 Task: Create dashboards for product object.
Action: Mouse moved to (37, 121)
Screenshot: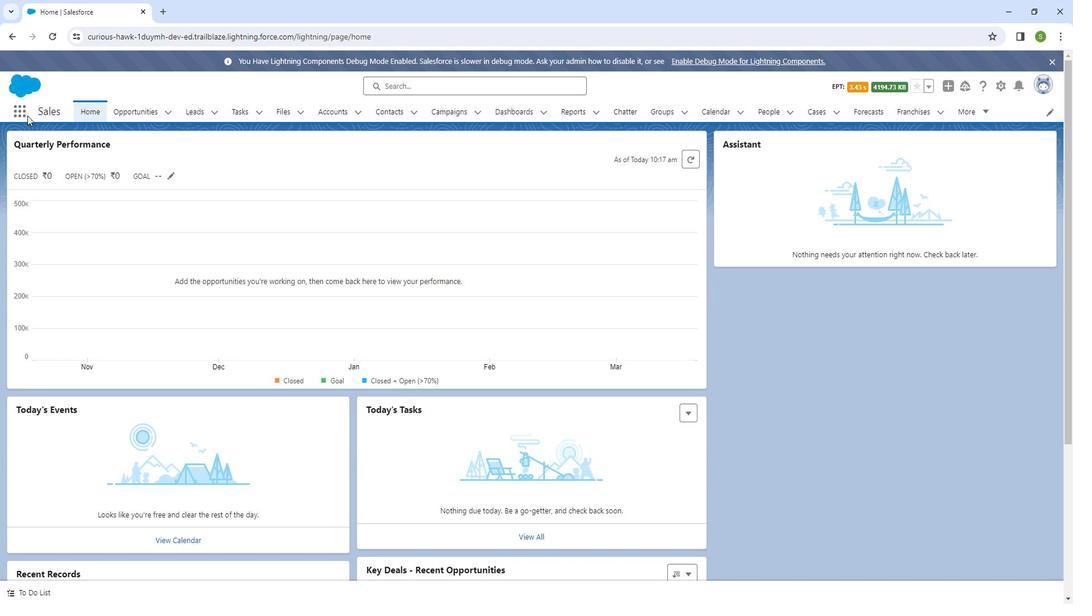 
Action: Mouse pressed left at (37, 121)
Screenshot: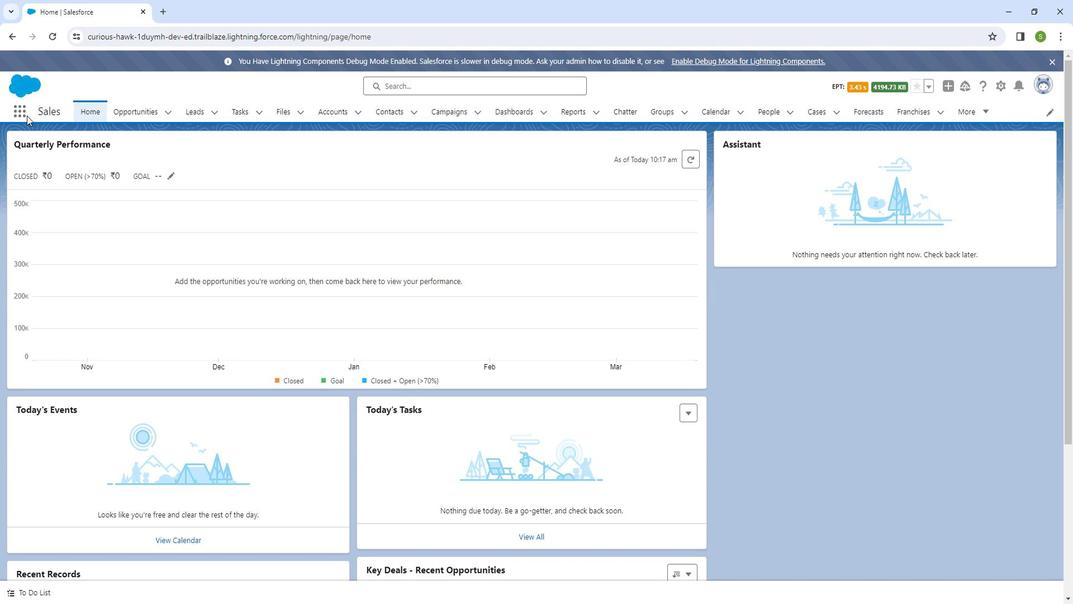 
Action: Mouse moved to (33, 121)
Screenshot: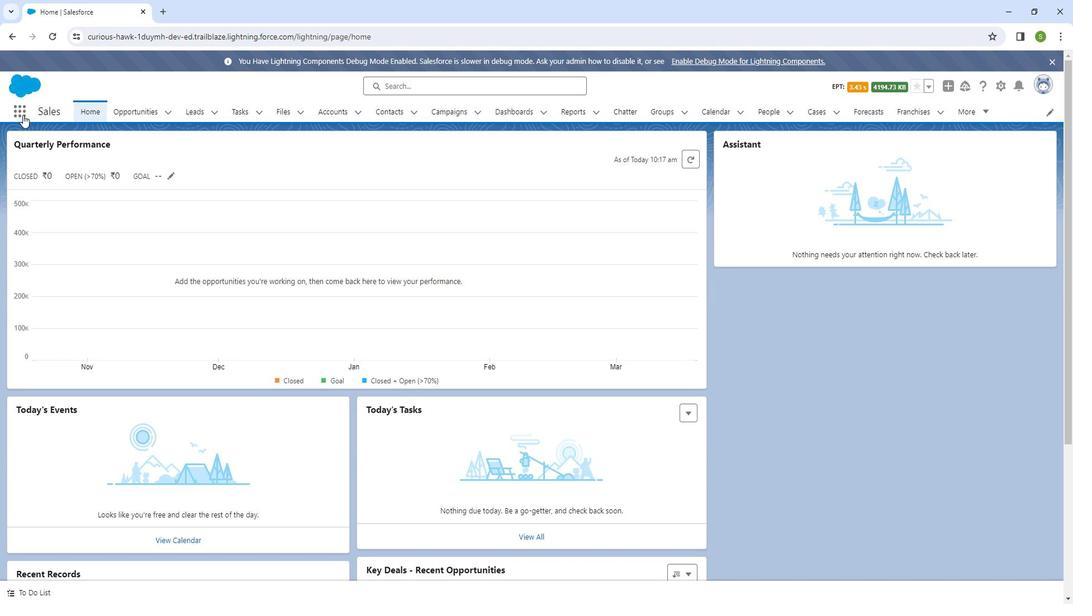 
Action: Mouse pressed left at (33, 121)
Screenshot: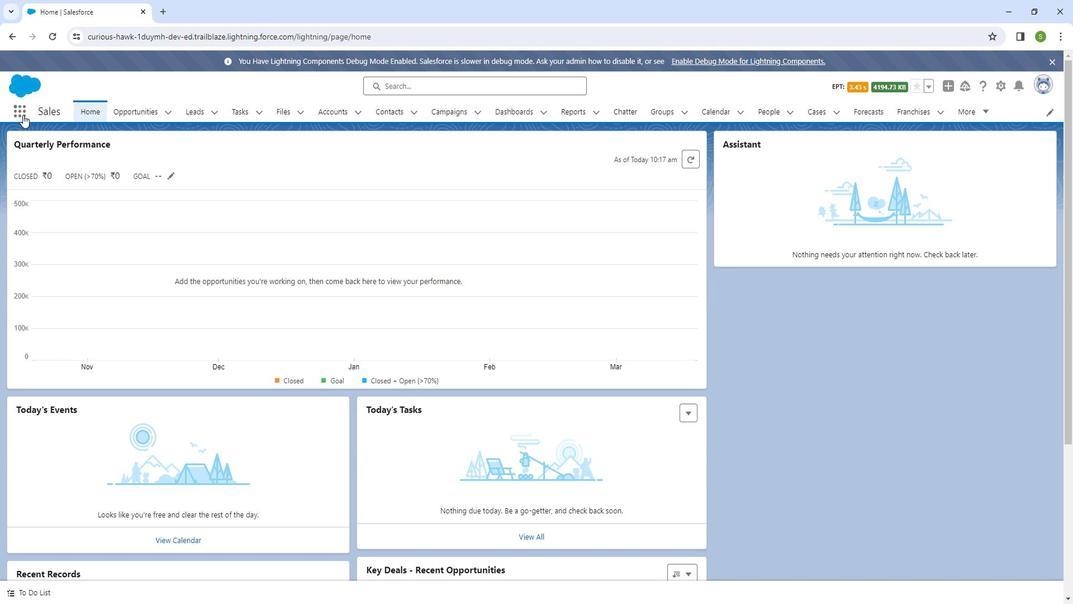 
Action: Mouse moved to (44, 313)
Screenshot: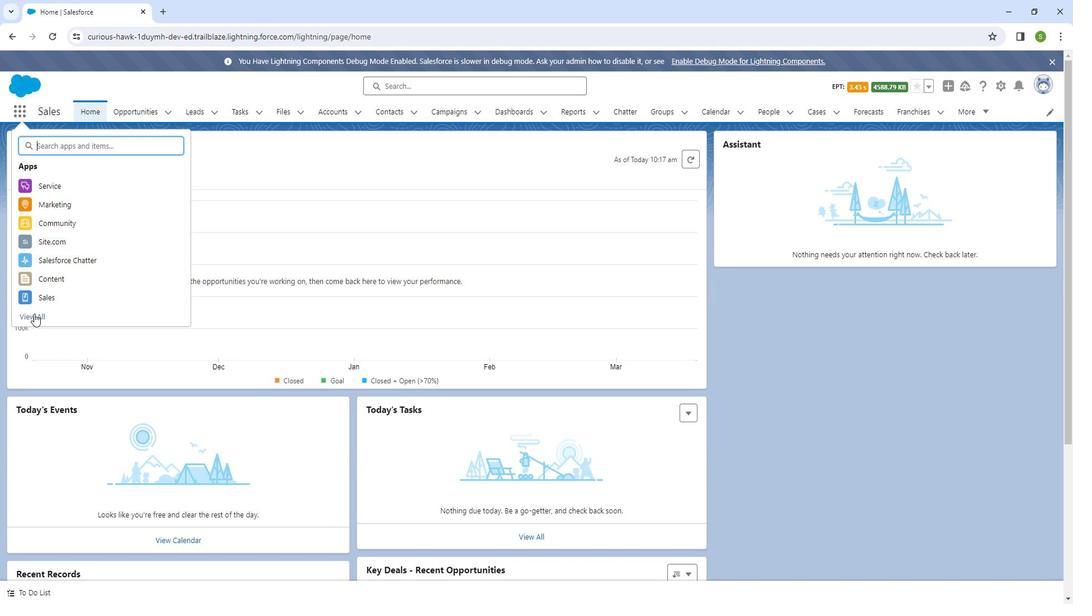
Action: Mouse pressed left at (44, 313)
Screenshot: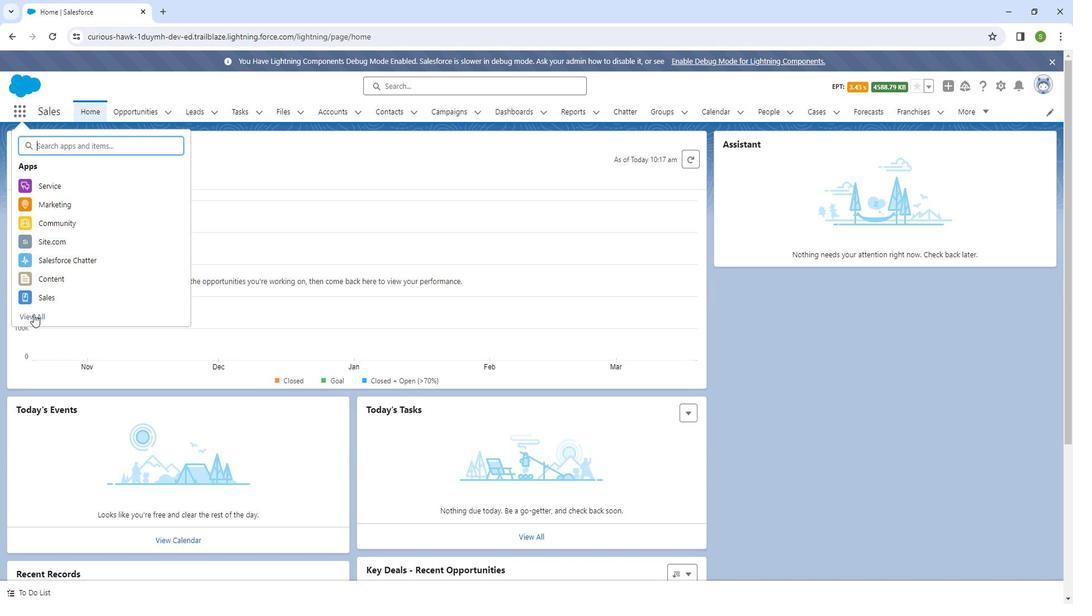 
Action: Mouse moved to (185, 469)
Screenshot: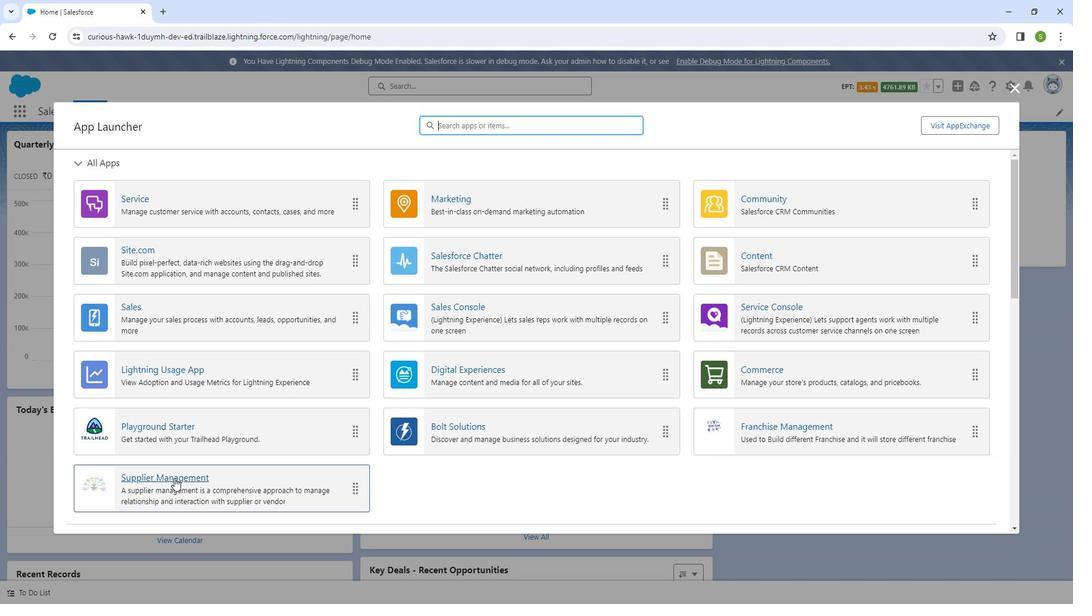 
Action: Mouse pressed left at (185, 469)
Screenshot: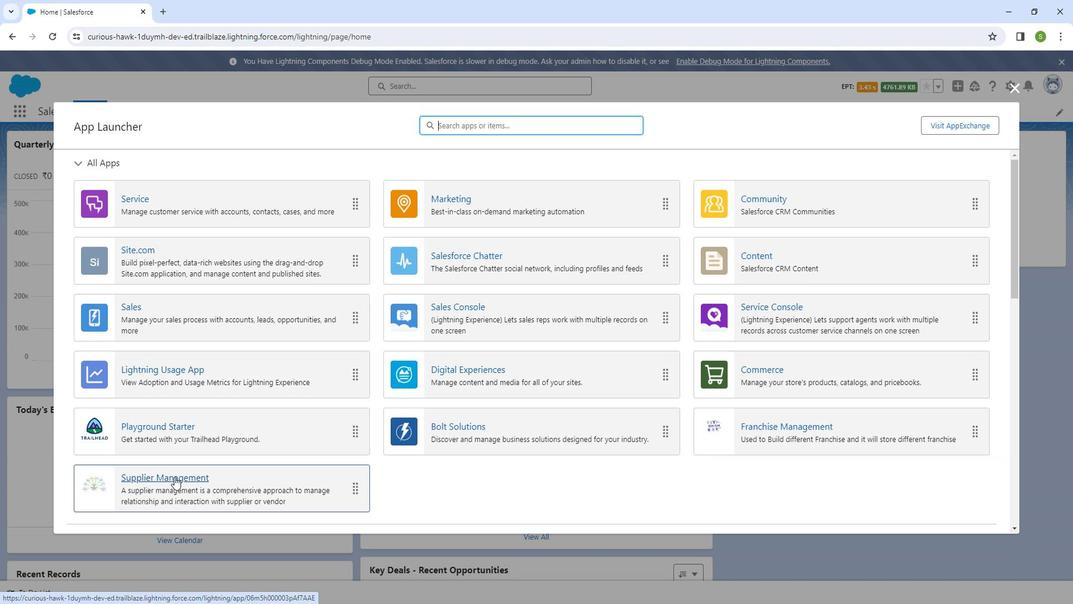 
Action: Mouse moved to (34, 116)
Screenshot: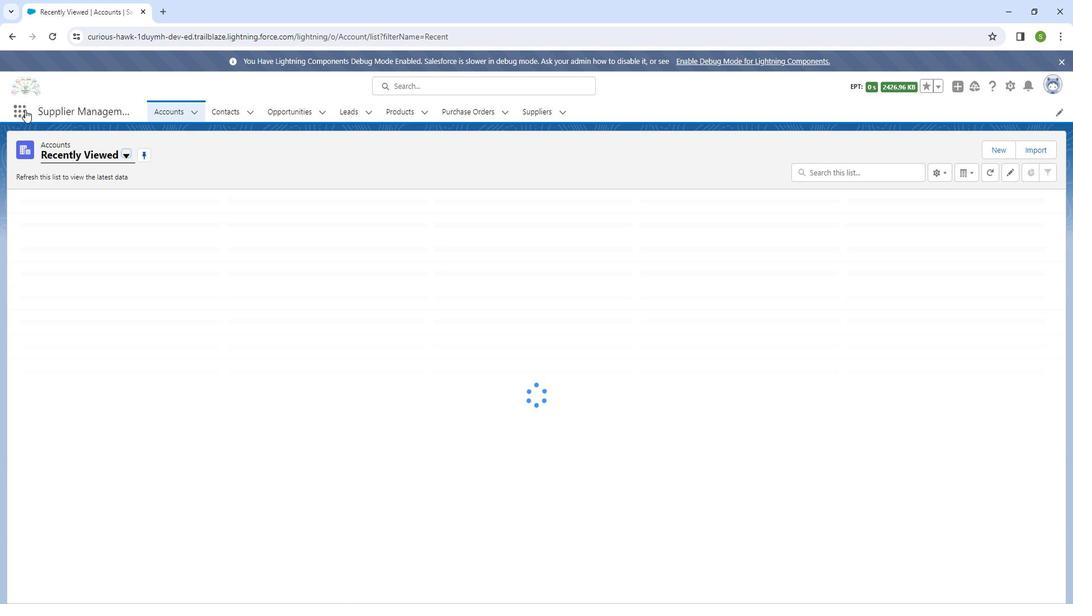
Action: Mouse pressed left at (34, 116)
Screenshot: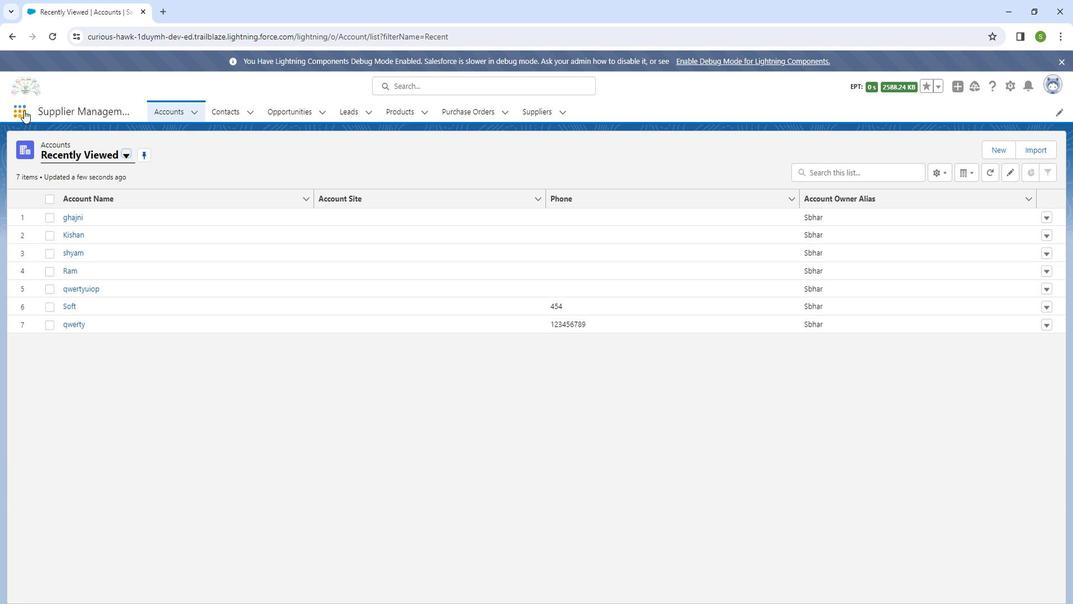 
Action: Mouse moved to (88, 156)
Screenshot: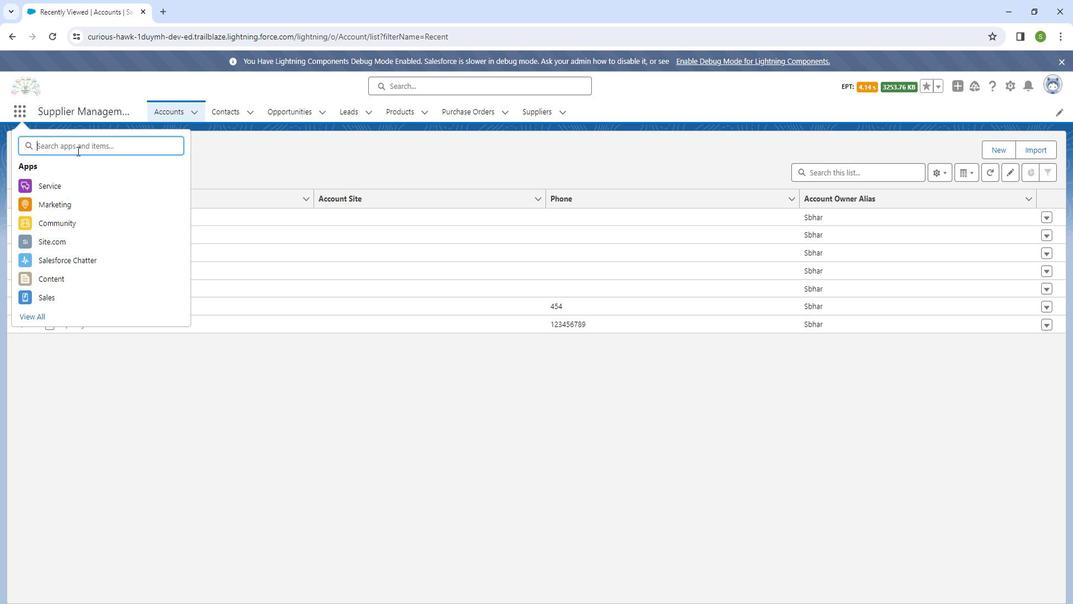 
Action: Mouse pressed left at (88, 156)
Screenshot: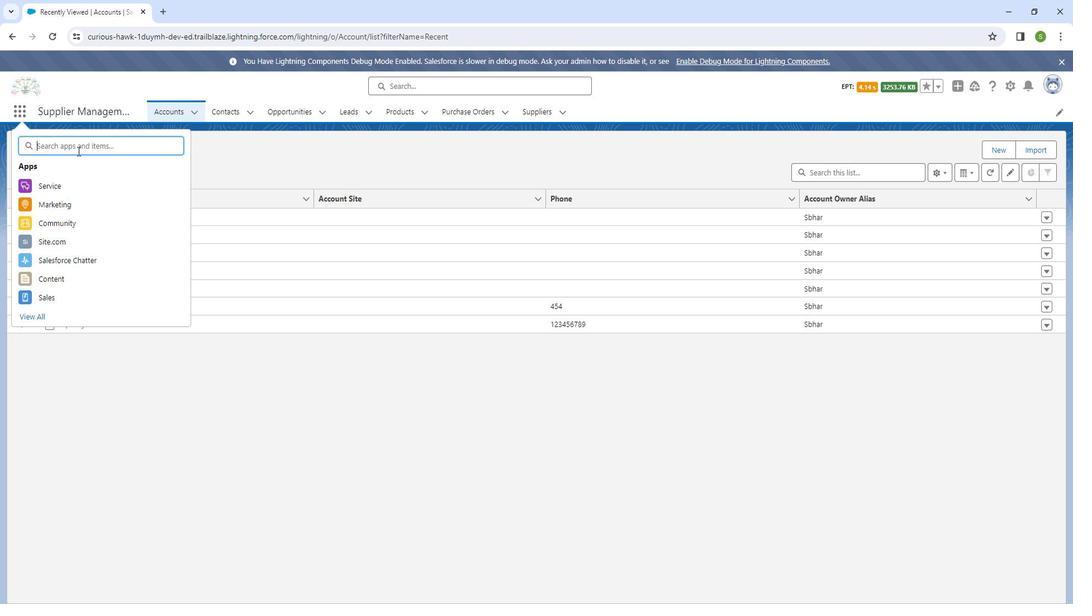 
Action: Key pressed d
Screenshot: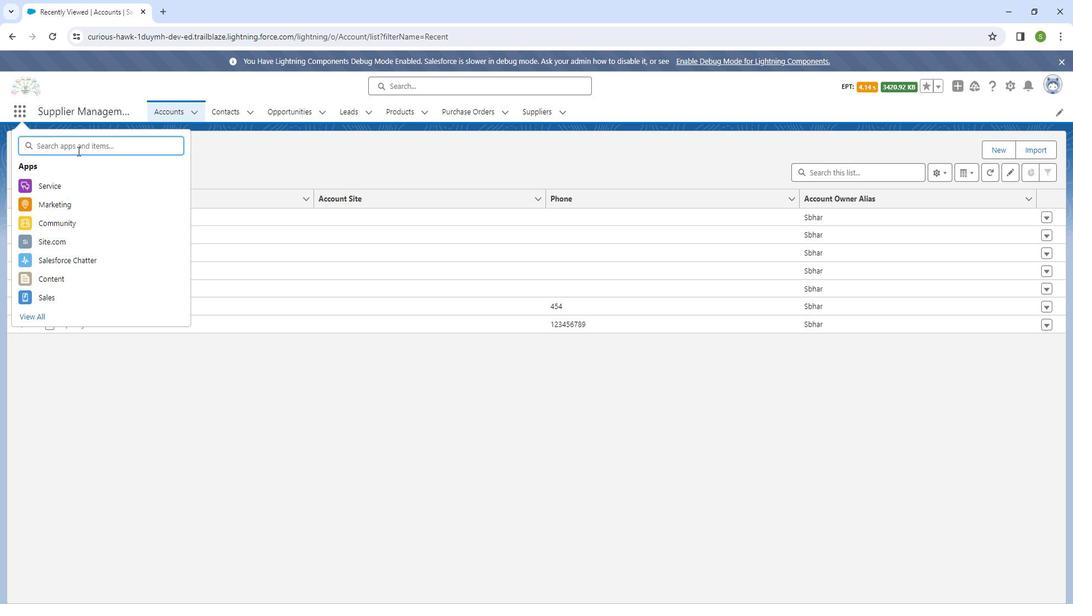 
Action: Mouse moved to (88, 156)
Screenshot: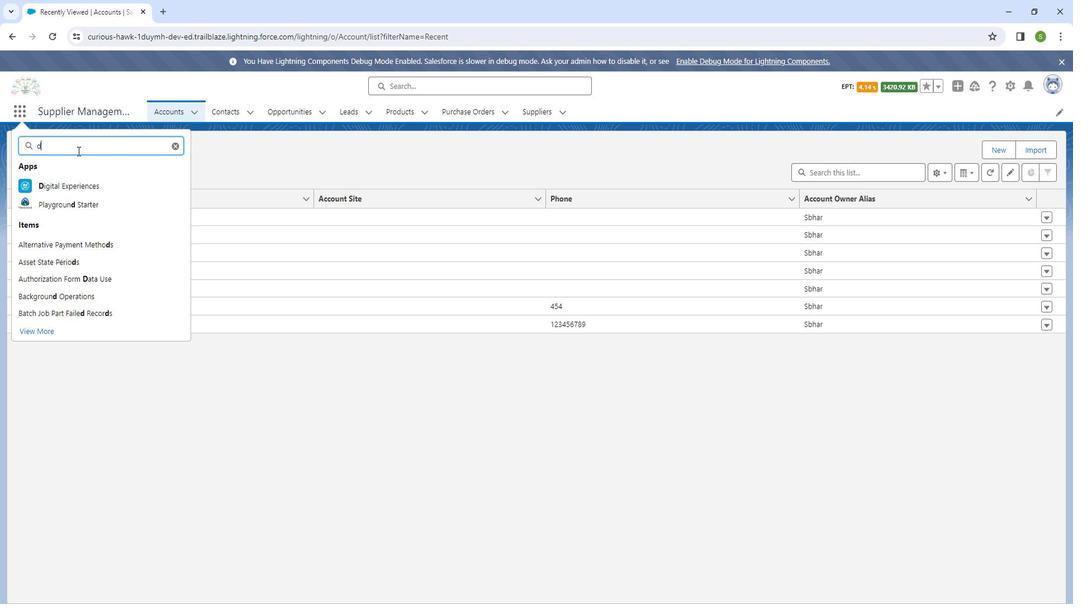 
Action: Key pressed ashb
Screenshot: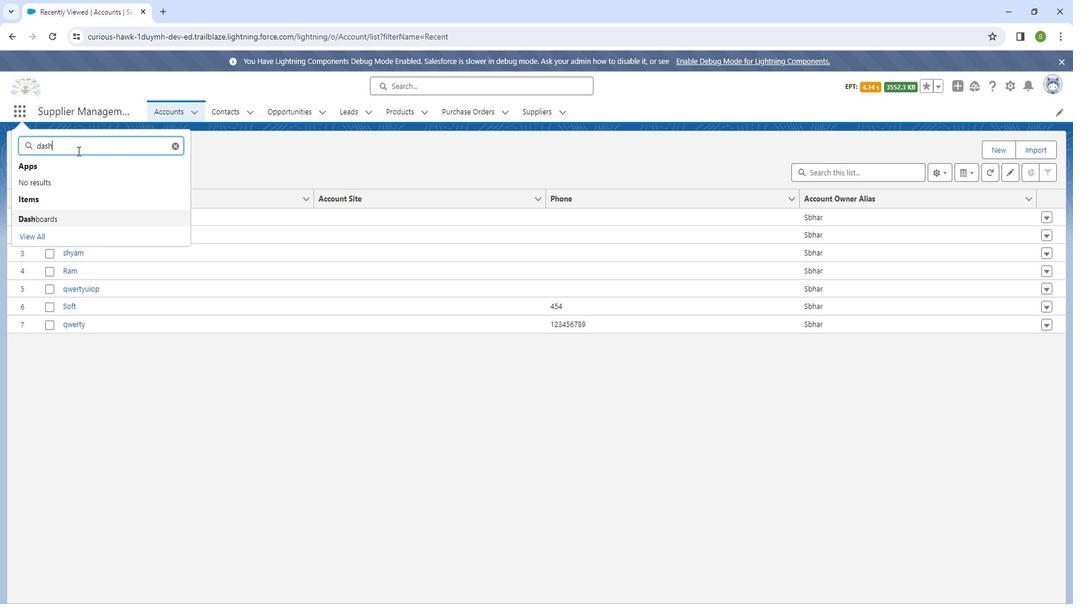 
Action: Mouse moved to (92, 157)
Screenshot: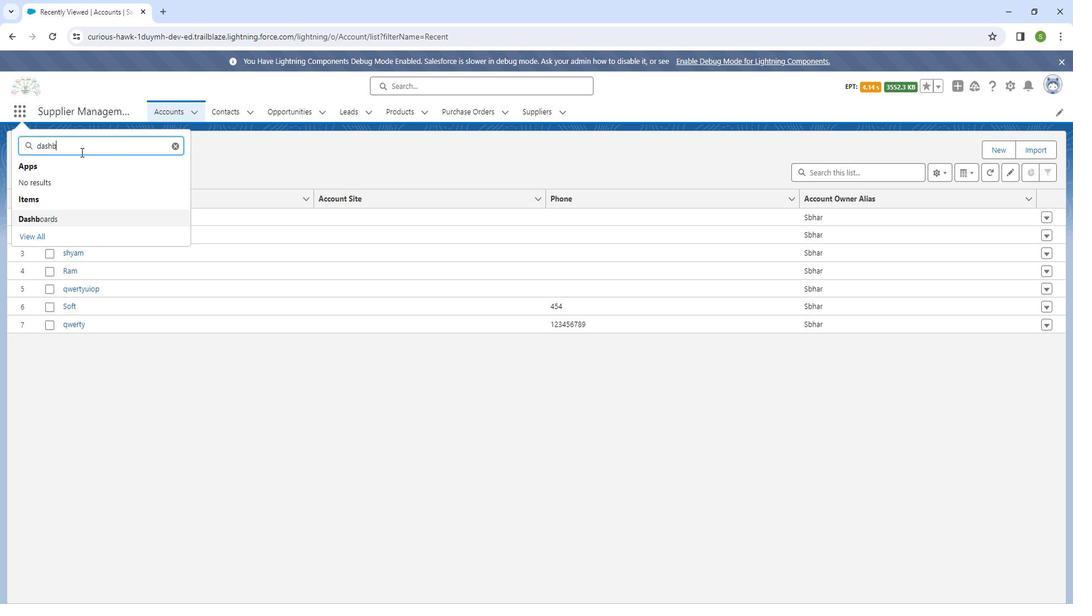 
Action: Key pressed oa
Screenshot: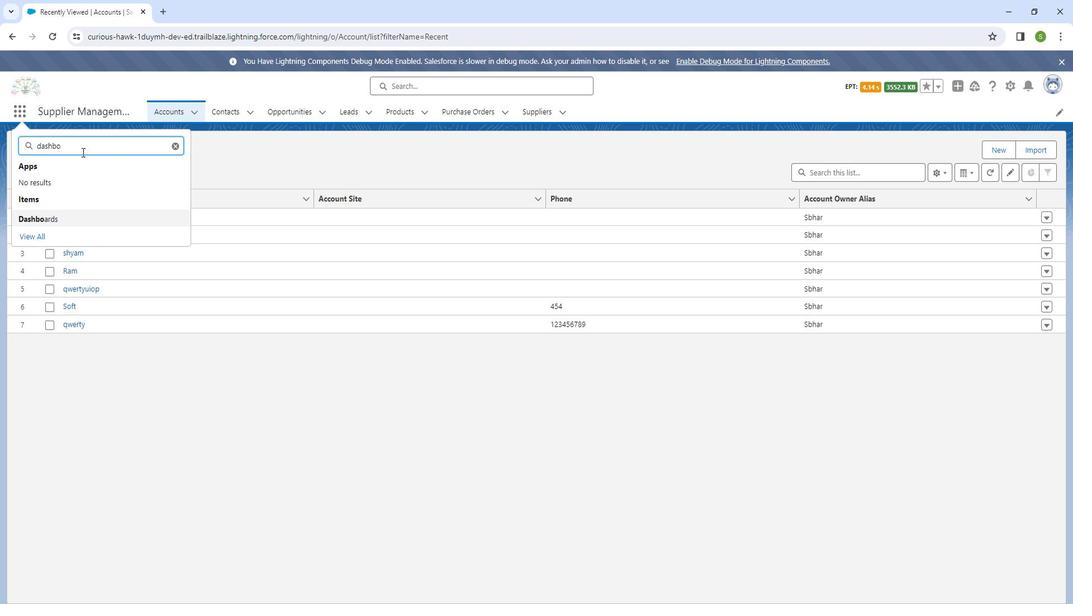 
Action: Mouse moved to (93, 157)
Screenshot: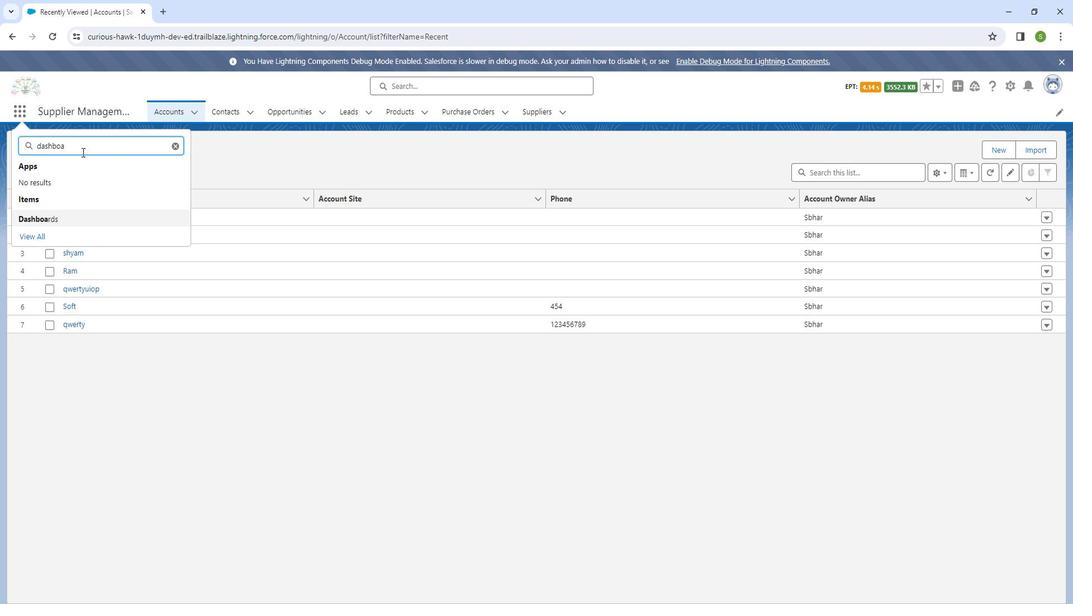 
Action: Key pressed r
Screenshot: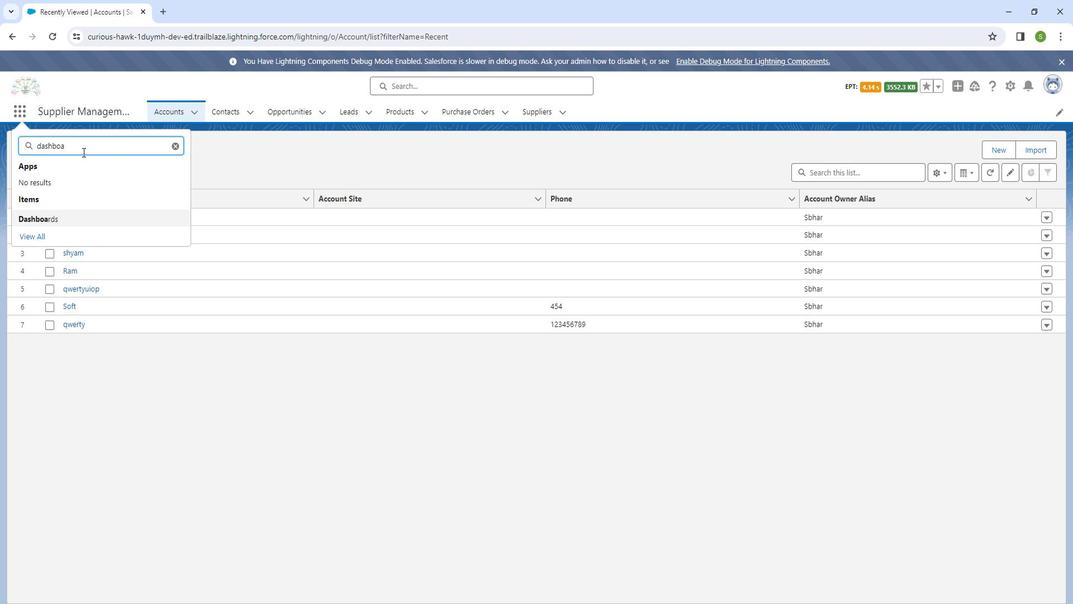 
Action: Mouse moved to (93, 157)
Screenshot: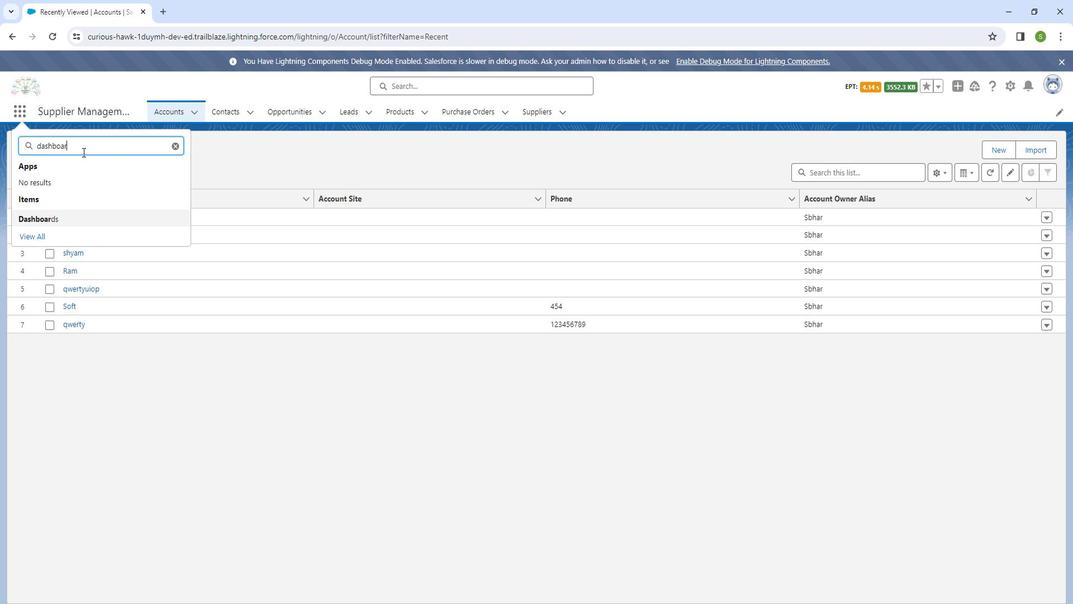
Action: Key pressed d
Screenshot: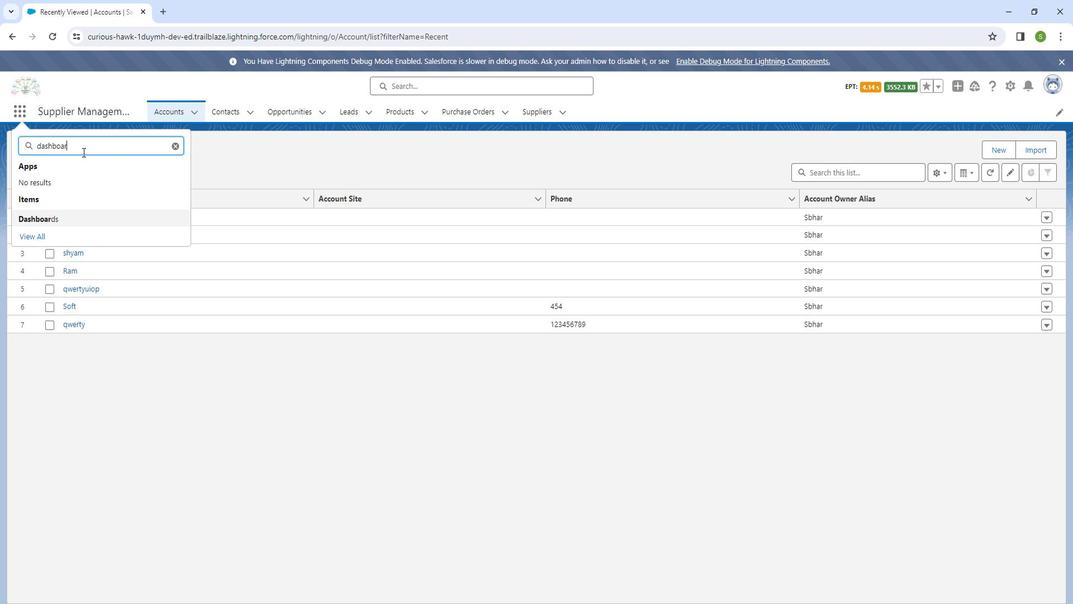 
Action: Mouse moved to (94, 158)
Screenshot: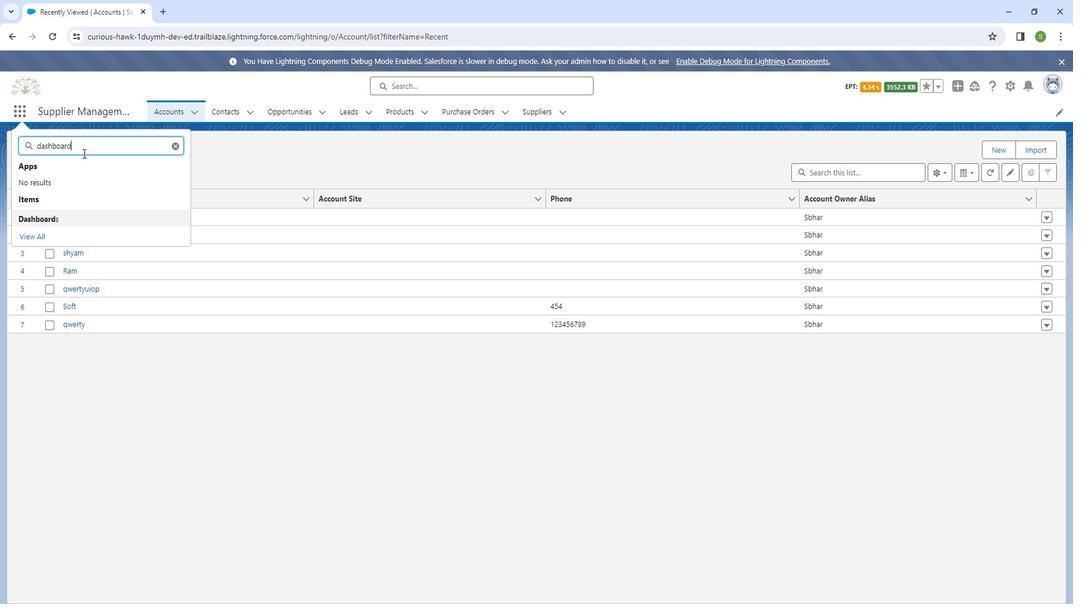 
Action: Key pressed s
Screenshot: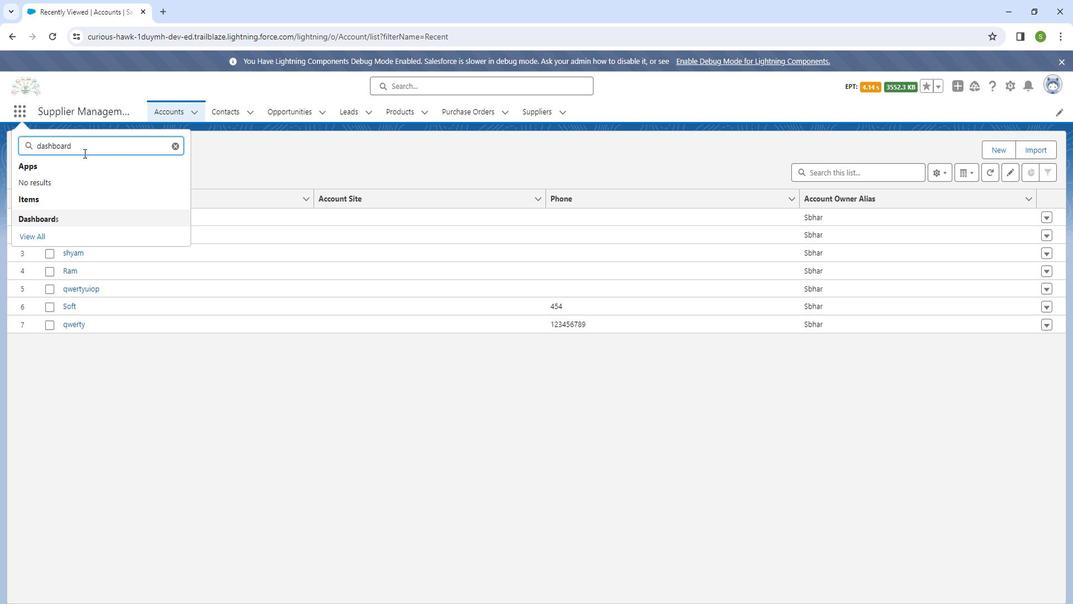 
Action: Mouse moved to (57, 219)
Screenshot: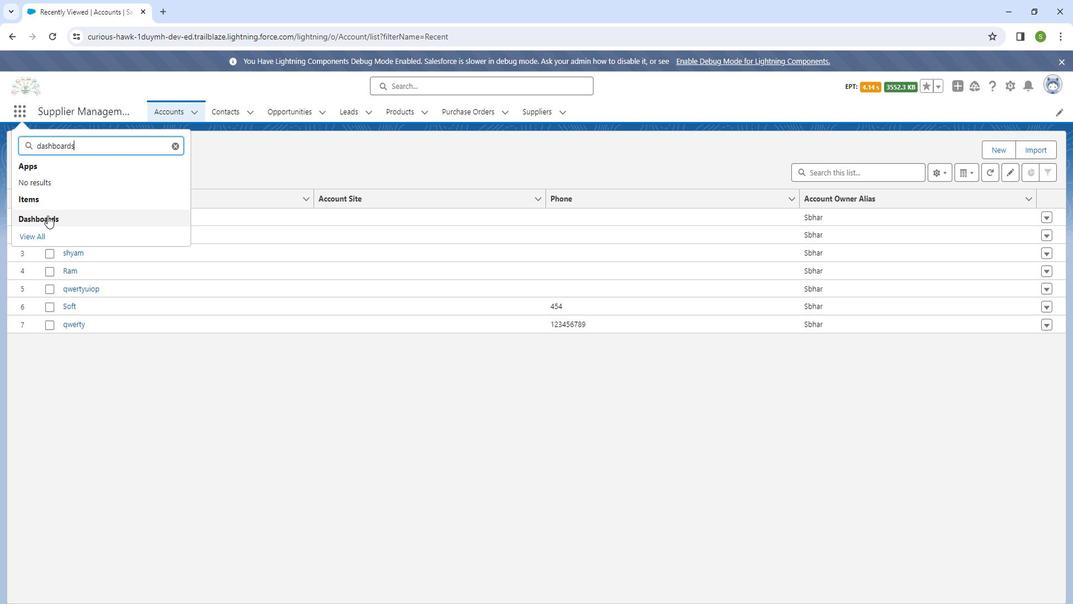 
Action: Mouse pressed left at (57, 219)
Screenshot: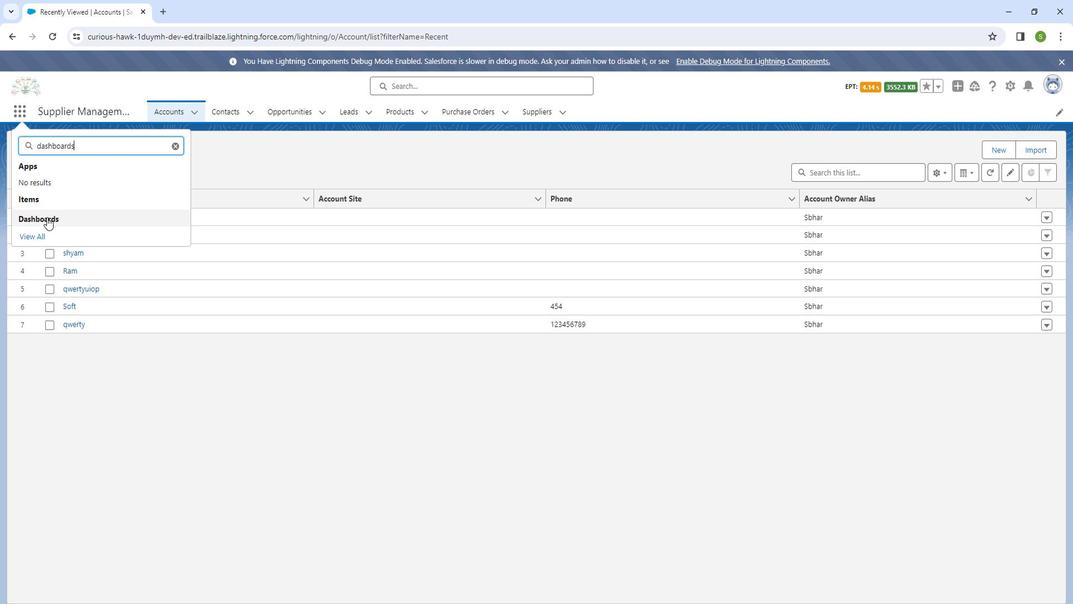 
Action: Mouse moved to (937, 162)
Screenshot: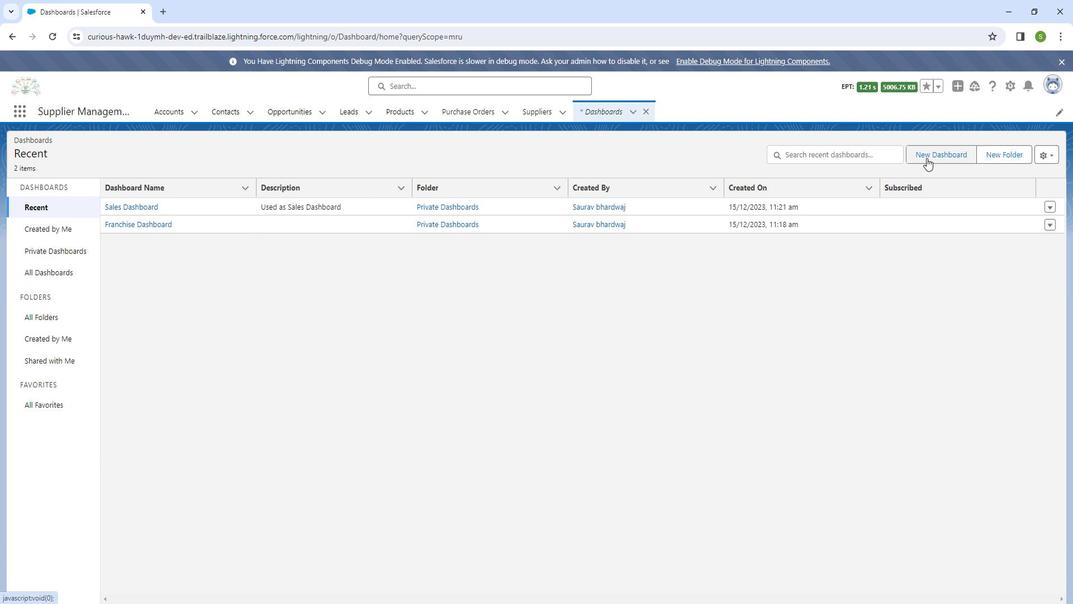 
Action: Mouse pressed left at (937, 162)
Screenshot: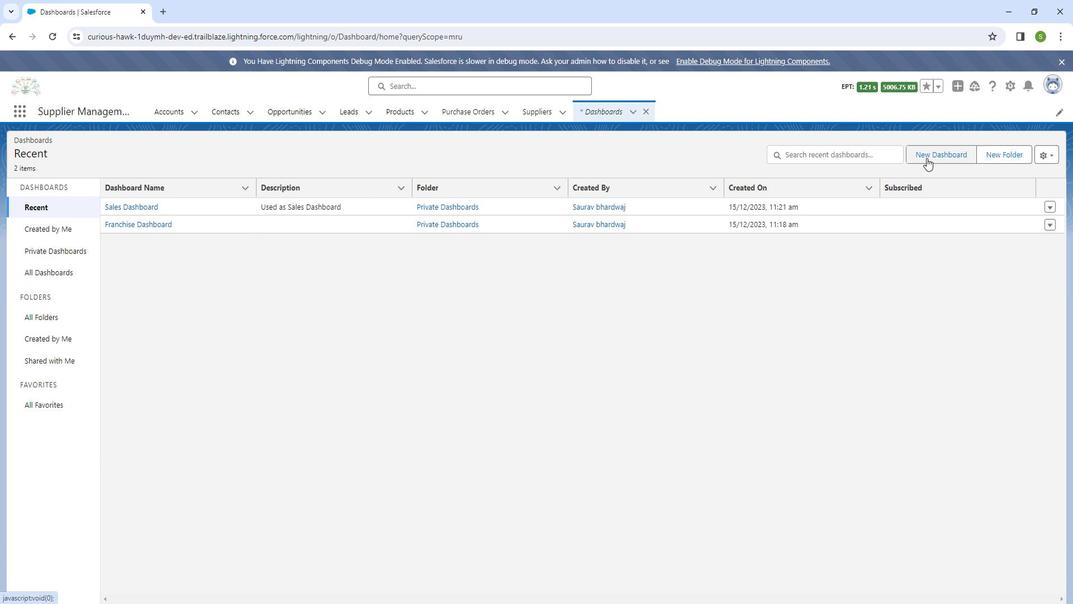 
Action: Mouse moved to (456, 316)
Screenshot: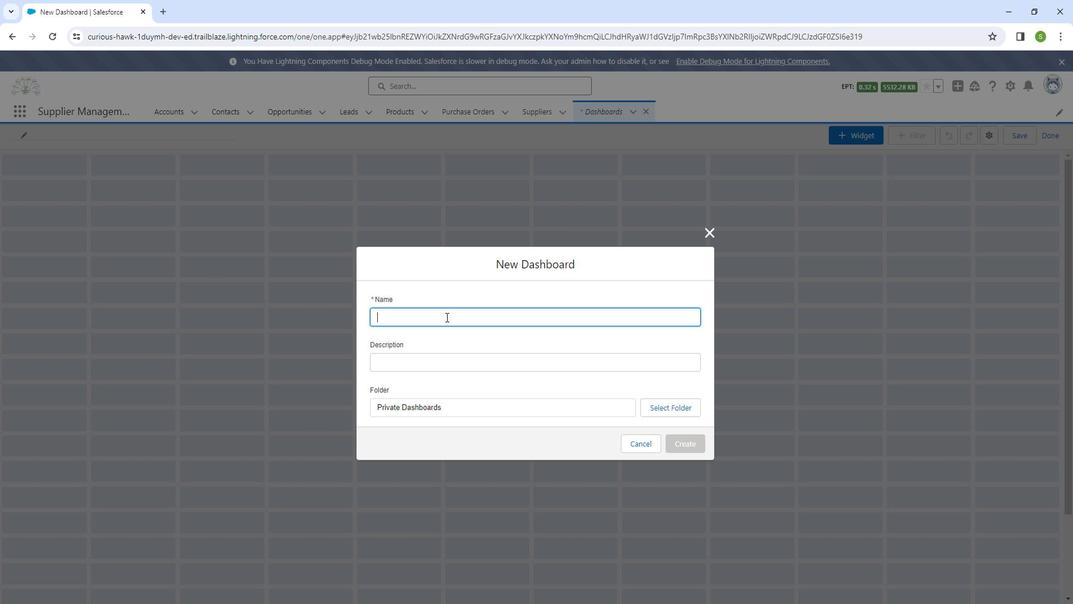
Action: Mouse pressed left at (456, 316)
Screenshot: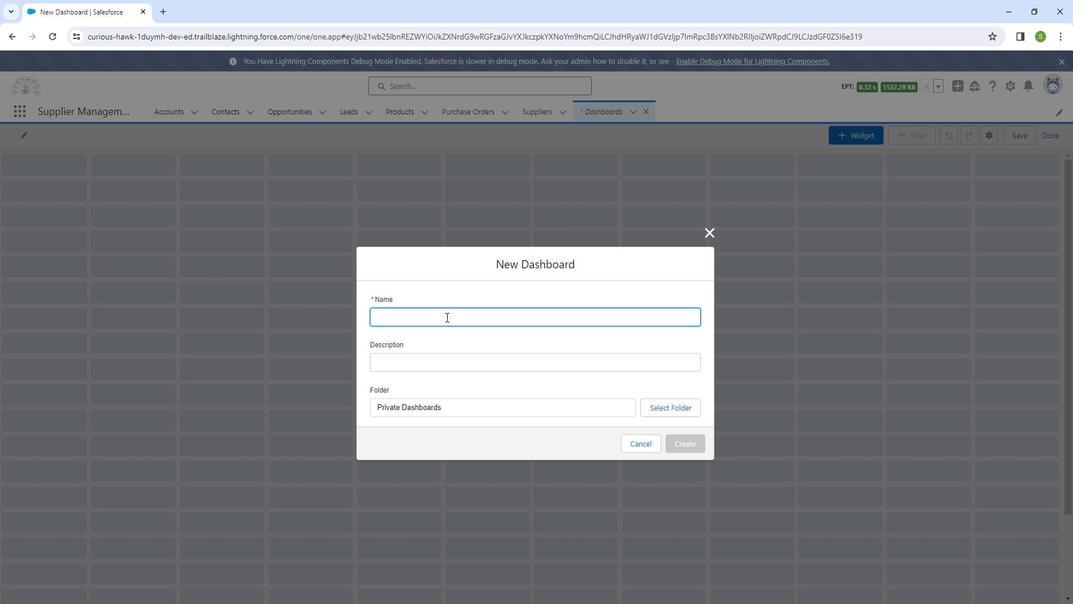 
Action: Mouse moved to (459, 319)
Screenshot: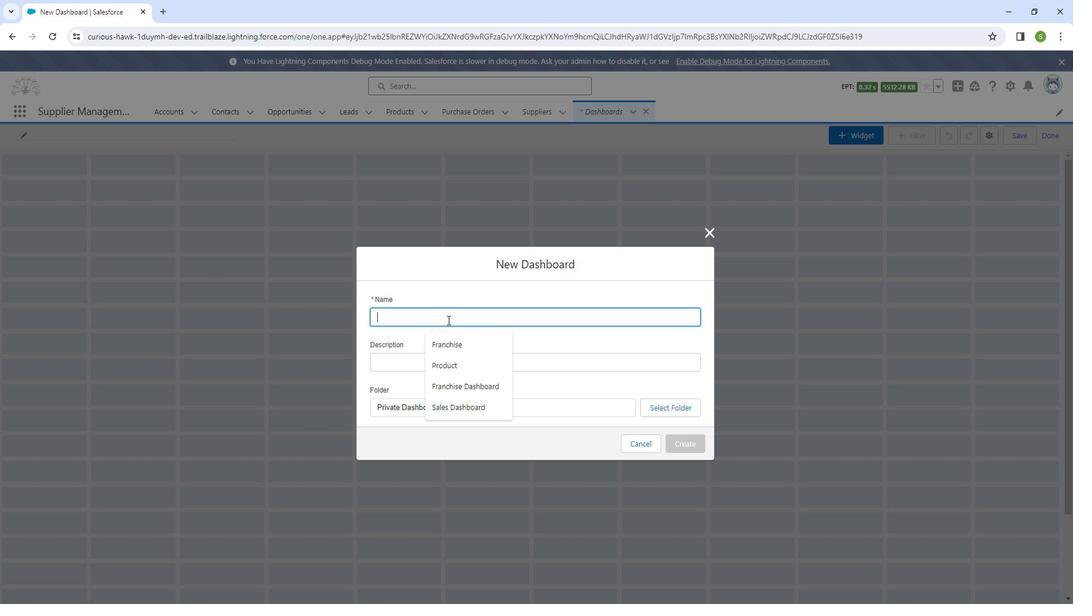 
Action: Key pressed <Key.shift_r>Product
Screenshot: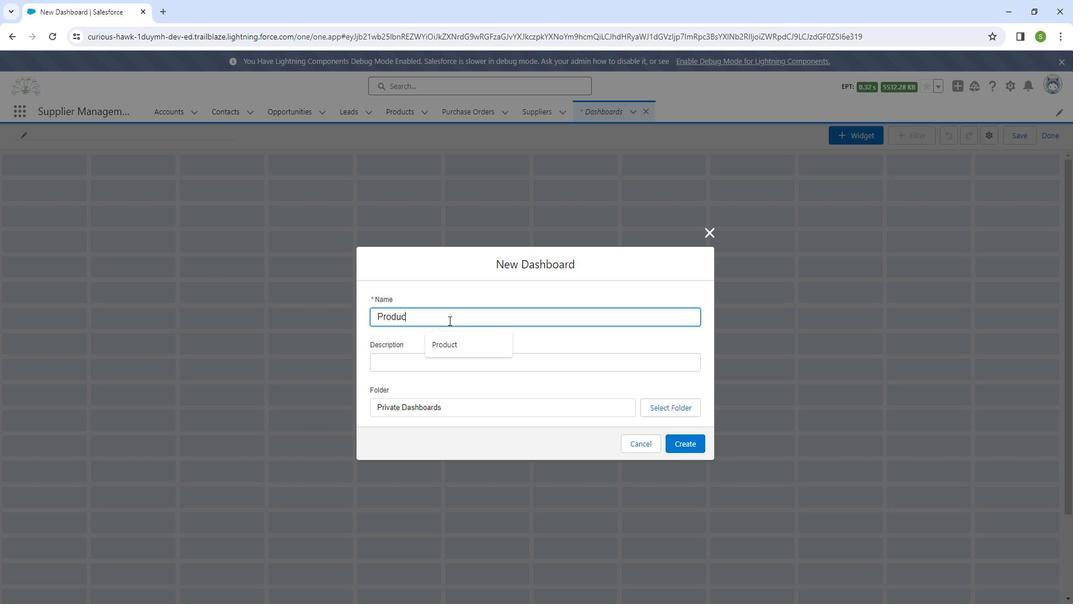 
Action: Mouse moved to (452, 307)
Screenshot: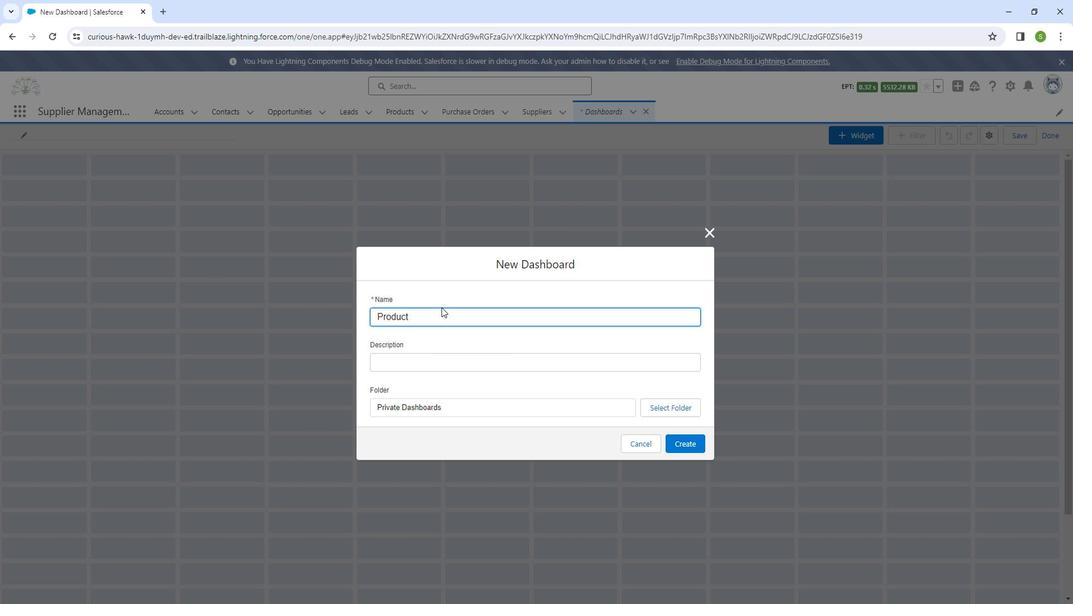 
Action: Key pressed <Key.space><Key.shift_r>Dashboards
Screenshot: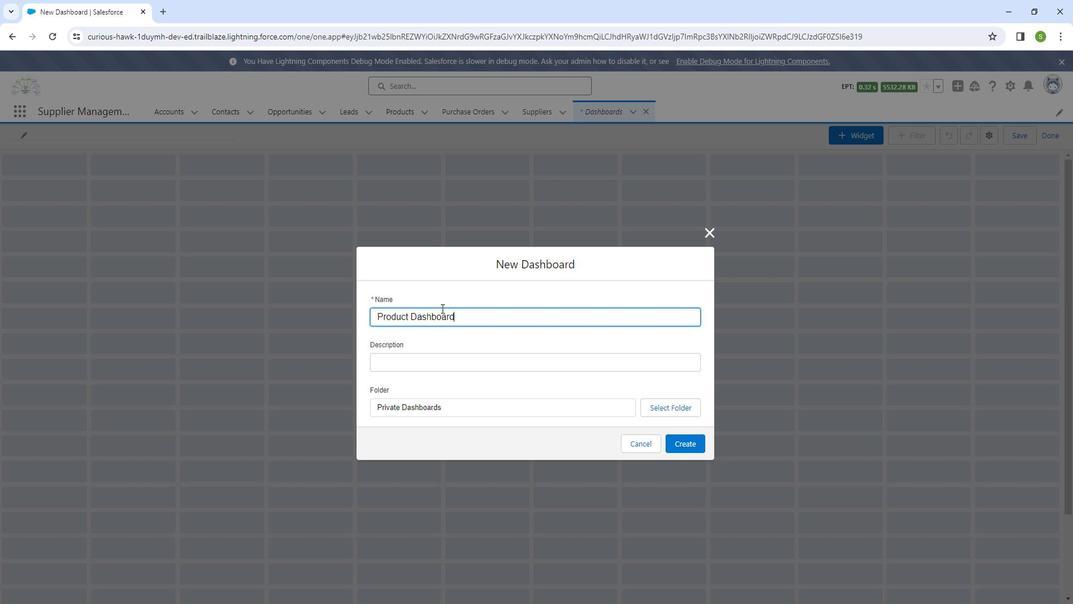 
Action: Mouse moved to (472, 360)
Screenshot: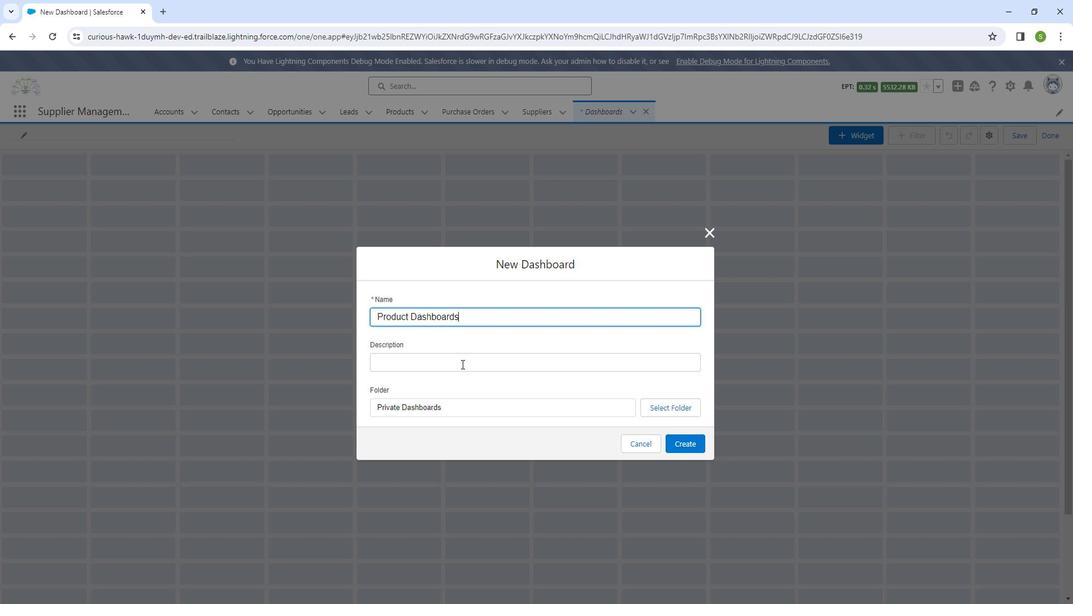 
Action: Mouse pressed left at (472, 360)
Screenshot: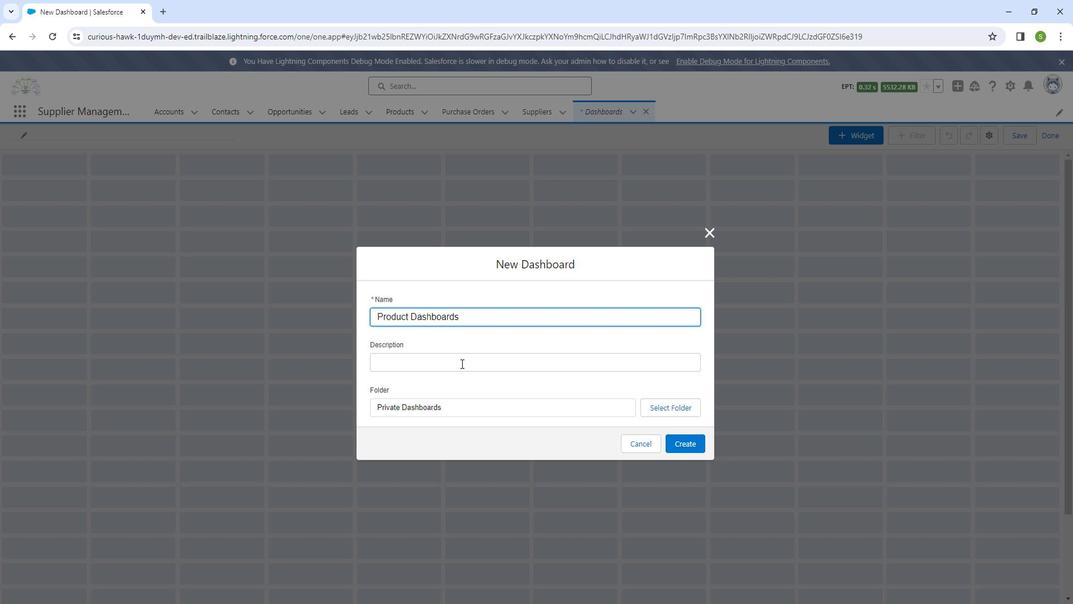 
Action: Key pressed <Key.shift_r><Key.shift_r><Key.shift_r><Key.shift_r><Key.shift_r><Key.shift_r><Key.shift_r><Key.shift_r><Key.shift_r><Key.shift_r><Key.shift_r><Key.shift_r><Key.shift_r><Key.shift_r><Key.shift_r><Key.shift_r><Key.shift_r><Key.shift_r><Key.shift_r>Each<Key.space>product<Key.space>
Screenshot: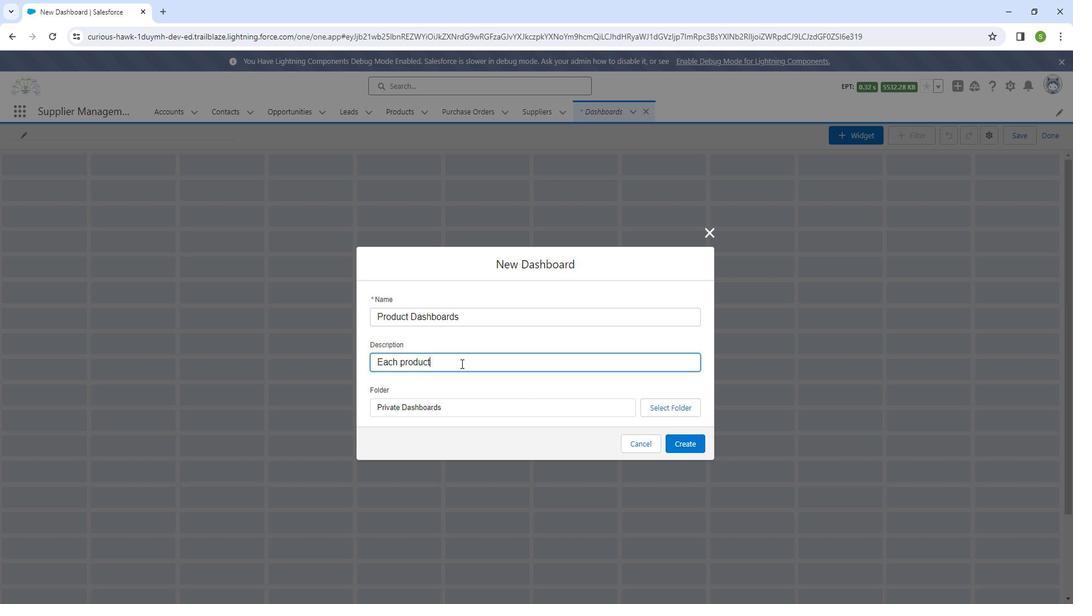 
Action: Mouse moved to (470, 359)
Screenshot: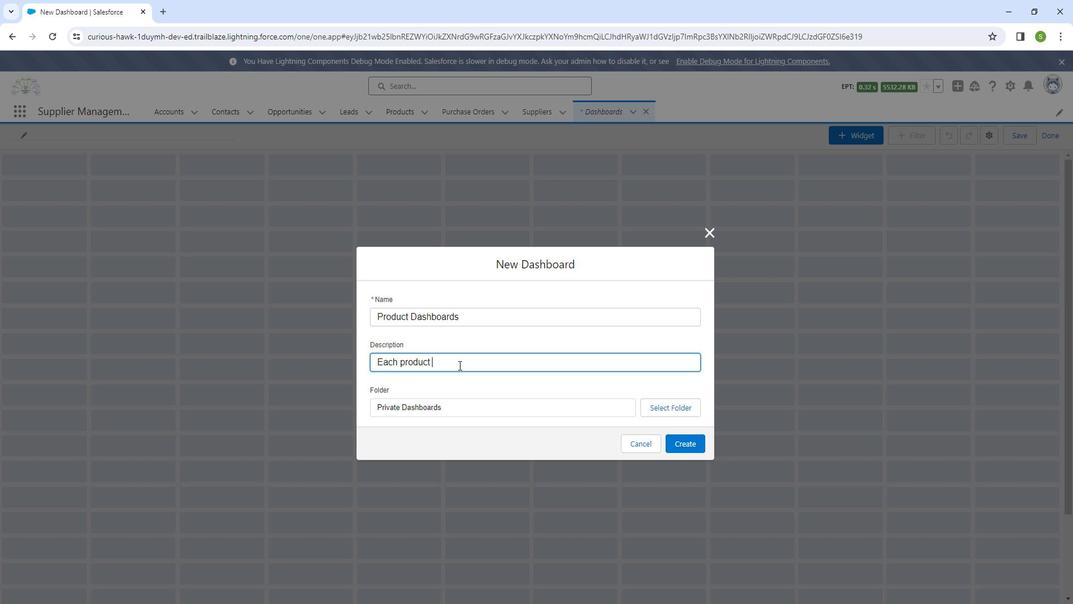 
Action: Mouse pressed left at (470, 359)
Screenshot: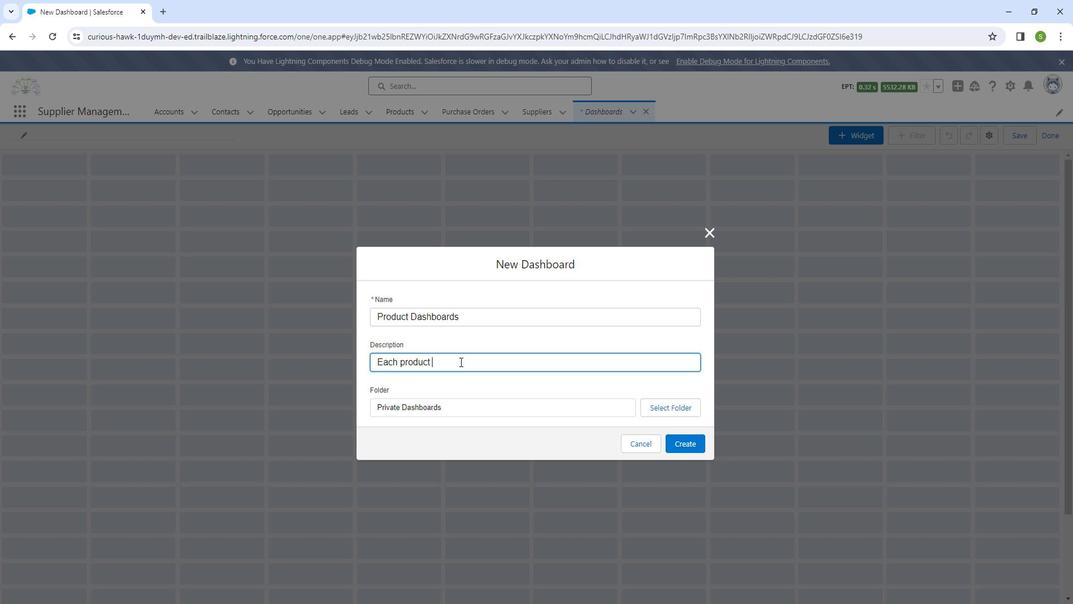 
Action: Key pressed in<Key.space>this<Key.space>dashboa
Screenshot: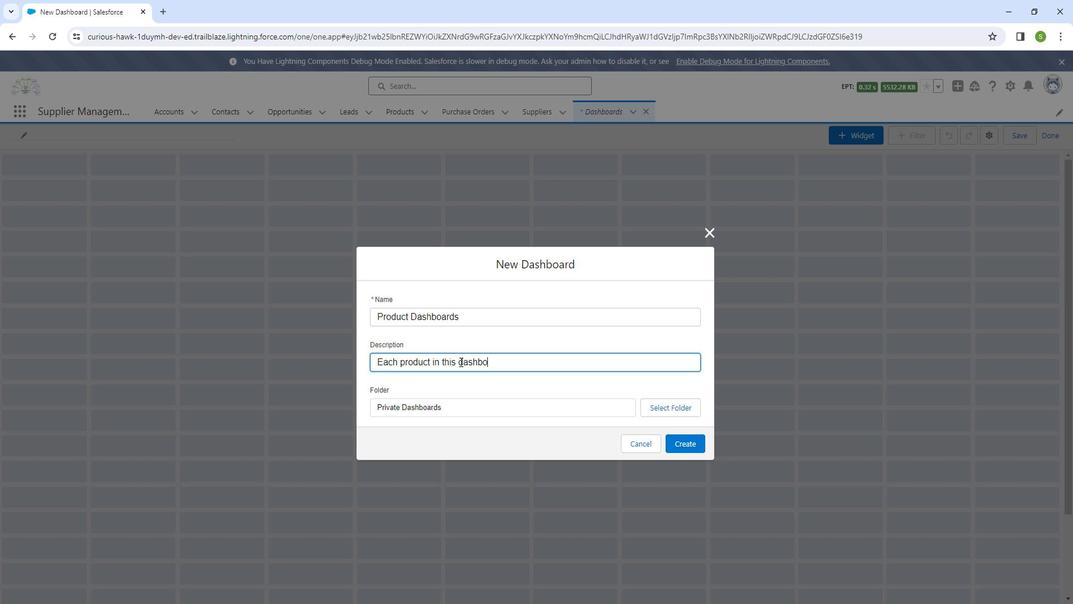 
Action: Mouse moved to (471, 358)
Screenshot: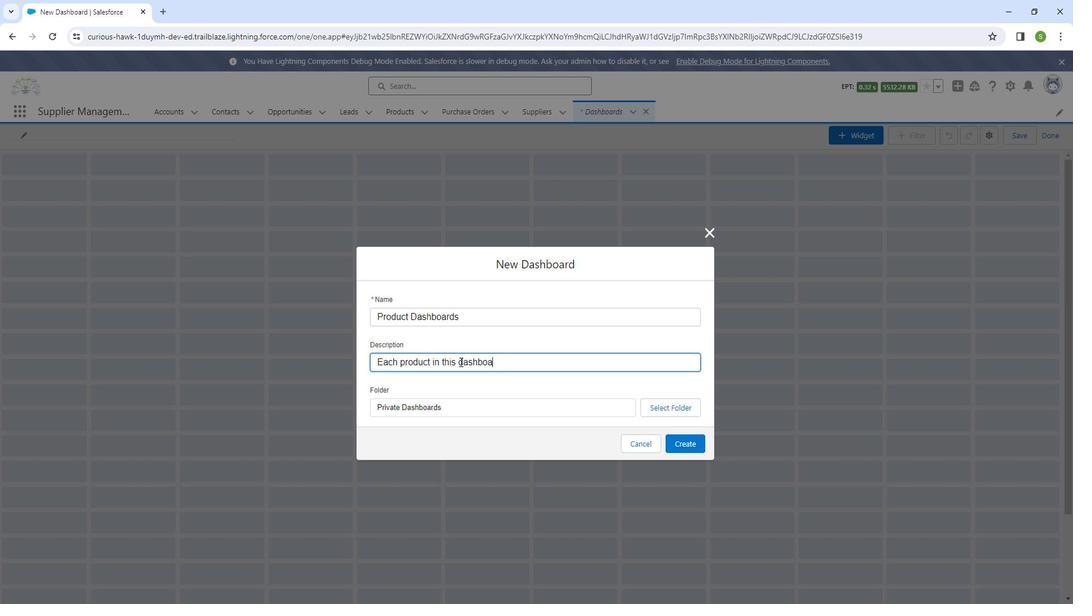 
Action: Key pressed rd<Key.space>corresponds<Key.space>to<Key.space>a<Key.space>specific<Key.space><Key.space>produc<Key.backspace><Key.backspace><Key.backspace><Key.backspace><Key.backspace><Key.backspace><Key.backspace>product<Key.space>
Screenshot: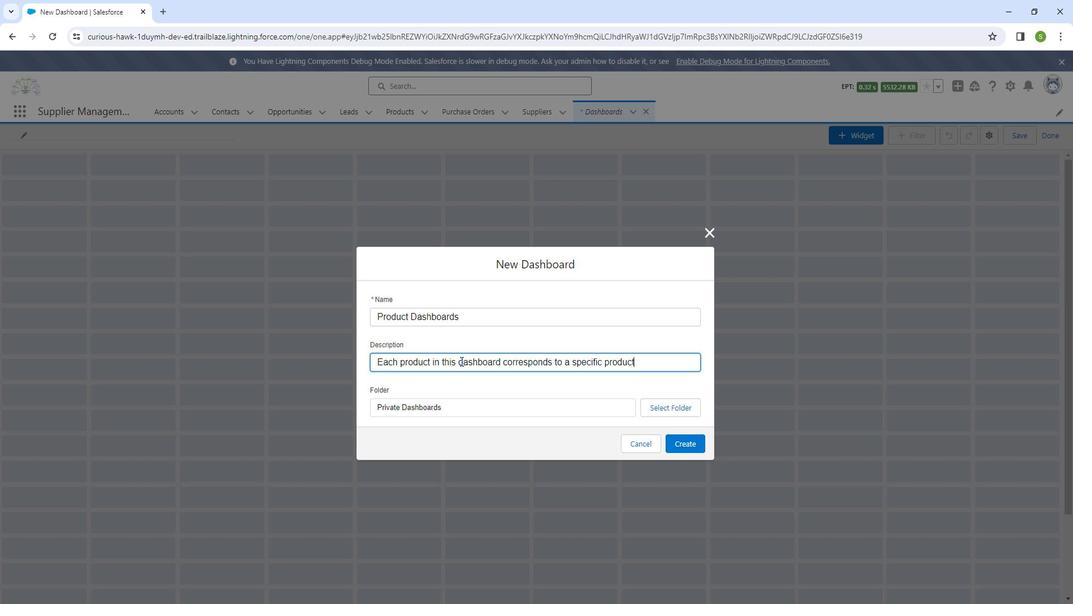 
Action: Mouse moved to (477, 403)
Screenshot: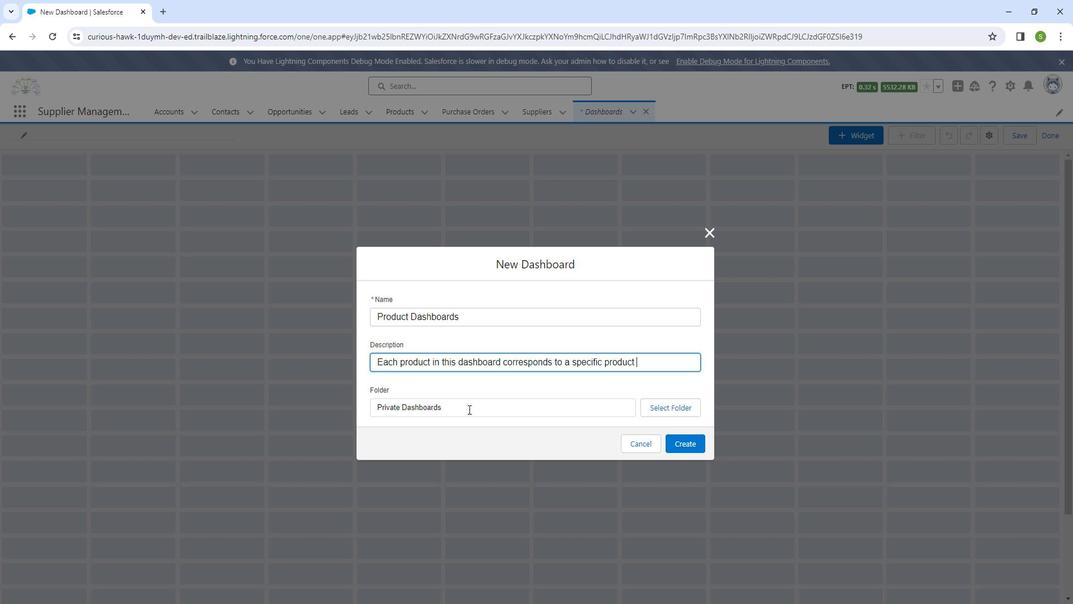 
Action: Mouse pressed left at (477, 403)
Screenshot: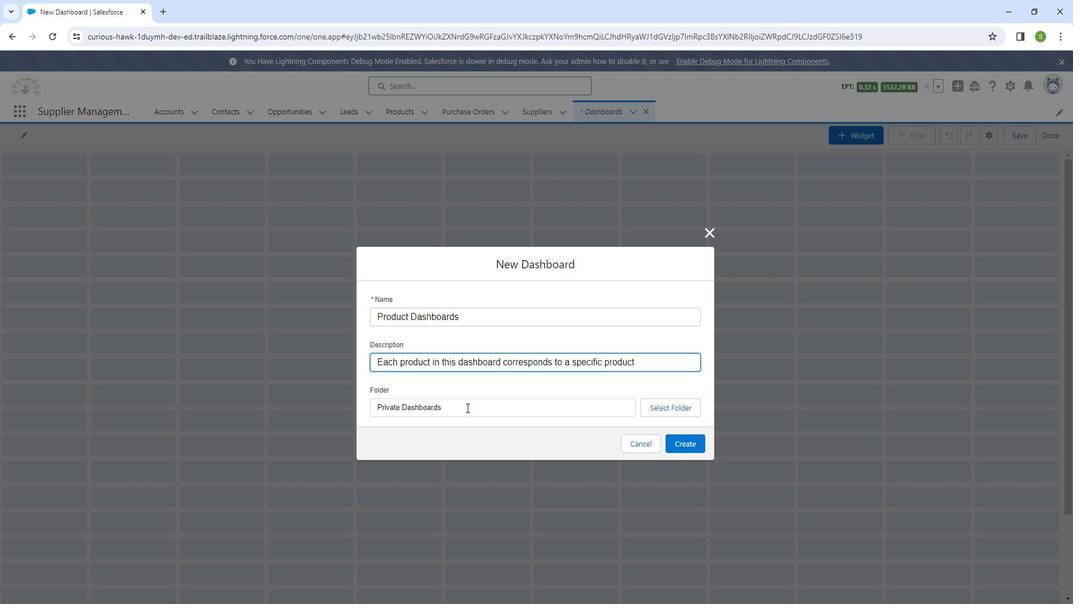 
Action: Mouse moved to (656, 357)
Screenshot: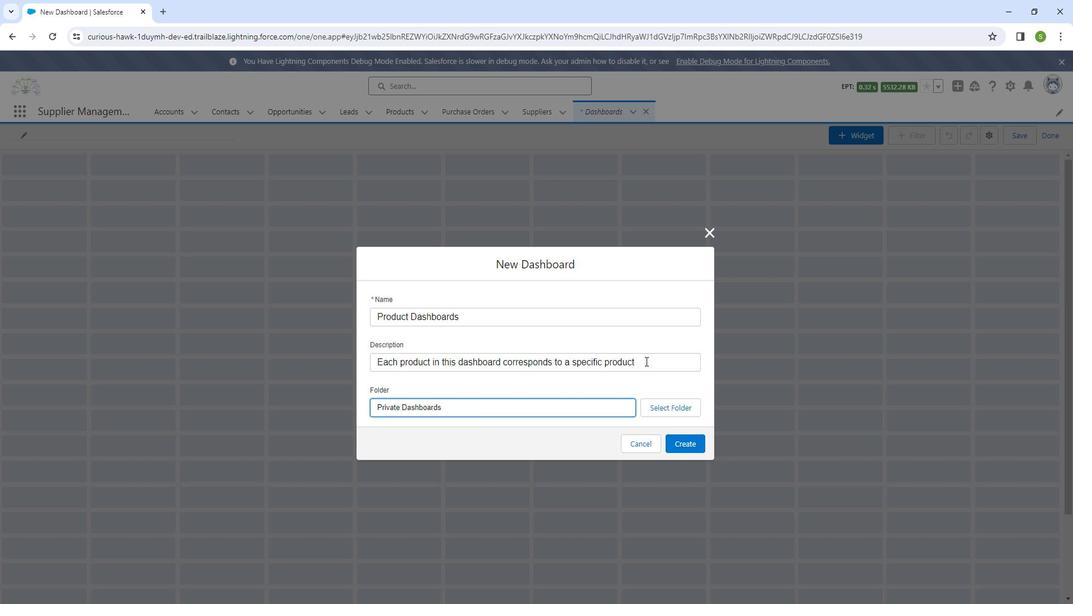 
Action: Mouse pressed left at (656, 357)
Screenshot: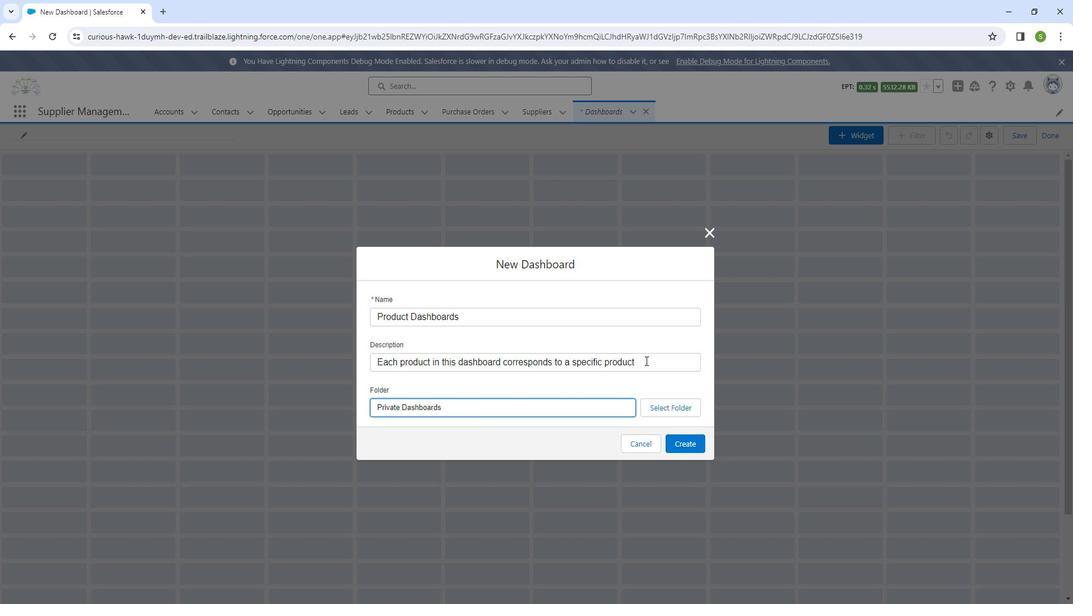 
Action: Mouse moved to (654, 360)
Screenshot: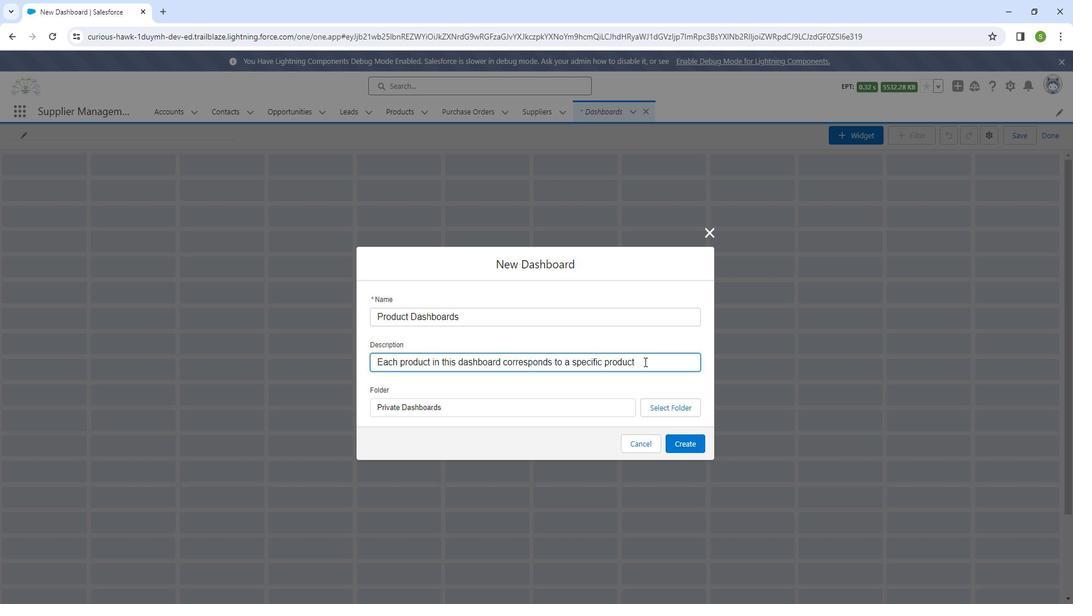 
Action: Key pressed containing<Key.space>essential<Key.space>details<Key.space>for<Key.space>effective<Key.space>product<Key.space>management
Screenshot: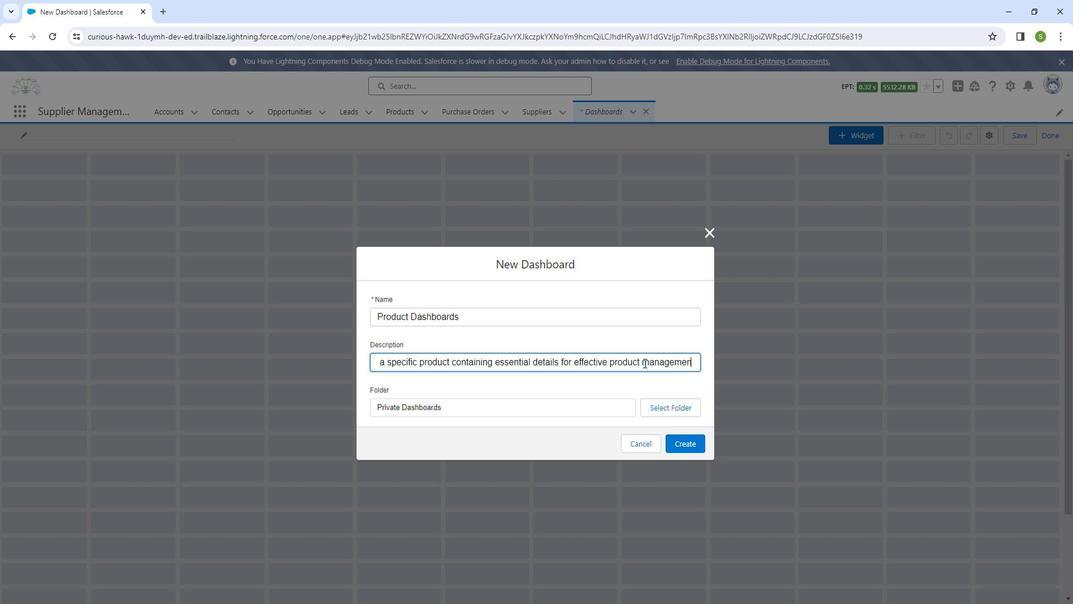 
Action: Mouse moved to (677, 407)
Screenshot: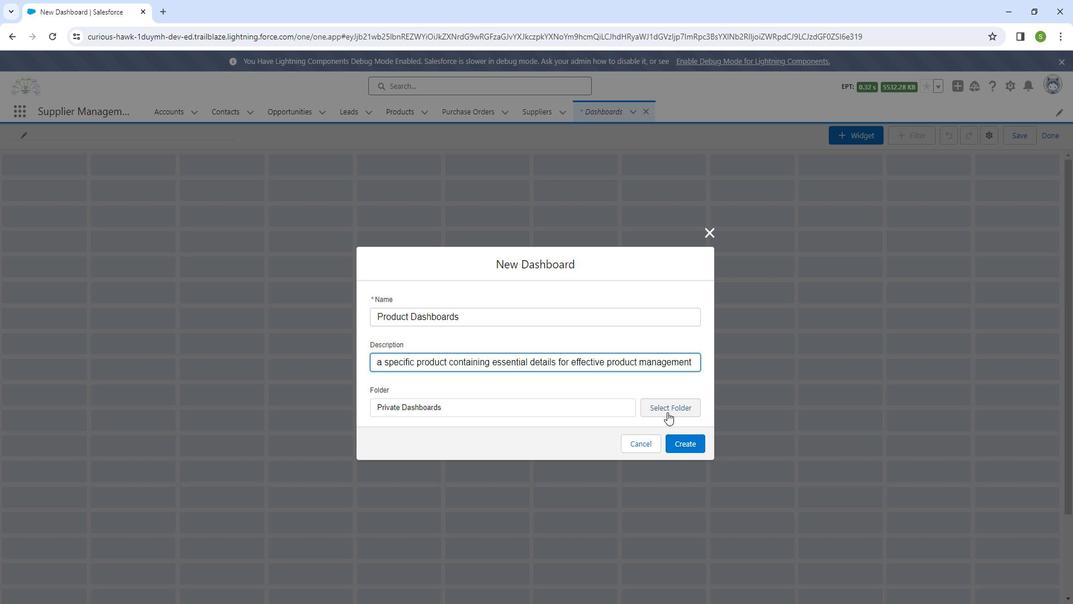 
Action: Mouse pressed left at (677, 407)
Screenshot: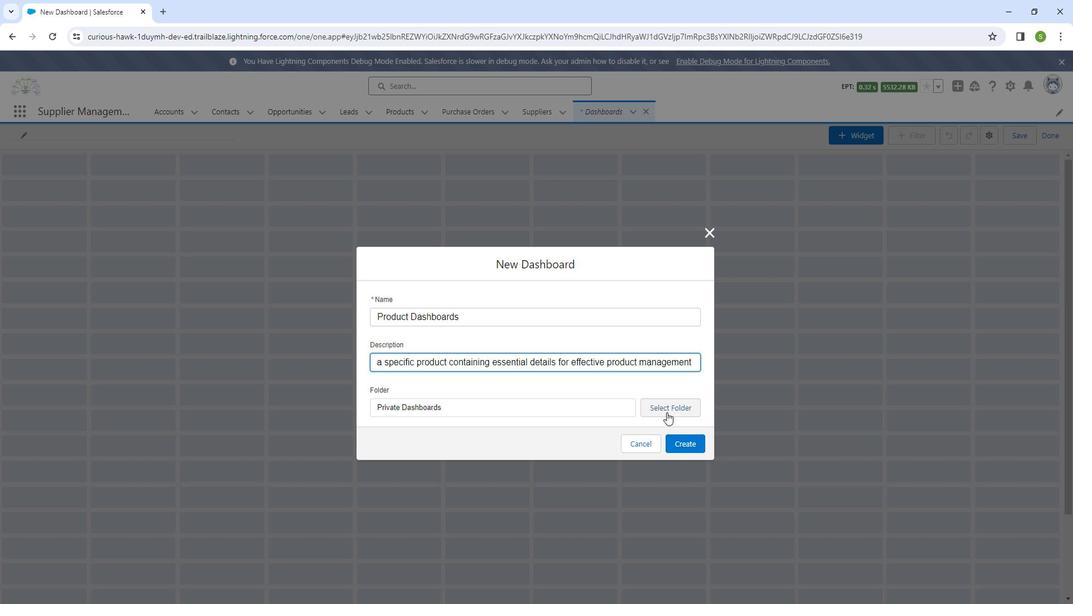 
Action: Mouse moved to (414, 536)
Screenshot: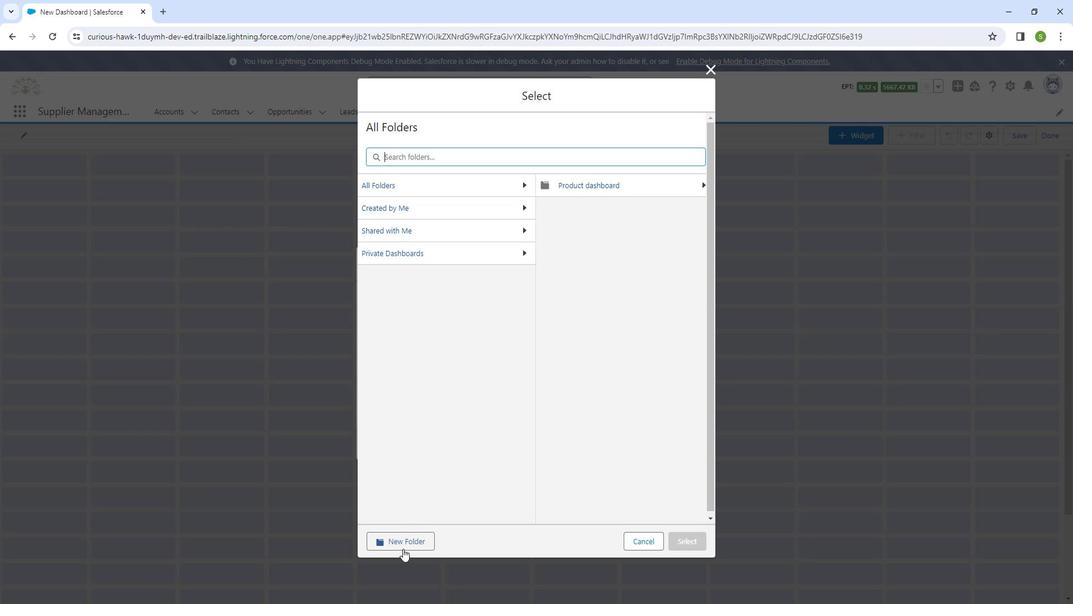 
Action: Mouse pressed left at (414, 536)
Screenshot: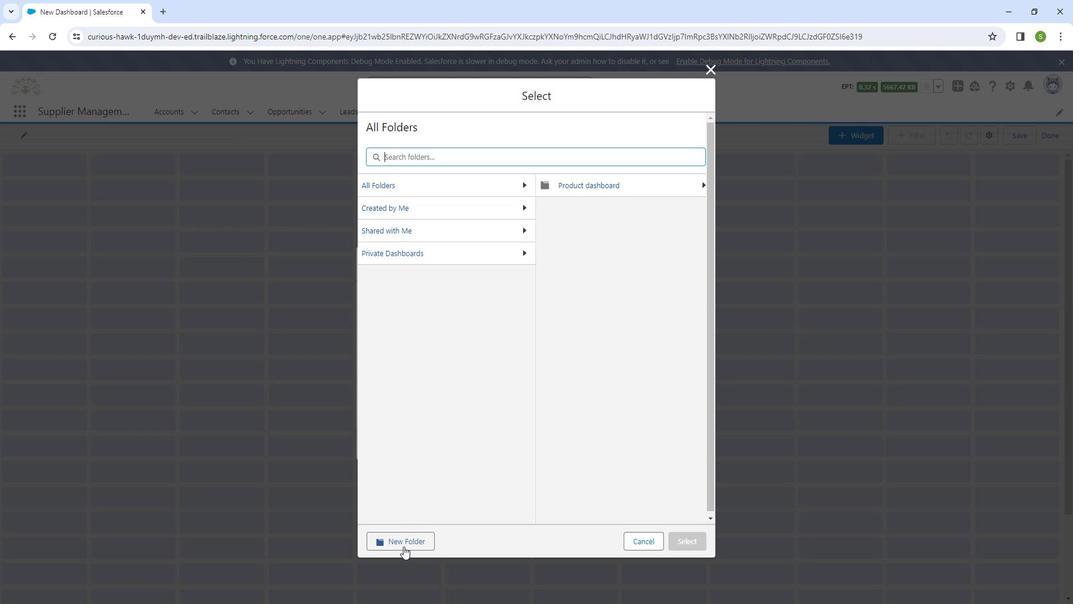 
Action: Mouse moved to (494, 294)
Screenshot: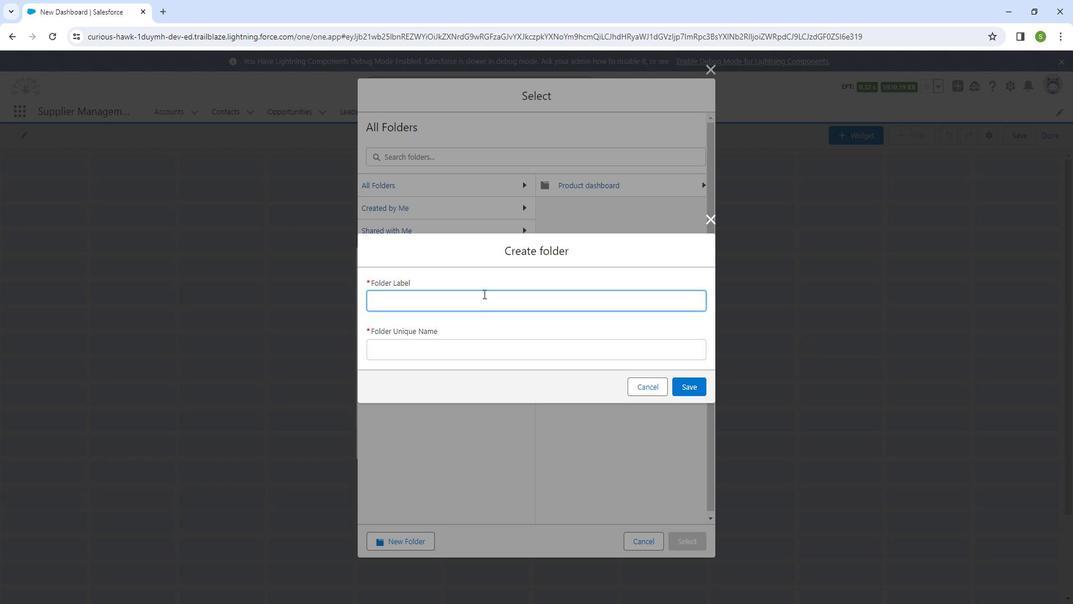 
Action: Mouse pressed left at (494, 294)
Screenshot: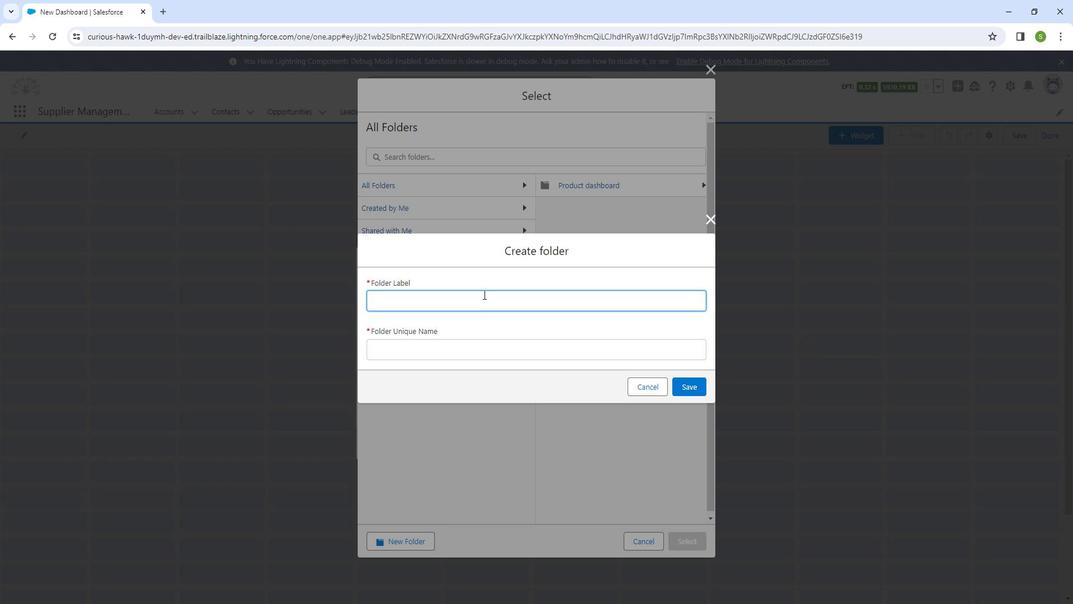
Action: Key pressed <Key.shift_r>Product<Key.space><Key.shift_r>Dashboard
Screenshot: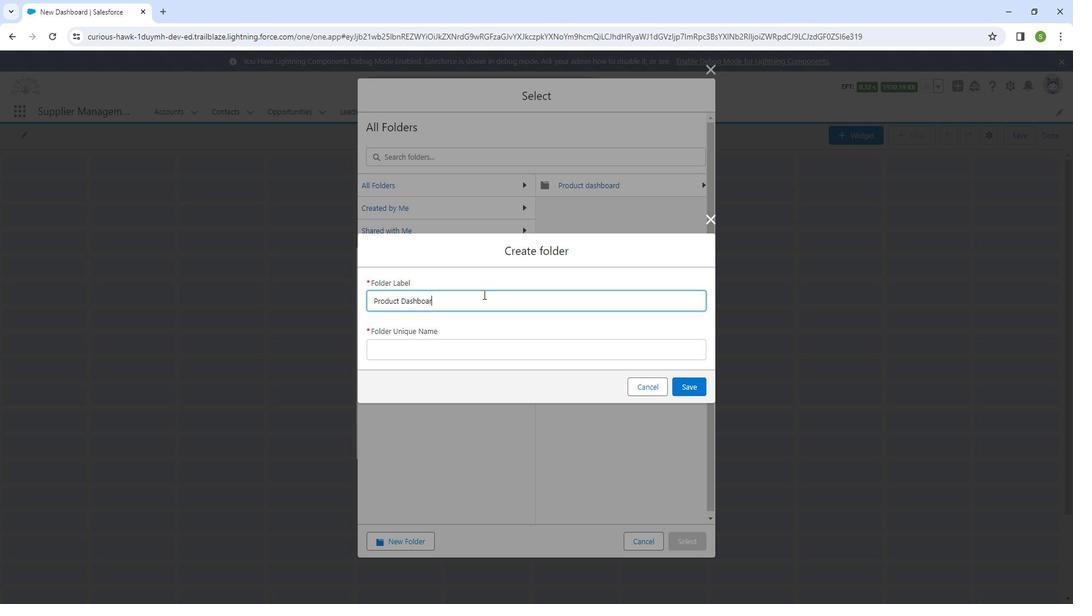 
Action: Mouse moved to (483, 341)
Screenshot: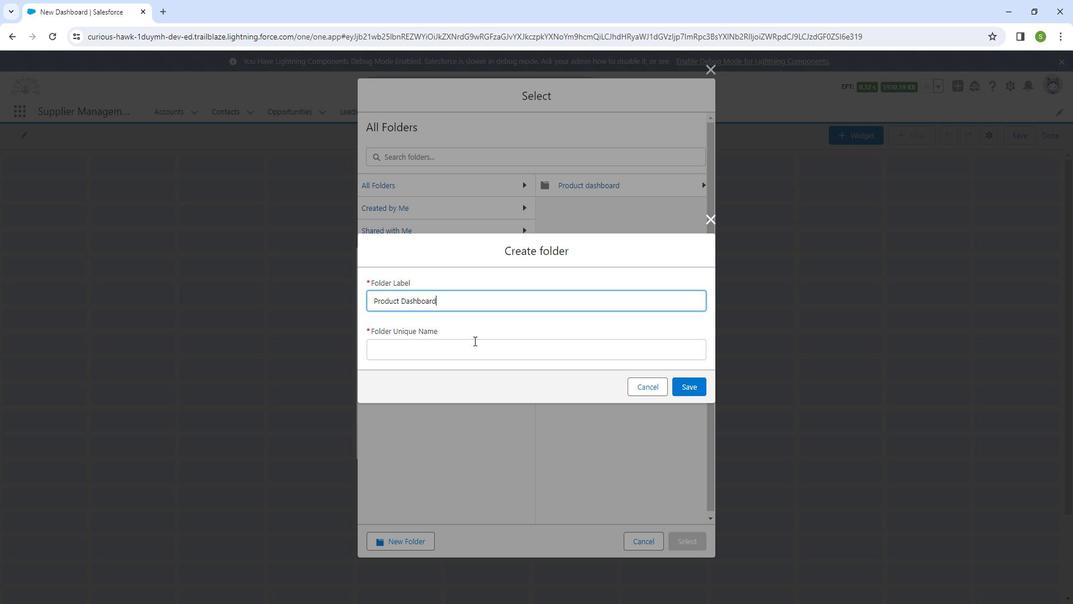 
Action: Mouse pressed left at (483, 341)
Screenshot: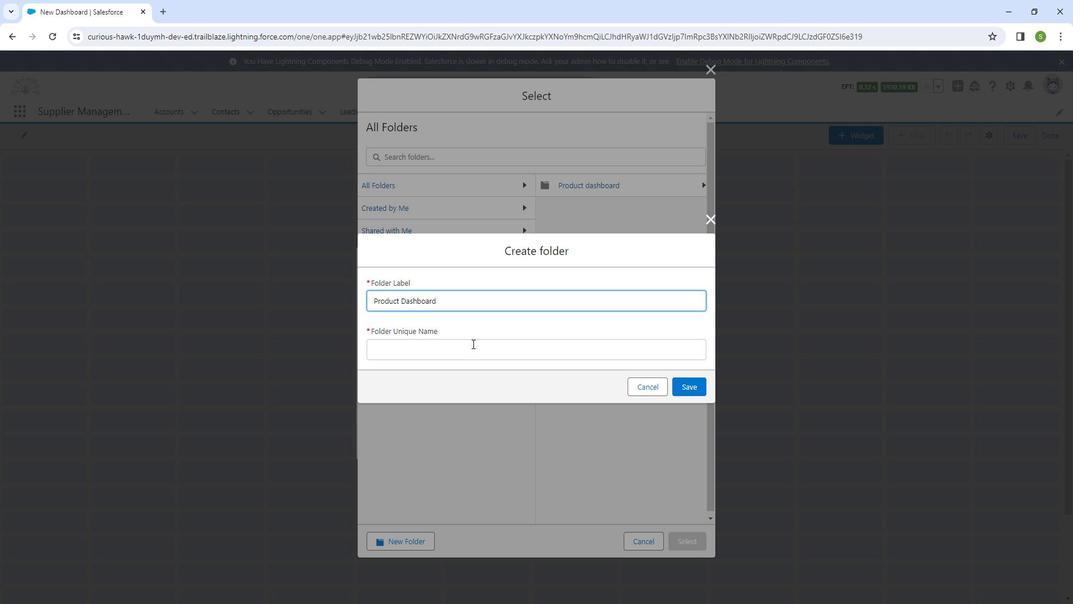 
Action: Mouse moved to (699, 380)
Screenshot: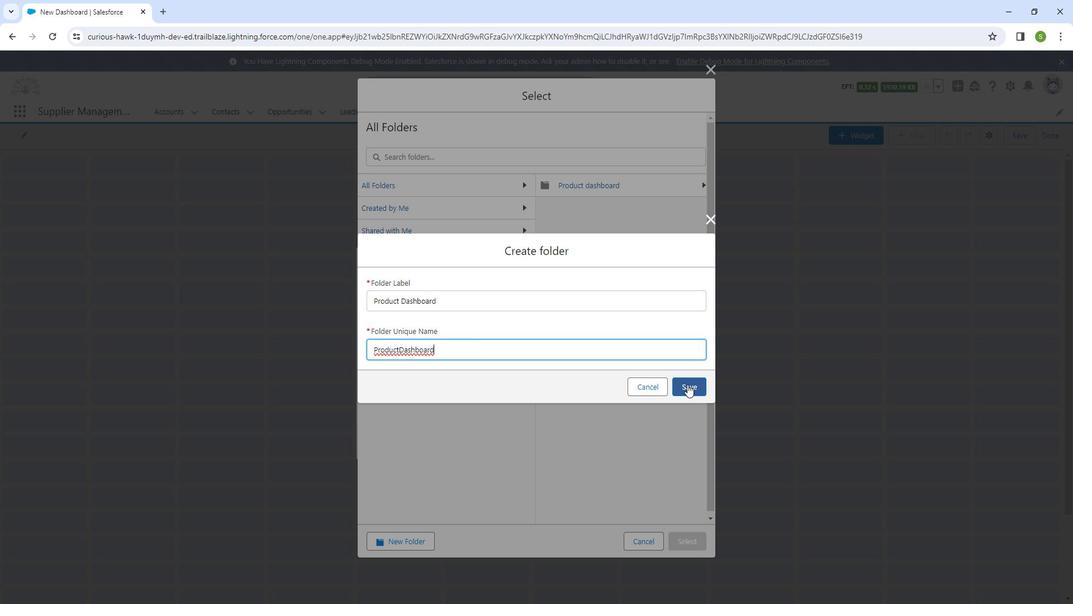 
Action: Mouse pressed left at (699, 380)
Screenshot: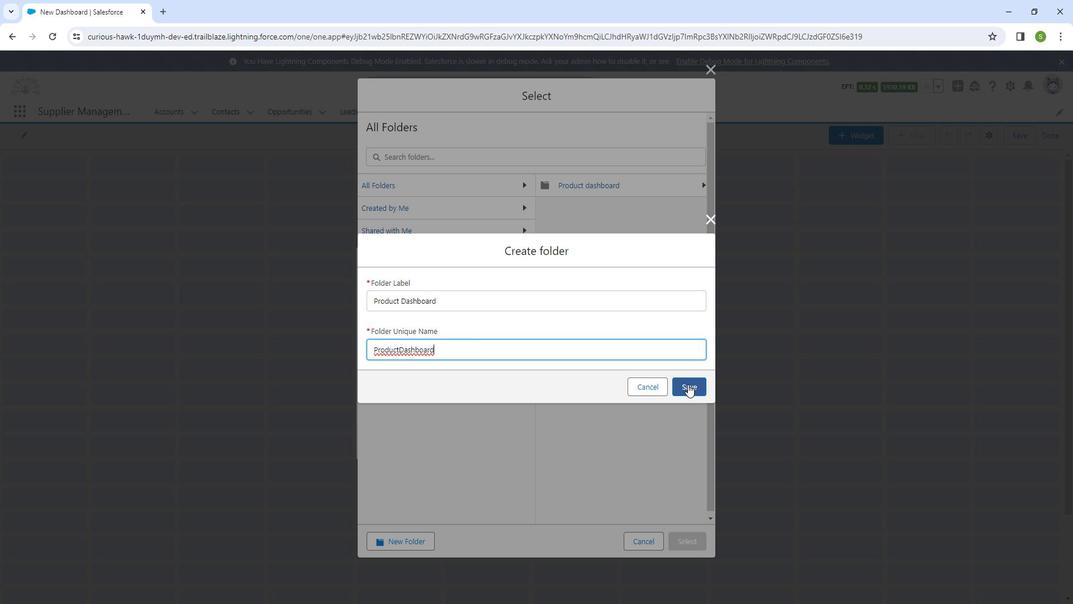 
Action: Mouse moved to (720, 269)
Screenshot: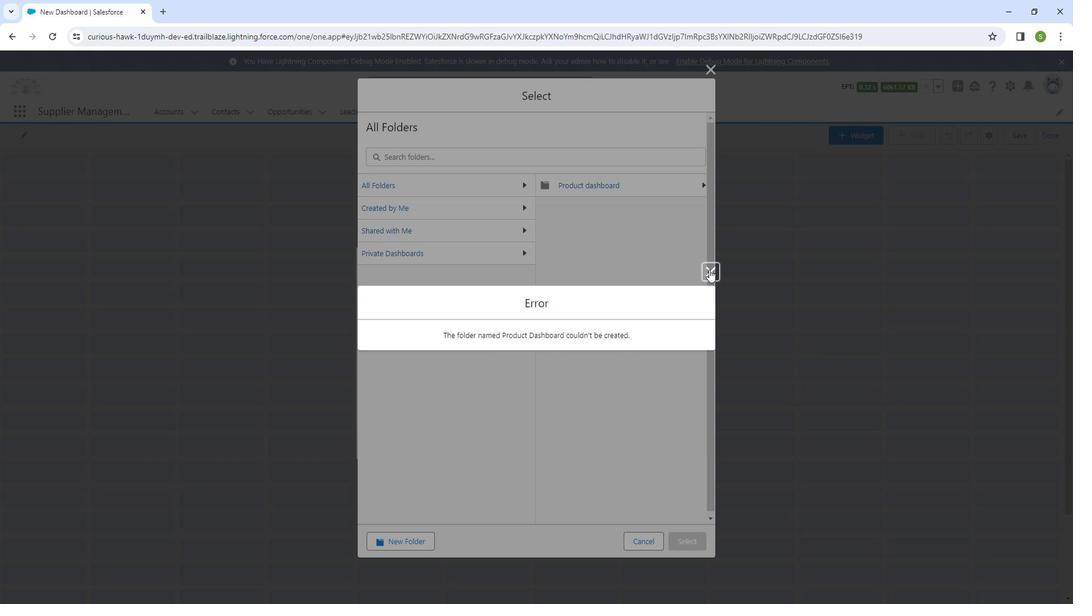 
Action: Mouse pressed left at (720, 269)
Screenshot: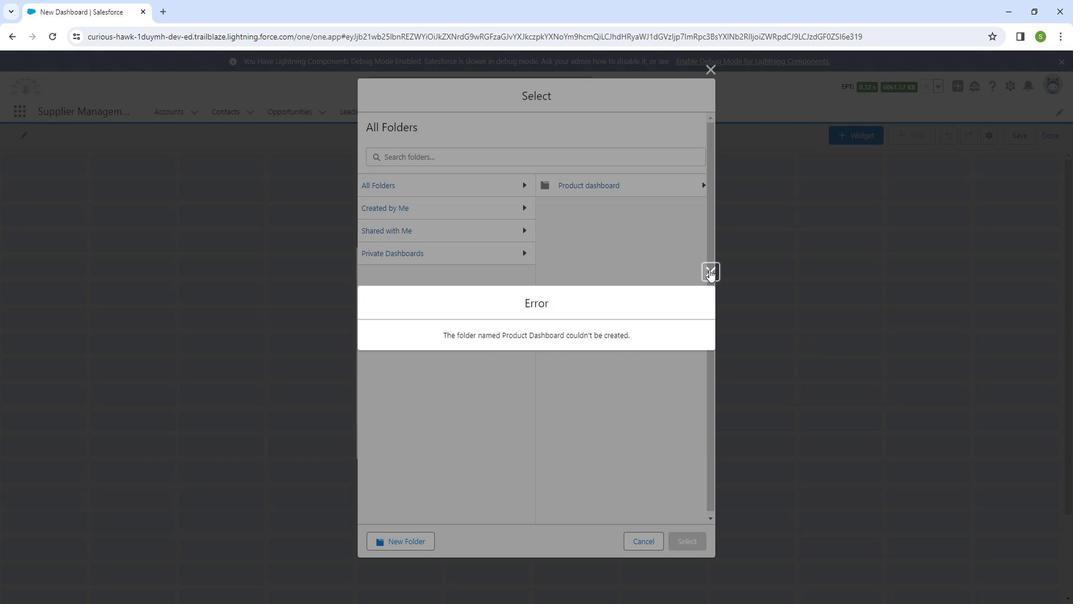 
Action: Mouse moved to (619, 190)
Screenshot: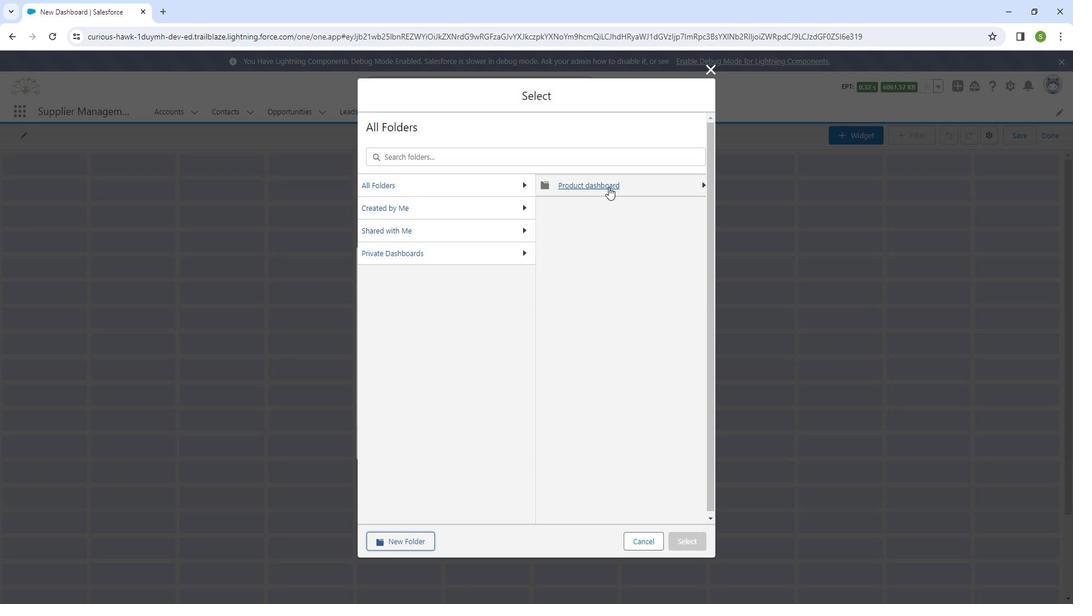 
Action: Mouse pressed left at (619, 190)
Screenshot: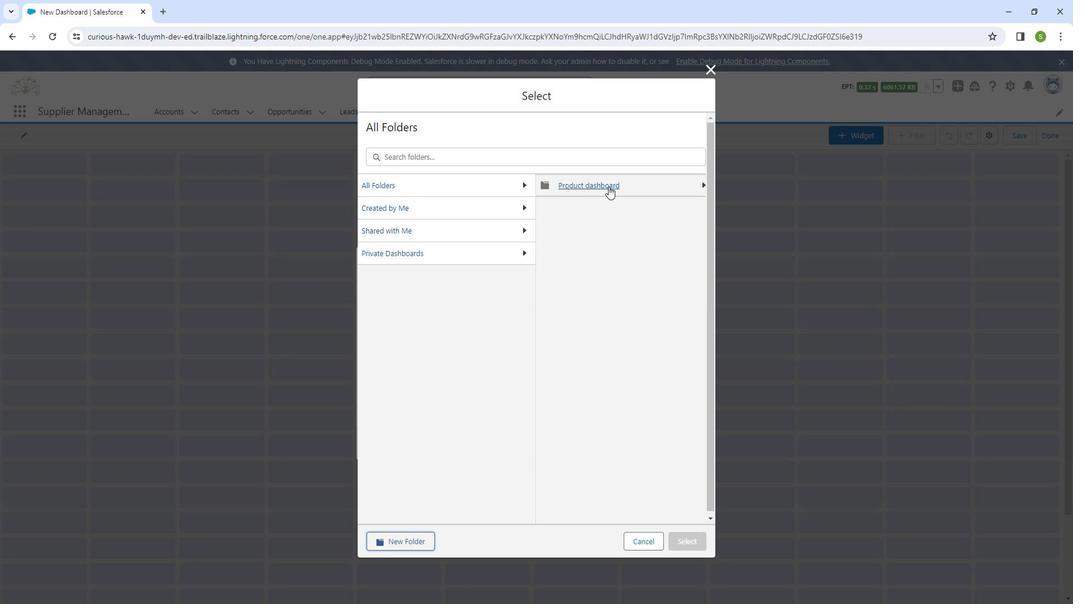 
Action: Mouse moved to (688, 530)
Screenshot: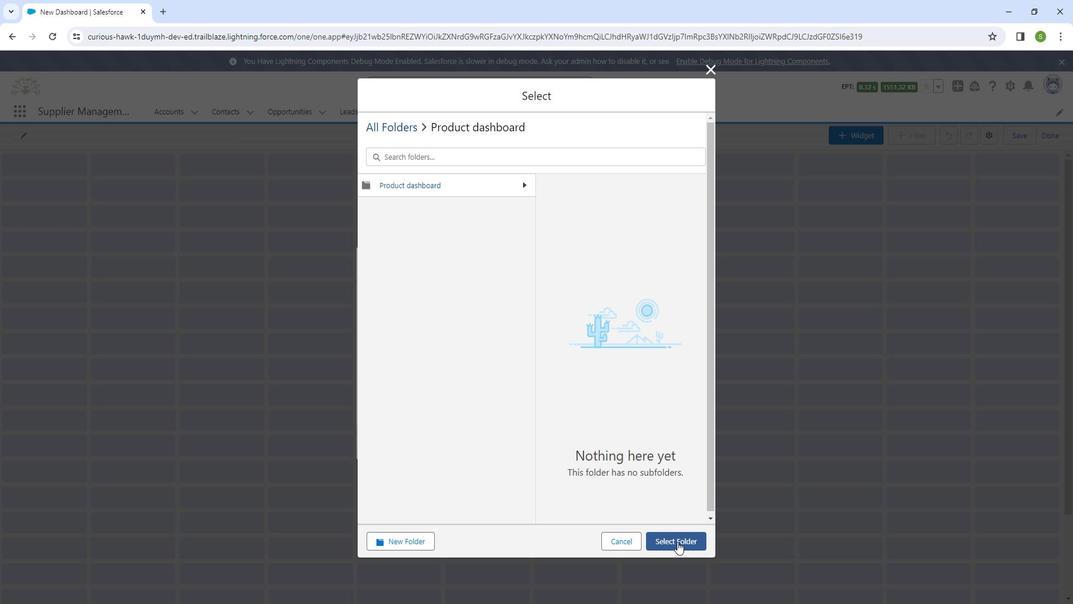 
Action: Mouse pressed left at (688, 530)
Screenshot: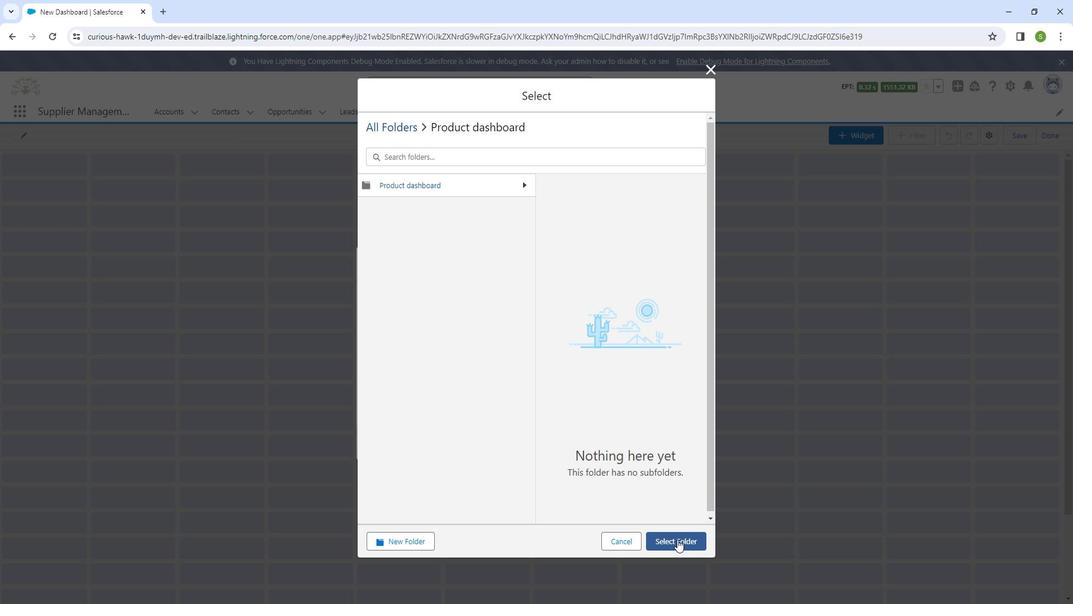 
Action: Mouse moved to (701, 440)
Screenshot: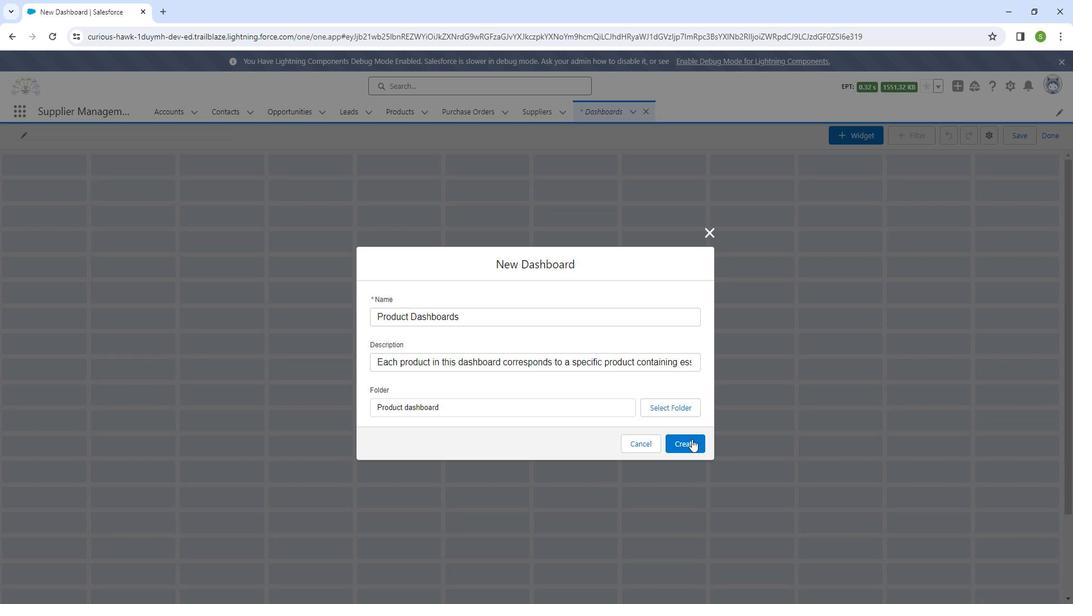 
Action: Mouse pressed left at (701, 440)
Screenshot: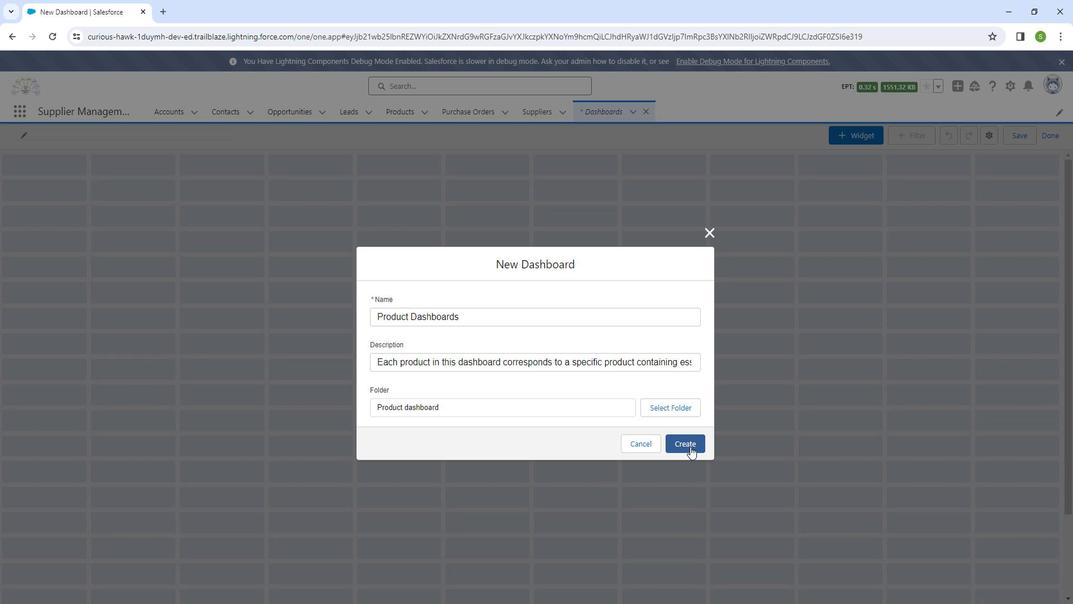 
Action: Mouse moved to (828, 138)
Screenshot: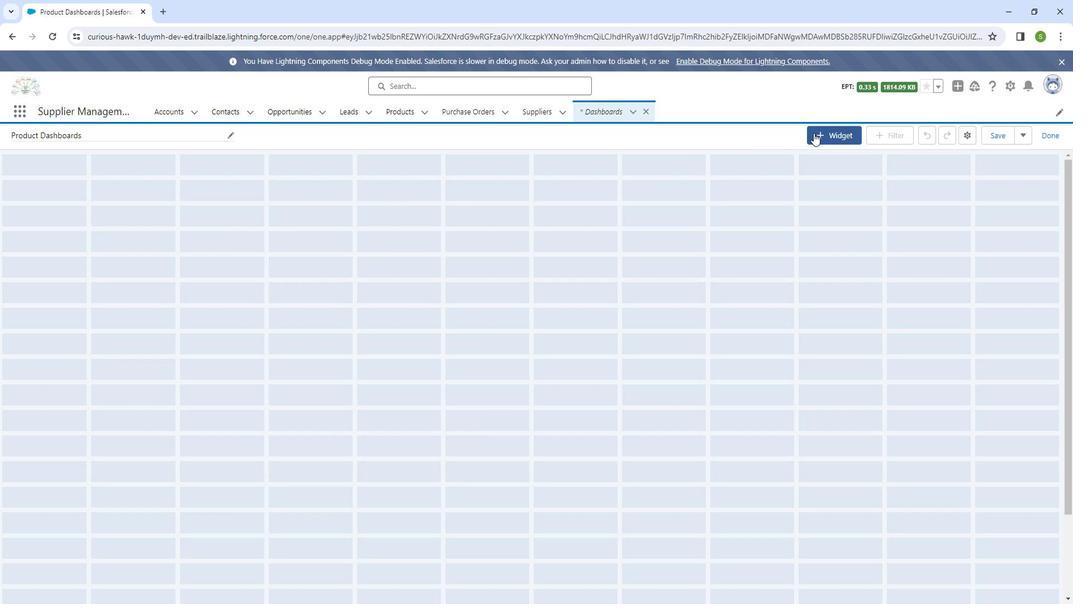 
Action: Mouse pressed left at (828, 138)
Screenshot: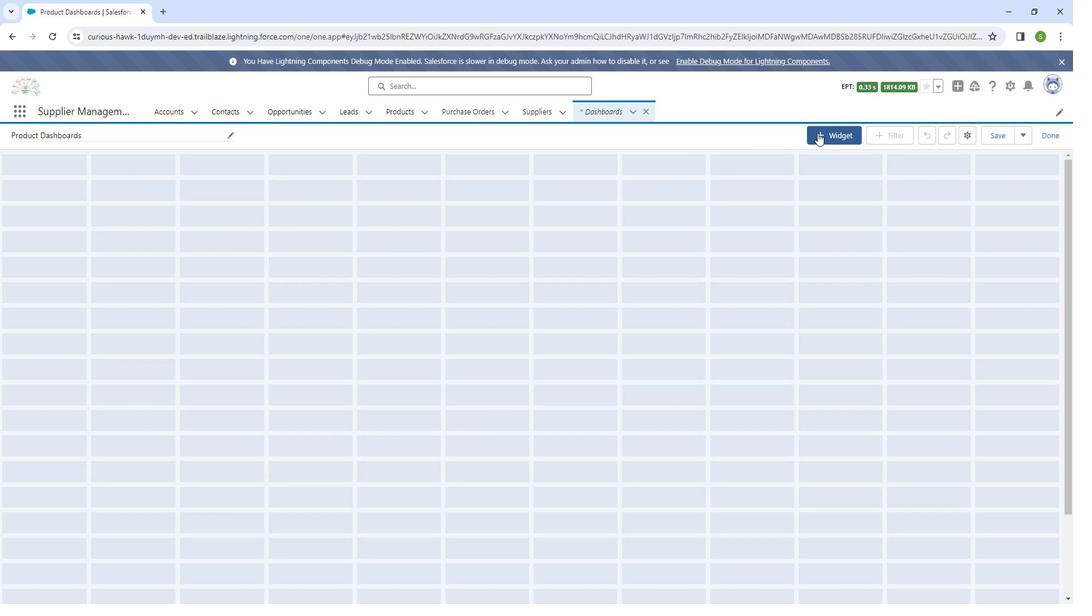 
Action: Mouse moved to (837, 164)
Screenshot: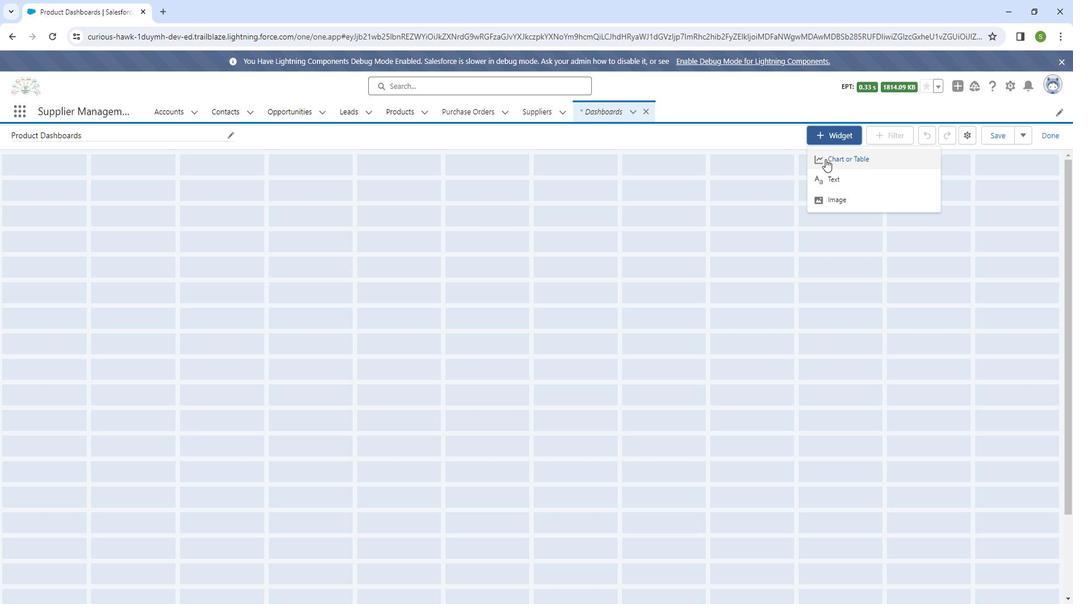 
Action: Mouse pressed left at (837, 164)
Screenshot: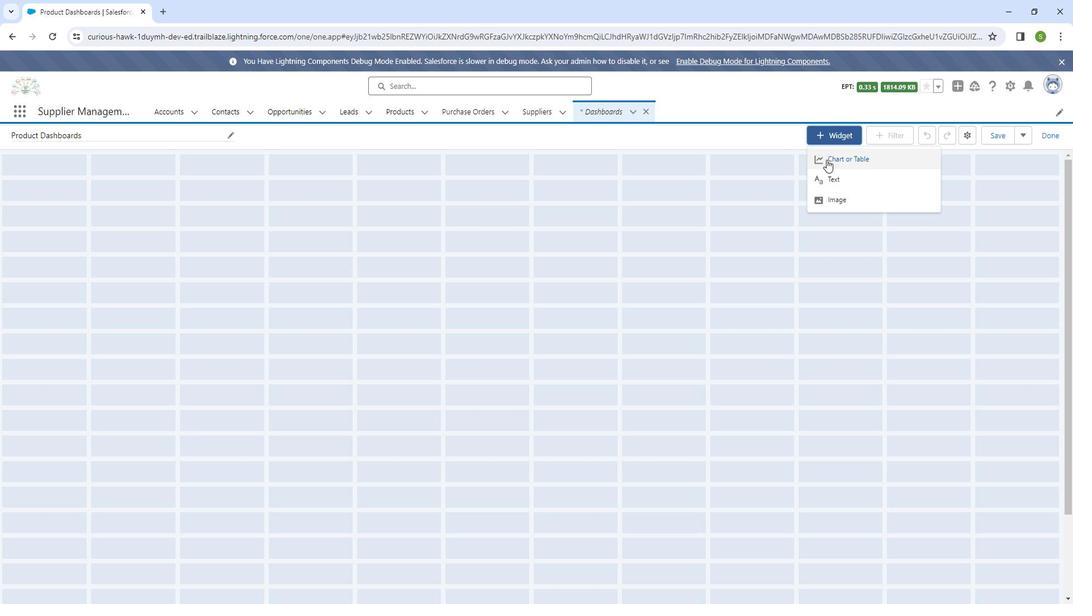 
Action: Mouse moved to (292, 342)
Screenshot: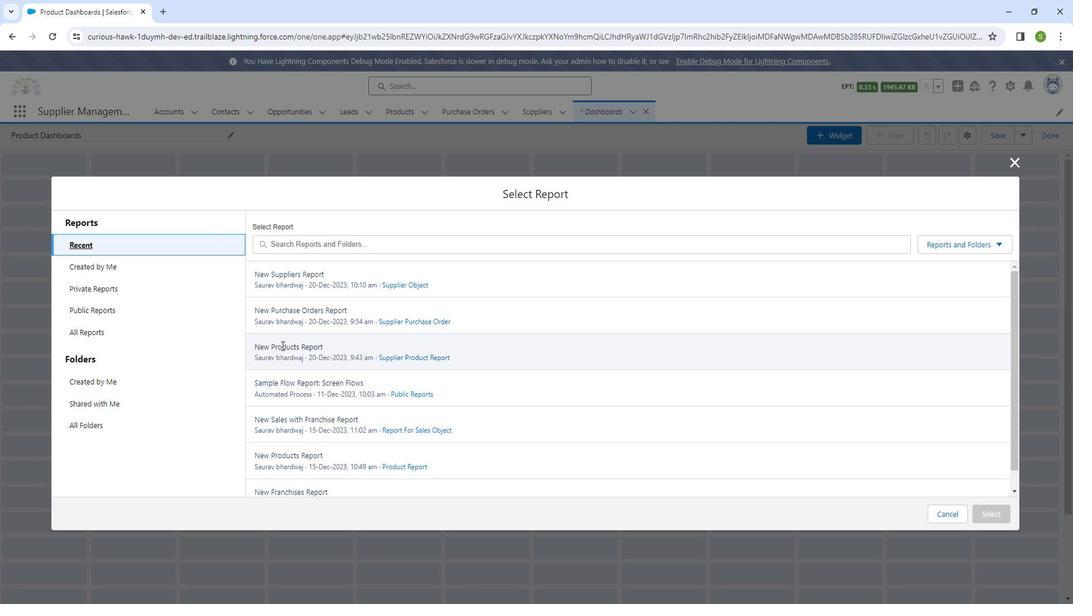 
Action: Mouse pressed left at (292, 342)
Screenshot: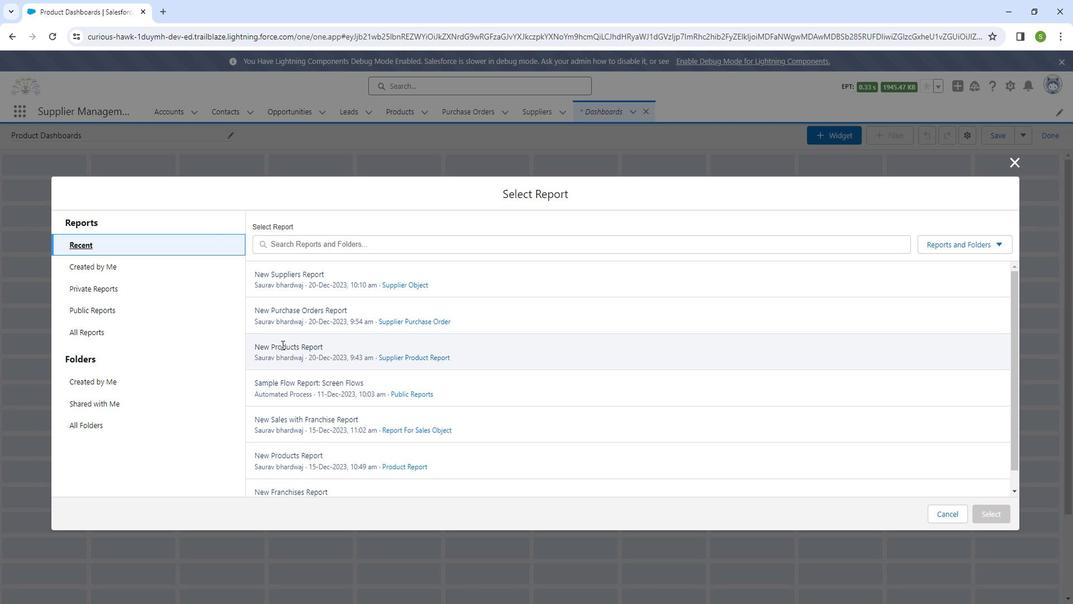 
Action: Mouse moved to (1006, 507)
Screenshot: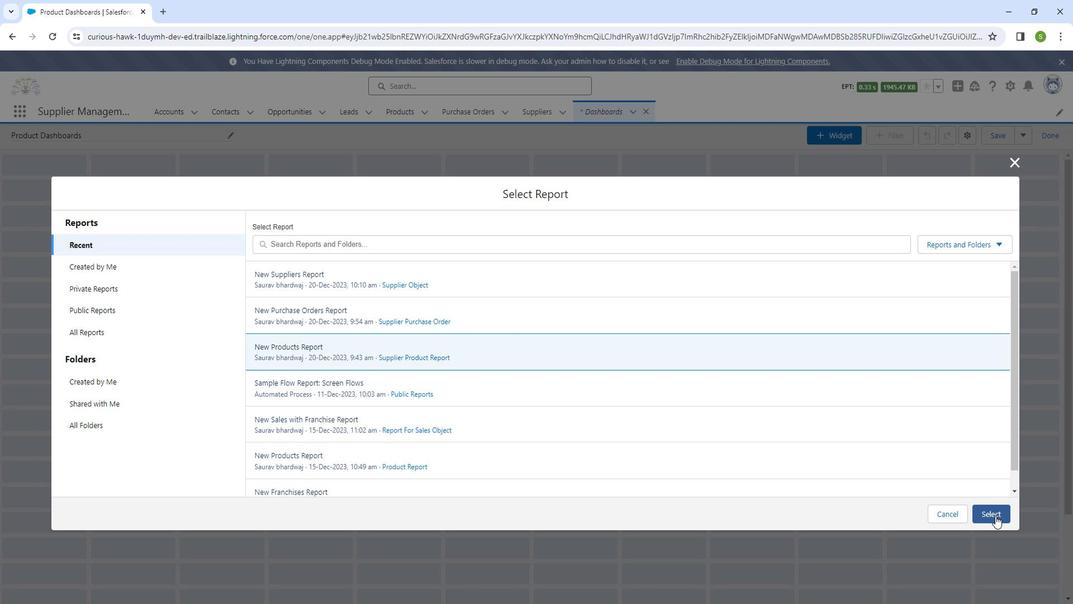 
Action: Mouse pressed left at (1006, 507)
Screenshot: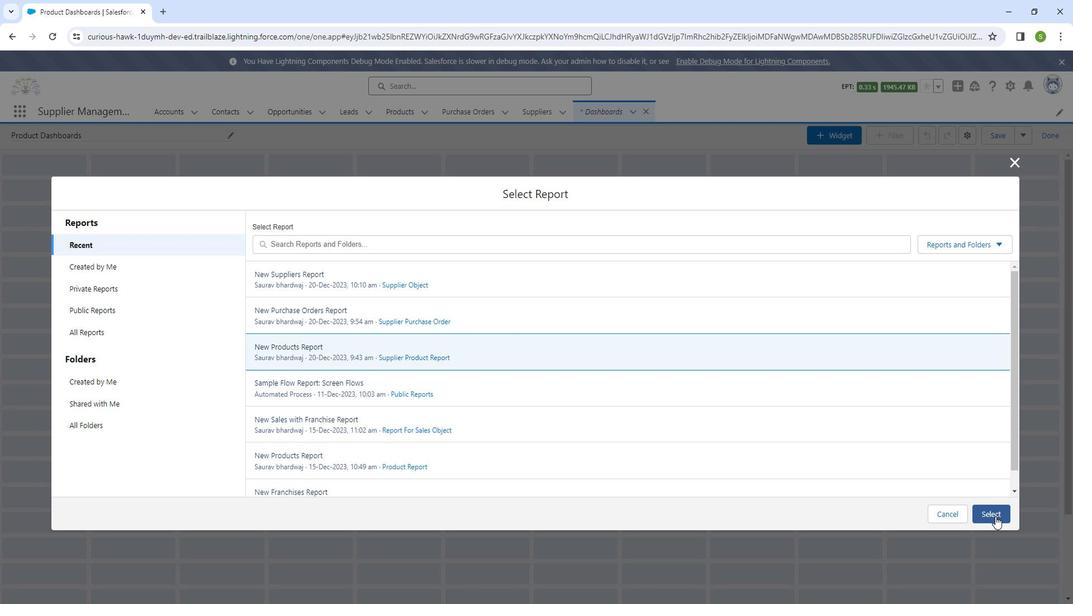 
Action: Mouse moved to (414, 407)
Screenshot: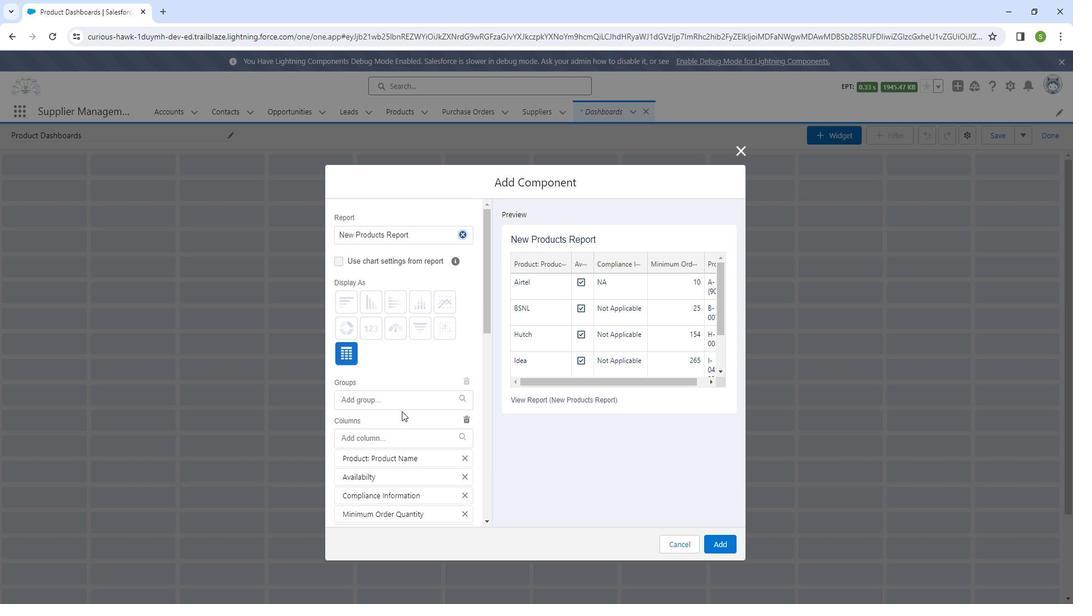 
Action: Mouse scrolled (414, 407) with delta (0, 0)
Screenshot: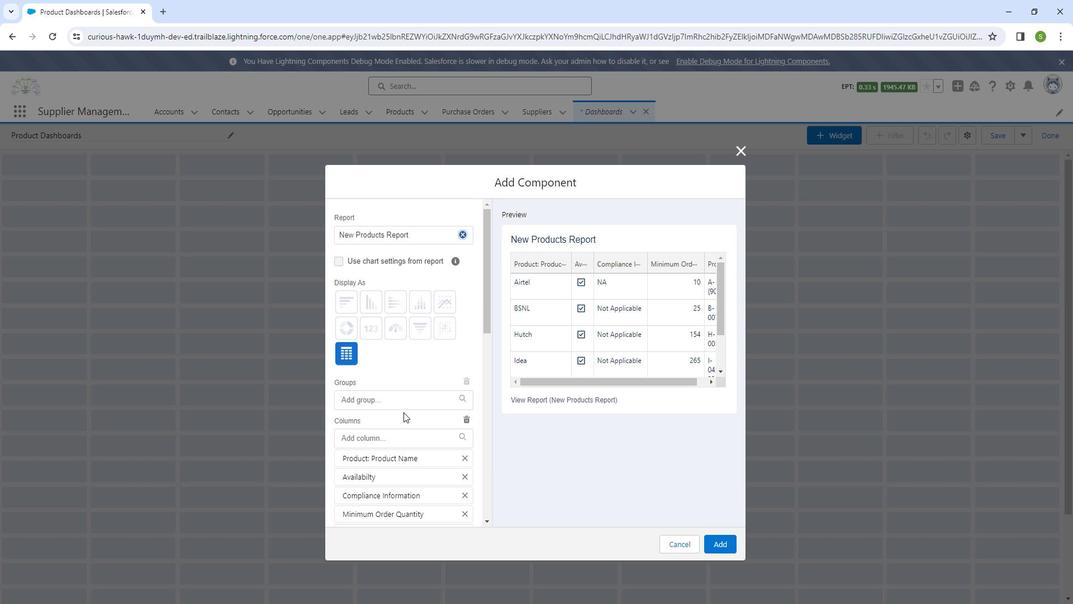
Action: Mouse moved to (415, 410)
Screenshot: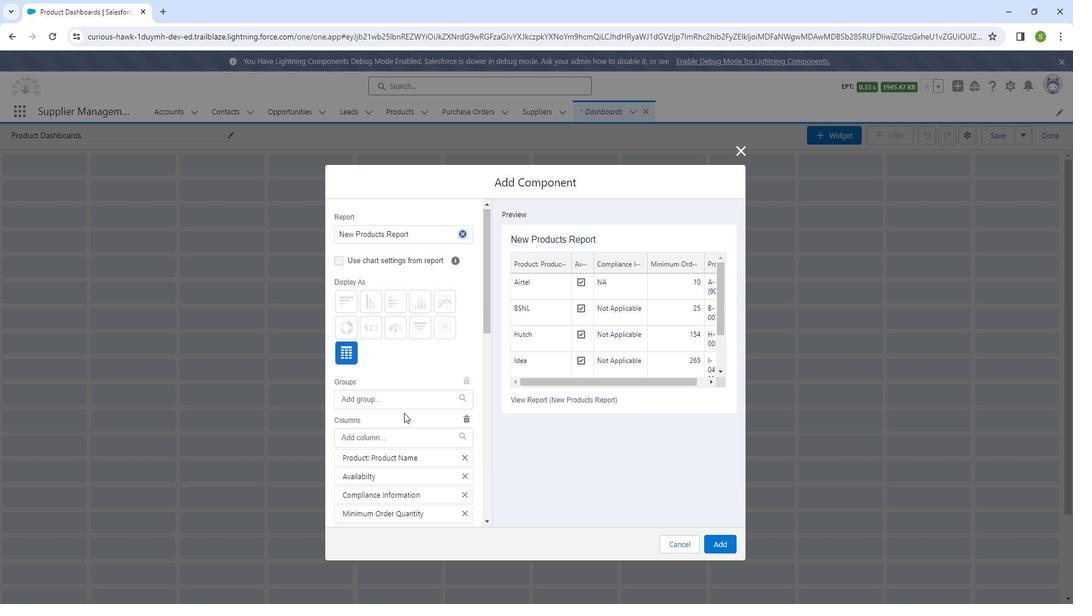 
Action: Mouse scrolled (415, 409) with delta (0, 0)
Screenshot: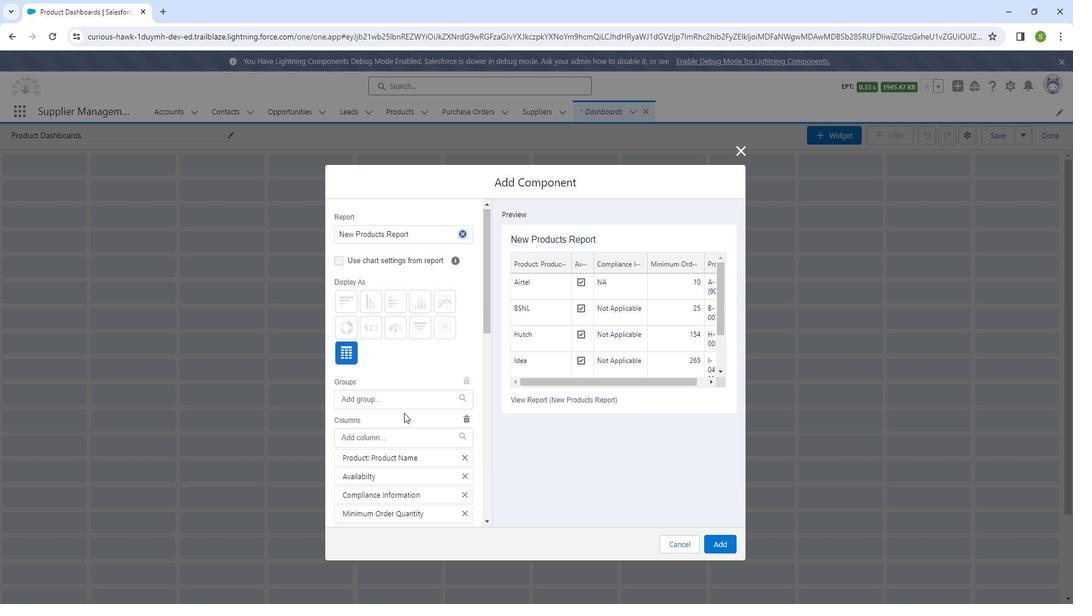 
Action: Mouse moved to (416, 412)
Screenshot: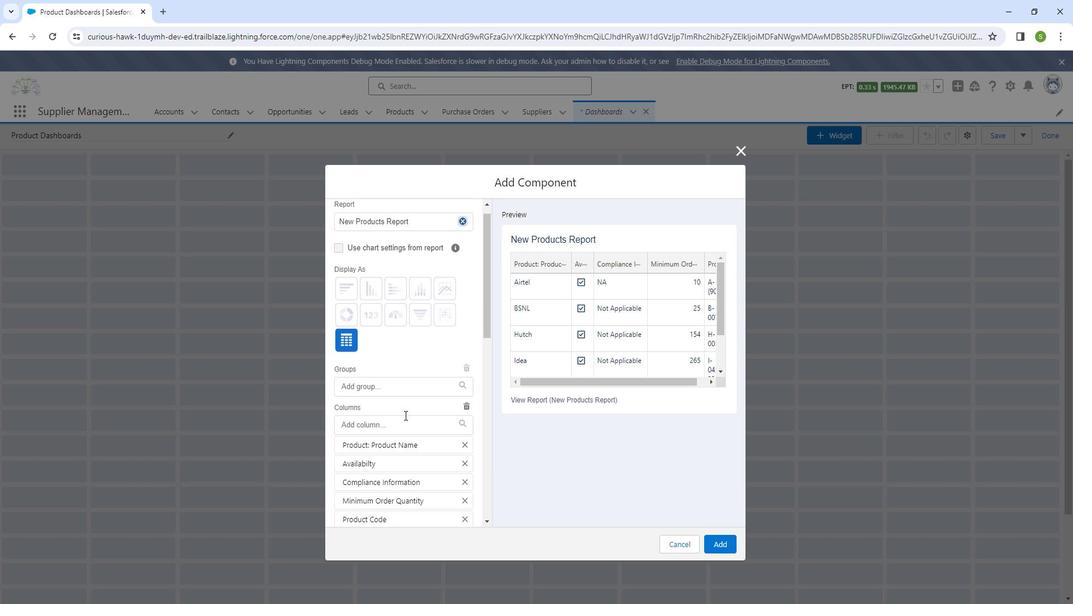 
Action: Mouse scrolled (416, 412) with delta (0, 0)
Screenshot: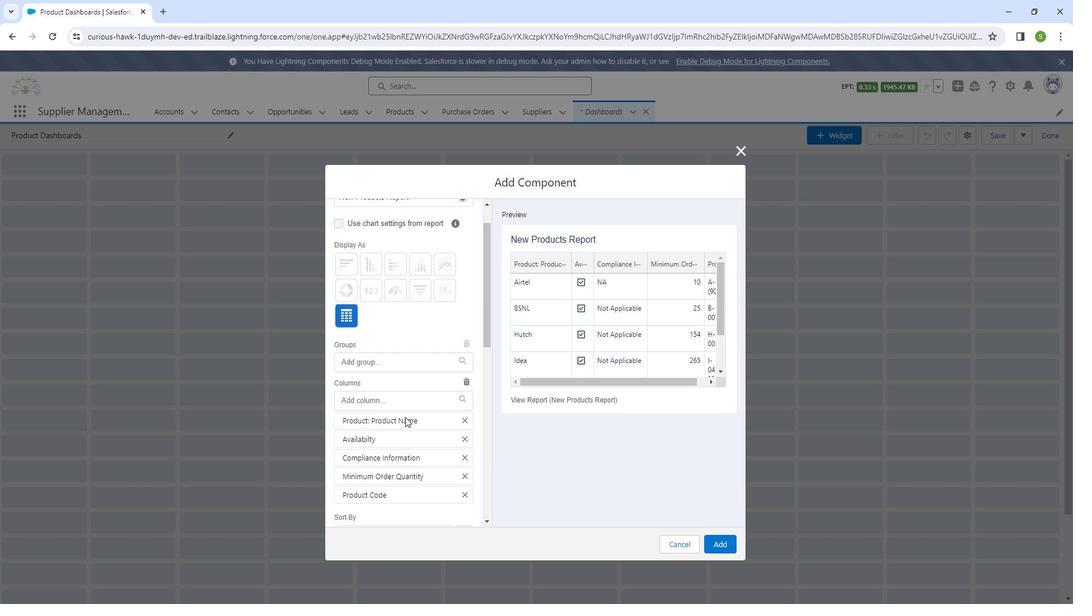 
Action: Mouse scrolled (416, 412) with delta (0, 0)
Screenshot: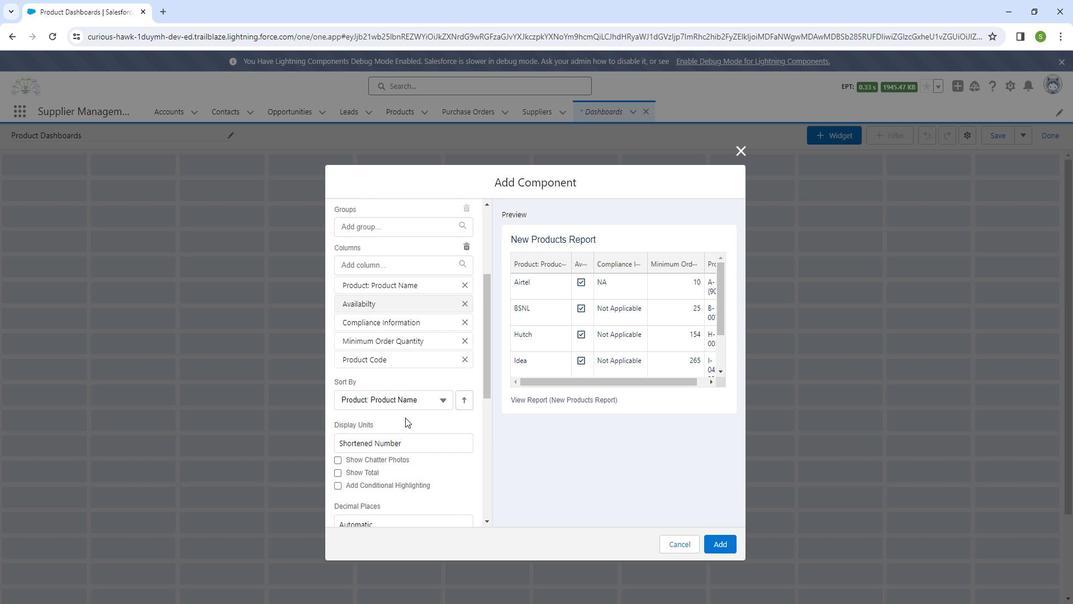 
Action: Mouse scrolled (416, 412) with delta (0, 0)
Screenshot: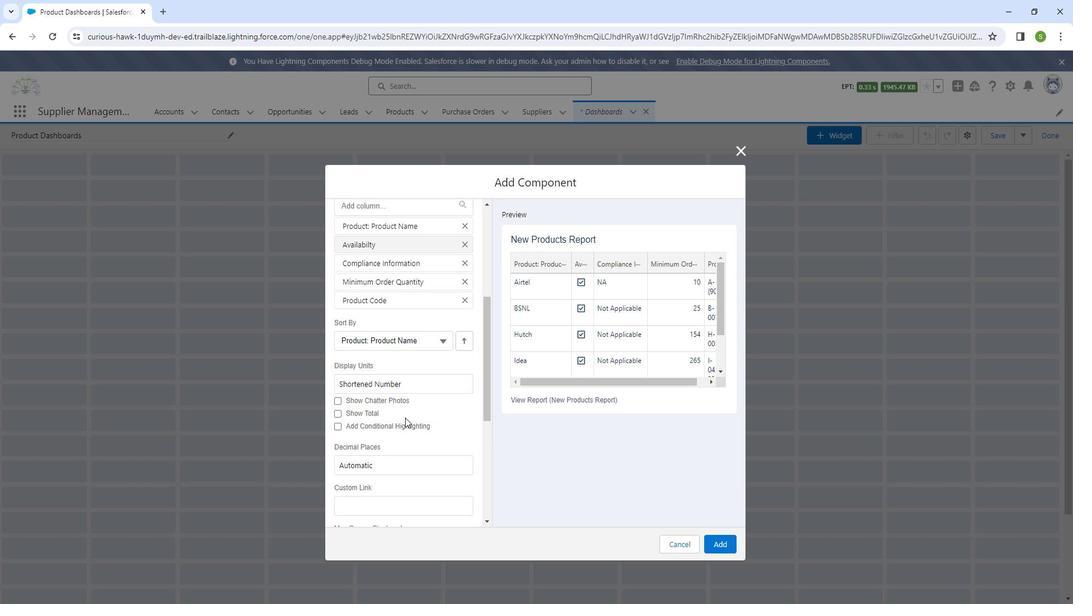 
Action: Mouse scrolled (416, 413) with delta (0, 0)
Screenshot: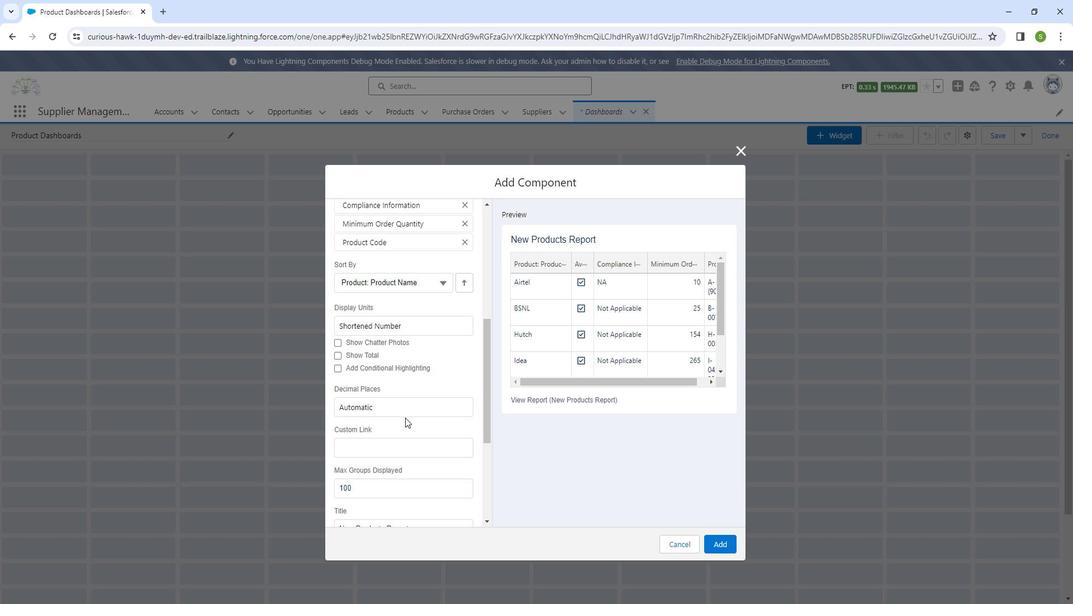 
Action: Mouse scrolled (416, 413) with delta (0, 0)
Screenshot: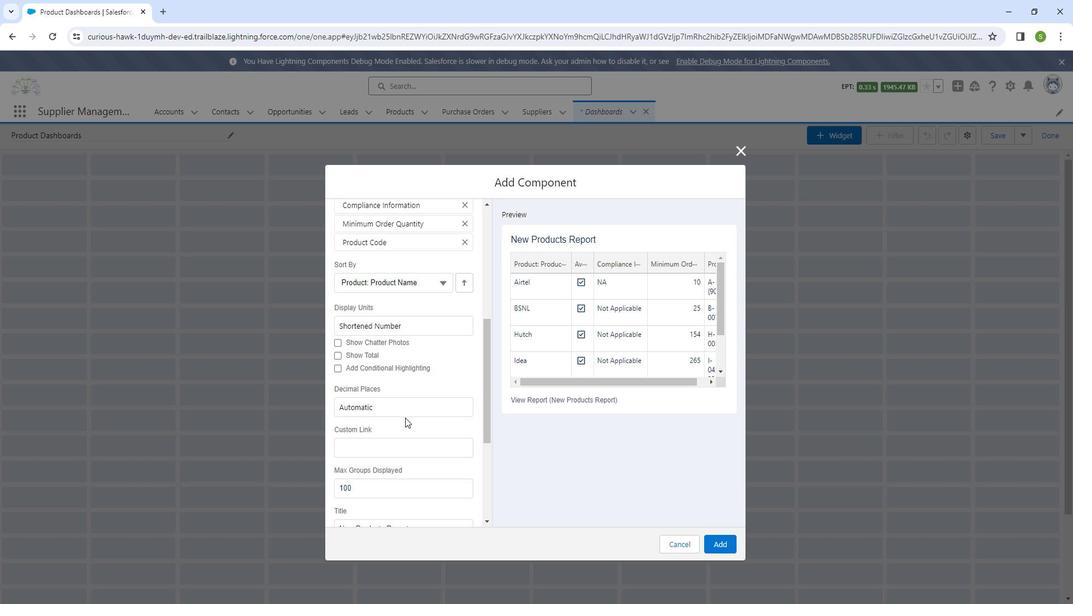 
Action: Mouse scrolled (416, 413) with delta (0, 0)
Screenshot: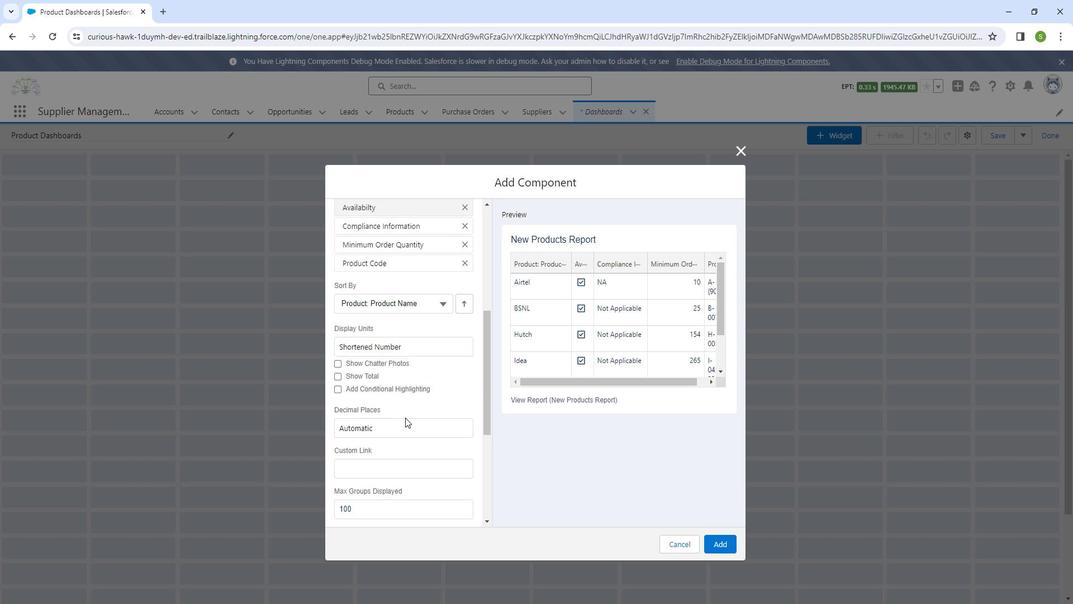 
Action: Mouse scrolled (416, 413) with delta (0, 0)
Screenshot: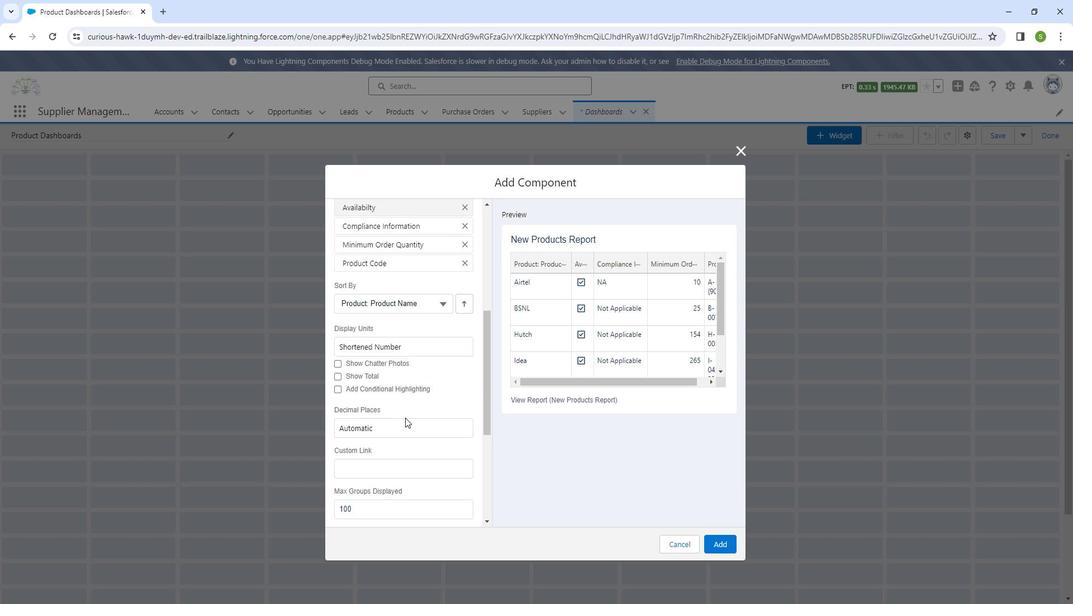 
Action: Mouse scrolled (416, 413) with delta (0, 0)
Screenshot: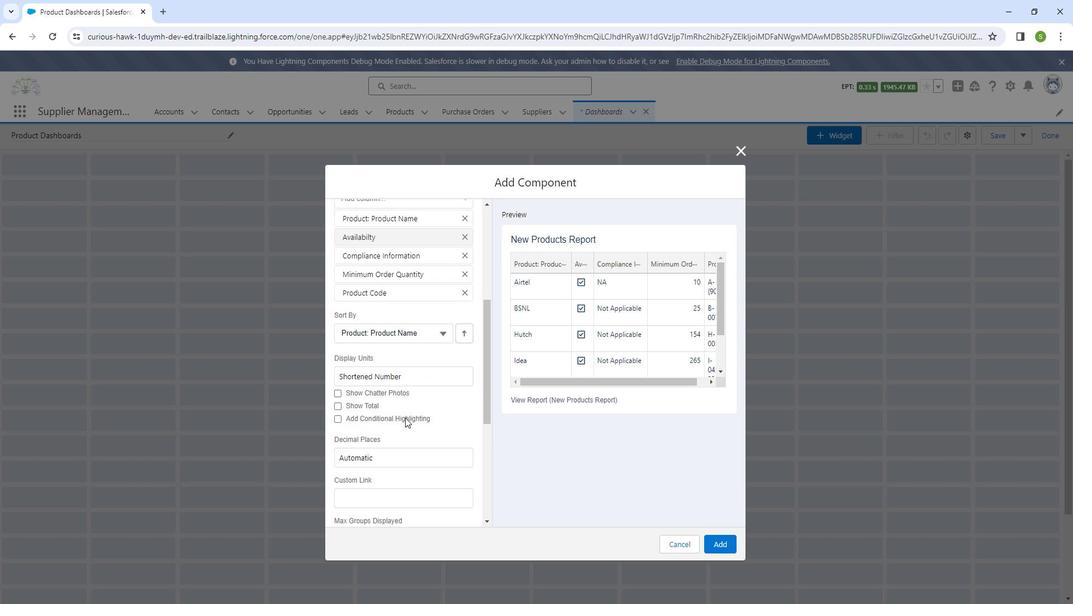 
Action: Mouse moved to (407, 433)
Screenshot: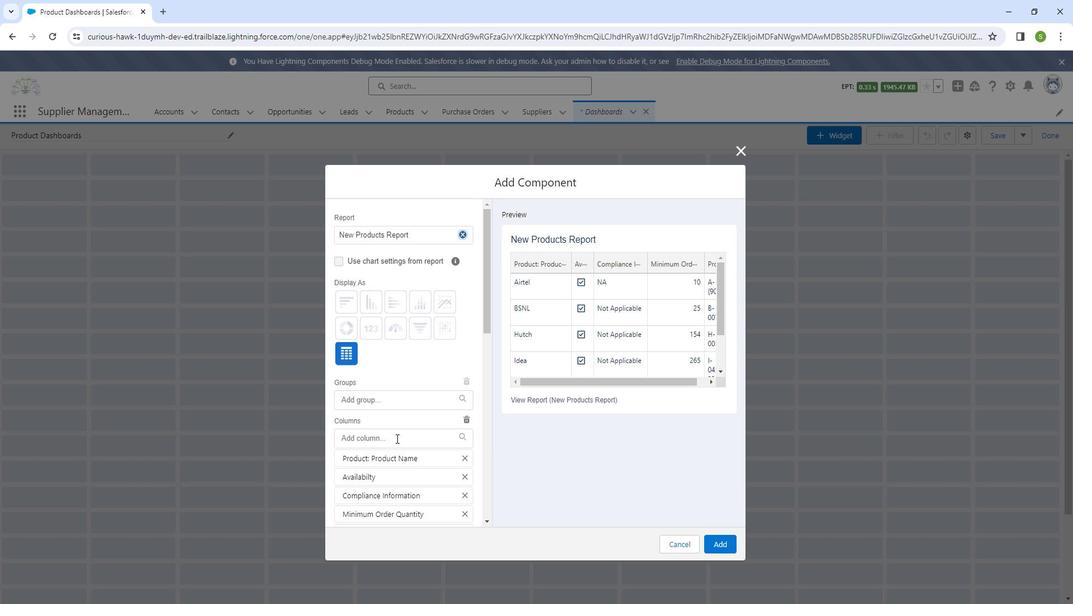 
Action: Mouse scrolled (407, 432) with delta (0, 0)
Screenshot: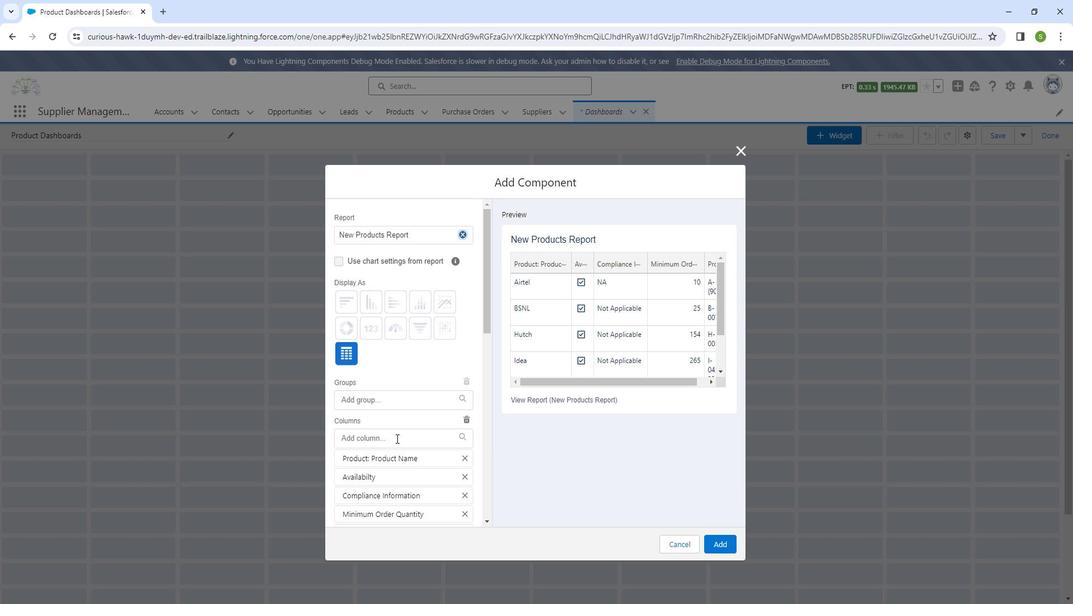 
Action: Mouse moved to (742, 528)
Screenshot: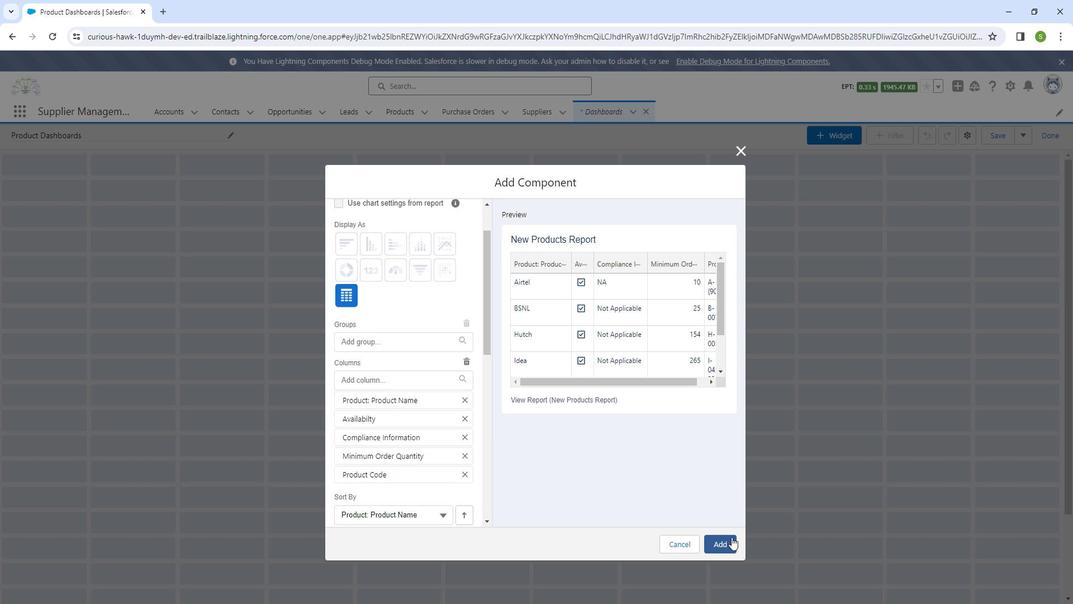 
Action: Mouse pressed left at (742, 528)
Screenshot: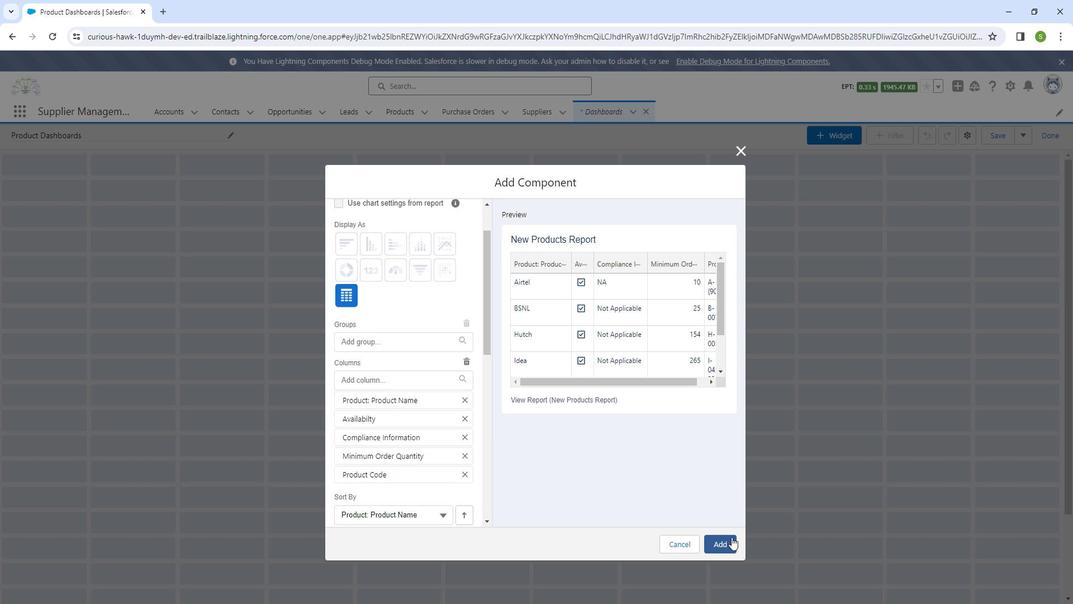 
Action: Mouse moved to (855, 142)
Screenshot: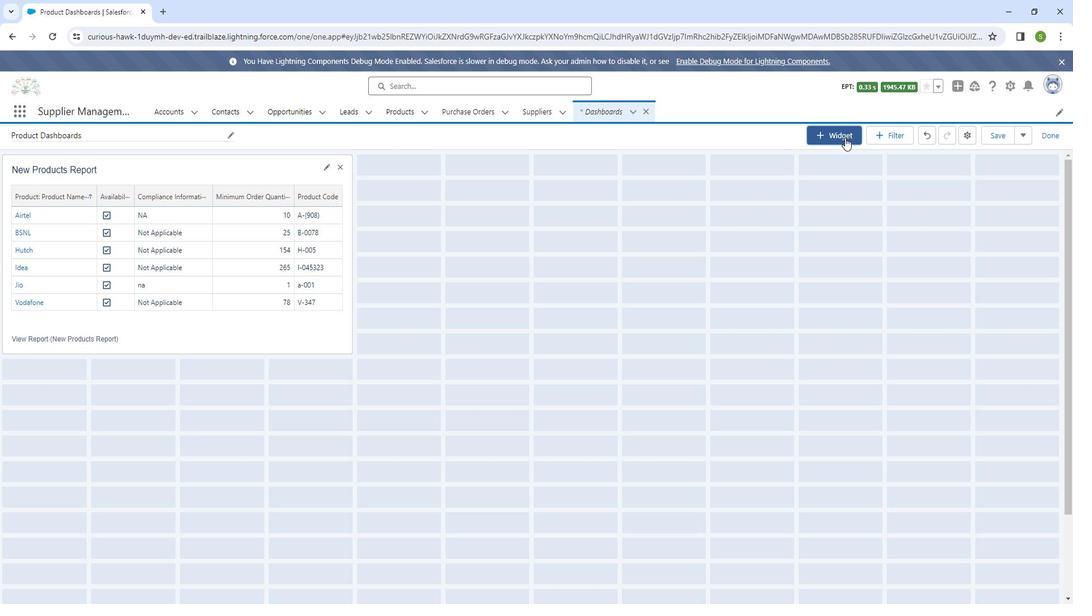 
Action: Mouse pressed left at (855, 142)
Screenshot: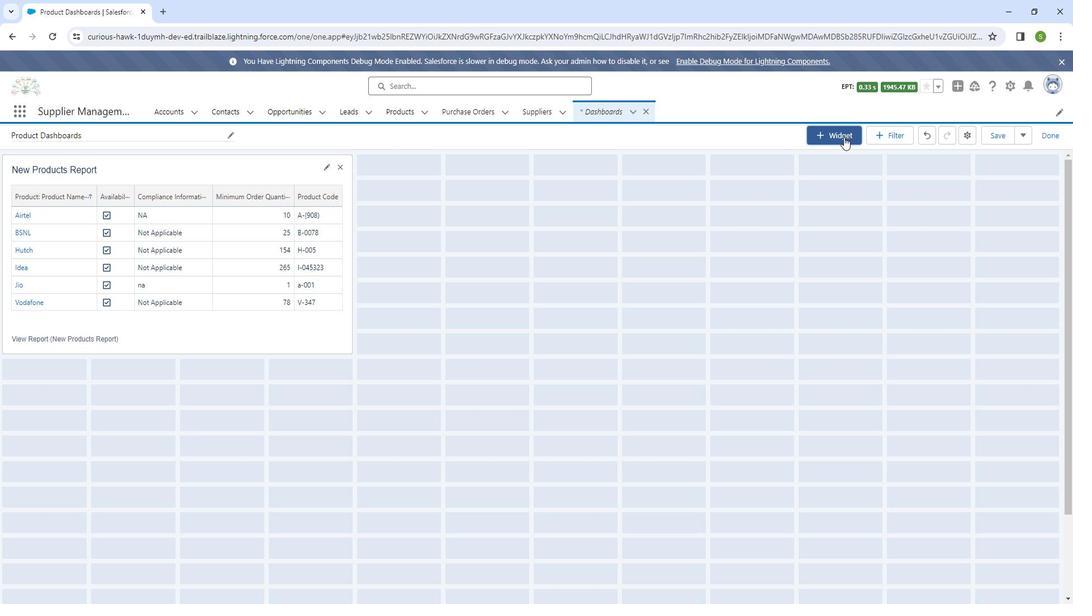 
Action: Mouse moved to (855, 158)
Screenshot: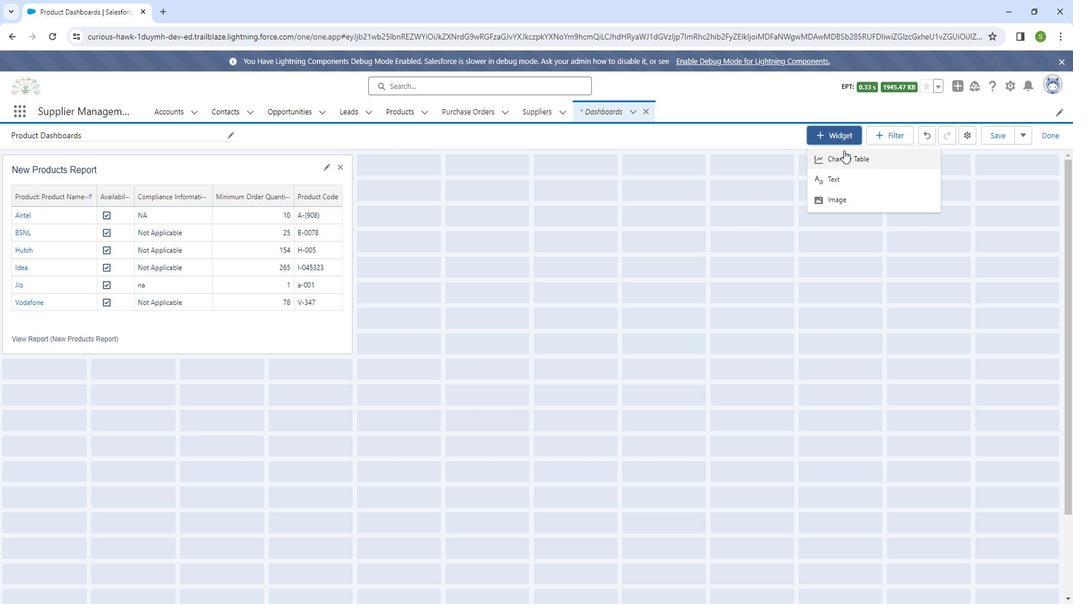 
Action: Mouse pressed left at (855, 158)
Screenshot: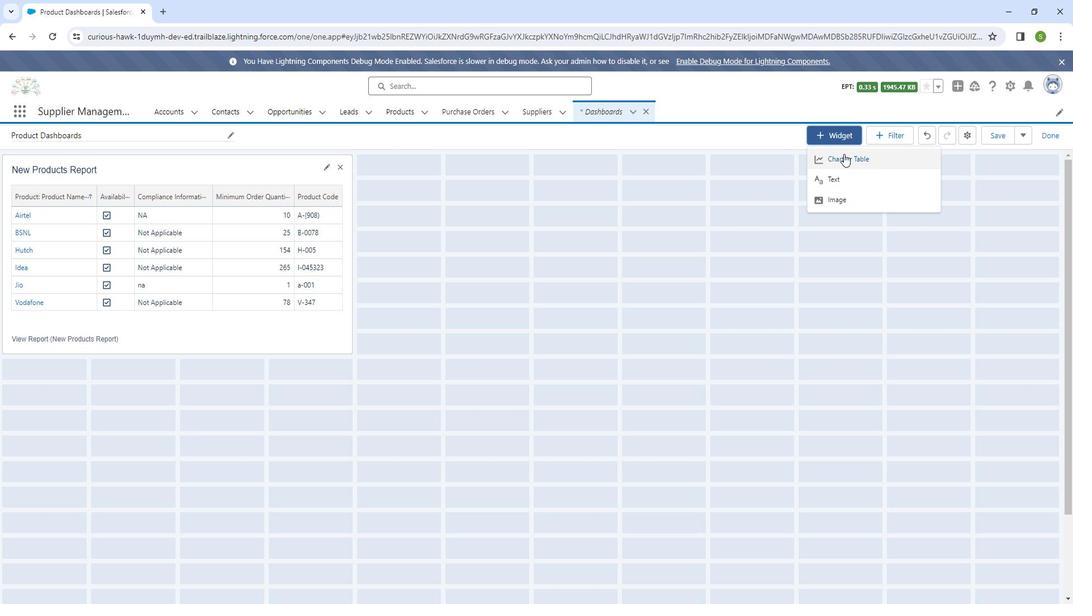 
Action: Mouse moved to (1030, 166)
Screenshot: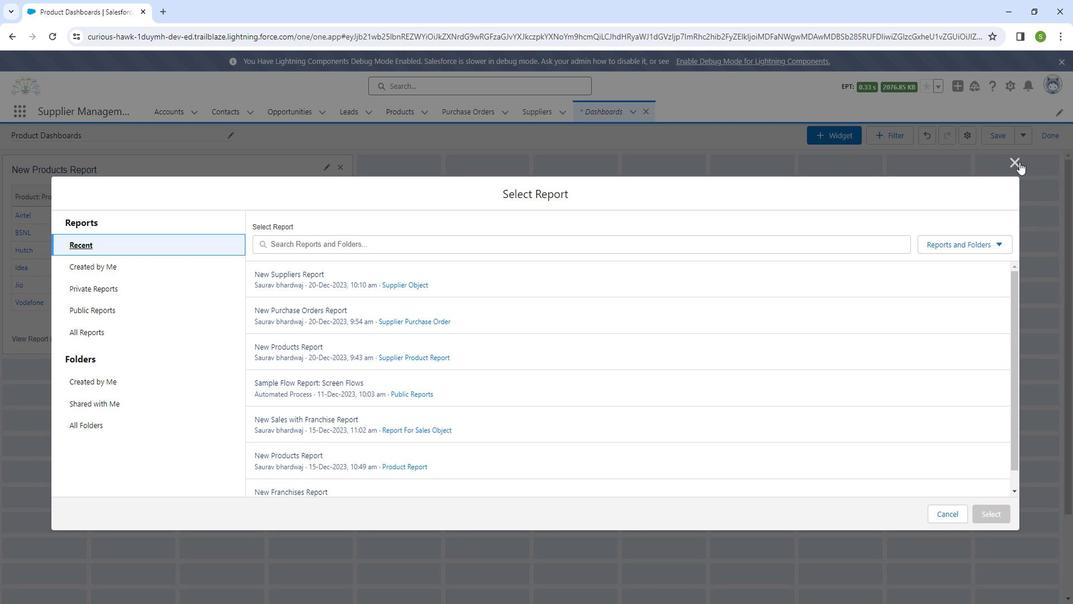 
Action: Mouse pressed left at (1030, 166)
Screenshot: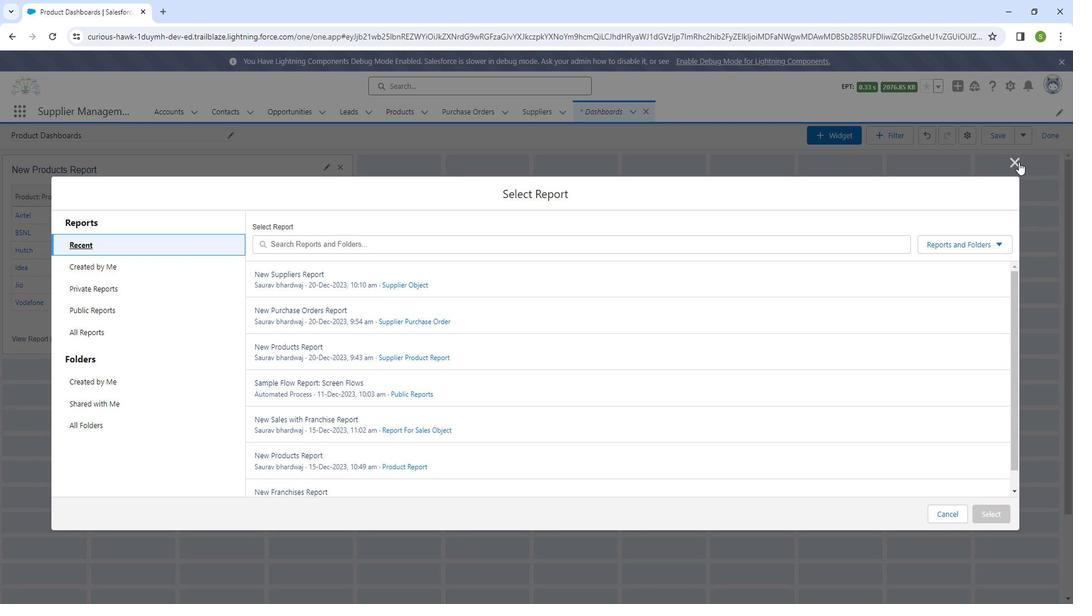 
Action: Mouse moved to (337, 172)
Screenshot: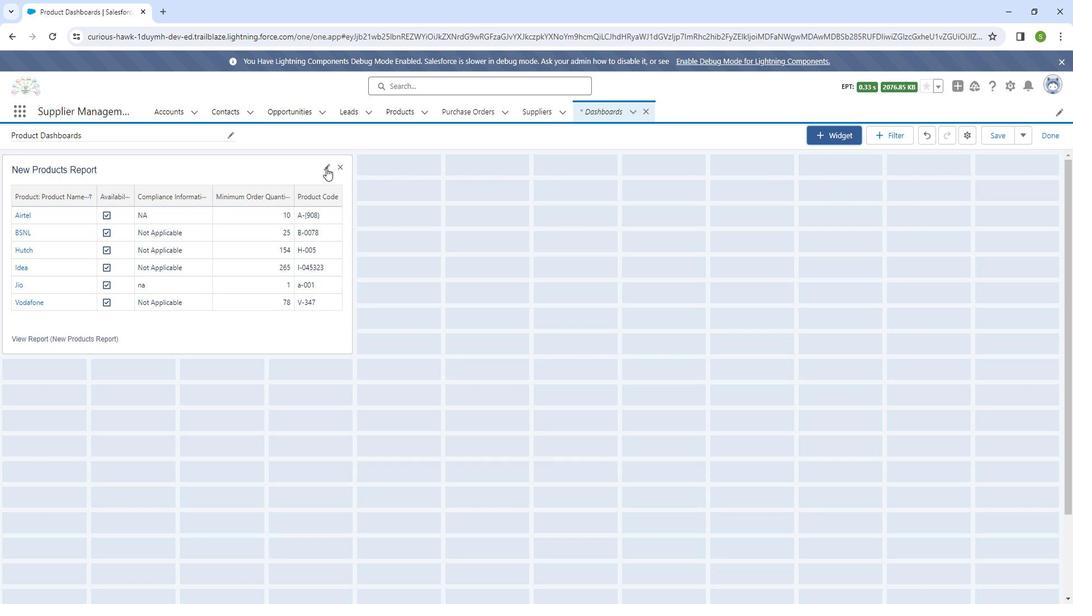 
Action: Mouse pressed left at (337, 172)
Screenshot: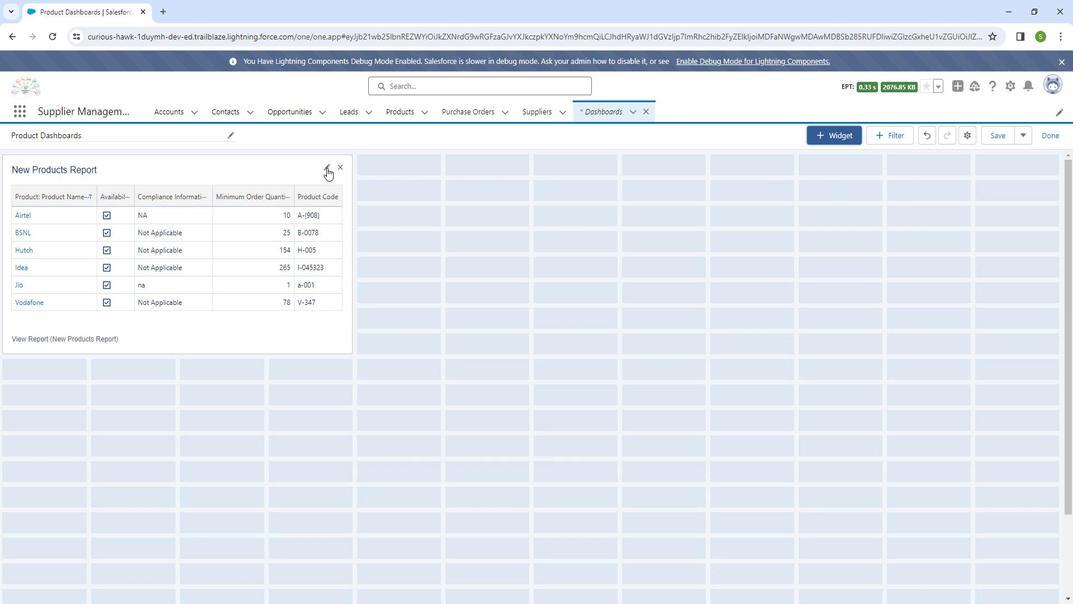 
Action: Mouse moved to (406, 401)
Screenshot: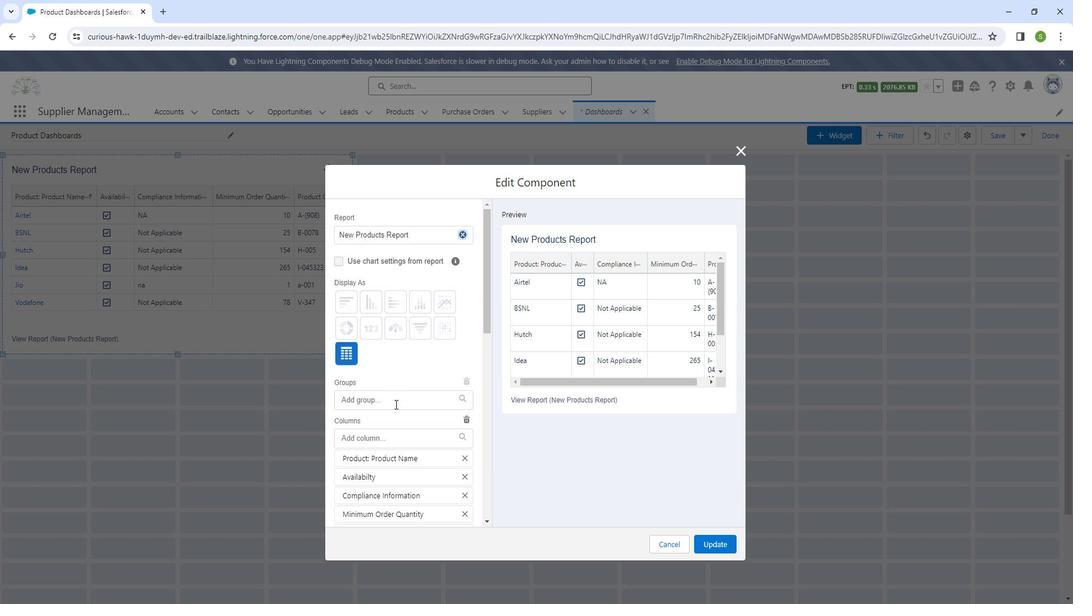 
Action: Mouse scrolled (406, 400) with delta (0, 0)
Screenshot: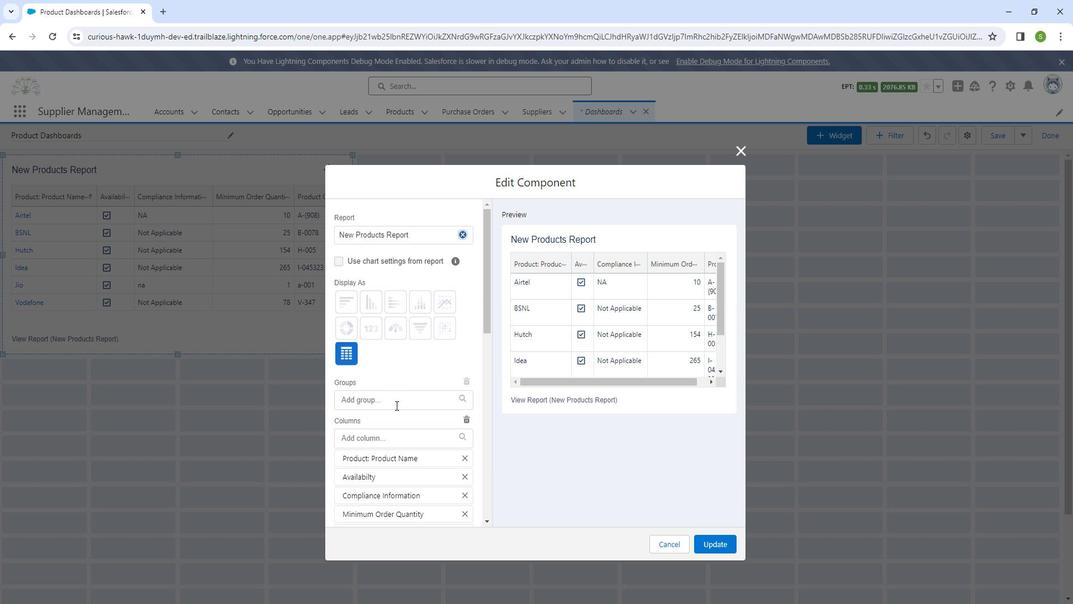 
Action: Mouse moved to (388, 375)
Screenshot: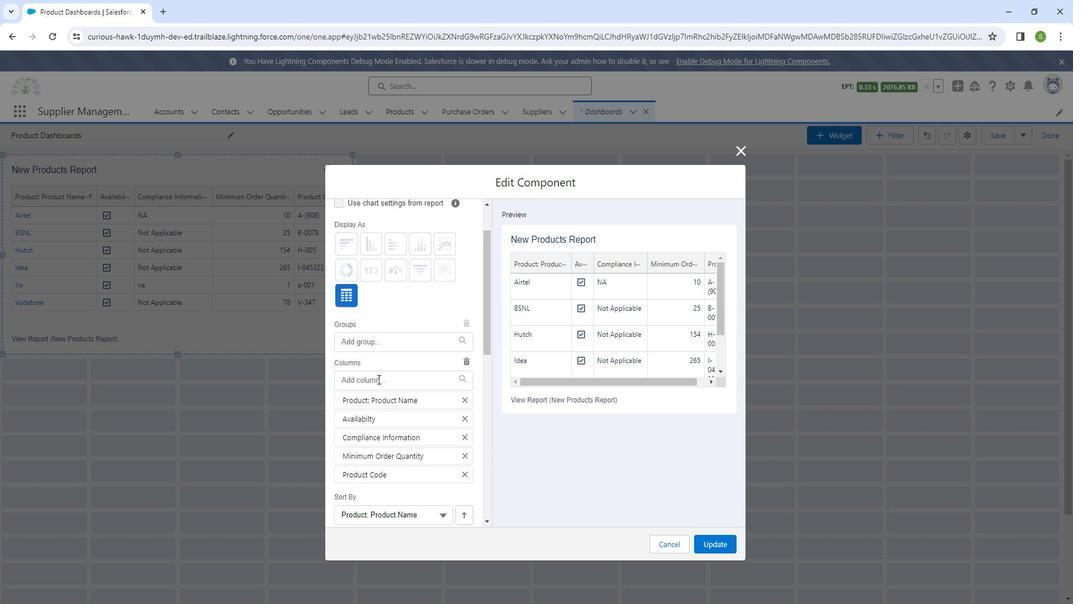 
Action: Mouse pressed left at (388, 375)
Screenshot: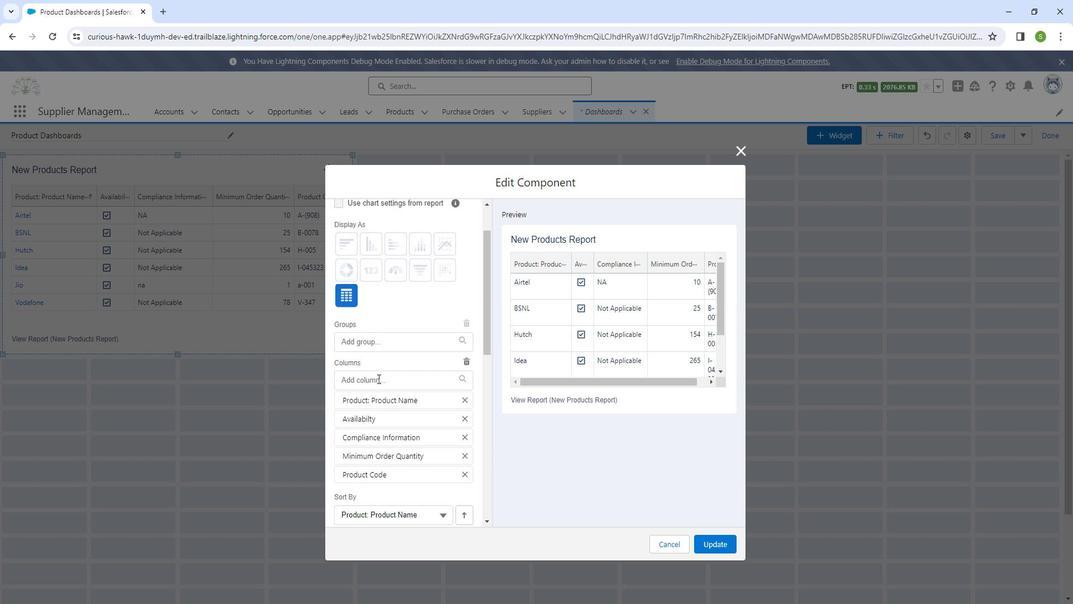 
Action: Mouse moved to (399, 440)
Screenshot: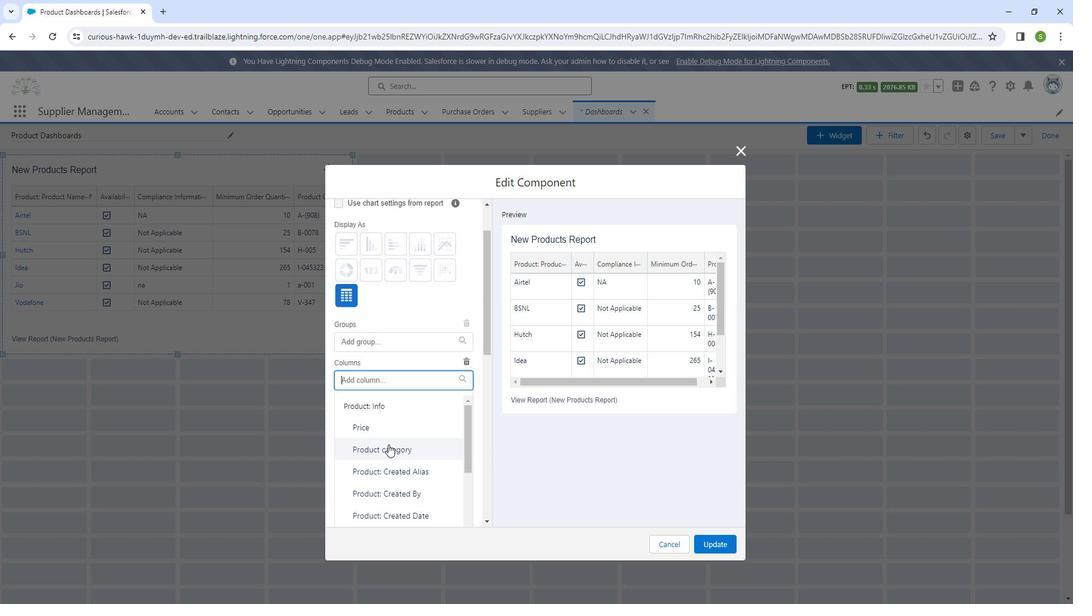 
Action: Mouse pressed left at (399, 440)
Screenshot: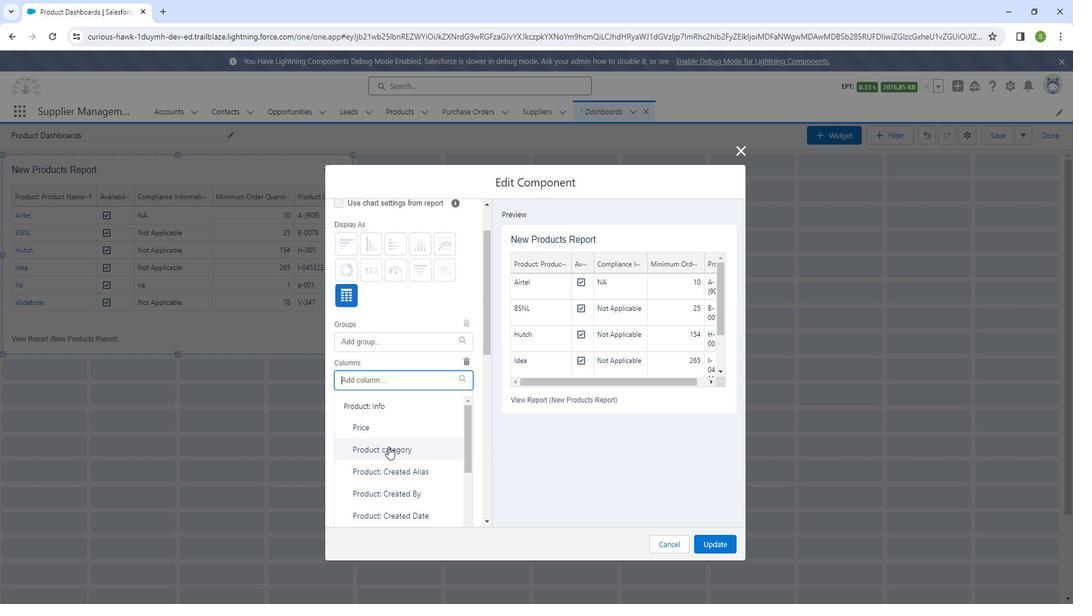 
Action: Mouse moved to (398, 380)
Screenshot: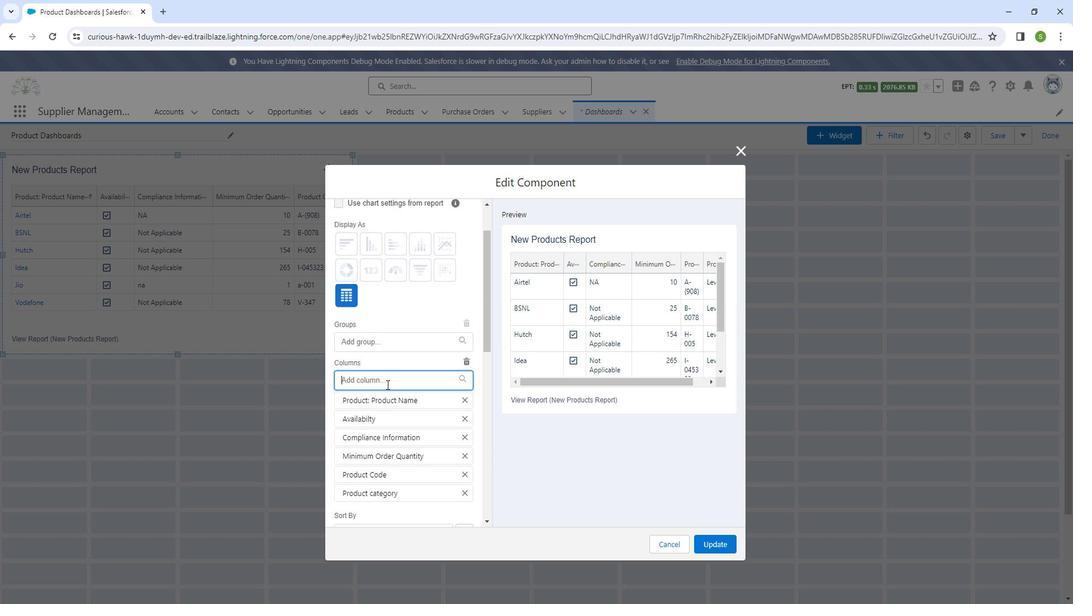 
Action: Mouse pressed left at (398, 380)
Screenshot: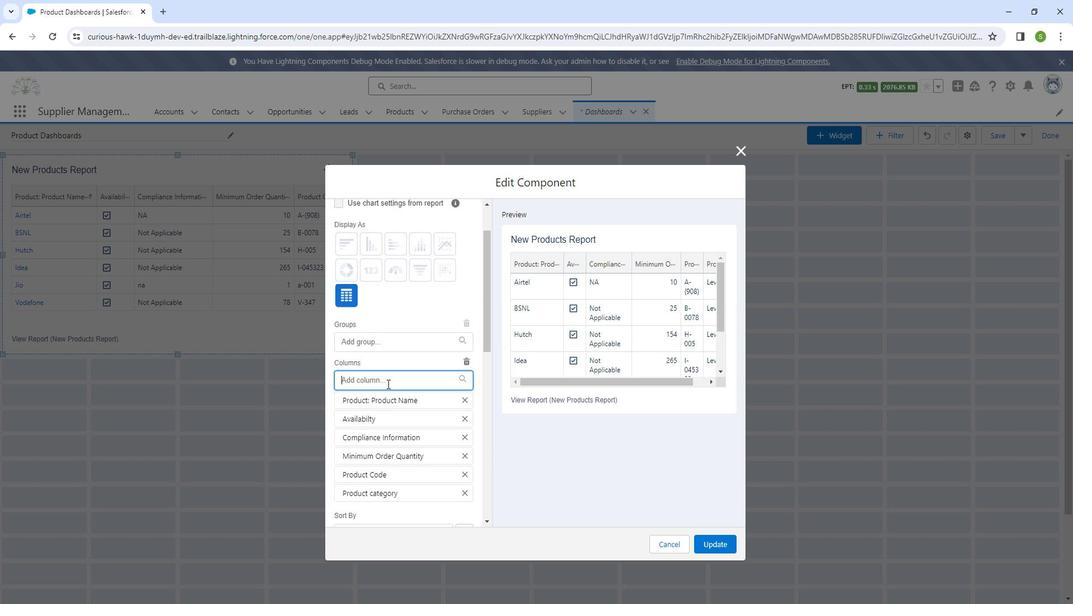 
Action: Mouse moved to (400, 418)
Screenshot: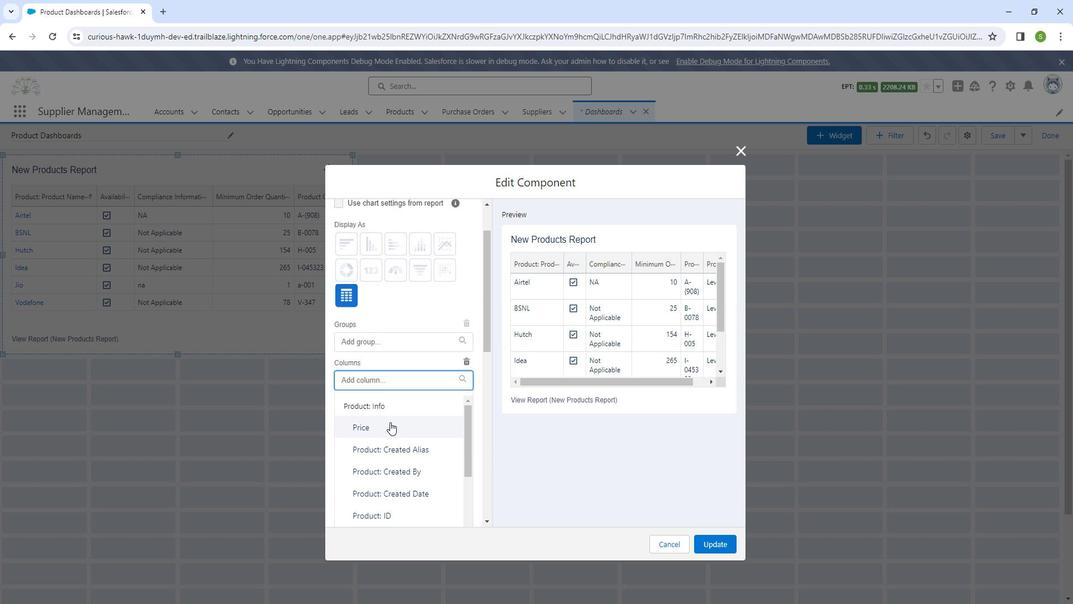 
Action: Mouse pressed left at (400, 418)
Screenshot: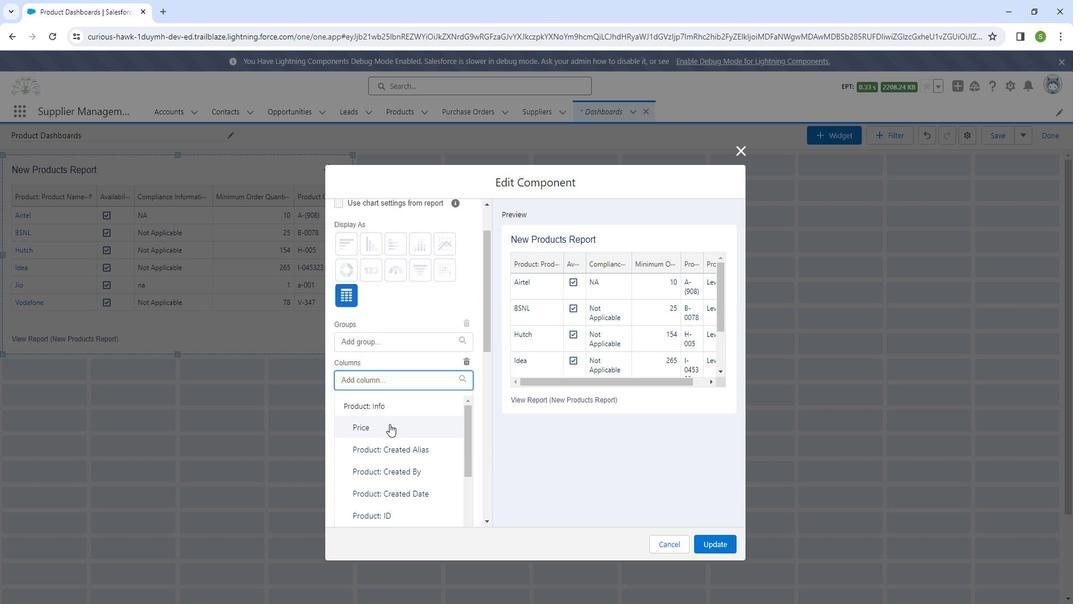 
Action: Mouse moved to (398, 377)
Screenshot: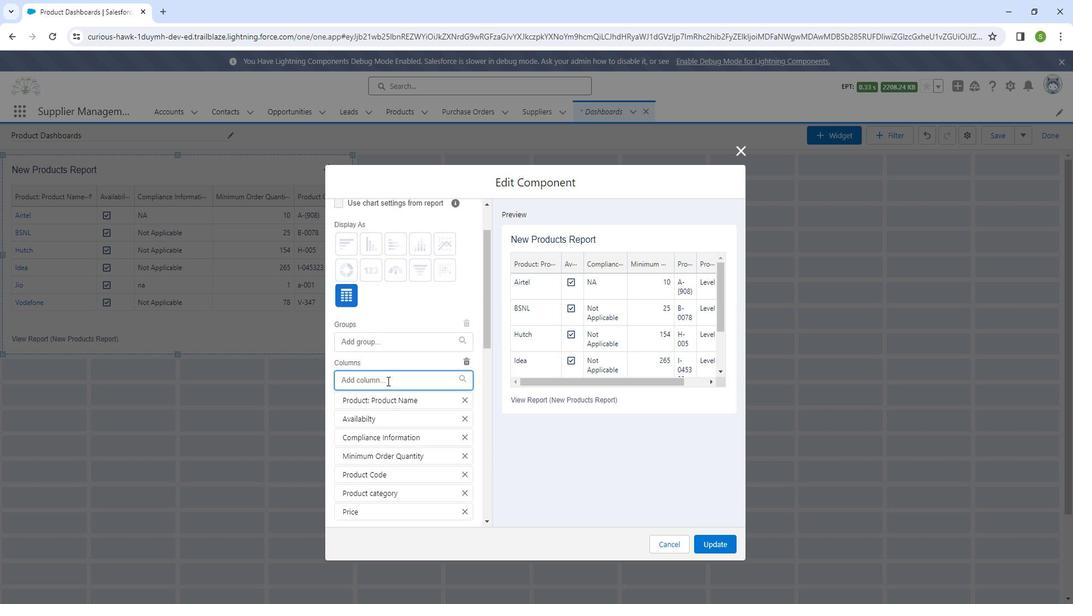 
Action: Mouse pressed left at (398, 377)
Screenshot: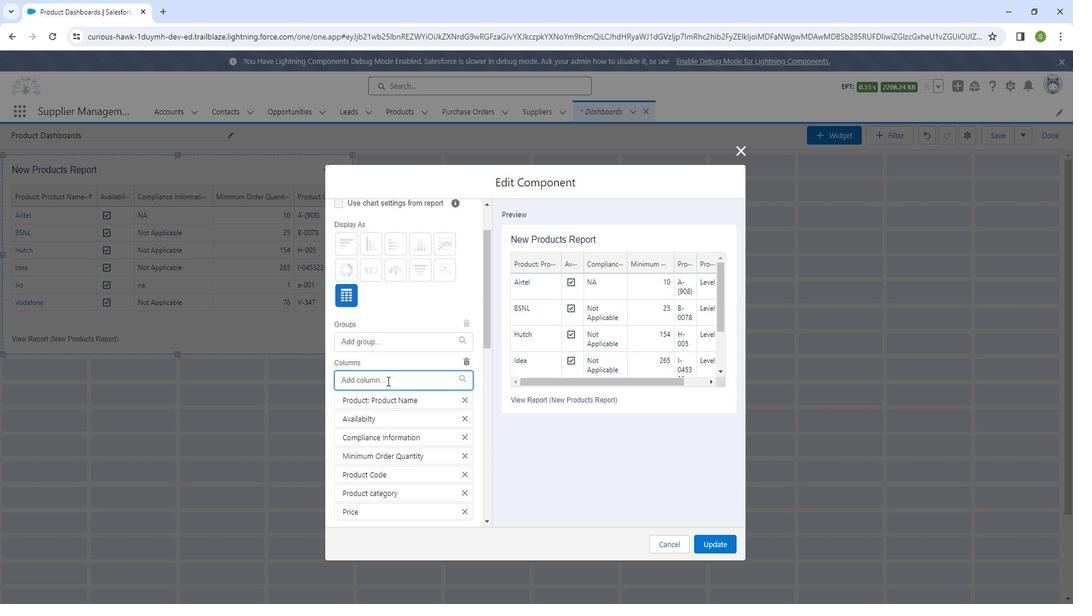 
Action: Mouse moved to (414, 455)
Screenshot: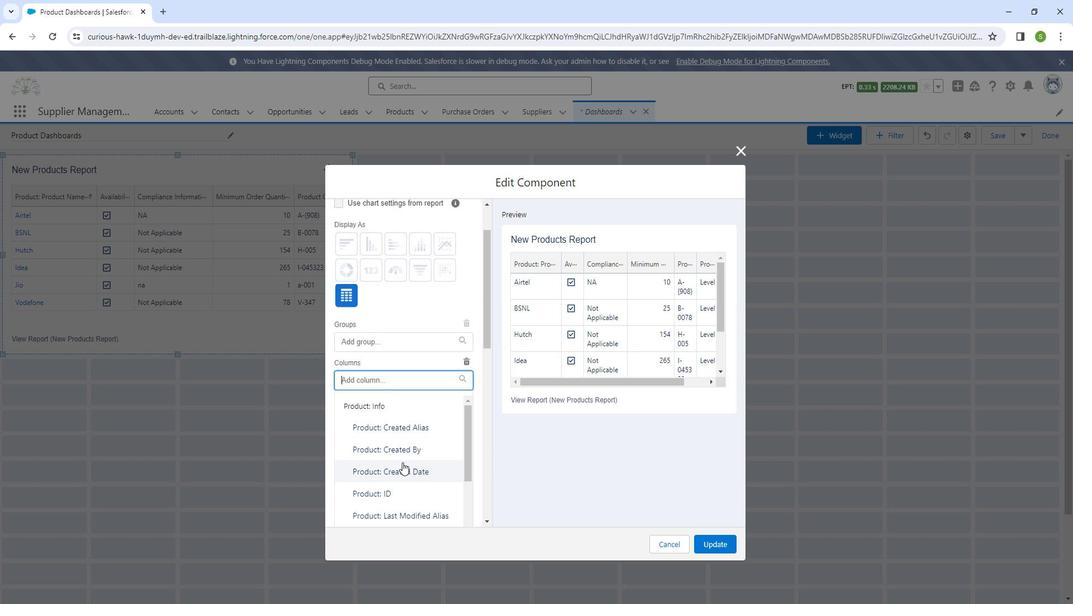 
Action: Mouse scrolled (414, 455) with delta (0, 0)
Screenshot: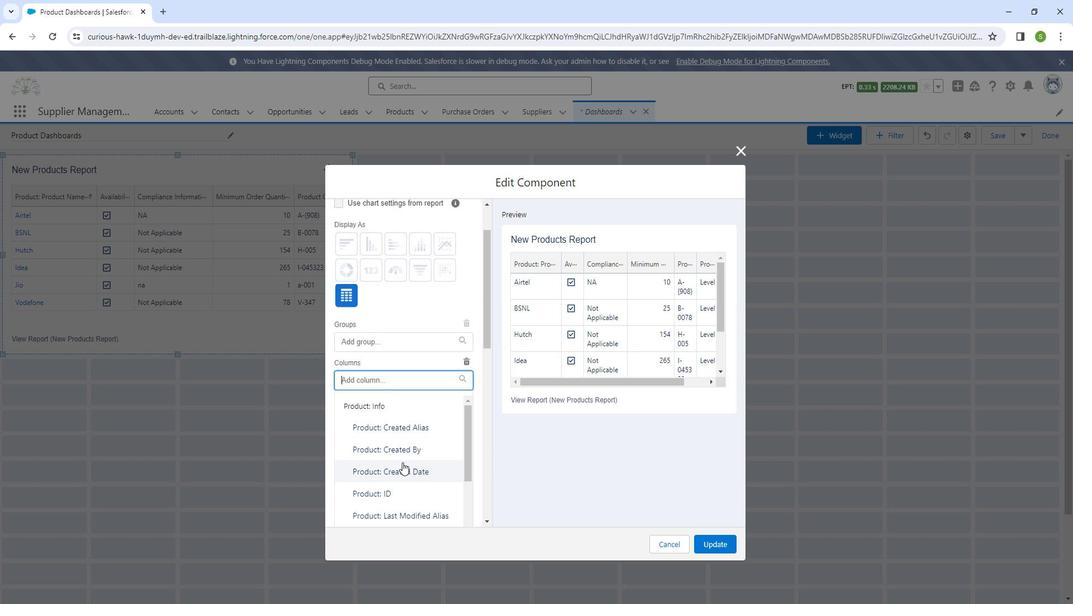 
Action: Mouse moved to (415, 455)
Screenshot: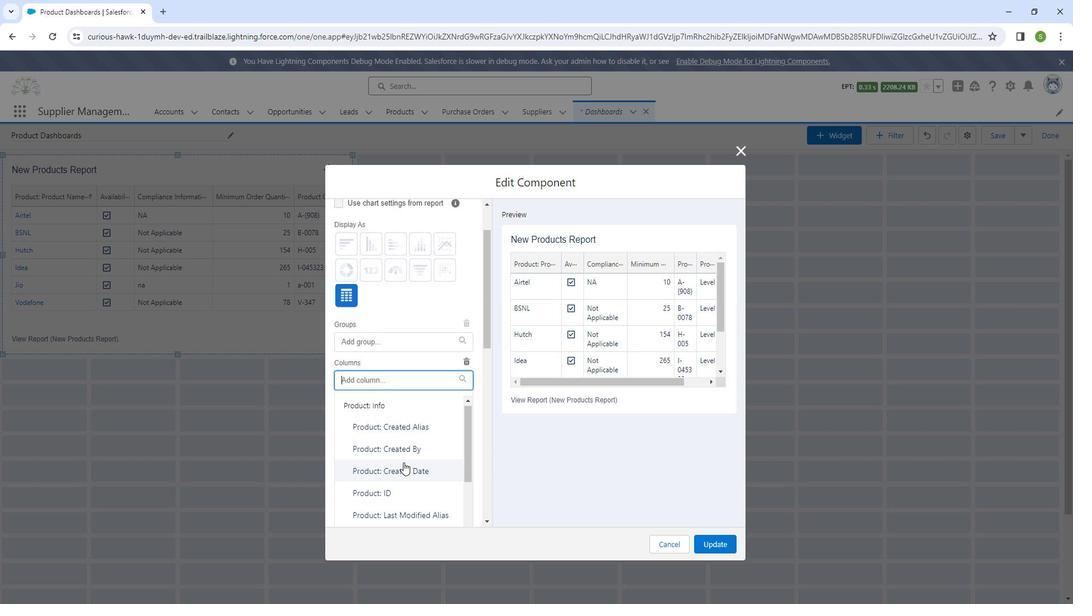 
Action: Mouse scrolled (415, 455) with delta (0, 0)
Screenshot: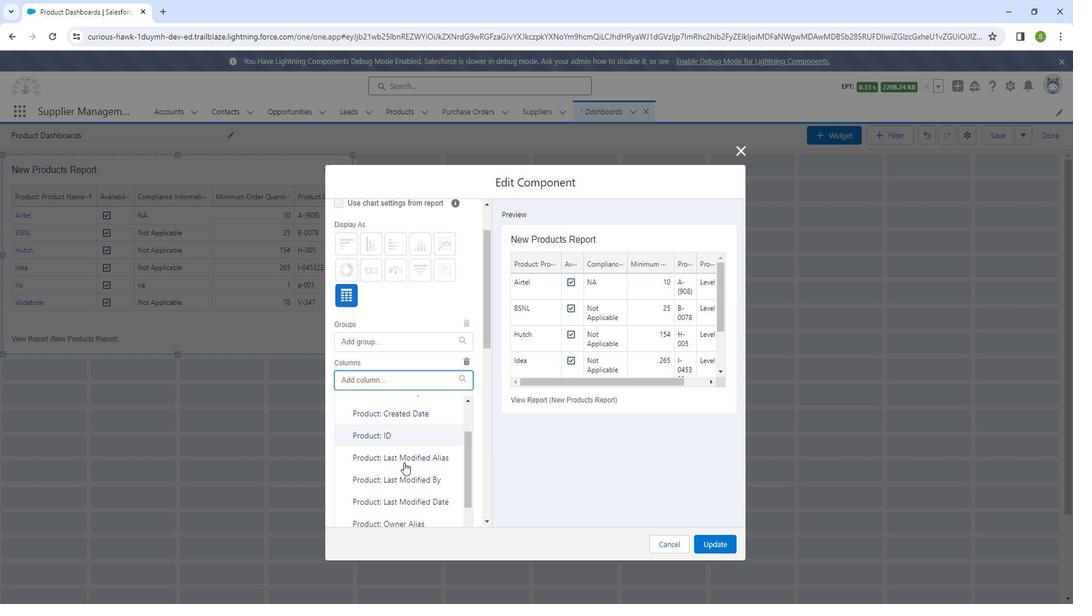 
Action: Mouse scrolled (415, 455) with delta (0, 0)
Screenshot: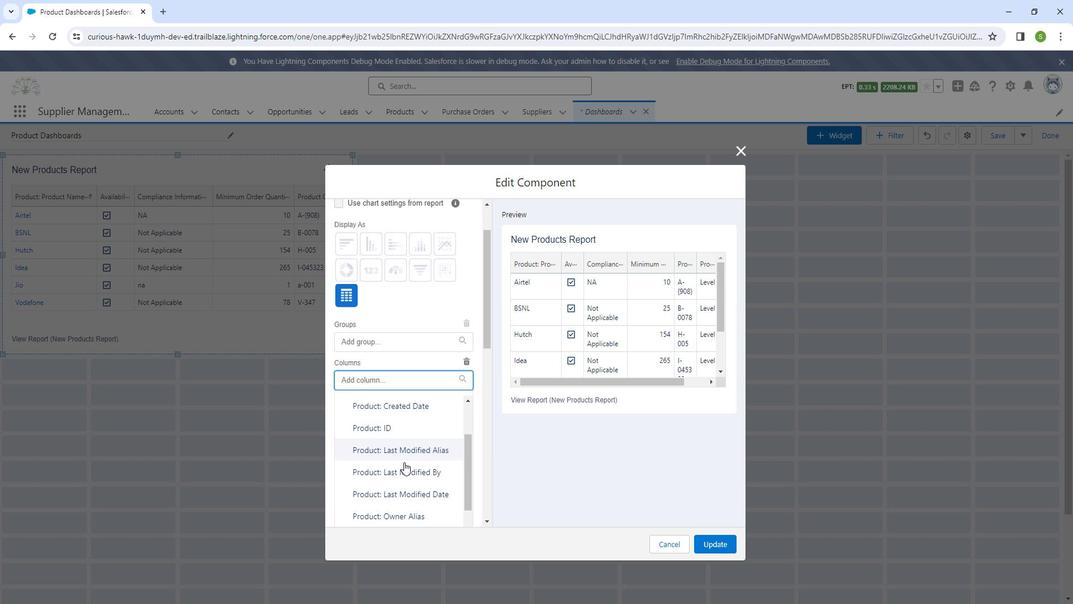 
Action: Mouse moved to (415, 456)
Screenshot: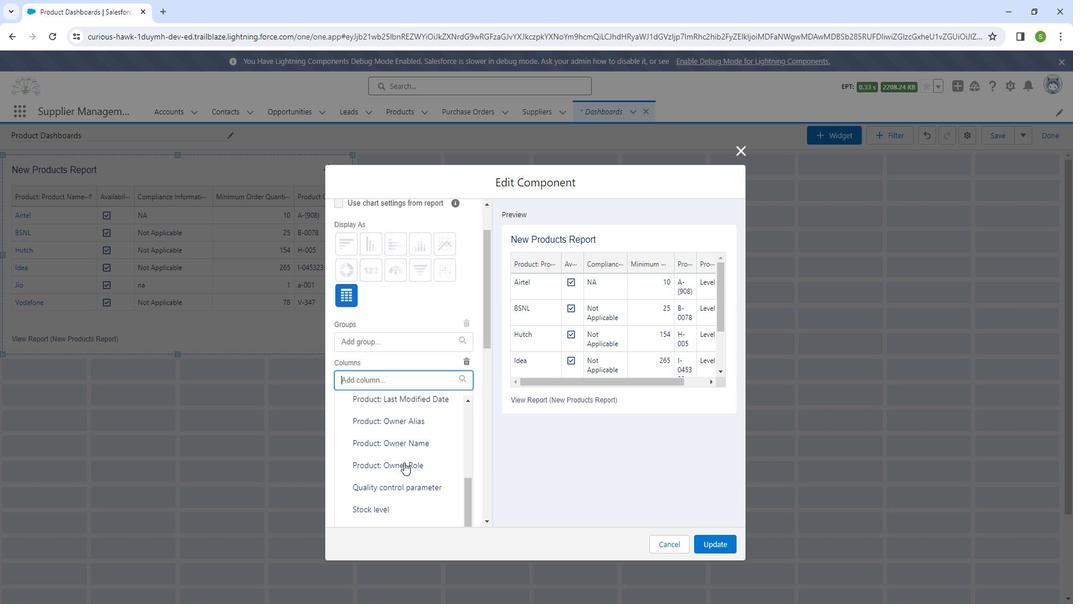 
Action: Mouse scrolled (415, 455) with delta (0, 0)
Screenshot: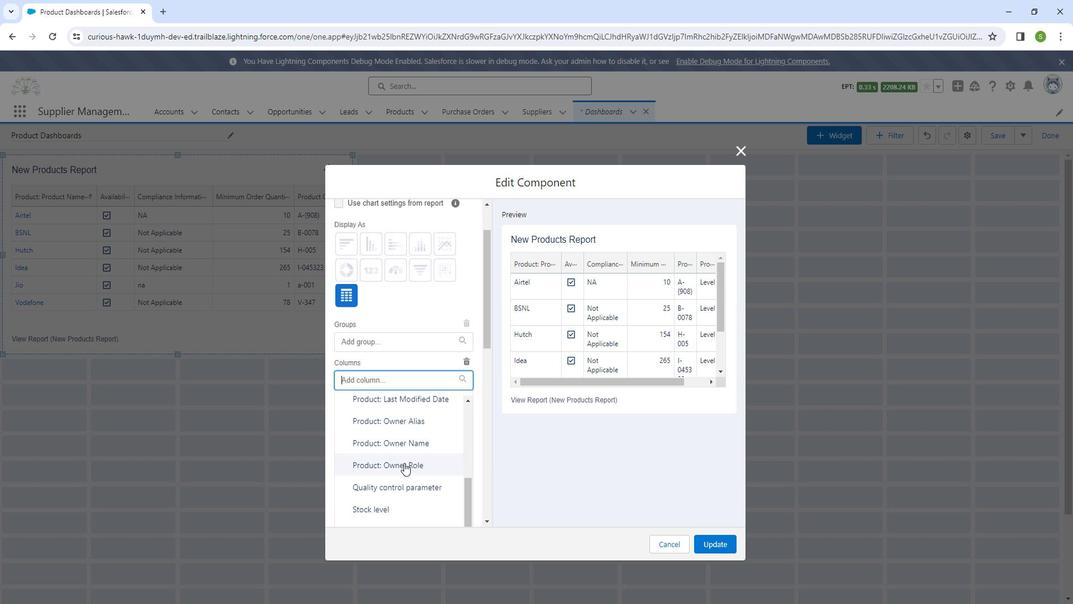 
Action: Mouse moved to (407, 480)
Screenshot: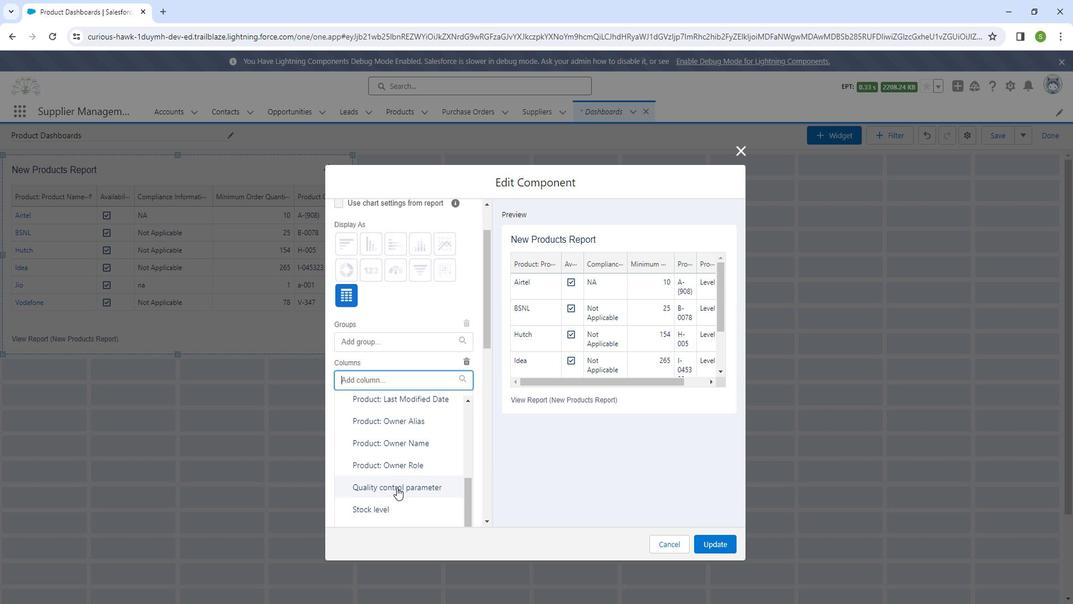 
Action: Mouse pressed left at (407, 480)
Screenshot: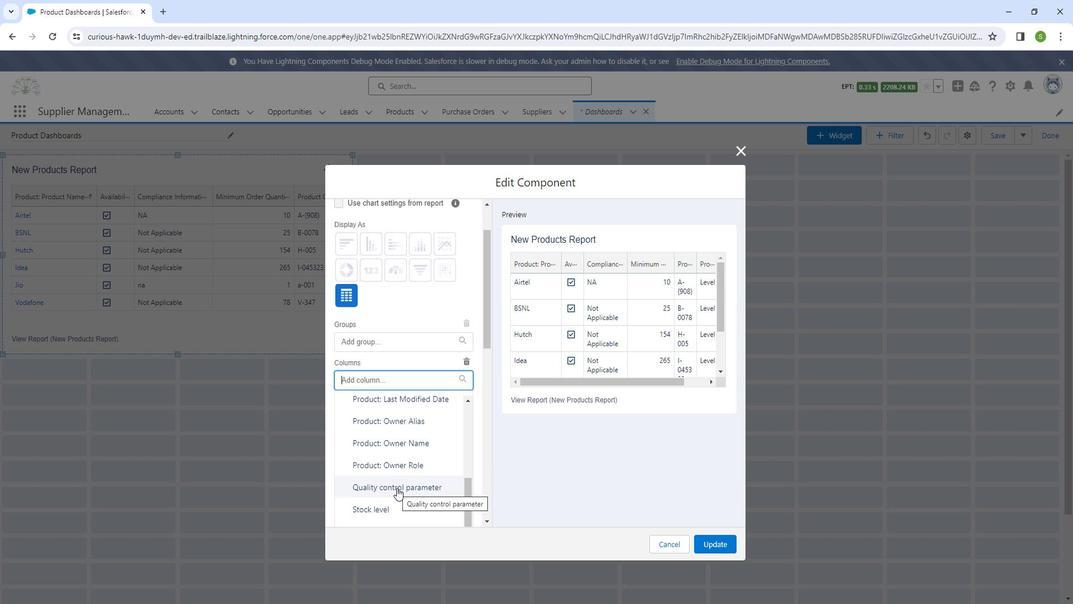 
Action: Mouse moved to (406, 381)
Screenshot: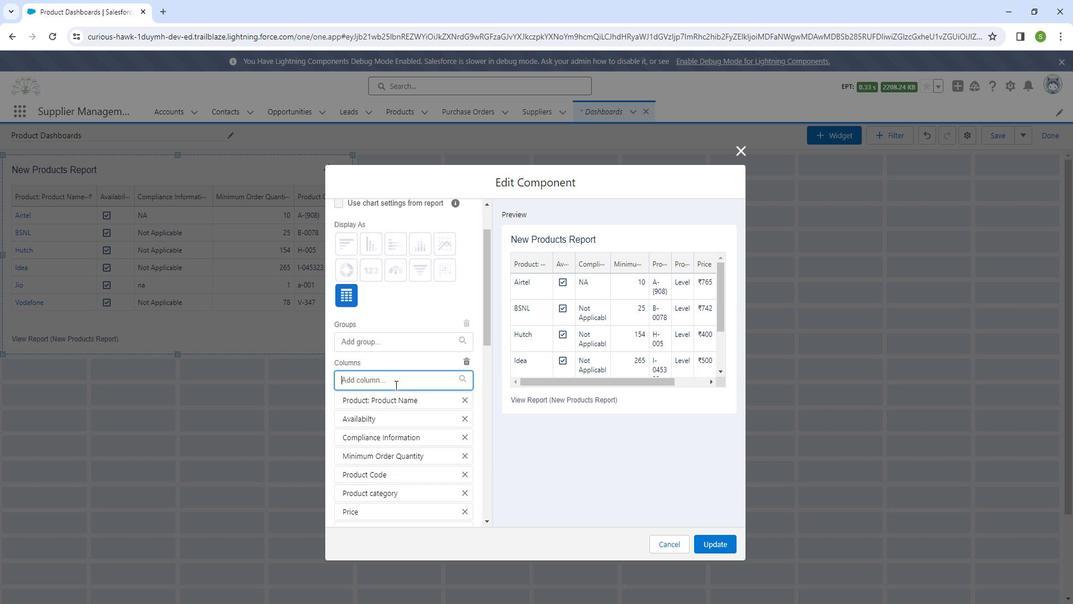 
Action: Mouse pressed left at (406, 381)
Screenshot: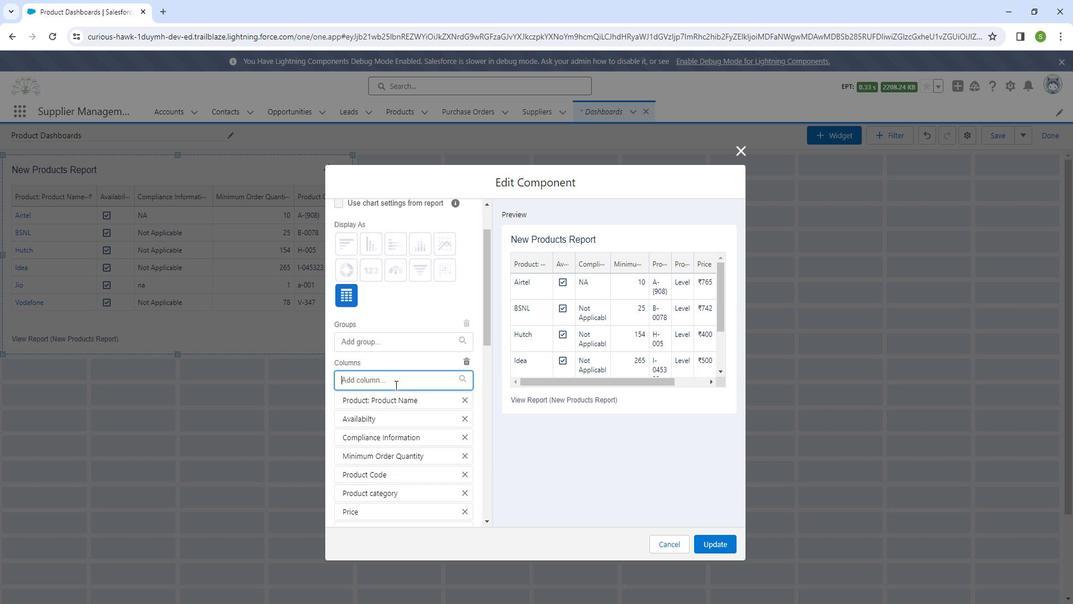 
Action: Mouse moved to (410, 455)
Screenshot: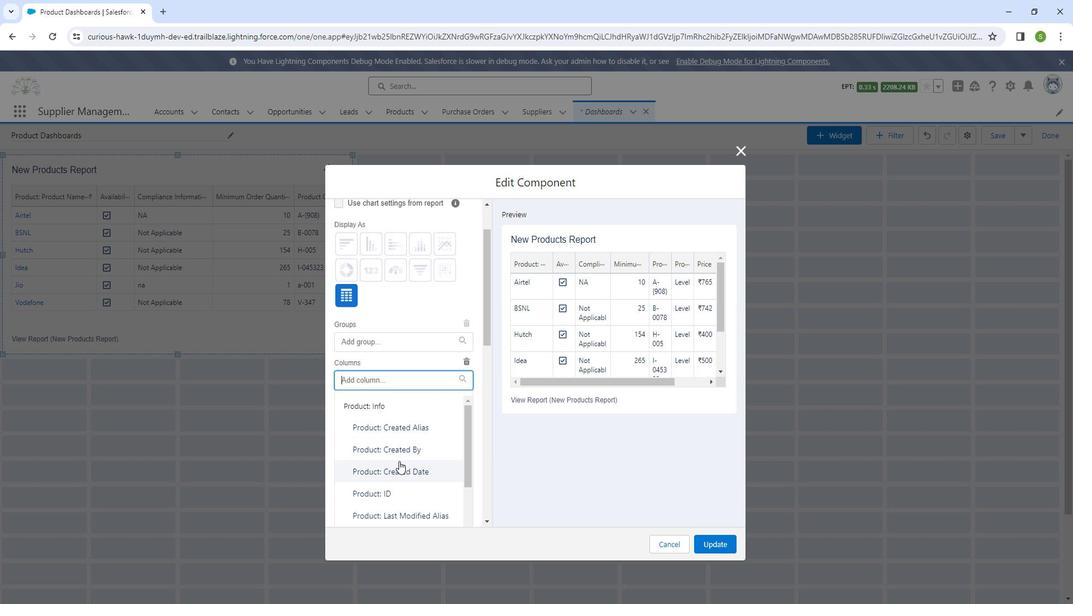
Action: Mouse scrolled (410, 454) with delta (0, 0)
Screenshot: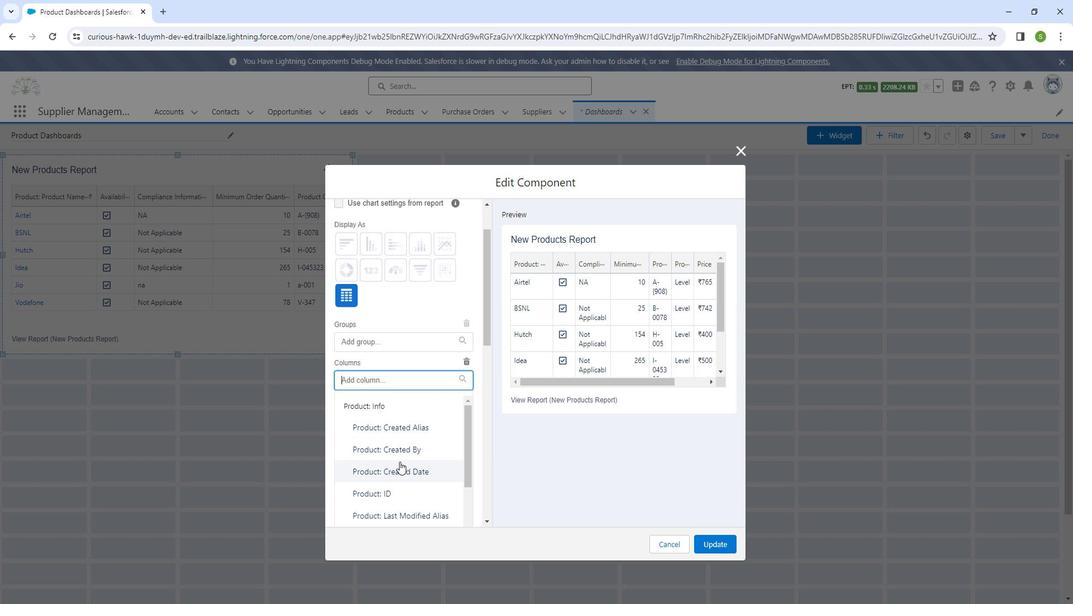 
Action: Mouse moved to (410, 455)
Screenshot: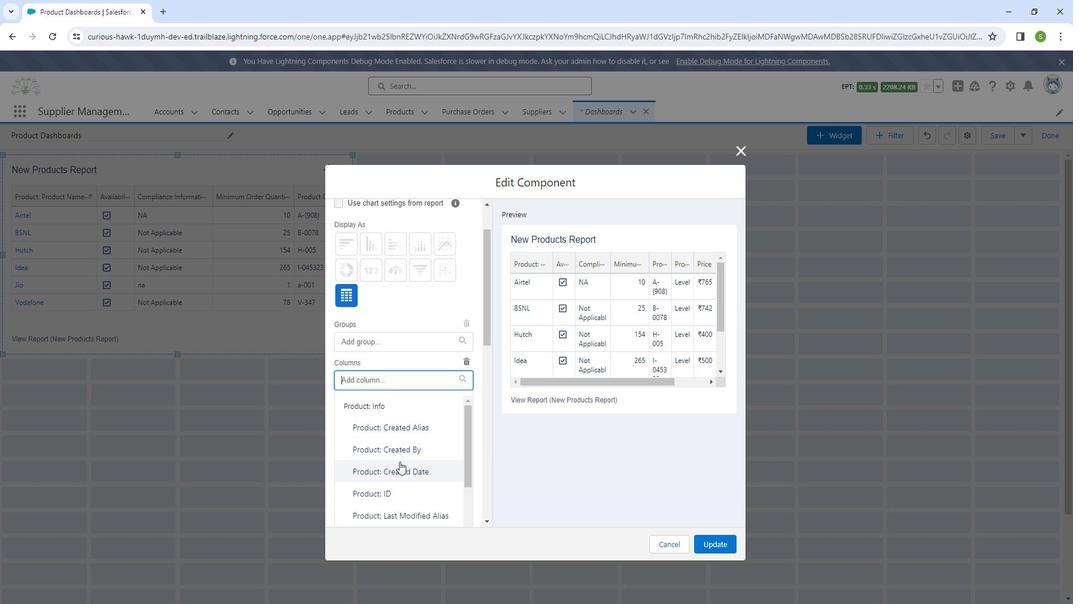 
Action: Mouse scrolled (410, 454) with delta (0, 0)
Screenshot: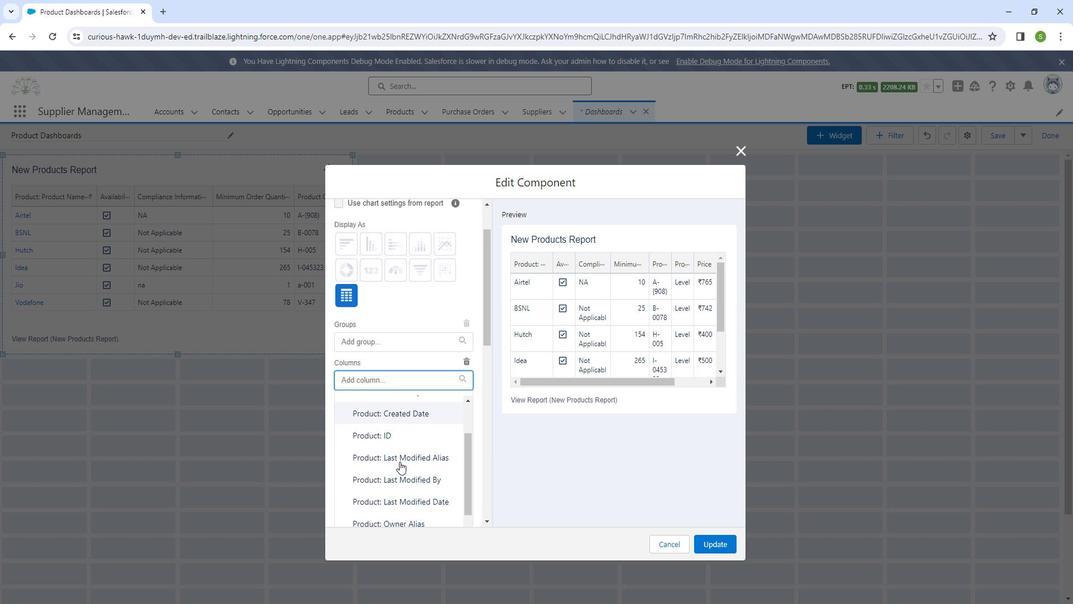 
Action: Mouse moved to (411, 456)
Screenshot: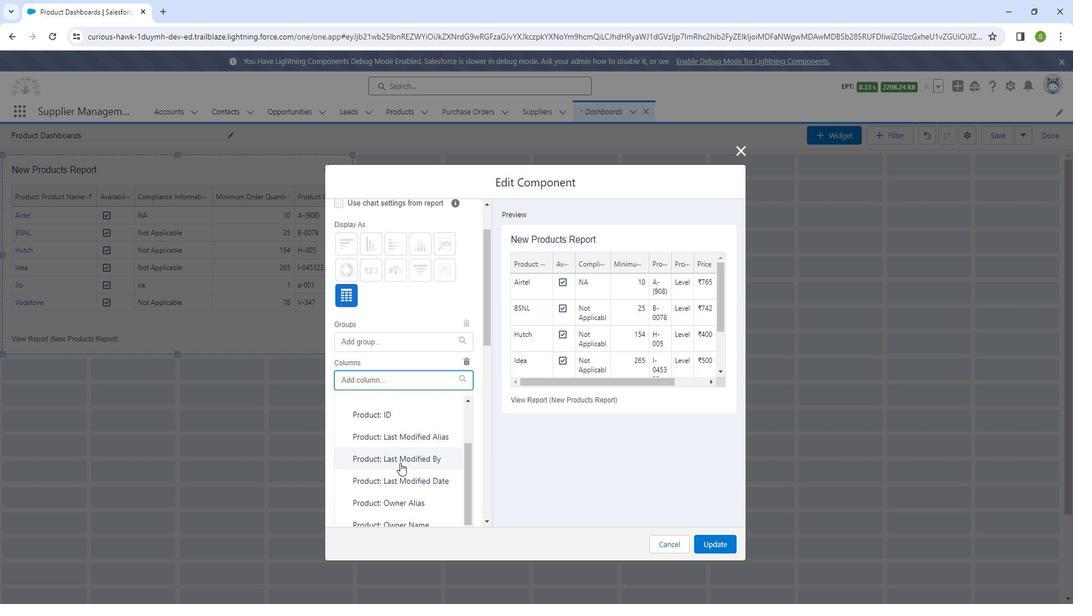 
Action: Mouse scrolled (411, 456) with delta (0, 0)
Screenshot: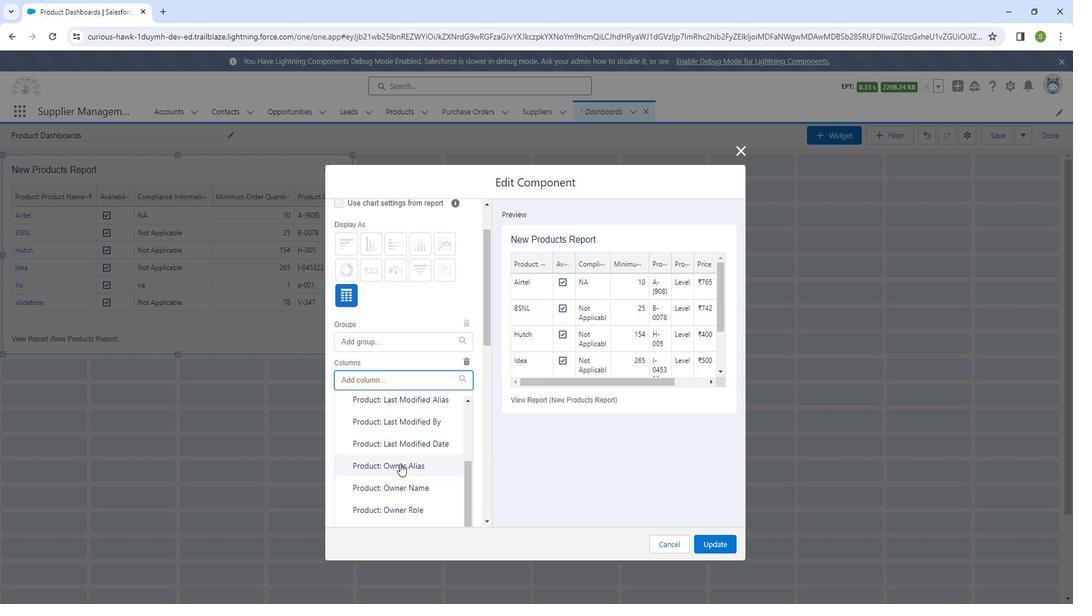 
Action: Mouse moved to (411, 459)
Screenshot: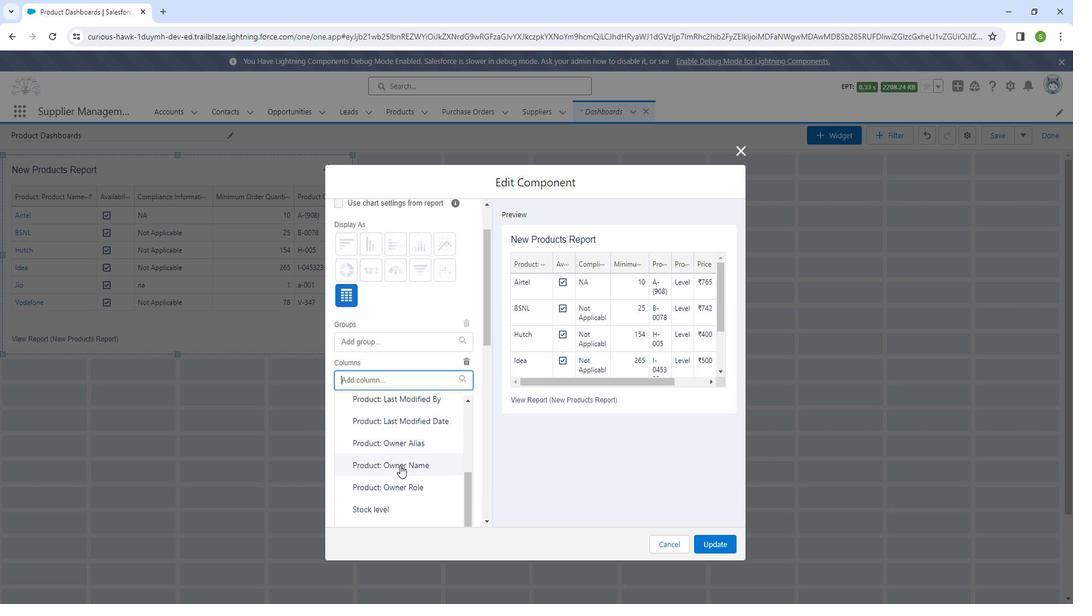 
Action: Mouse scrolled (411, 458) with delta (0, 0)
Screenshot: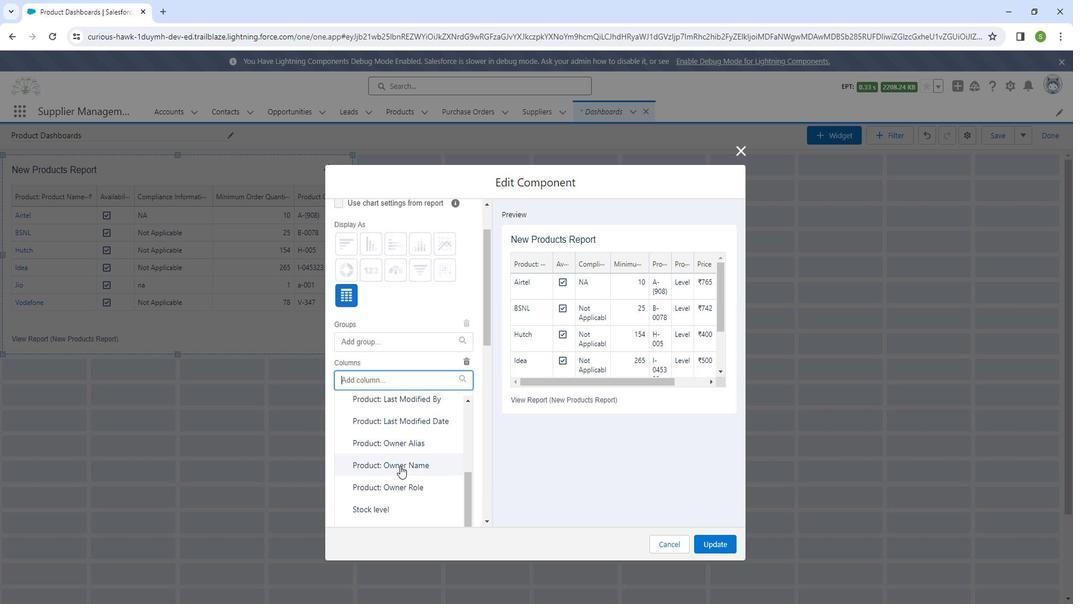 
Action: Mouse moved to (402, 495)
Screenshot: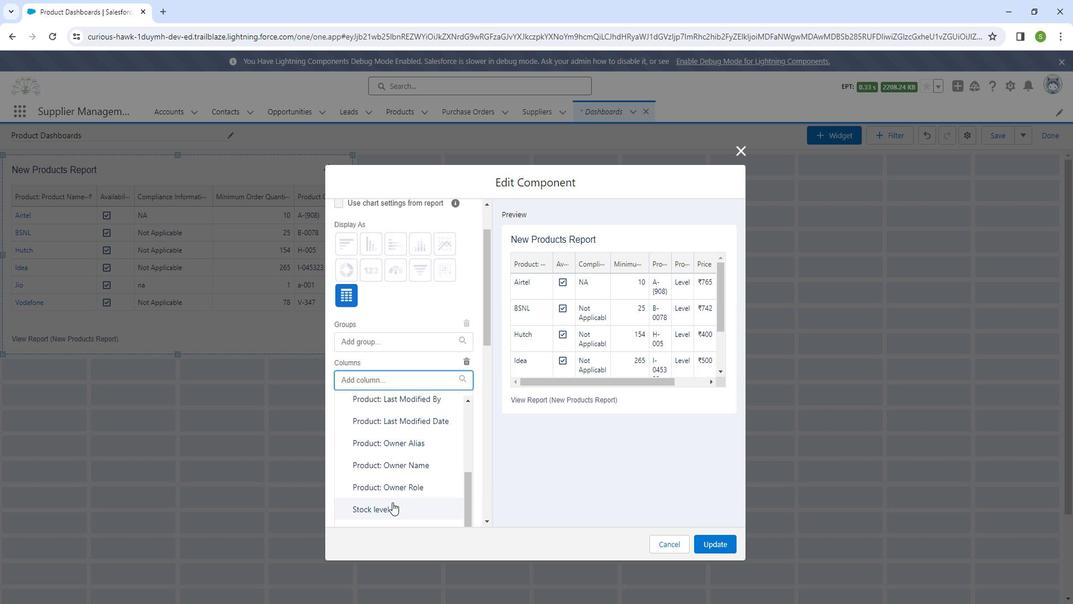 
Action: Mouse pressed left at (402, 495)
Screenshot: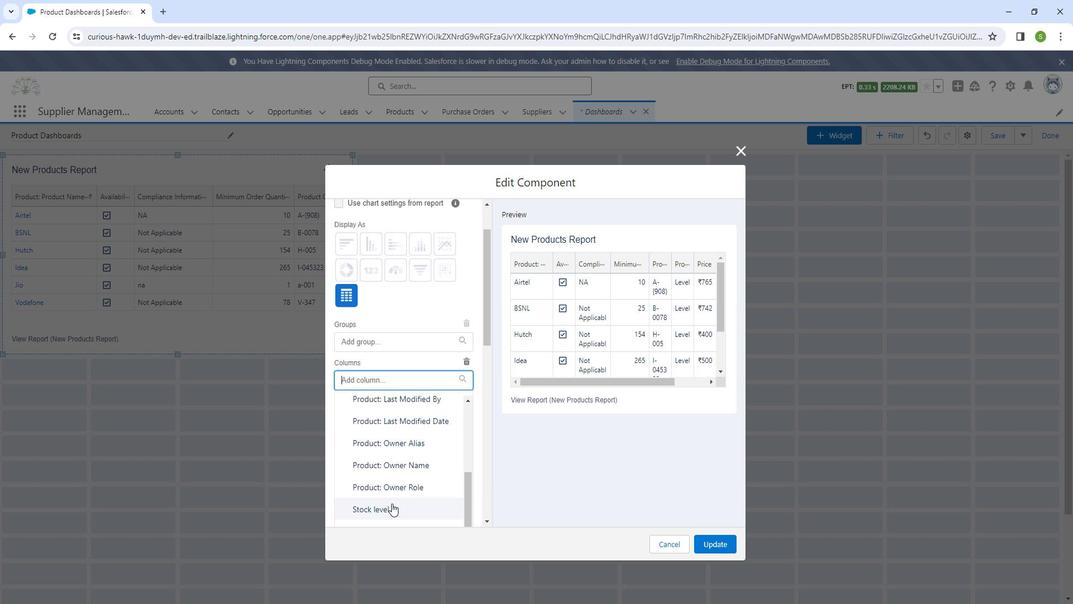 
Action: Mouse moved to (423, 445)
Screenshot: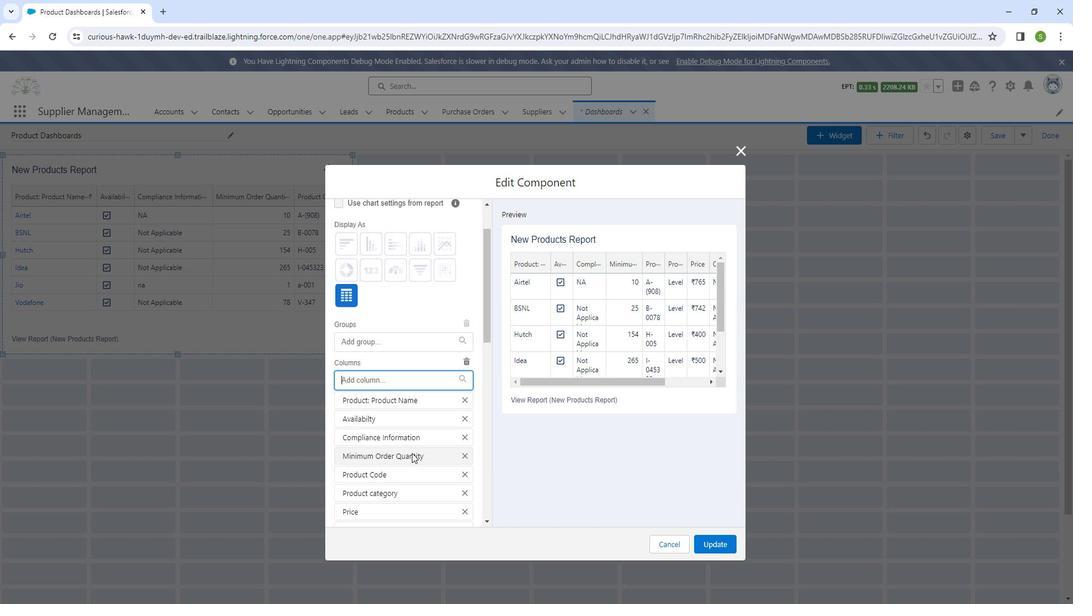 
Action: Mouse scrolled (423, 444) with delta (0, 0)
Screenshot: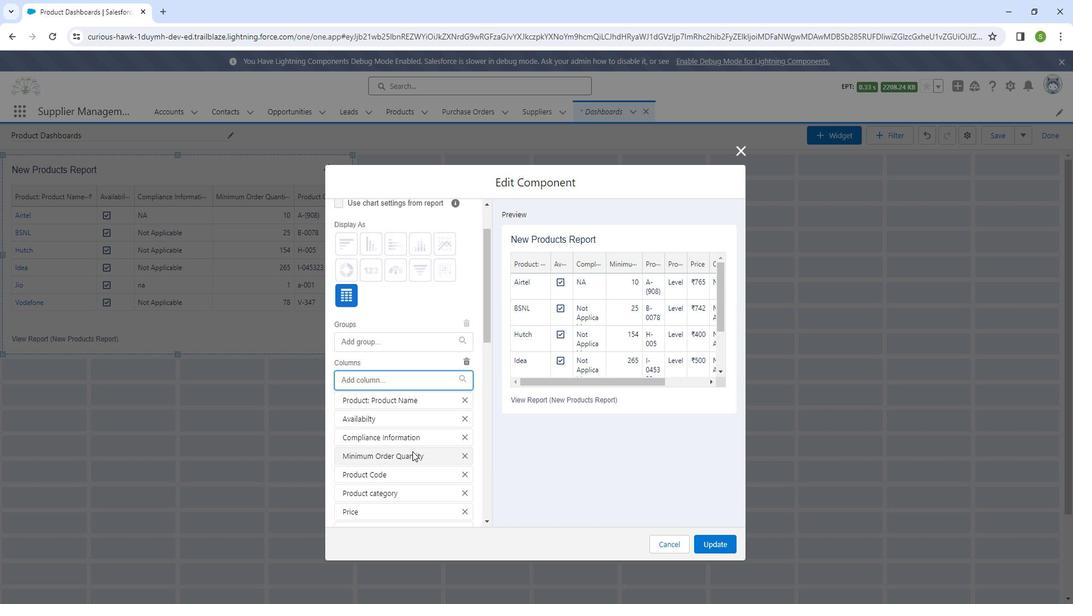 
Action: Mouse scrolled (423, 444) with delta (0, 0)
Screenshot: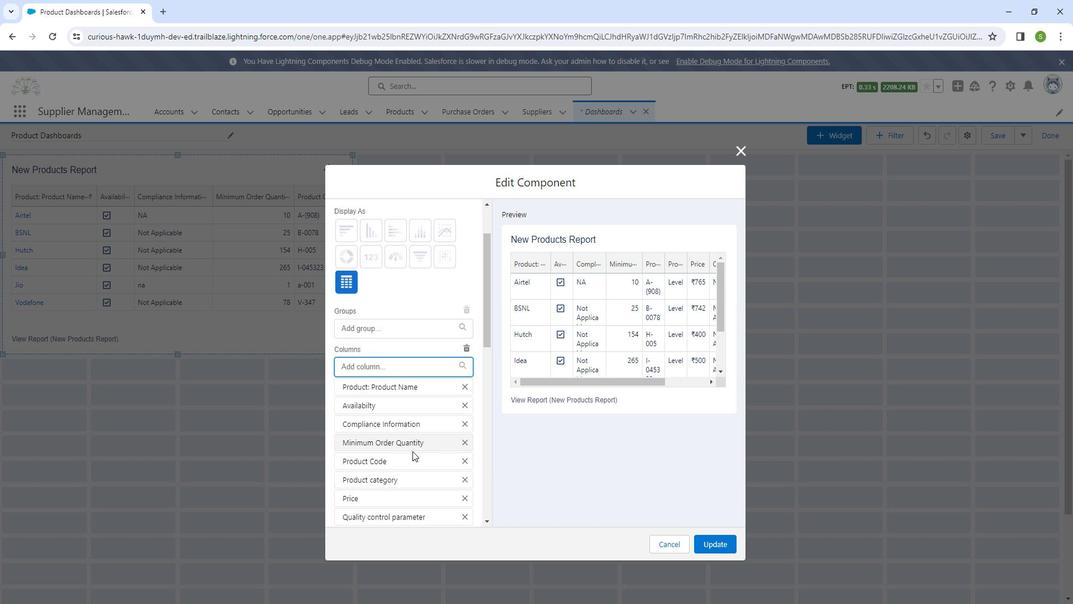 
Action: Mouse scrolled (423, 444) with delta (0, 0)
Screenshot: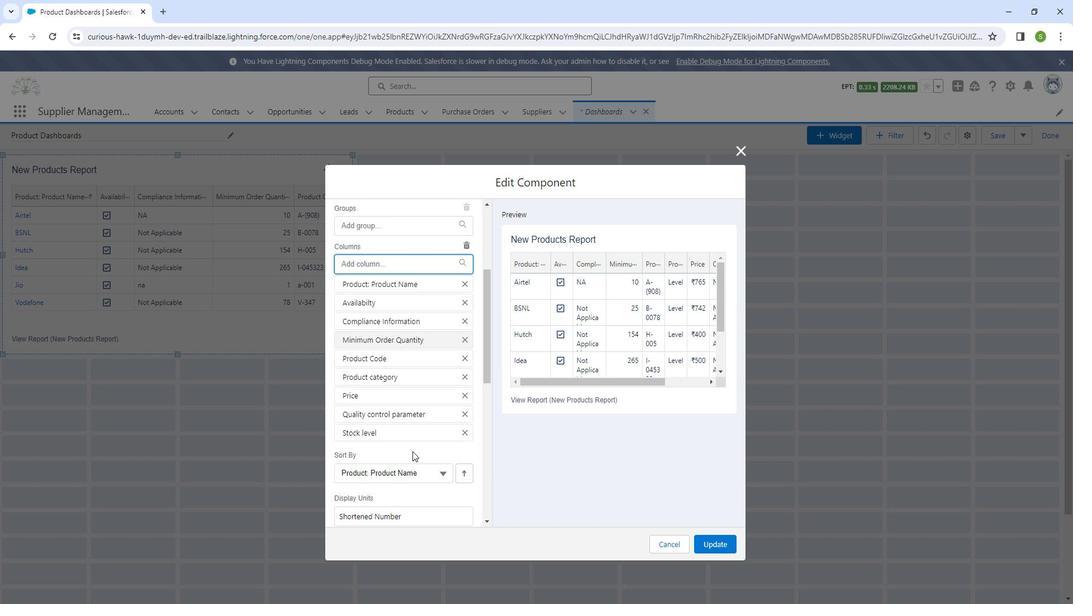 
Action: Mouse scrolled (423, 444) with delta (0, 0)
Screenshot: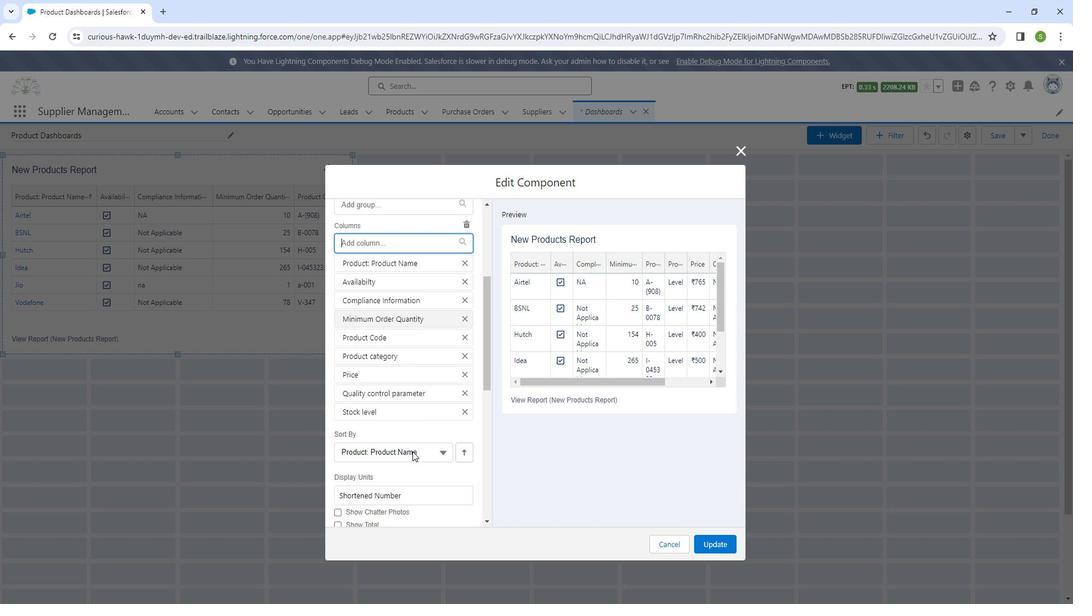 
Action: Mouse moved to (387, 415)
Screenshot: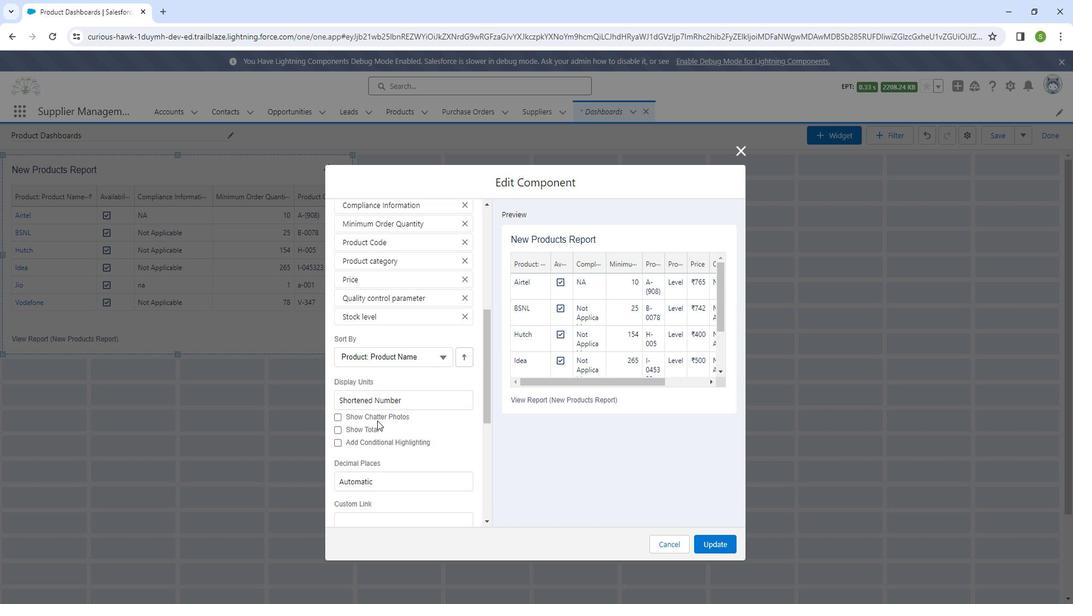 
Action: Mouse scrolled (387, 415) with delta (0, 0)
Screenshot: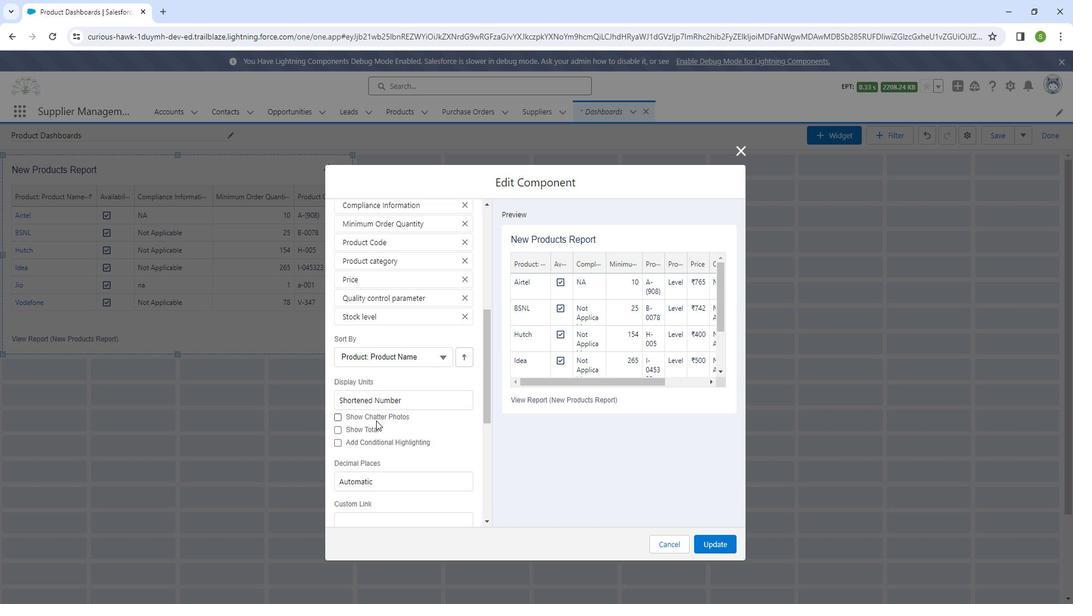 
Action: Mouse moved to (389, 416)
Screenshot: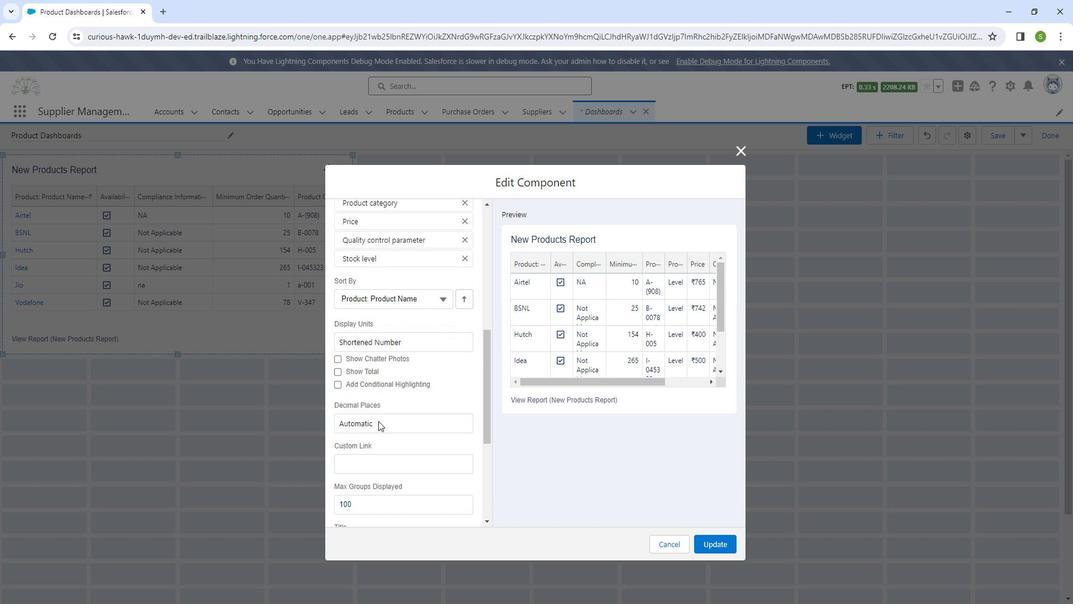 
Action: Mouse scrolled (389, 415) with delta (0, 0)
Screenshot: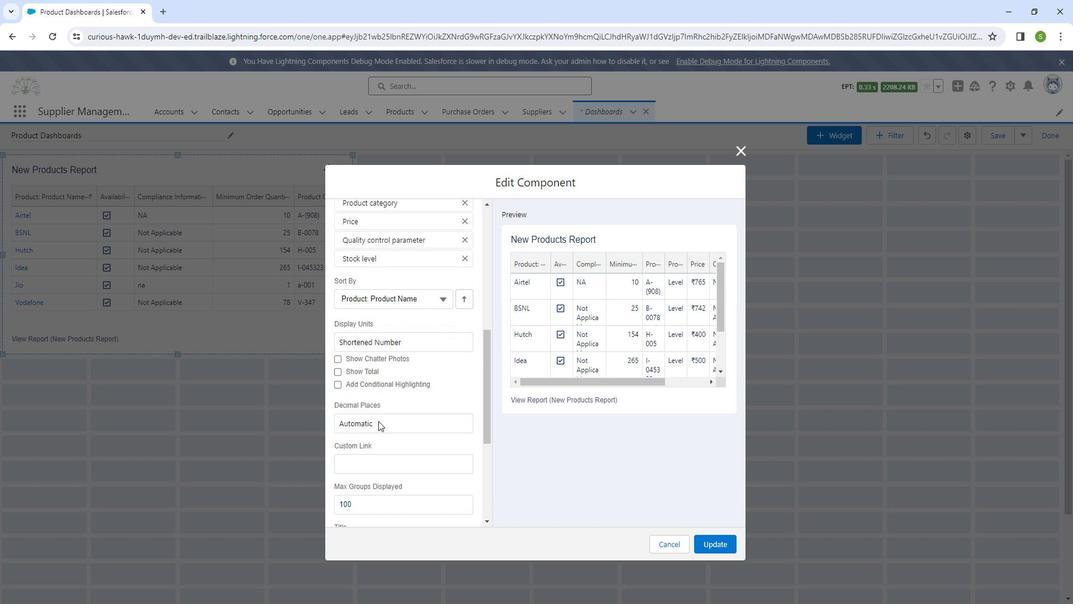 
Action: Mouse moved to (391, 418)
Screenshot: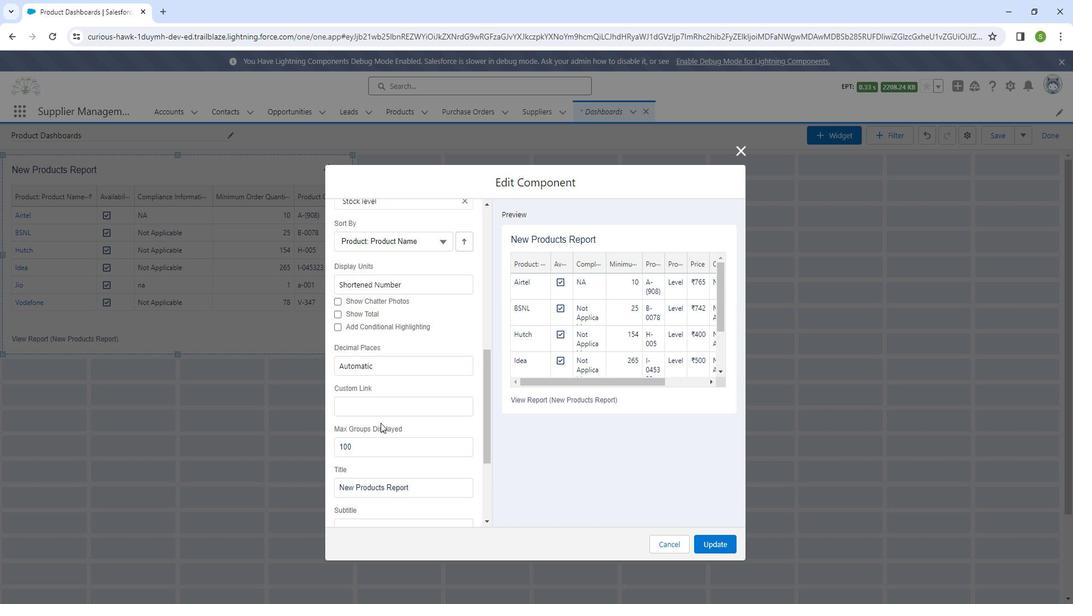 
Action: Mouse scrolled (391, 417) with delta (0, 0)
Screenshot: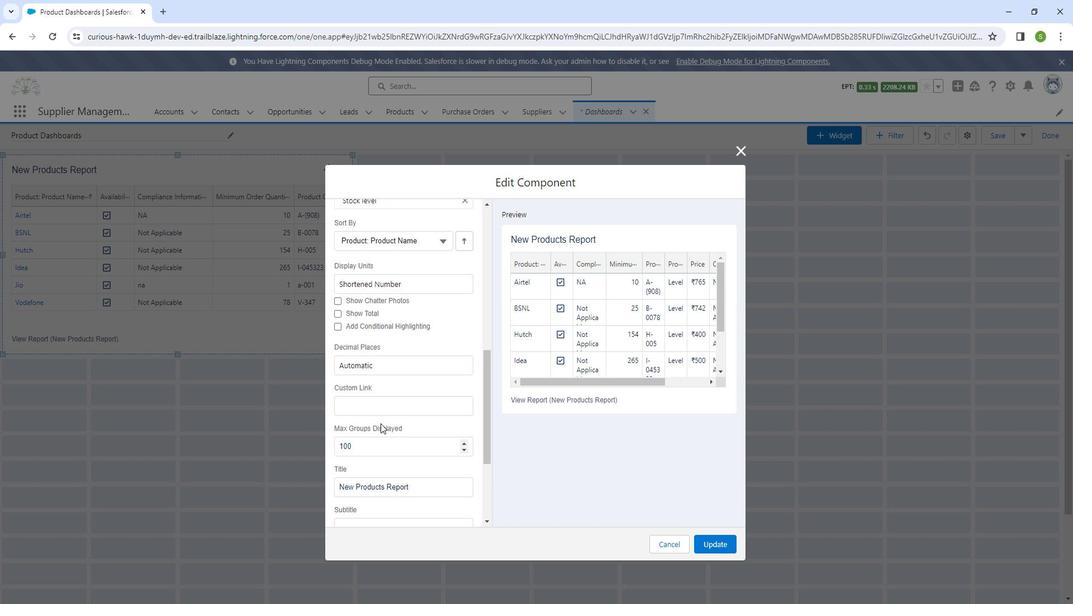 
Action: Mouse moved to (393, 420)
Screenshot: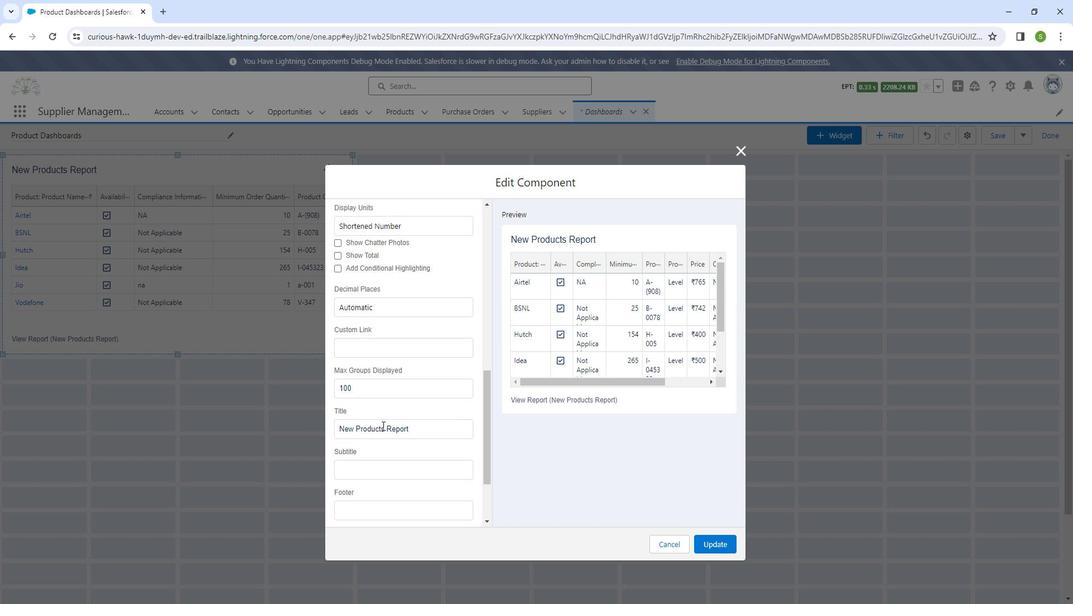 
Action: Mouse scrolled (393, 420) with delta (0, 0)
Screenshot: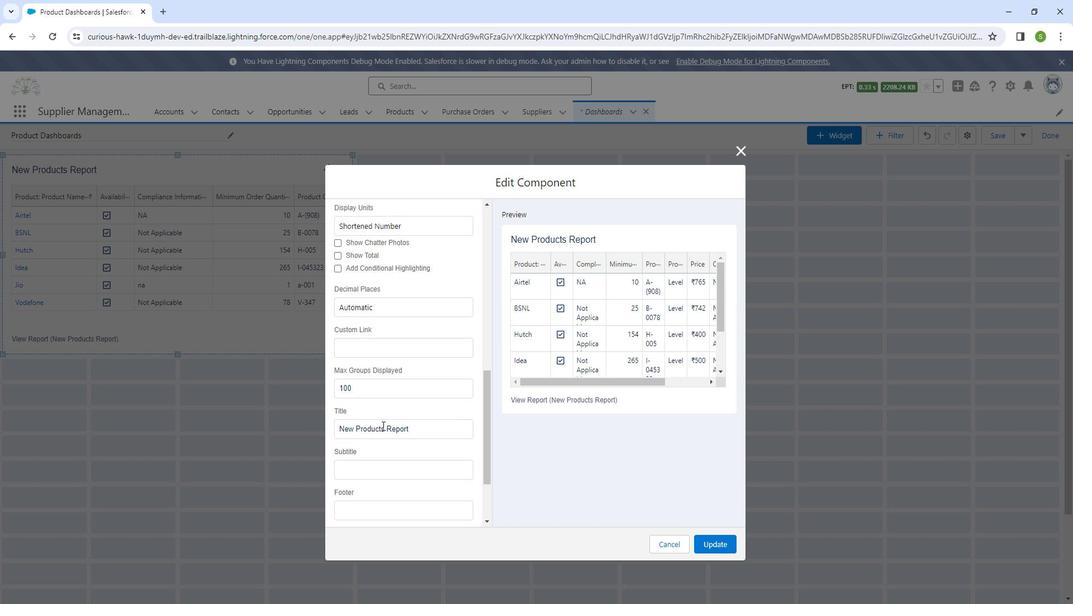 
Action: Mouse moved to (394, 421)
Screenshot: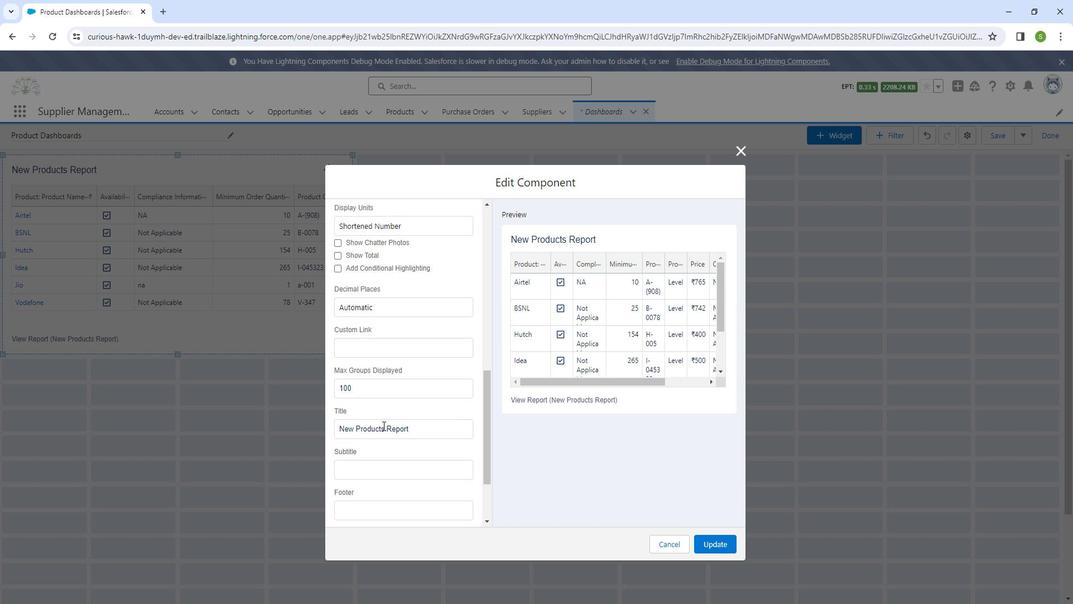 
Action: Mouse scrolled (394, 420) with delta (0, 0)
Screenshot: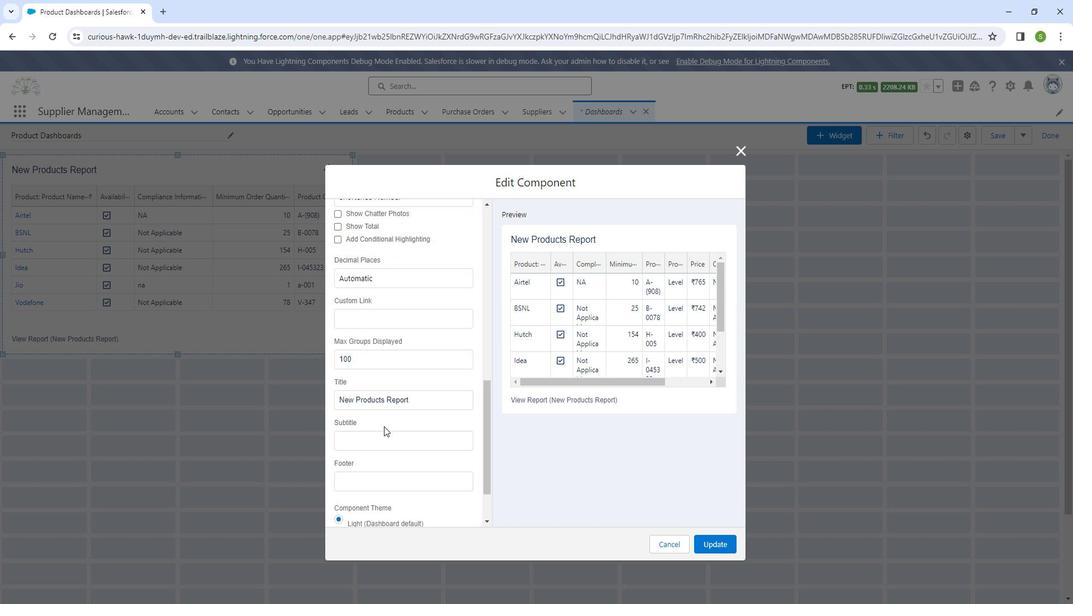 
Action: Mouse moved to (394, 421)
Screenshot: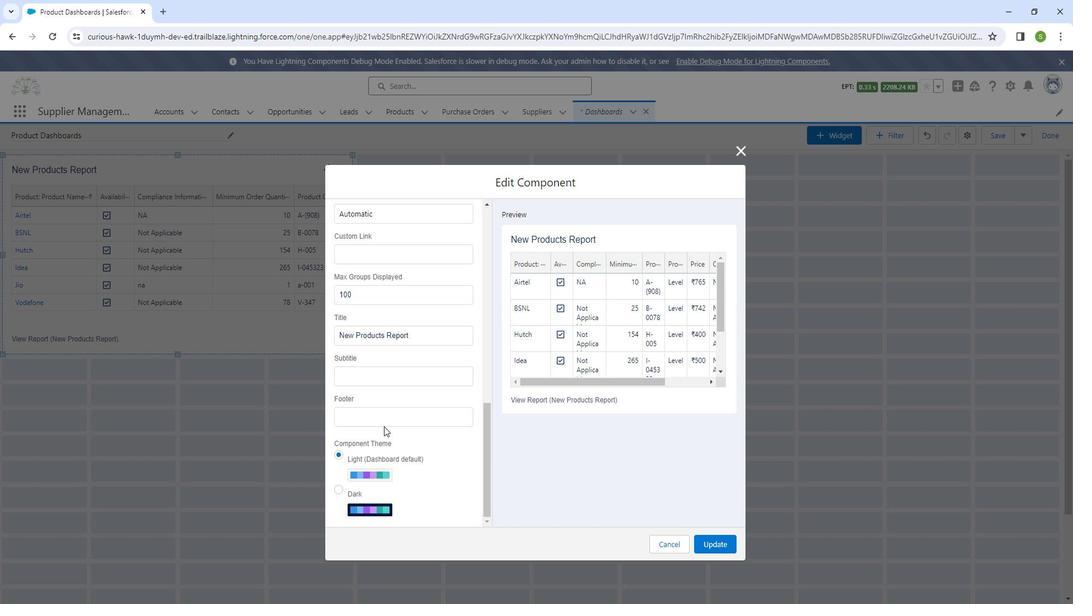 
Action: Mouse scrolled (394, 421) with delta (0, 0)
Screenshot: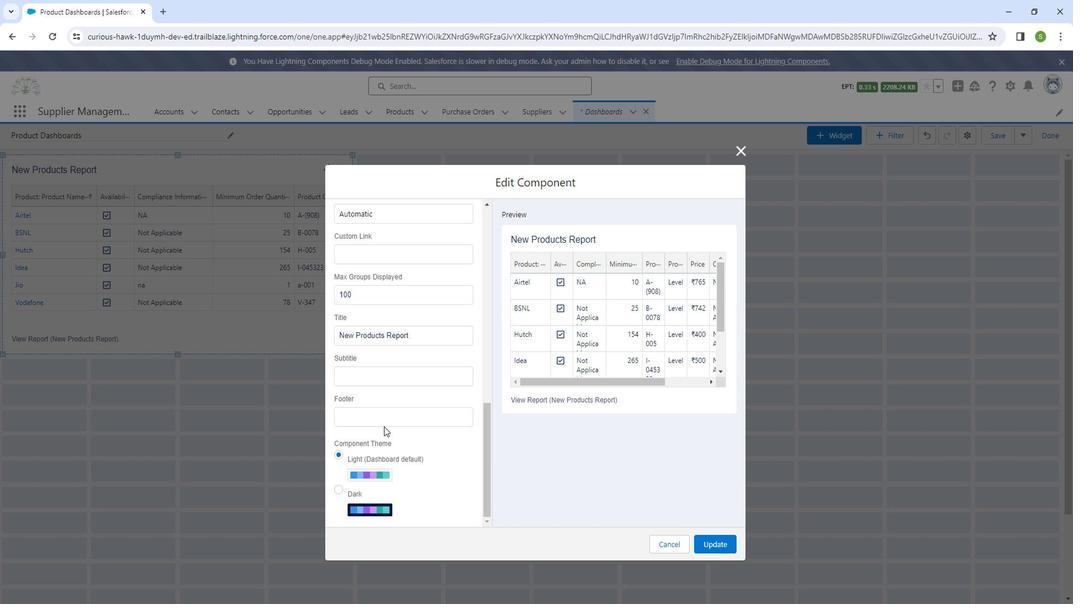 
Action: Mouse moved to (395, 422)
Screenshot: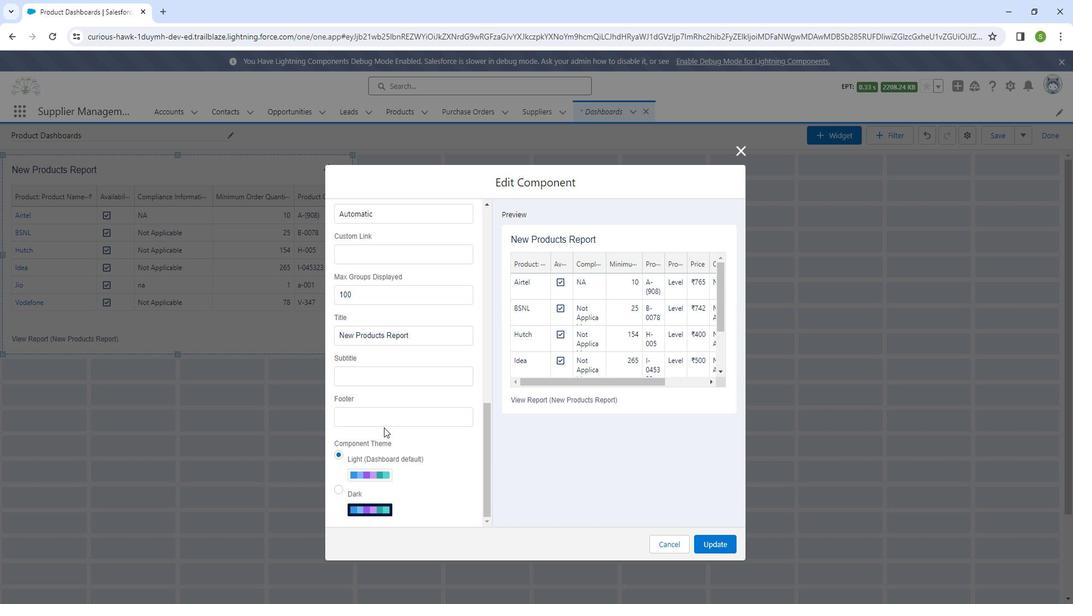 
Action: Mouse scrolled (395, 421) with delta (0, 0)
Screenshot: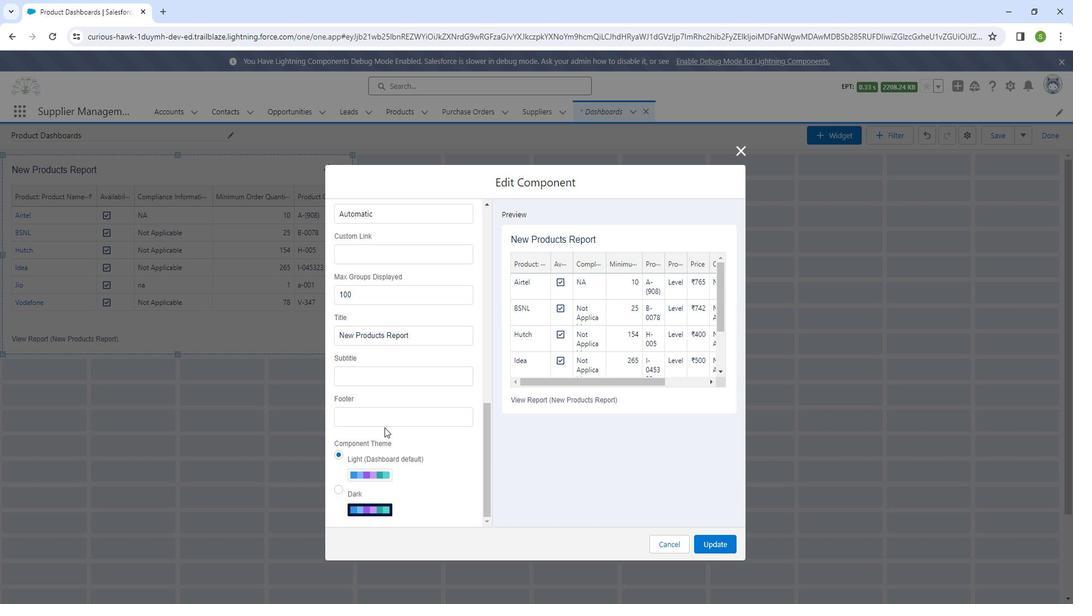 
Action: Mouse moved to (566, 454)
Screenshot: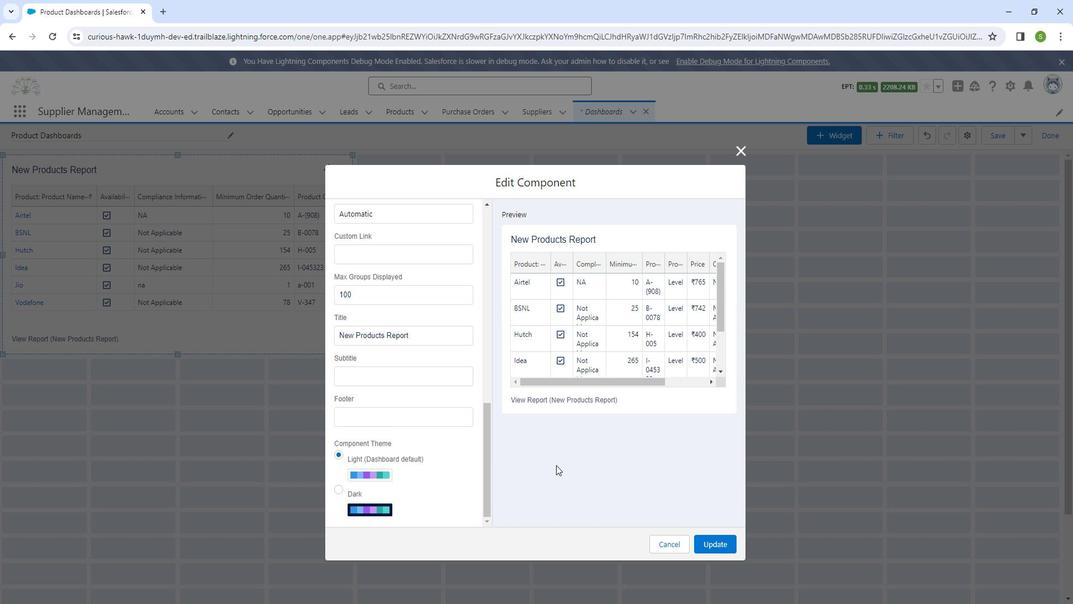 
Action: Mouse scrolled (566, 454) with delta (0, 0)
Screenshot: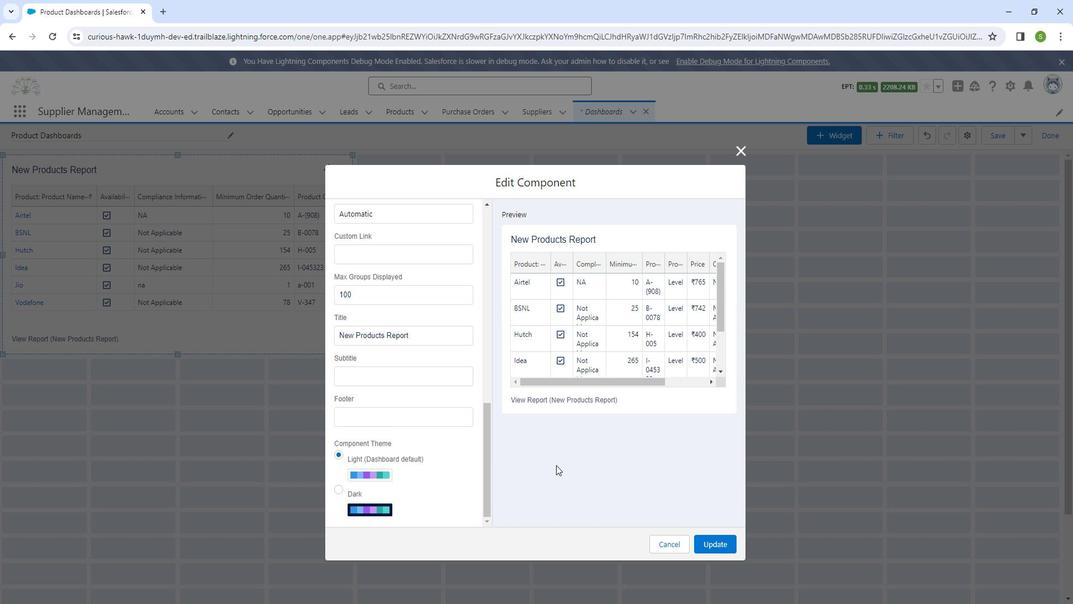 
Action: Mouse moved to (541, 437)
Screenshot: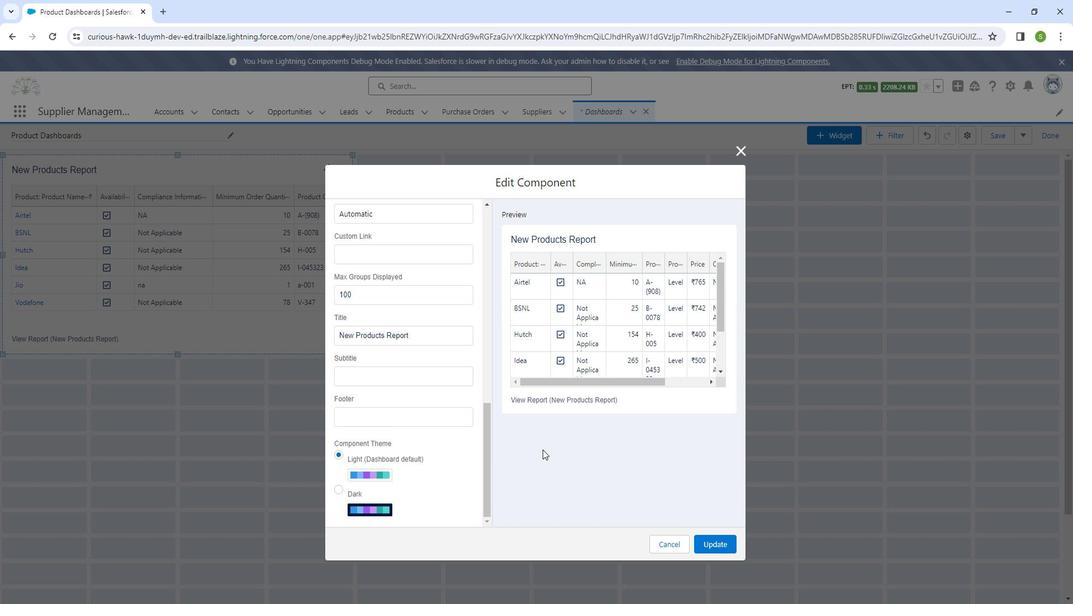 
Action: Mouse scrolled (541, 437) with delta (0, 0)
Screenshot: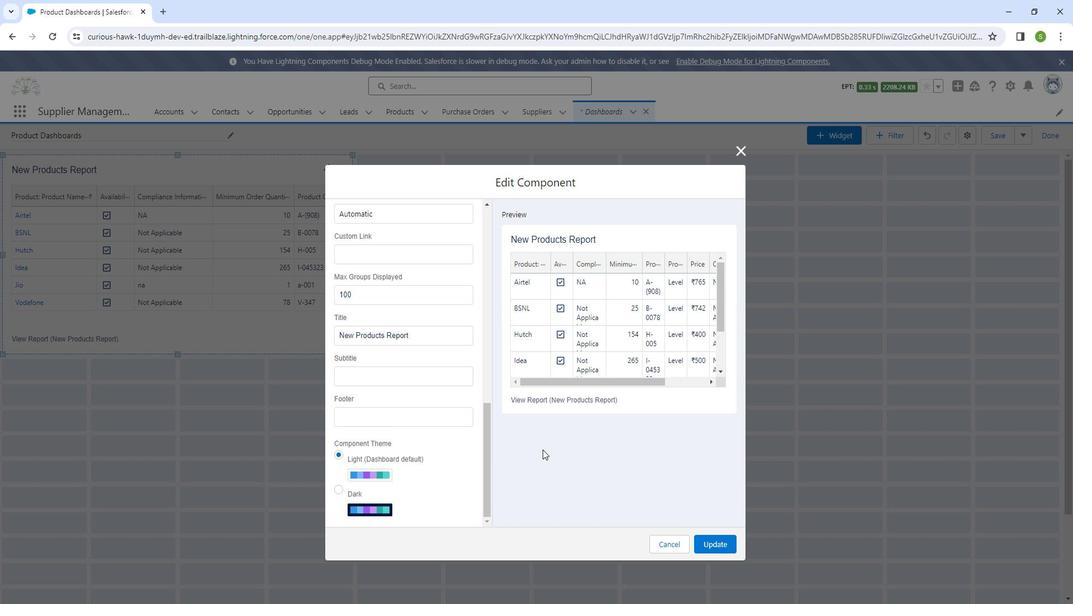 
Action: Mouse moved to (411, 387)
Screenshot: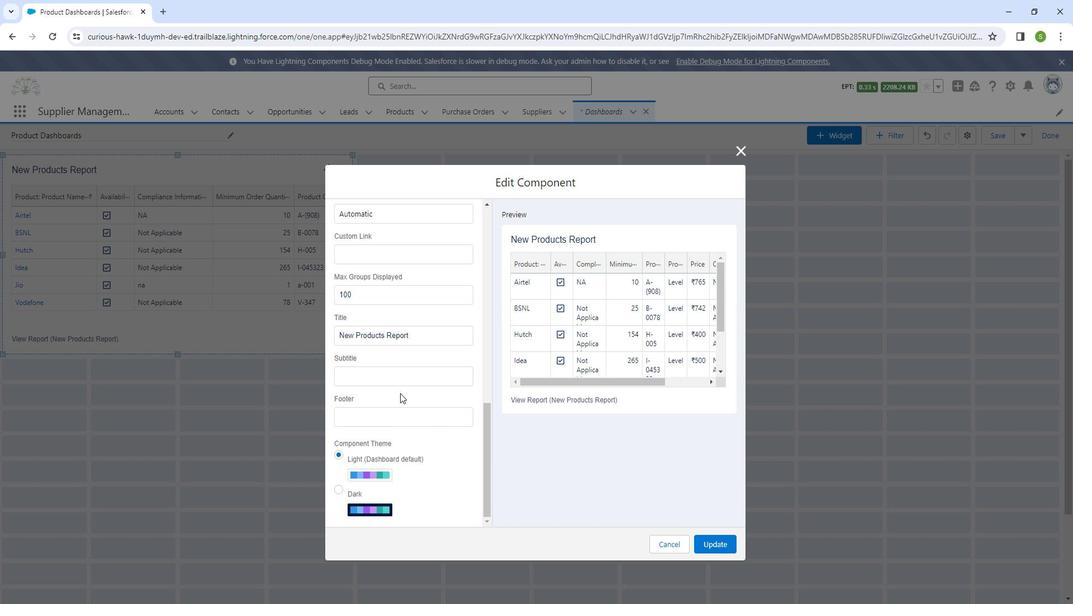 
Action: Mouse scrolled (411, 387) with delta (0, 0)
Screenshot: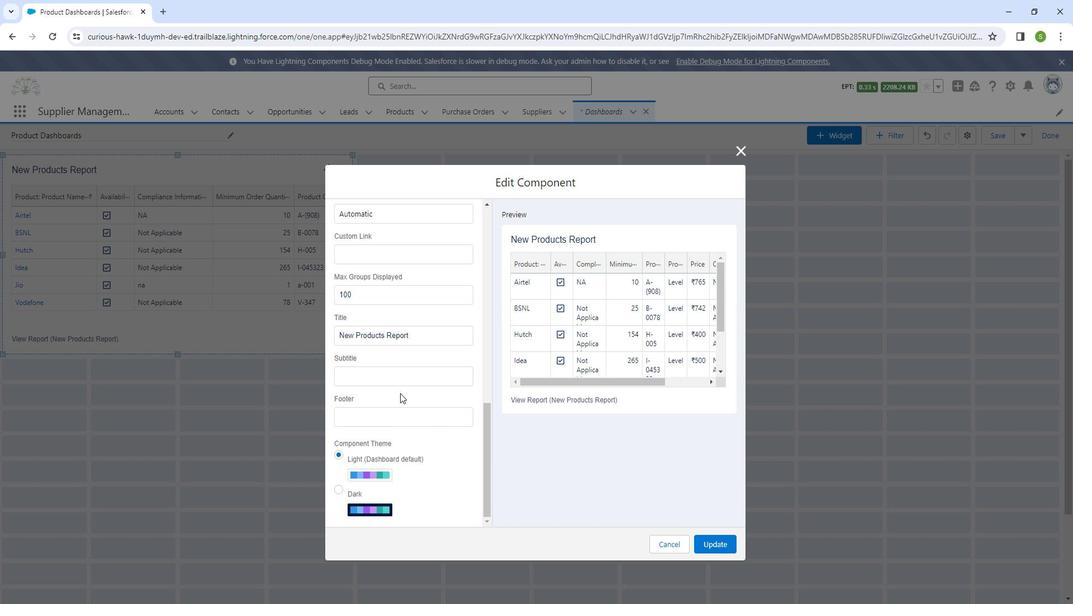 
Action: Mouse moved to (411, 386)
Screenshot: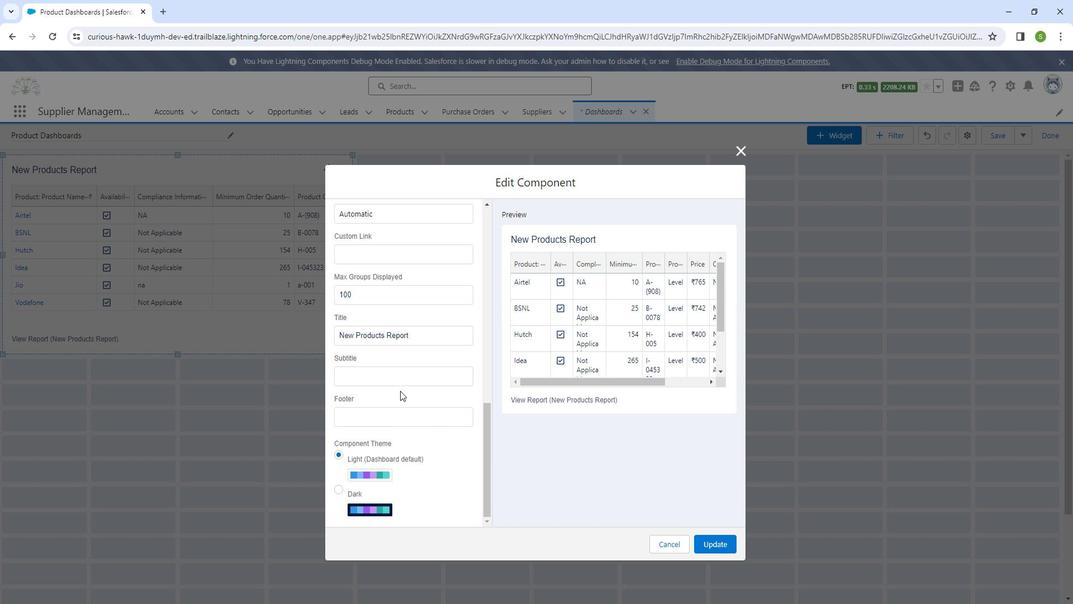 
Action: Mouse scrolled (411, 387) with delta (0, 0)
Screenshot: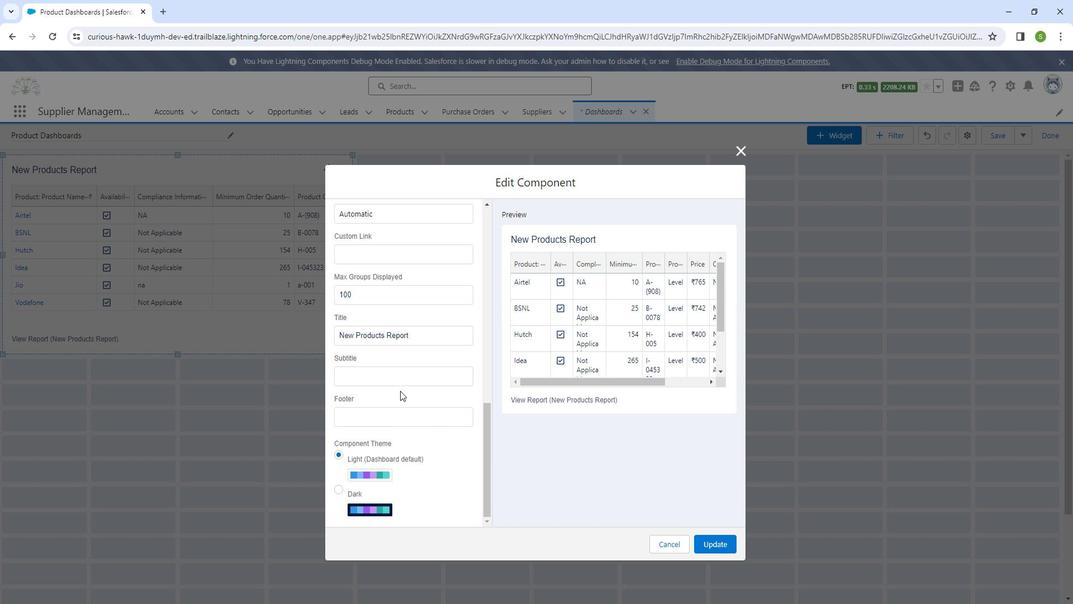 
Action: Mouse scrolled (411, 387) with delta (0, 0)
Screenshot: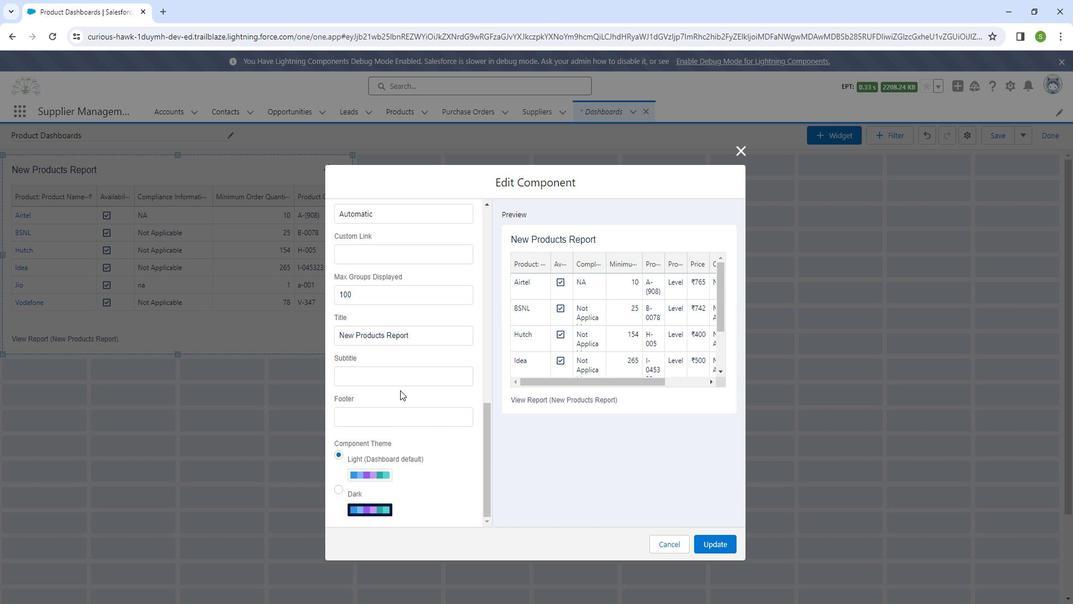 
Action: Mouse scrolled (411, 387) with delta (0, 0)
Screenshot: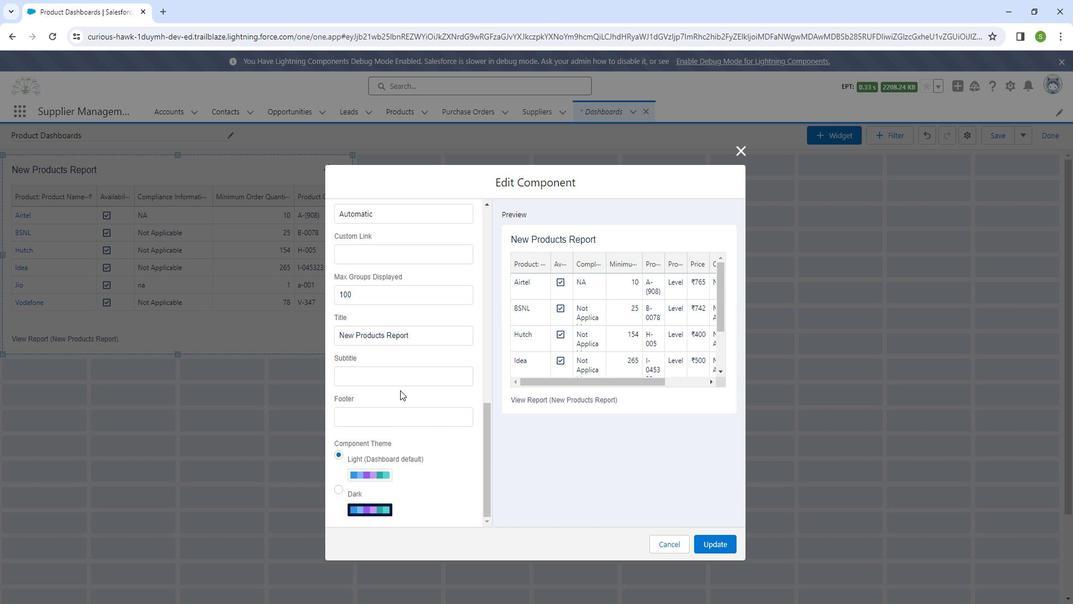 
Action: Mouse scrolled (411, 387) with delta (0, 0)
Screenshot: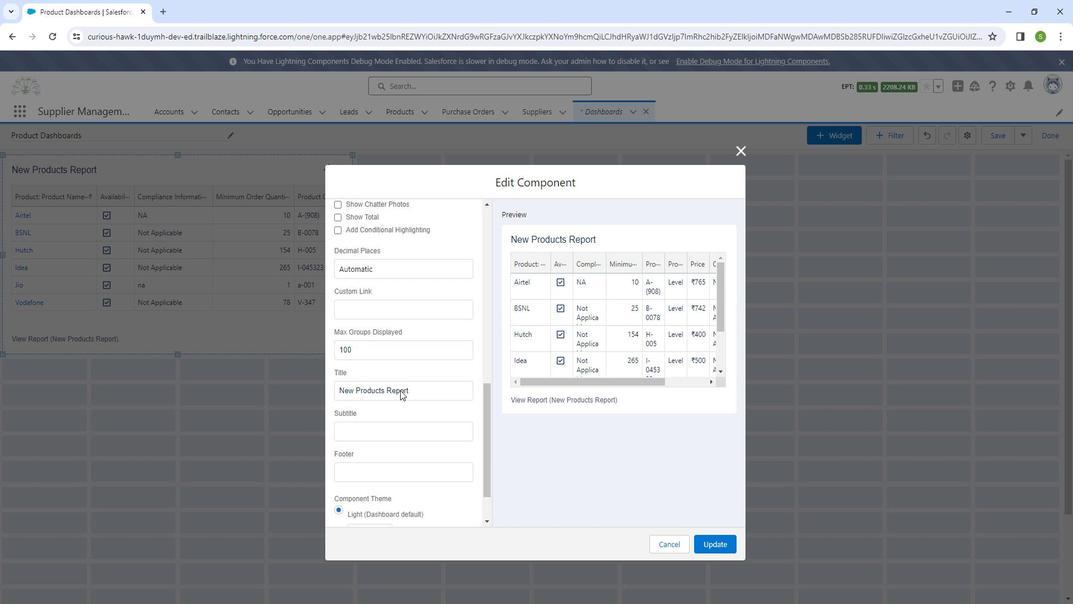 
Action: Mouse moved to (411, 385)
Screenshot: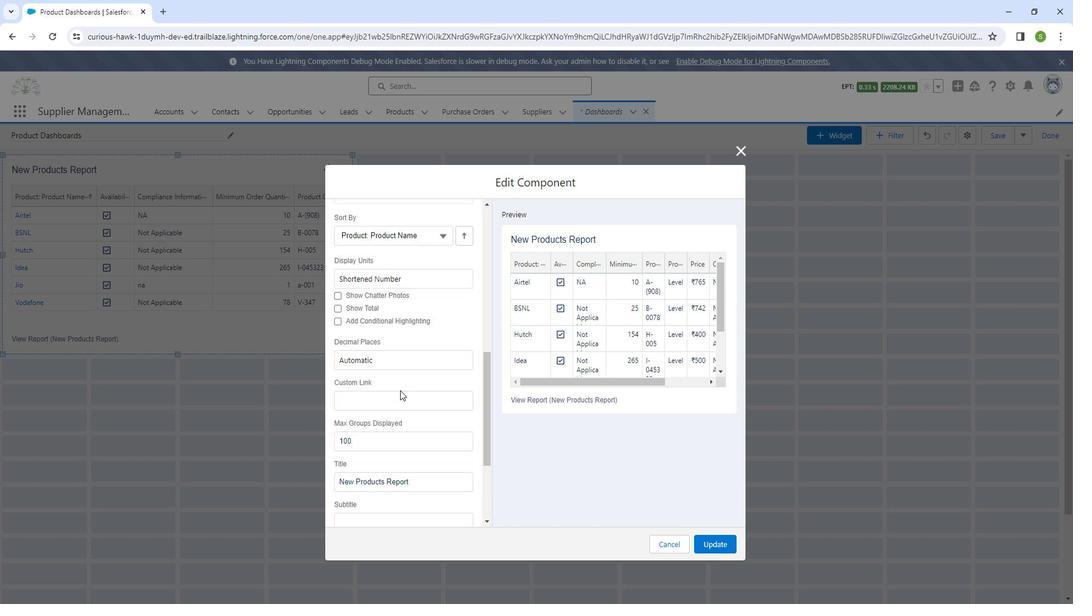 
Action: Mouse scrolled (411, 386) with delta (0, 0)
Screenshot: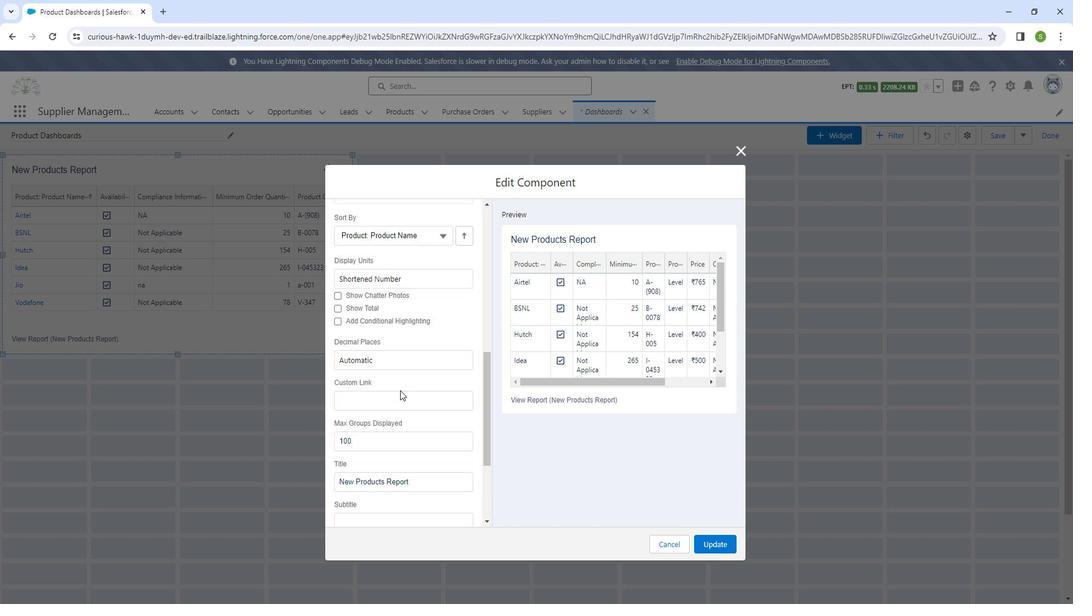 
Action: Mouse moved to (412, 385)
Screenshot: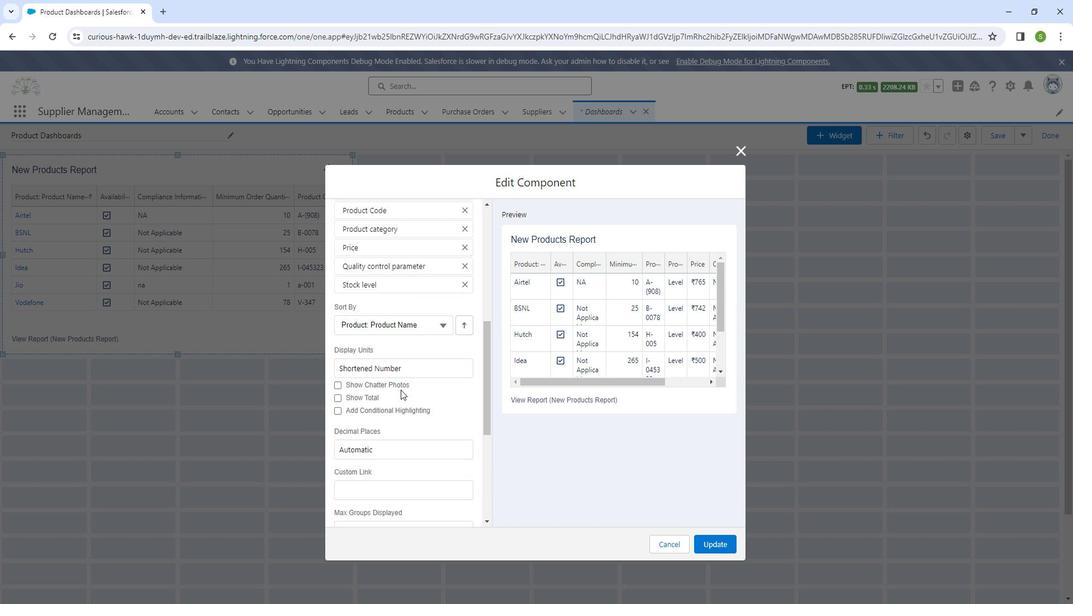 
Action: Mouse scrolled (412, 385) with delta (0, 0)
Screenshot: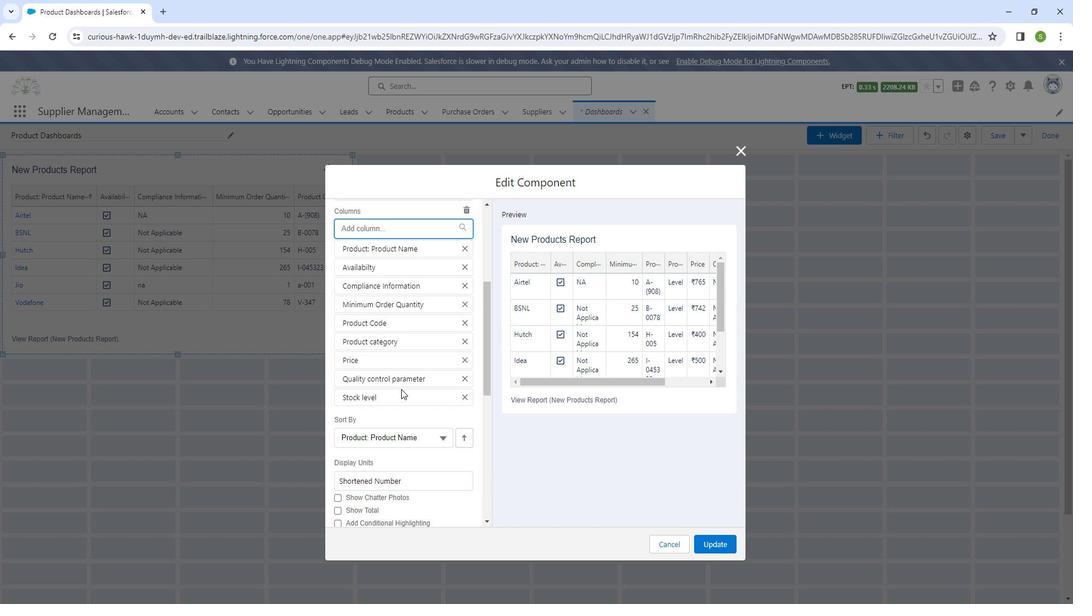 
Action: Mouse scrolled (412, 385) with delta (0, 0)
Screenshot: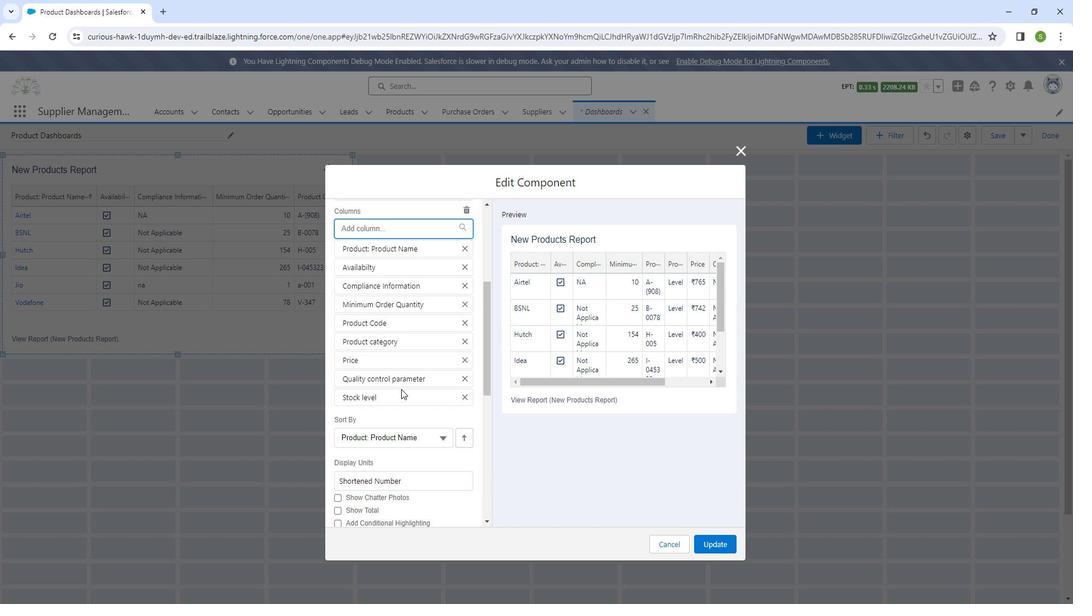
Action: Mouse scrolled (412, 385) with delta (0, 0)
Screenshot: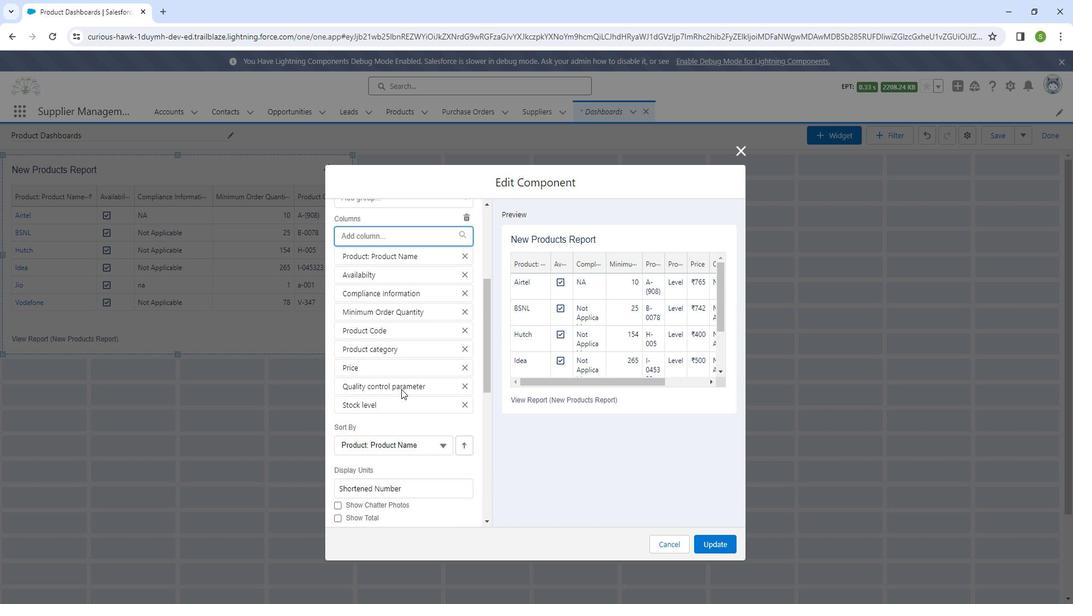 
Action: Mouse scrolled (412, 385) with delta (0, 0)
Screenshot: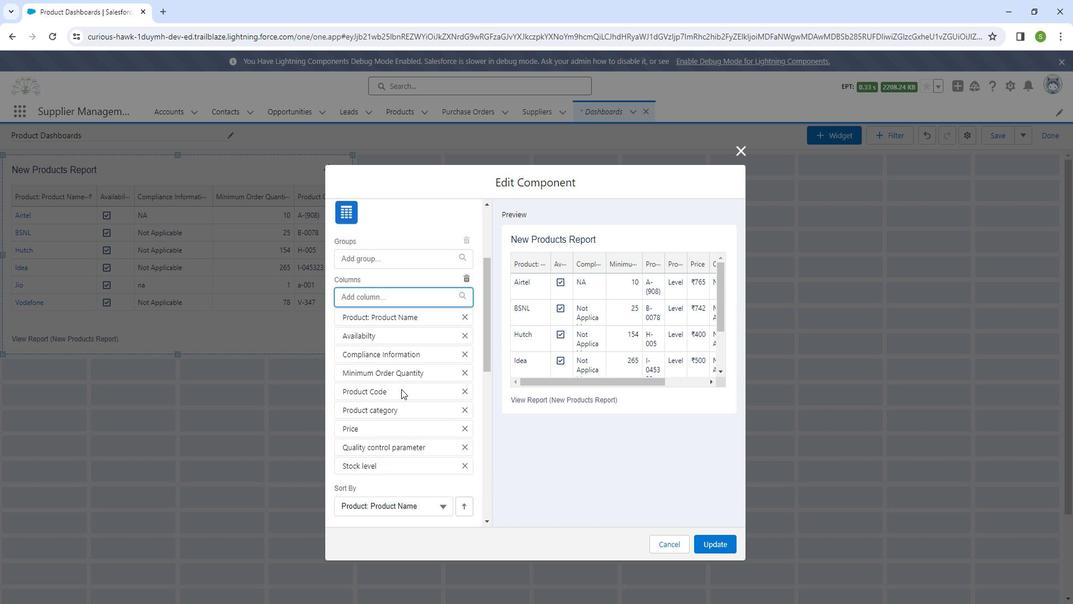 
Action: Mouse scrolled (412, 385) with delta (0, 0)
Screenshot: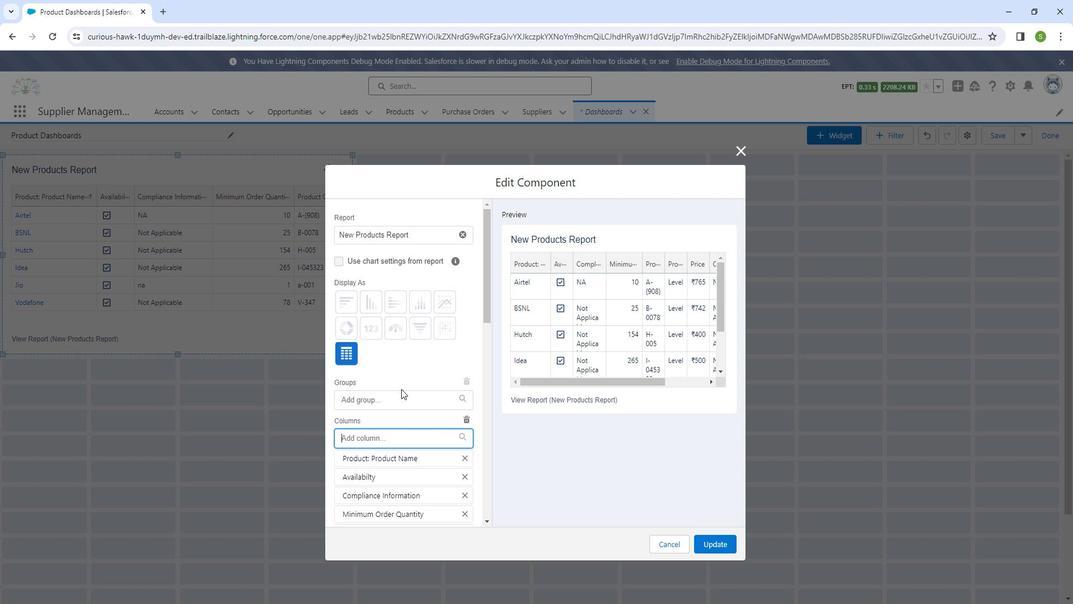 
Action: Mouse scrolled (412, 385) with delta (0, 0)
Screenshot: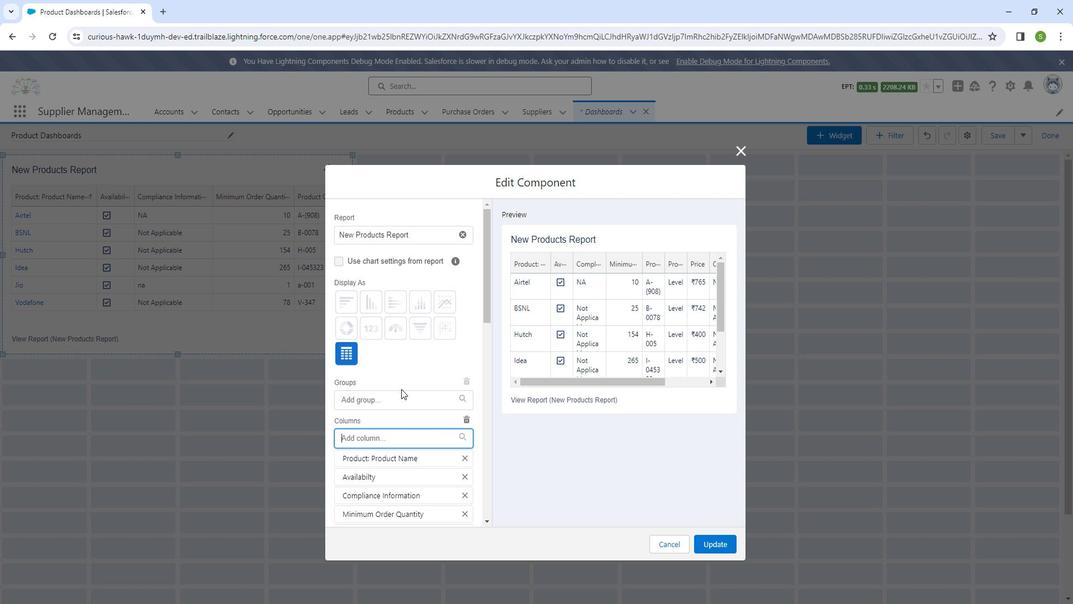 
Action: Mouse scrolled (412, 385) with delta (0, 0)
Screenshot: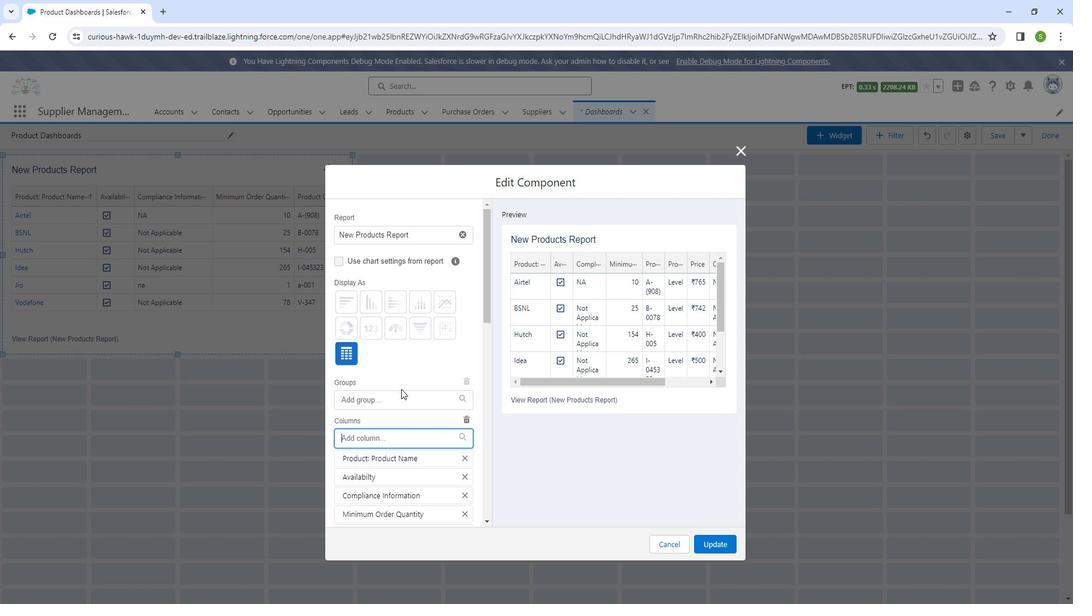 
Action: Mouse moved to (714, 534)
Screenshot: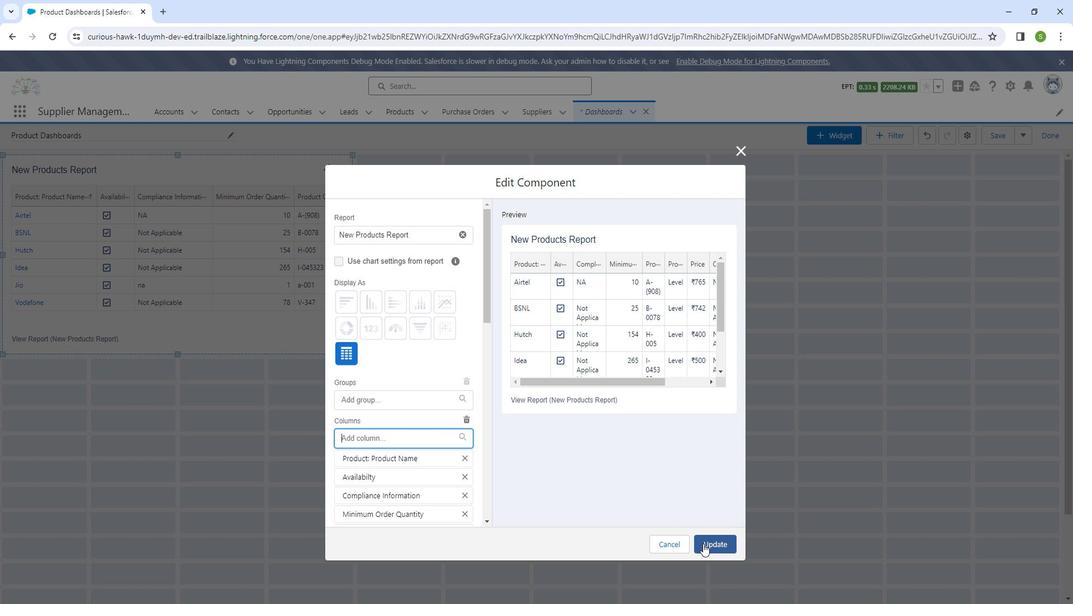 
Action: Mouse pressed left at (714, 534)
Screenshot: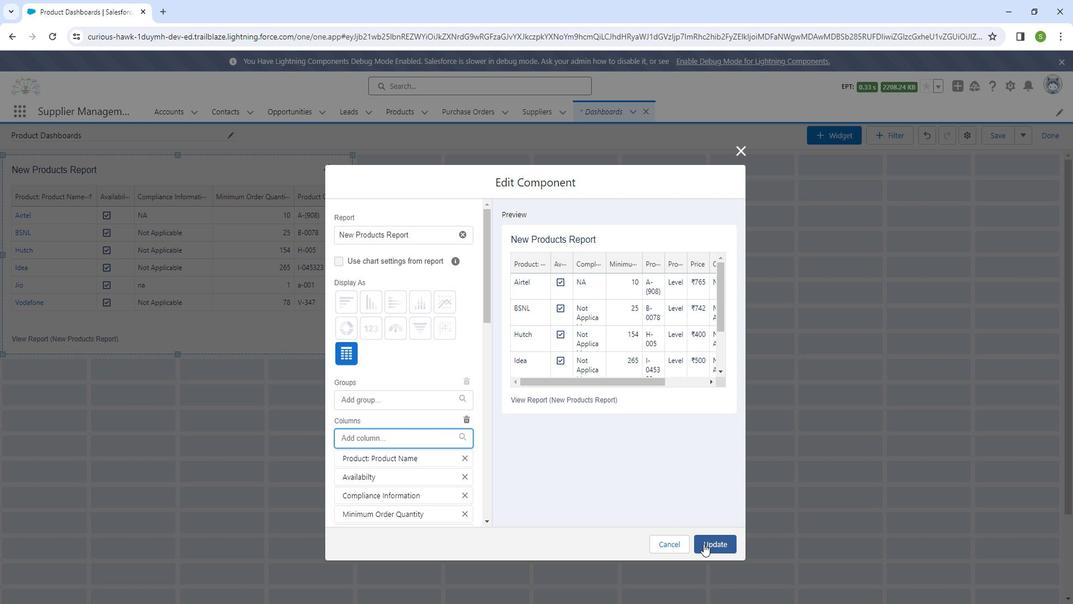 
Action: Mouse moved to (361, 256)
Screenshot: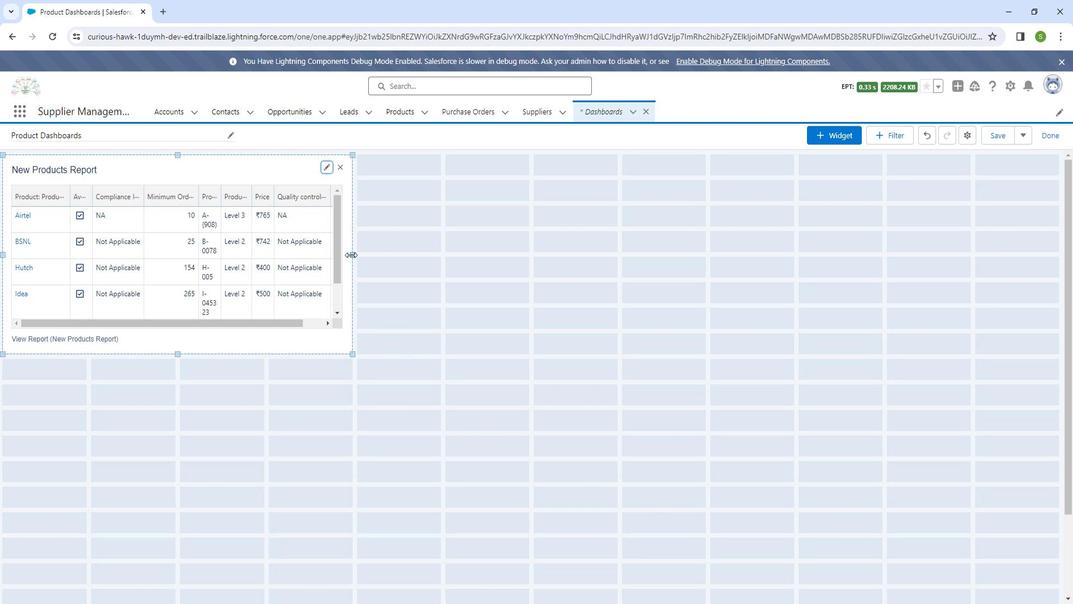 
Action: Mouse pressed left at (361, 256)
Screenshot: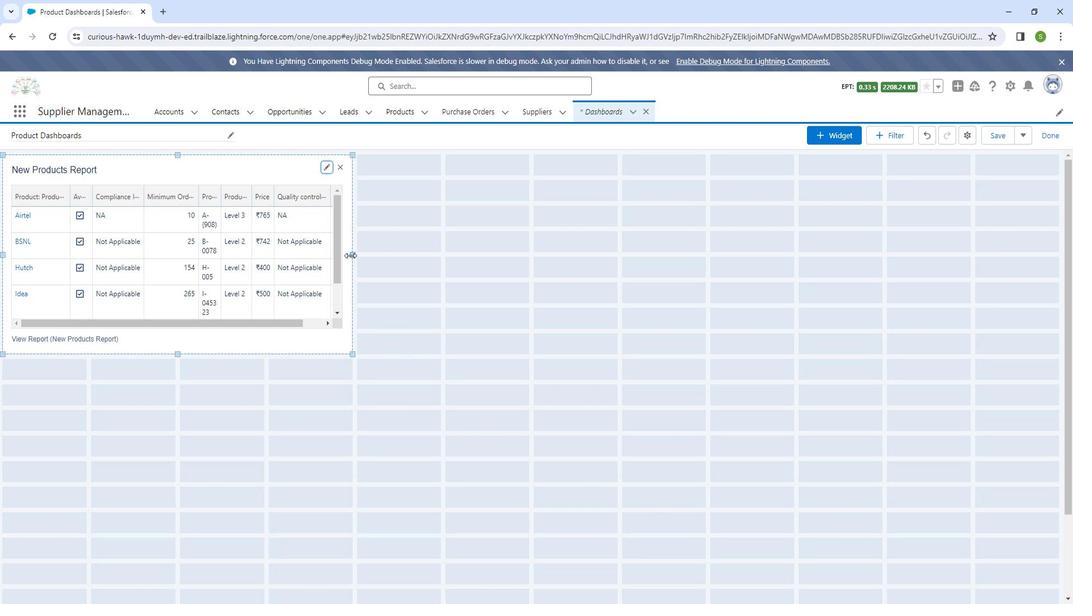 
Action: Mouse moved to (297, 186)
Screenshot: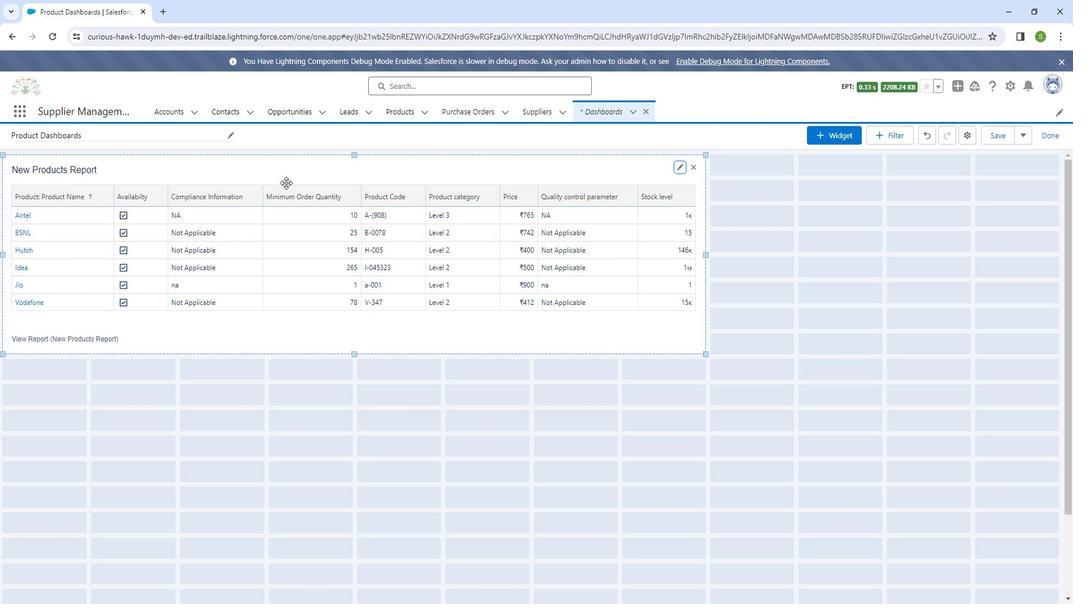 
Action: Mouse pressed left at (297, 186)
Screenshot: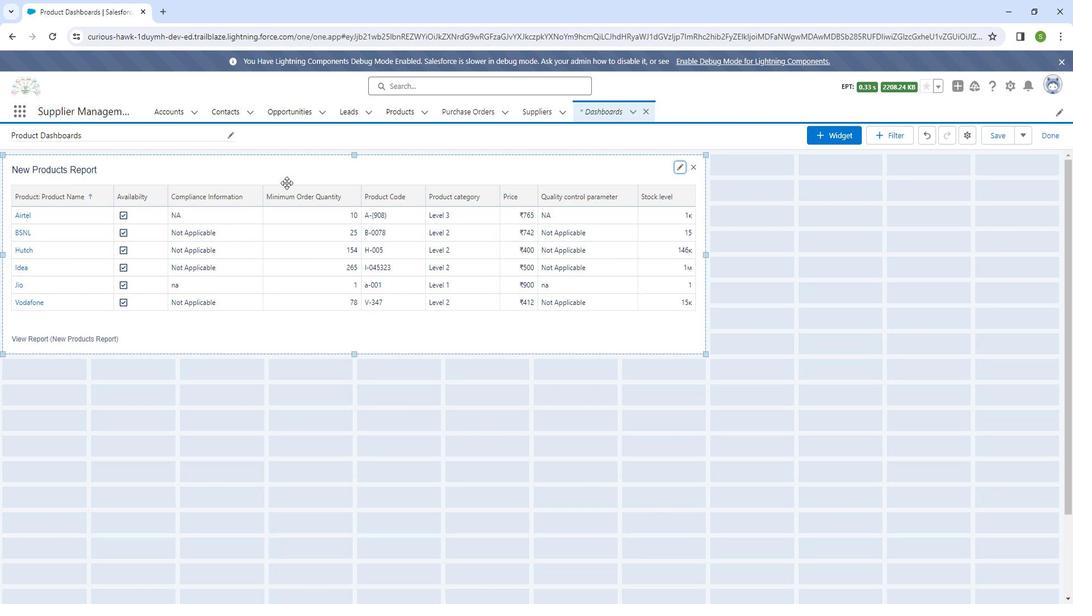
Action: Mouse moved to (544, 185)
Screenshot: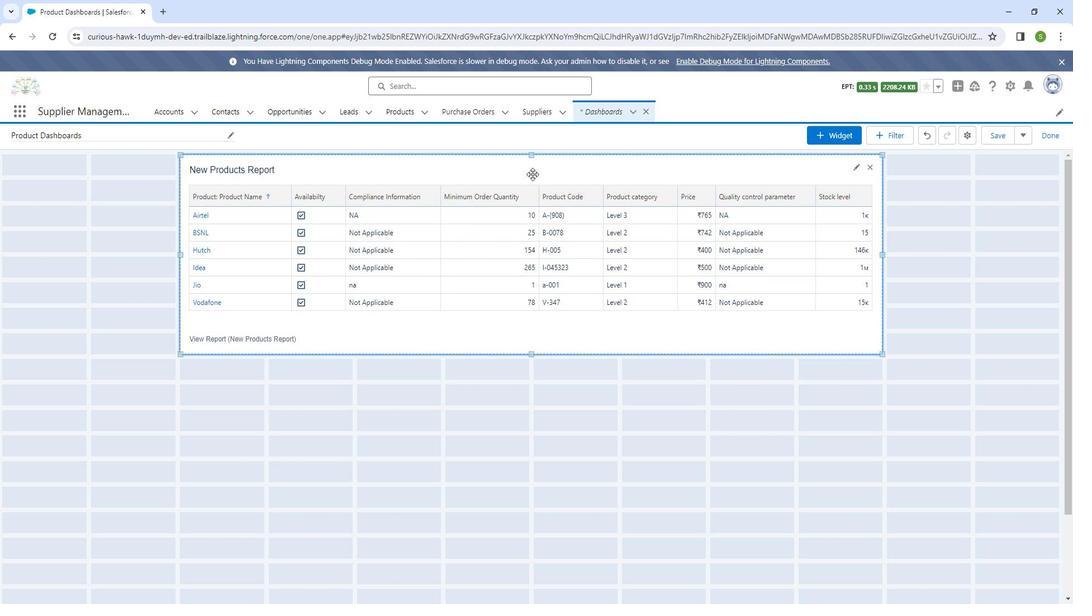 
Action: Mouse pressed left at (544, 185)
Screenshot: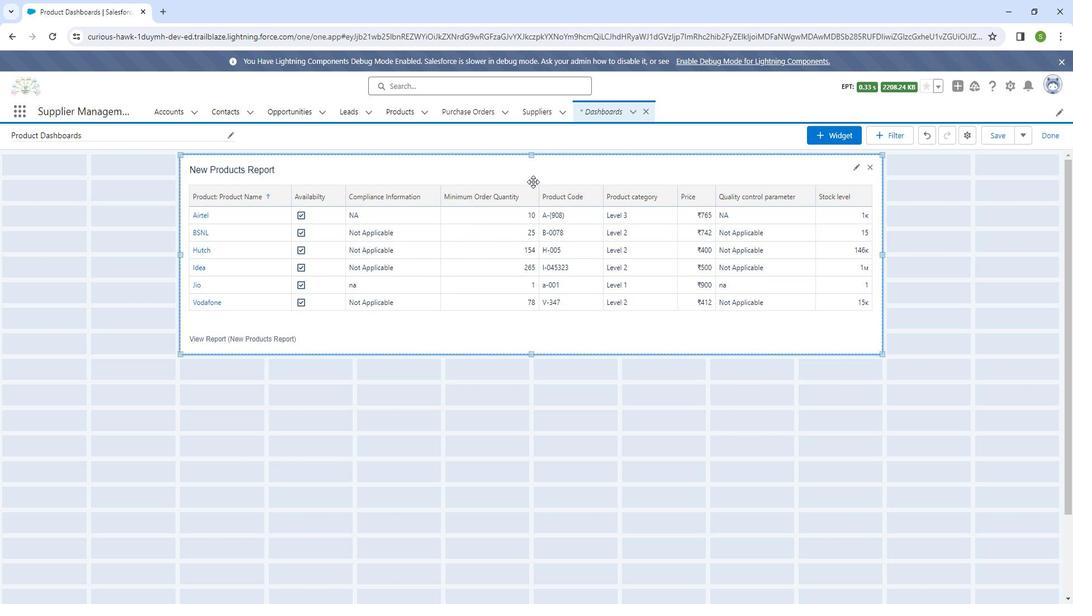 
Action: Mouse moved to (466, 297)
Screenshot: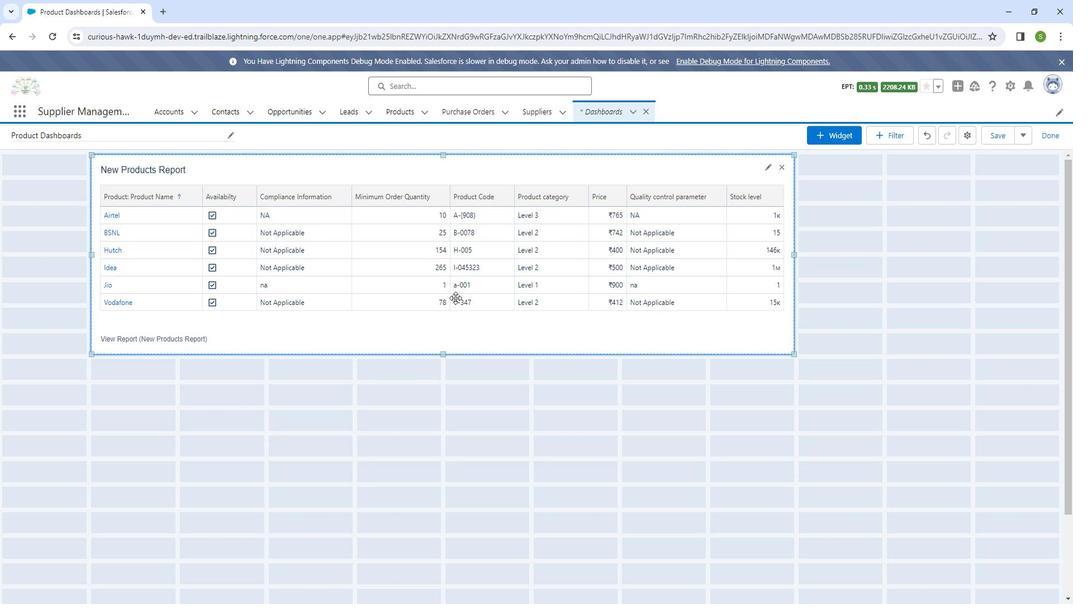 
Action: Mouse pressed left at (466, 297)
Screenshot: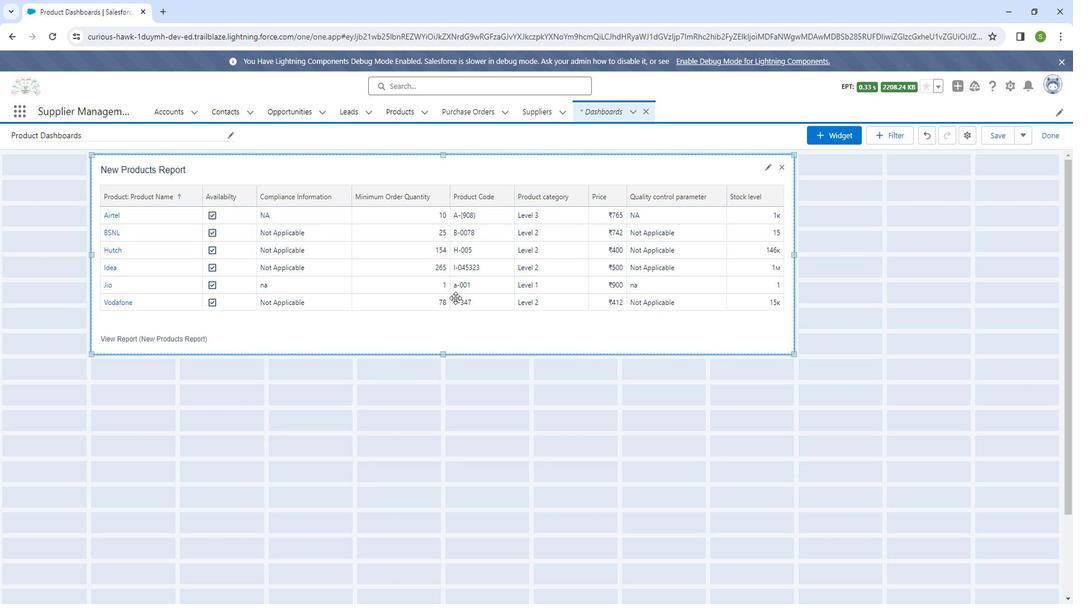 
Action: Mouse moved to (541, 353)
Screenshot: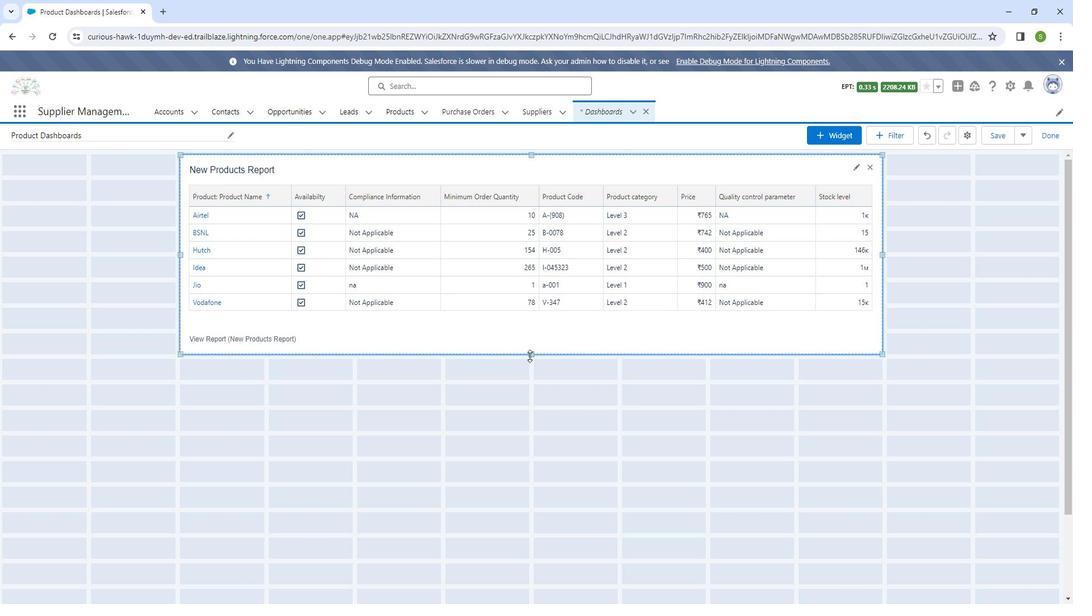 
Action: Mouse pressed left at (541, 353)
Screenshot: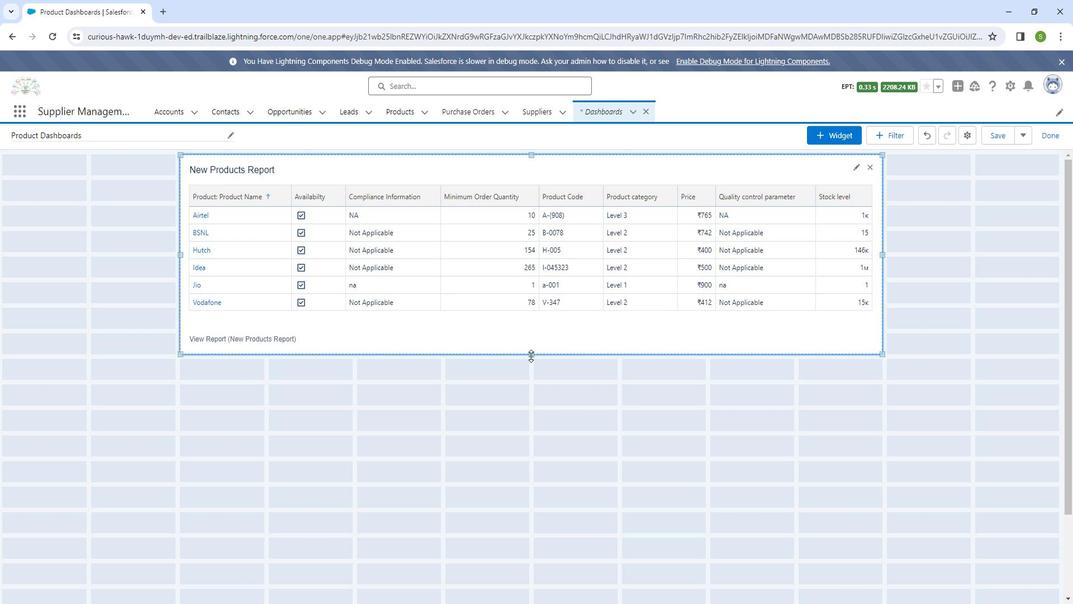 
Action: Mouse moved to (869, 171)
Screenshot: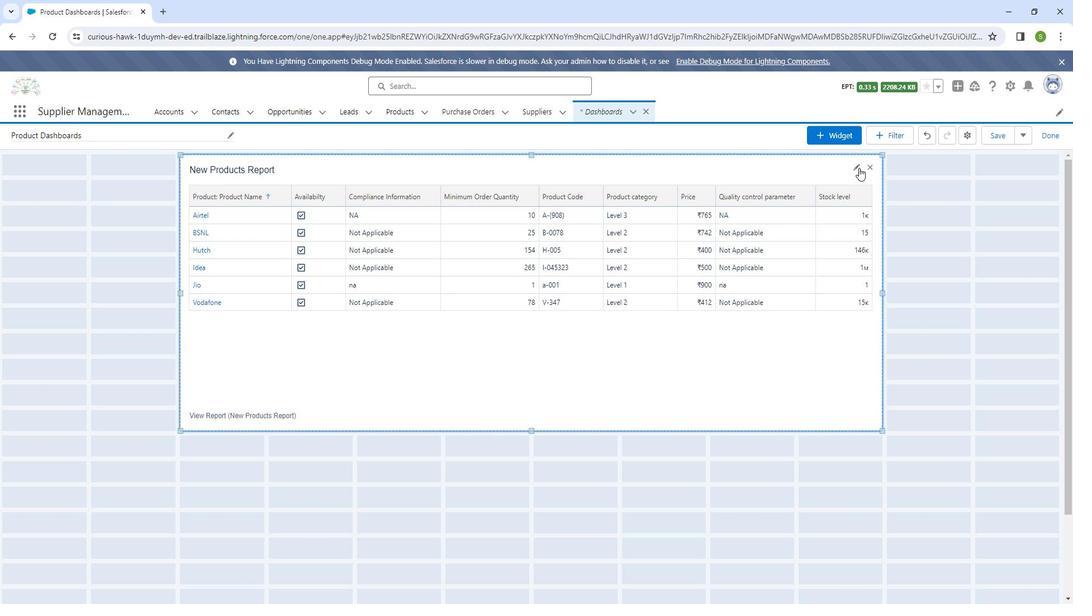 
Action: Mouse pressed left at (869, 171)
Screenshot: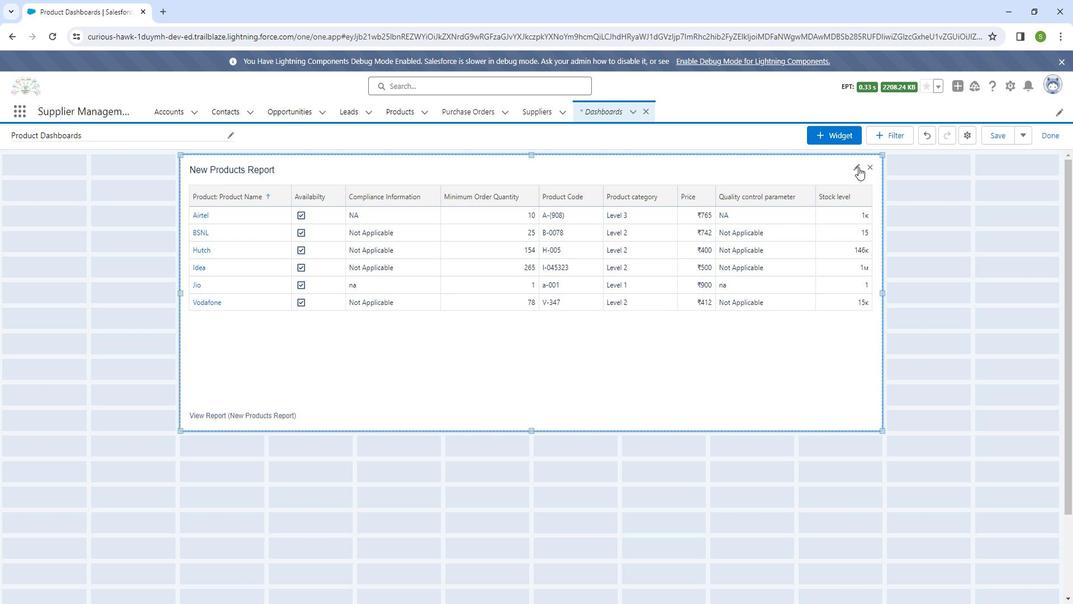 
Action: Mouse moved to (440, 375)
Screenshot: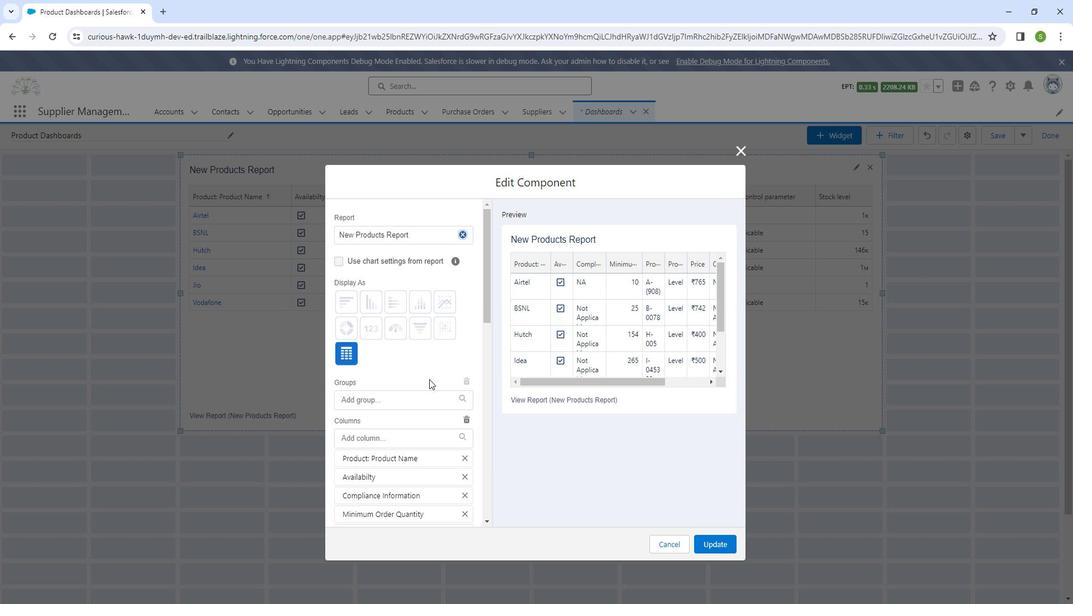 
Action: Mouse scrolled (440, 375) with delta (0, 0)
Screenshot: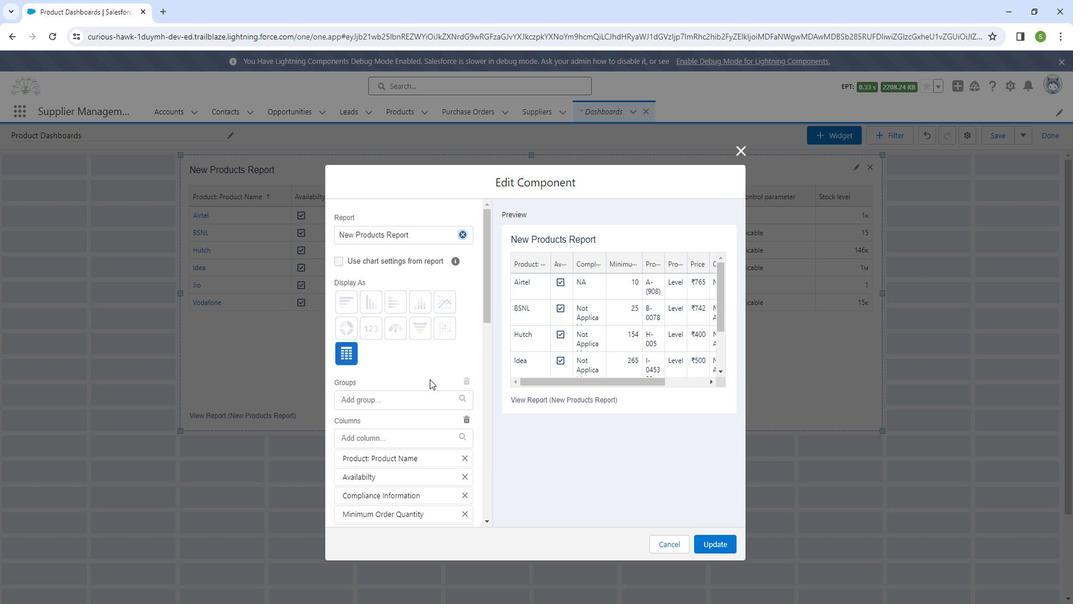 
Action: Mouse moved to (441, 375)
Screenshot: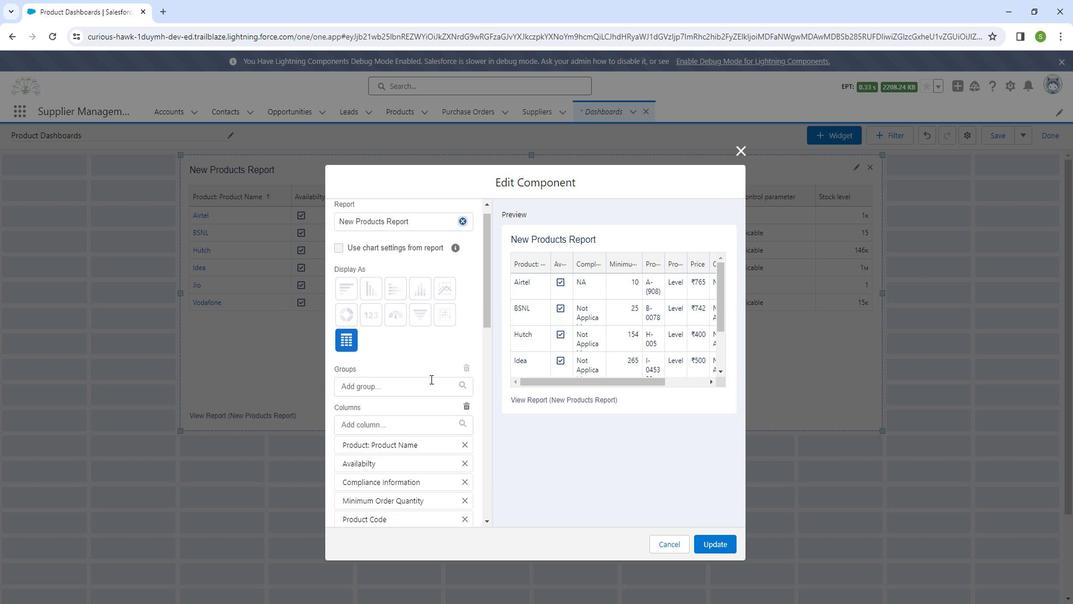 
Action: Mouse scrolled (441, 375) with delta (0, 0)
Screenshot: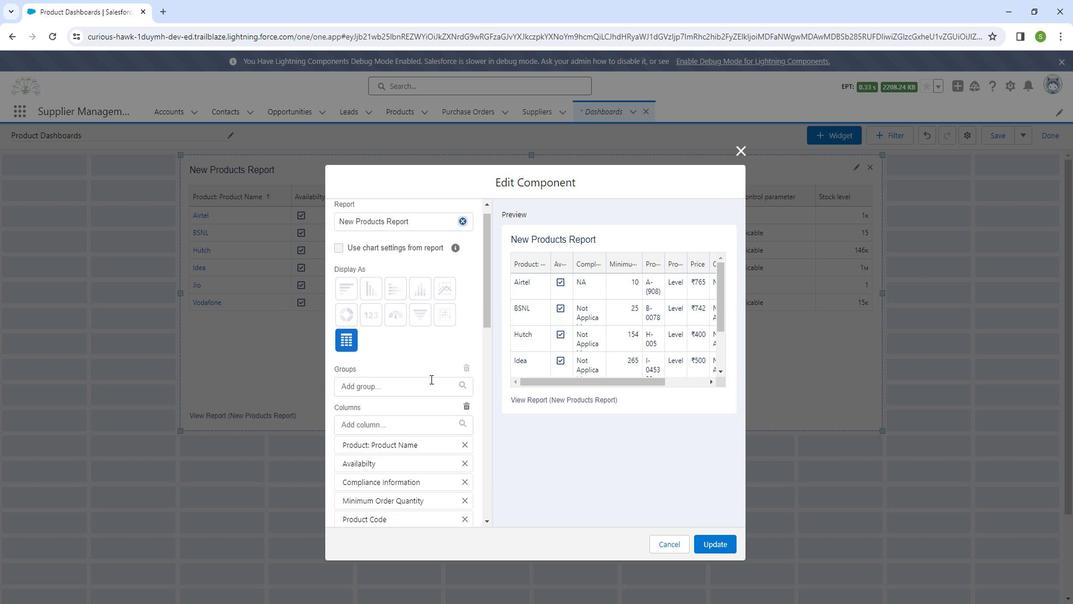 
Action: Mouse moved to (441, 377)
Screenshot: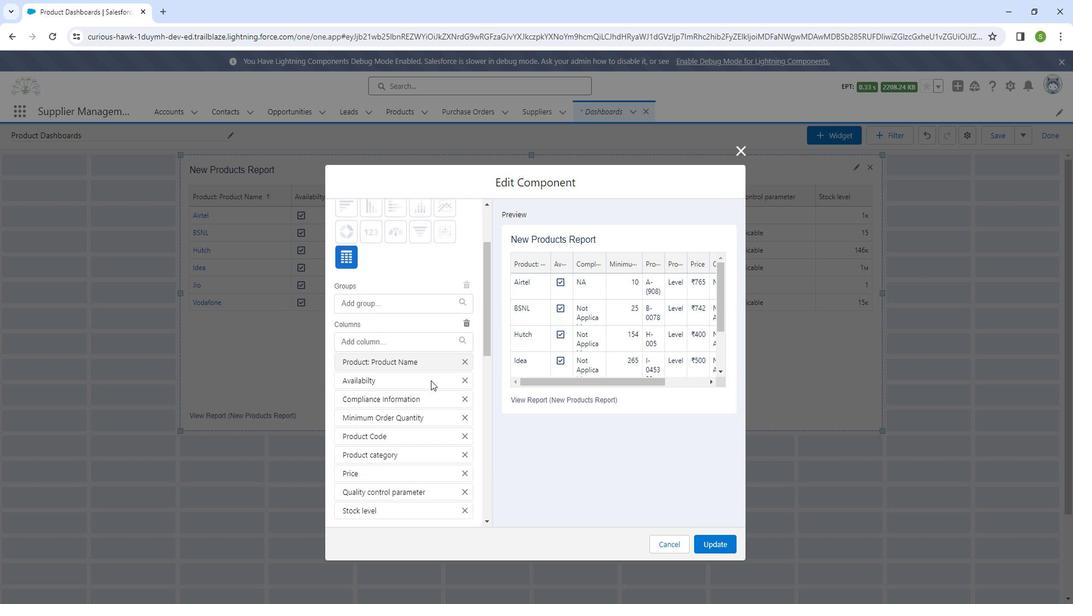 
Action: Mouse scrolled (441, 376) with delta (0, 0)
Screenshot: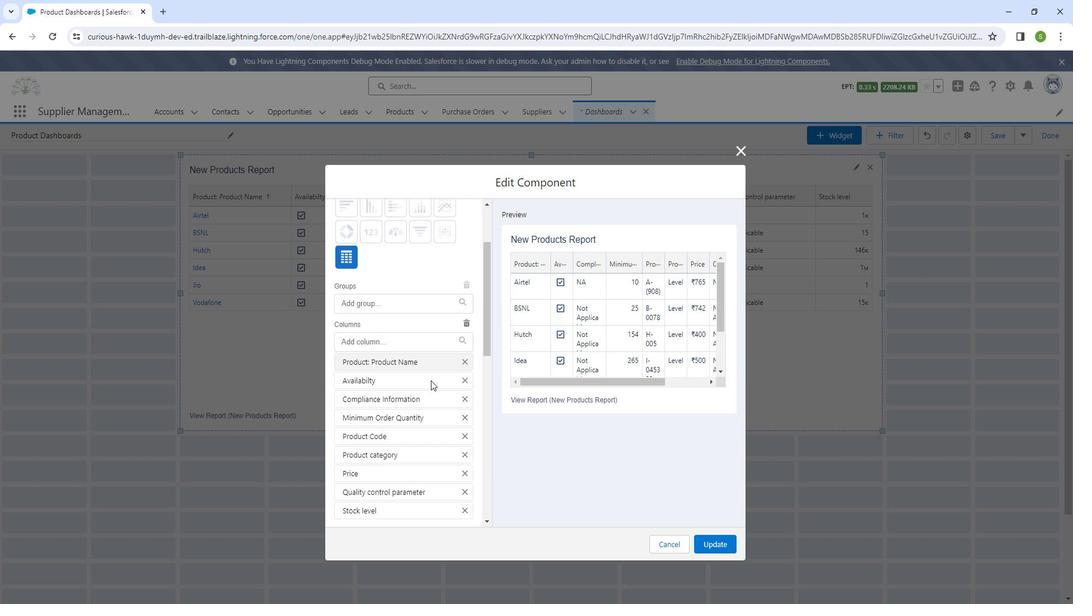 
Action: Mouse moved to (441, 380)
Screenshot: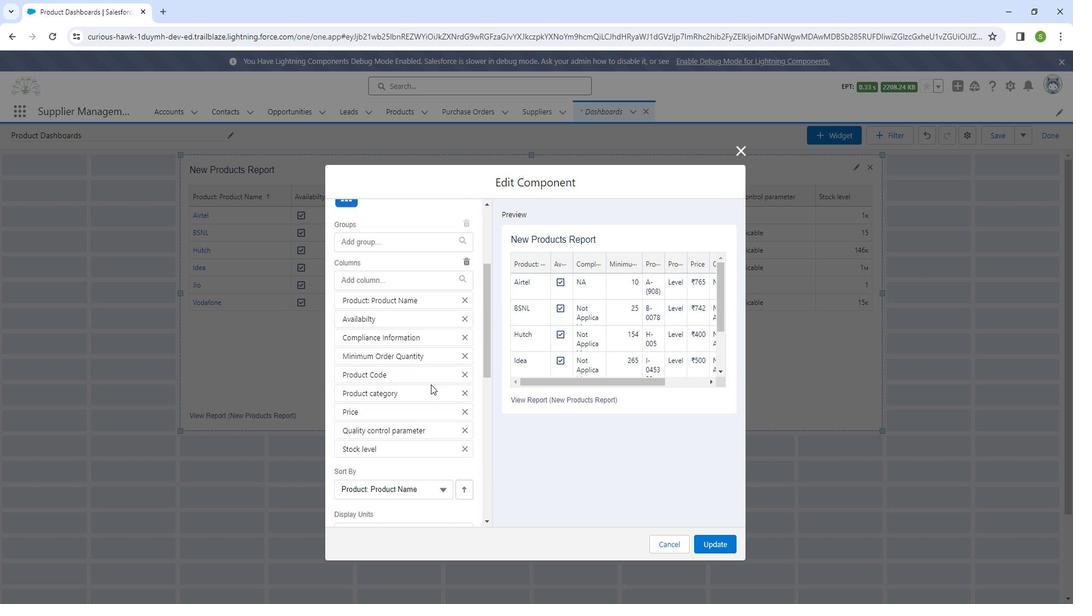 
Action: Mouse scrolled (441, 380) with delta (0, 0)
Screenshot: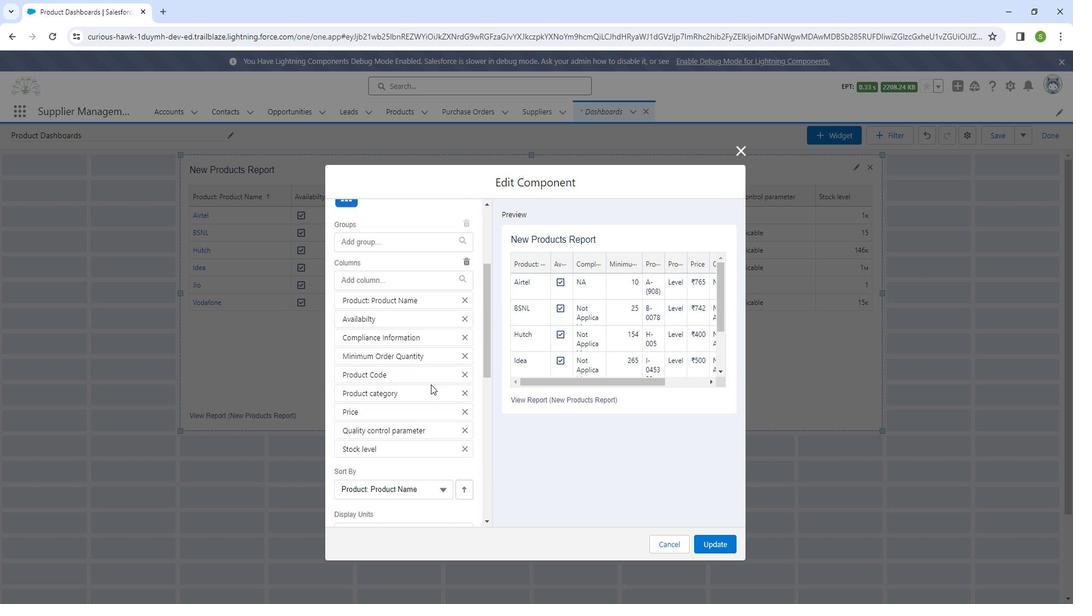 
Action: Mouse moved to (441, 384)
Screenshot: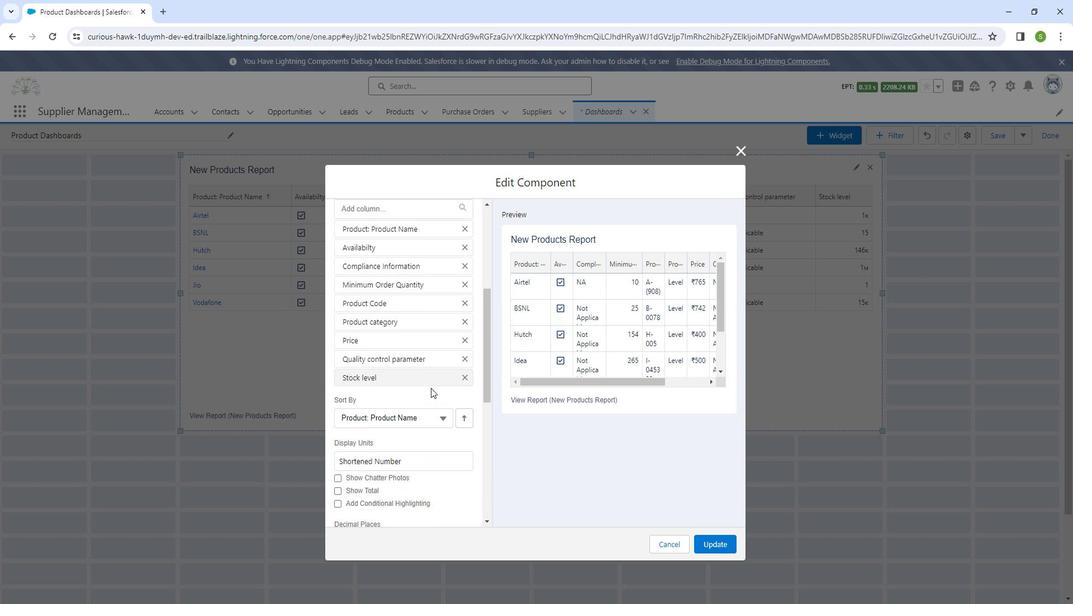 
Action: Mouse scrolled (441, 384) with delta (0, 0)
Screenshot: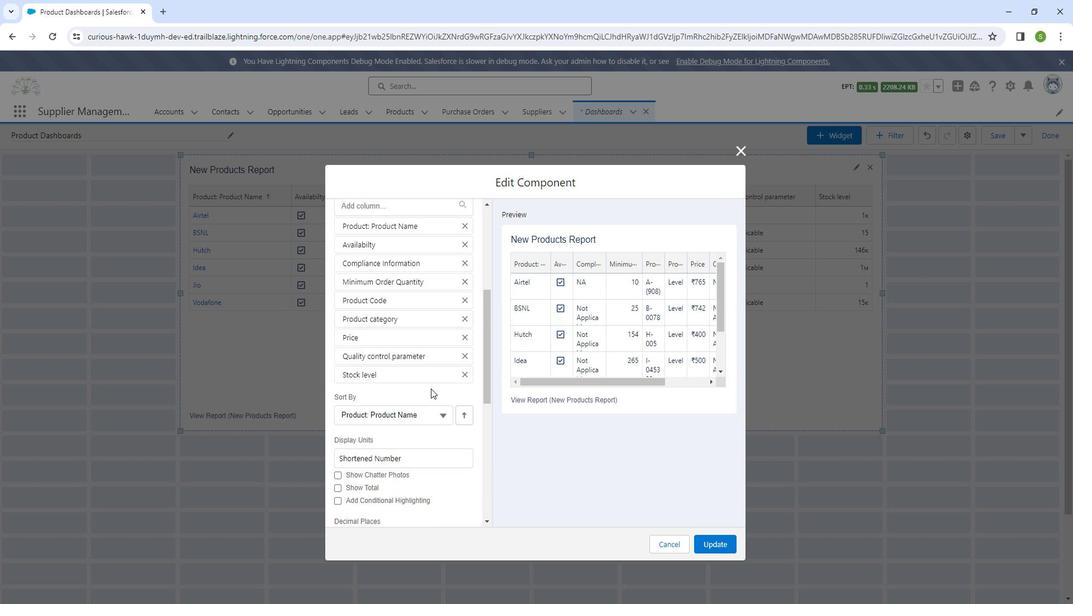 
Action: Mouse scrolled (441, 384) with delta (0, 0)
Screenshot: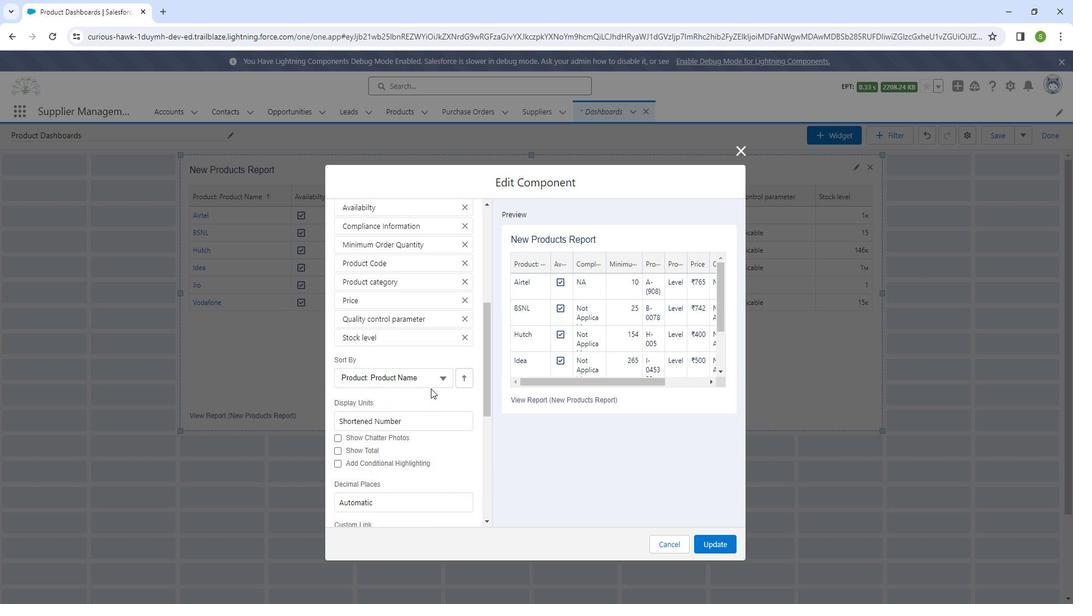 
Action: Mouse scrolled (441, 384) with delta (0, 0)
Screenshot: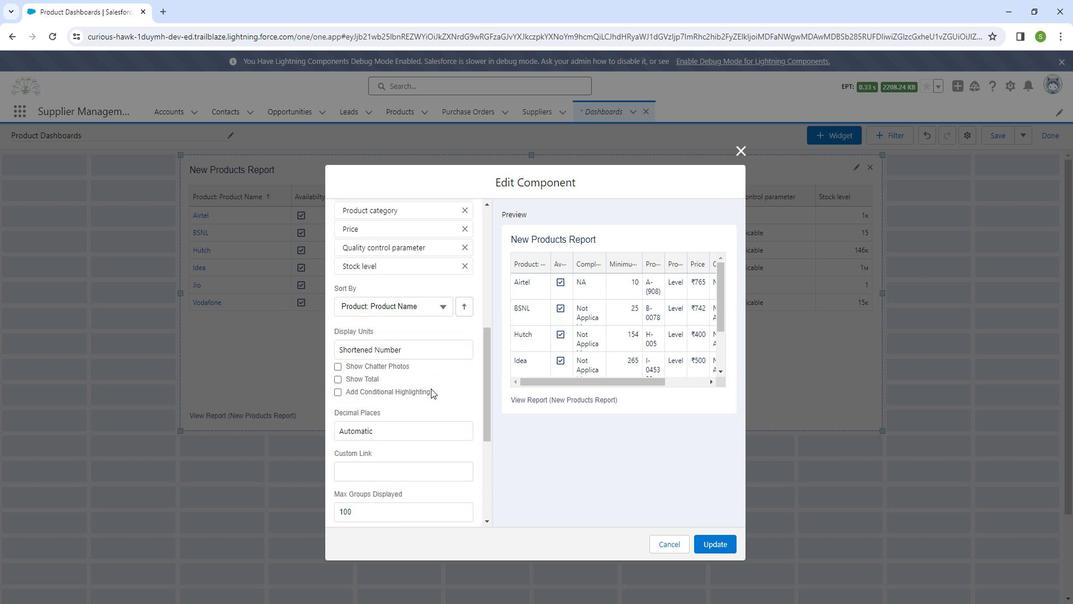 
Action: Mouse scrolled (441, 384) with delta (0, 0)
Screenshot: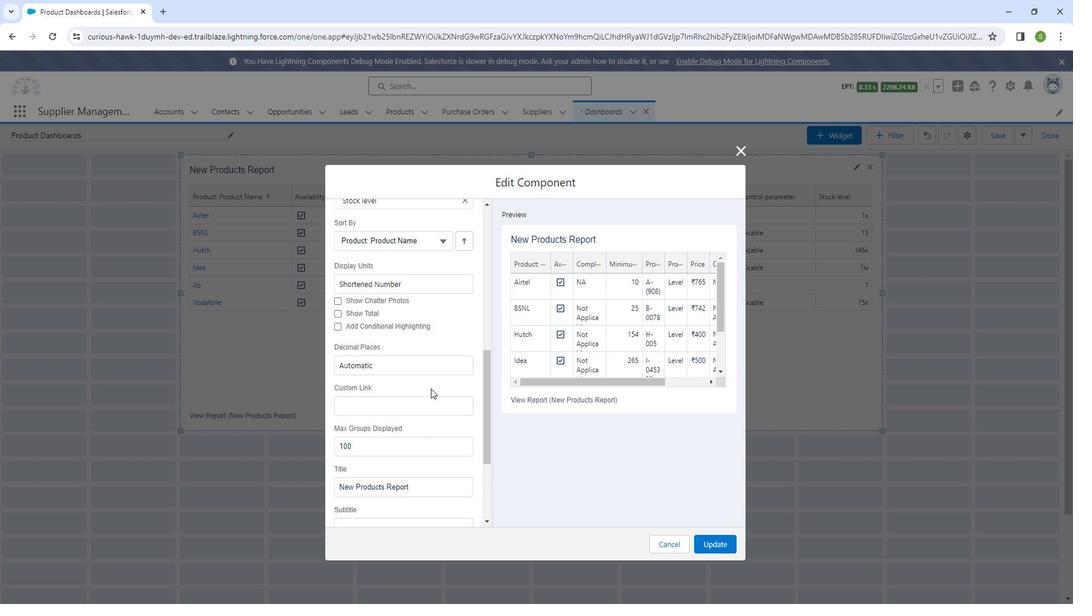 
Action: Mouse scrolled (441, 384) with delta (0, 0)
Screenshot: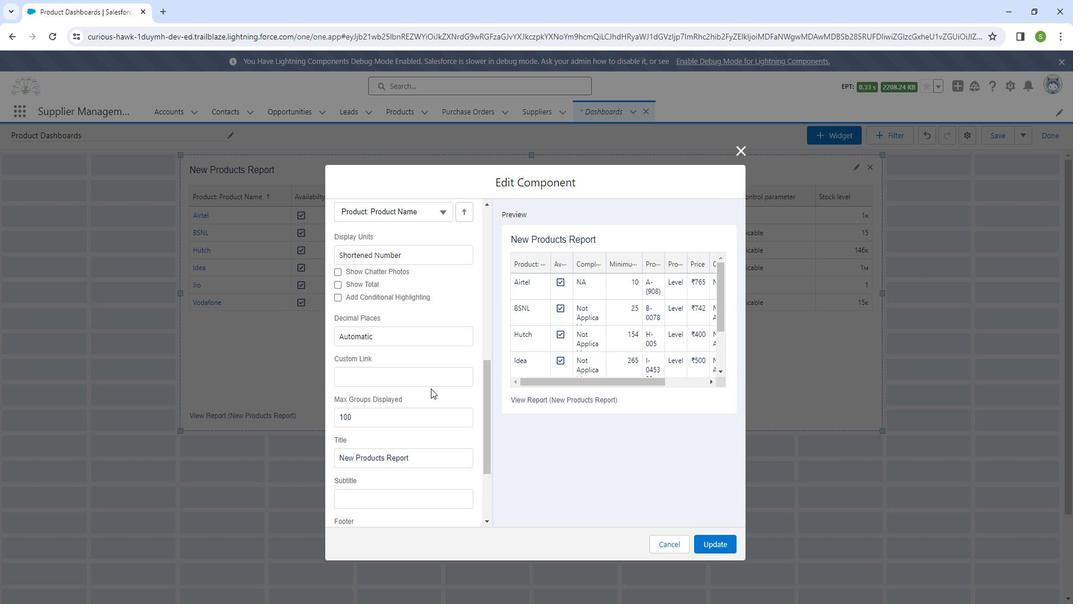 
Action: Mouse scrolled (441, 384) with delta (0, 0)
Screenshot: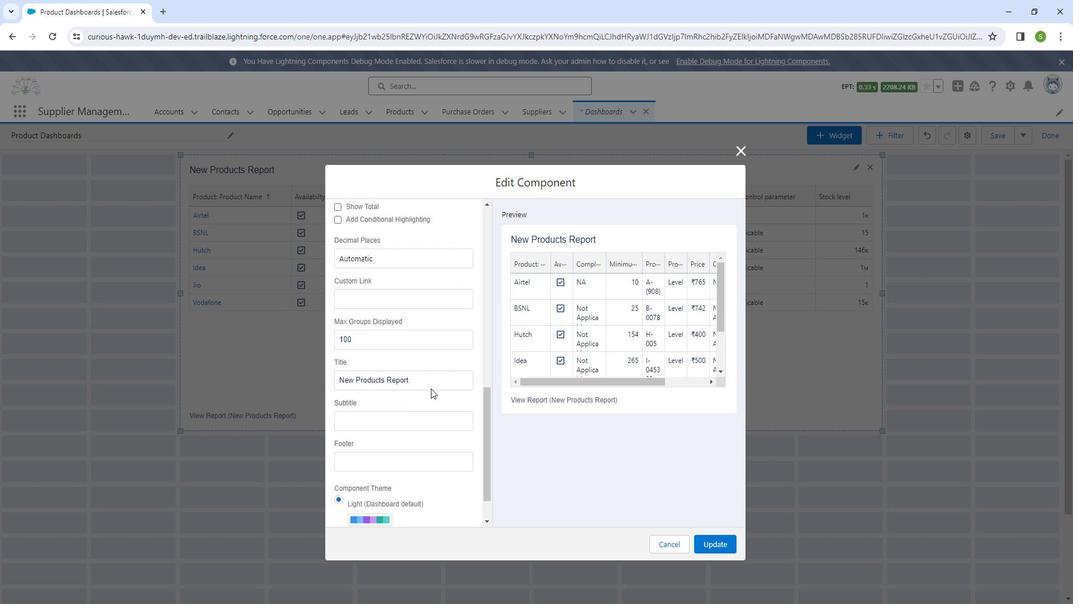 
Action: Mouse scrolled (441, 384) with delta (0, 0)
Screenshot: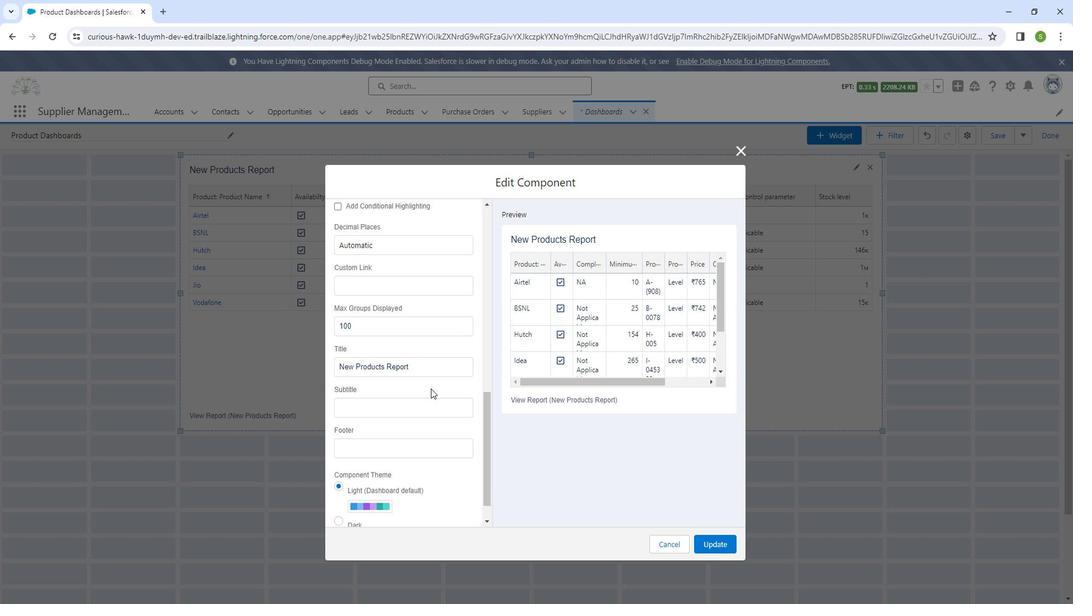 
Action: Mouse moved to (441, 384)
Screenshot: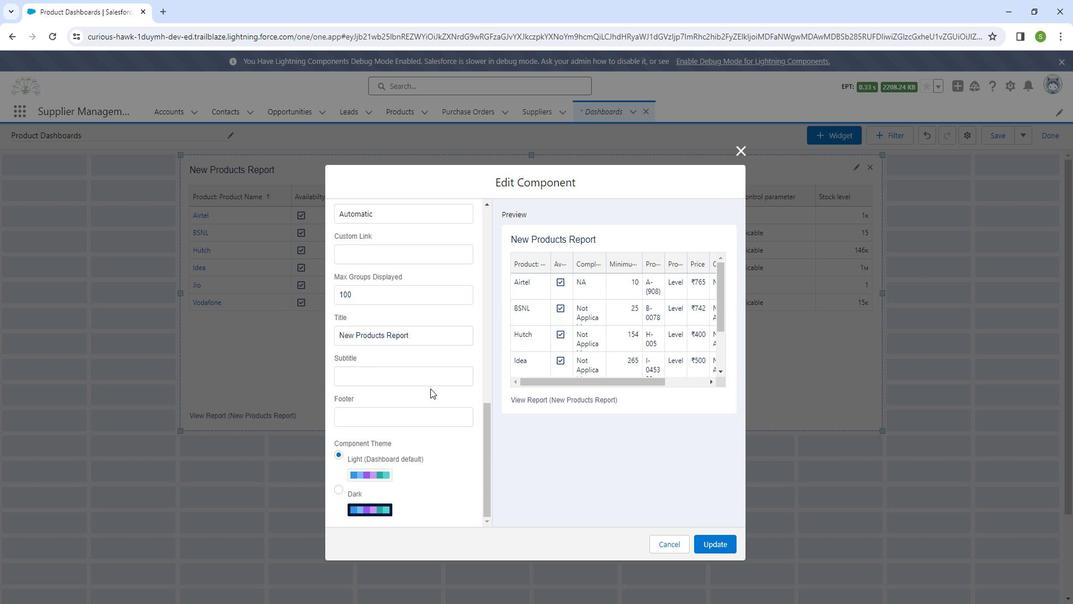 
Action: Mouse scrolled (441, 384) with delta (0, 0)
Screenshot: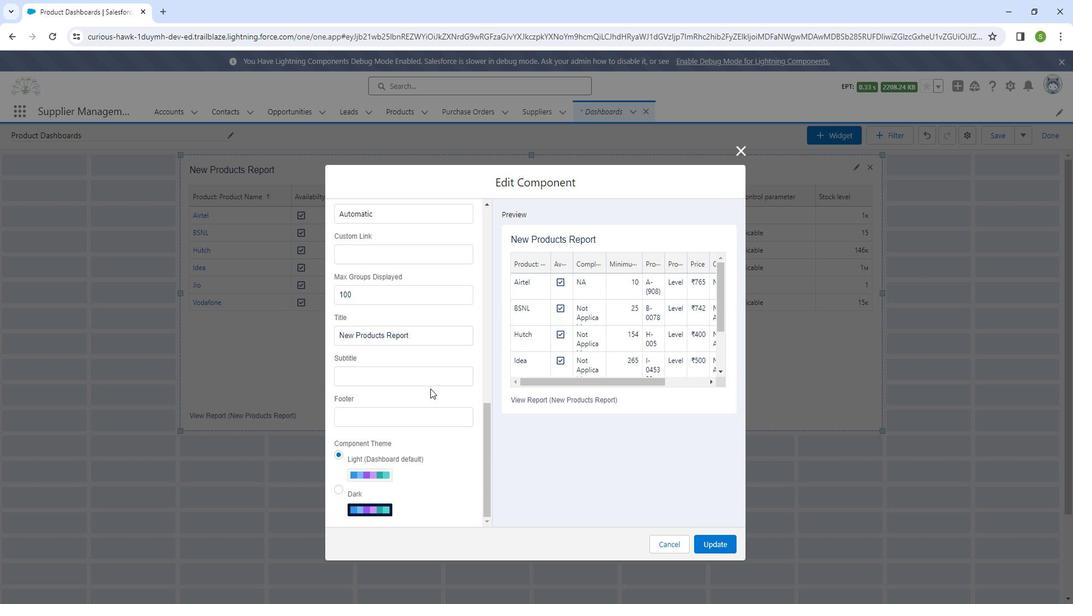
Action: Mouse moved to (349, 479)
Screenshot: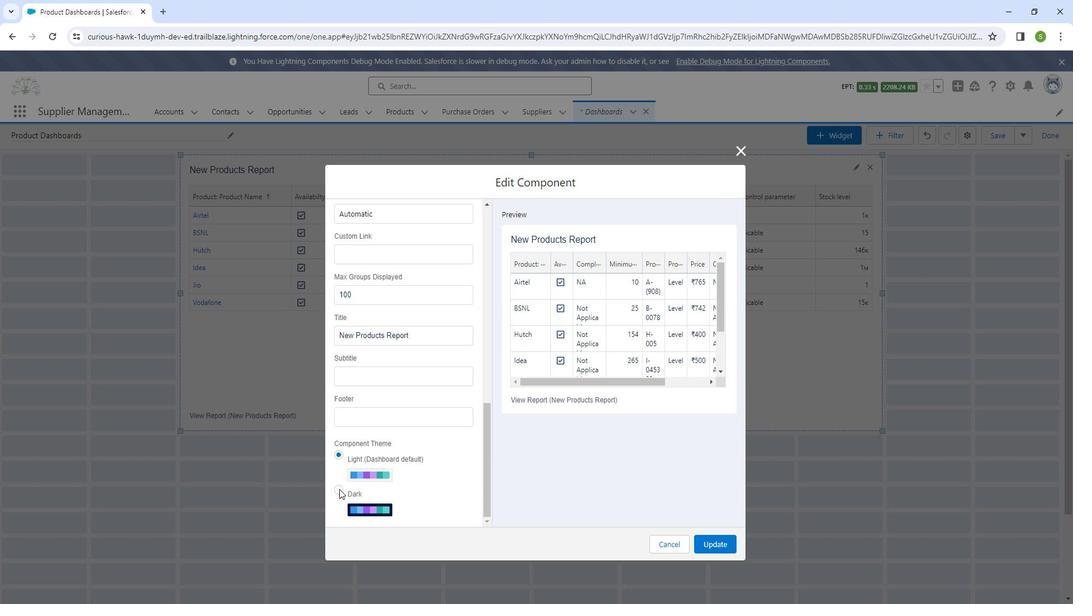 
Action: Mouse pressed left at (349, 479)
Screenshot: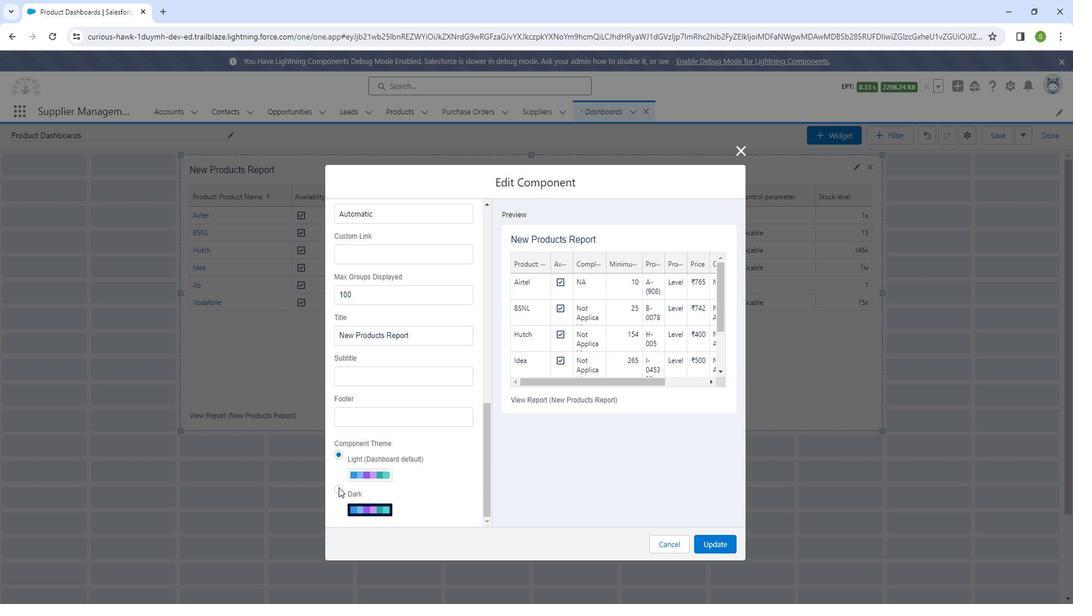 
Action: Mouse moved to (393, 352)
Screenshot: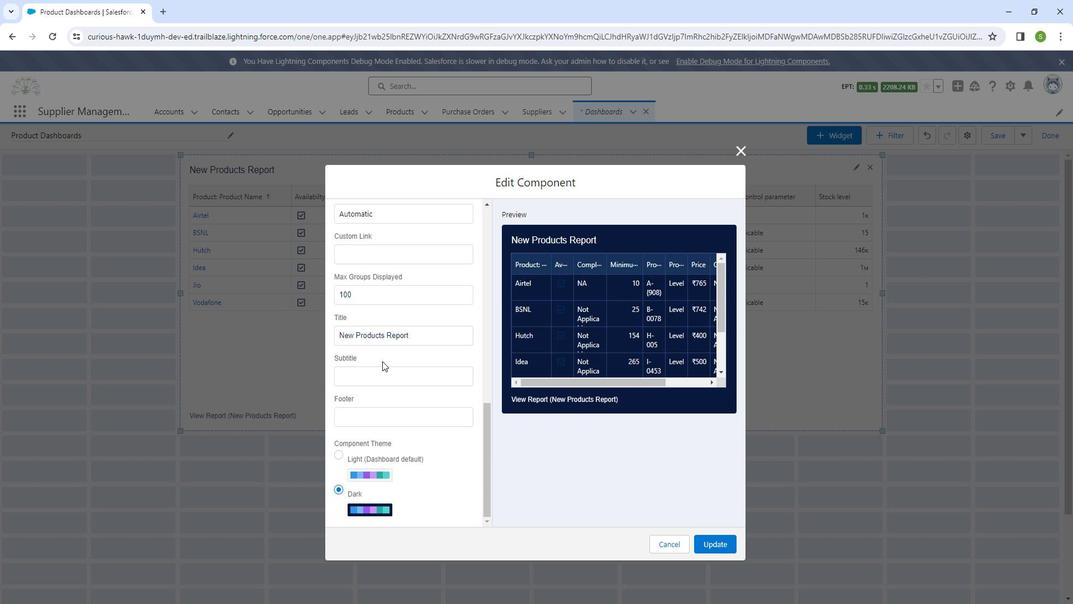 
Action: Mouse scrolled (393, 353) with delta (0, 0)
Screenshot: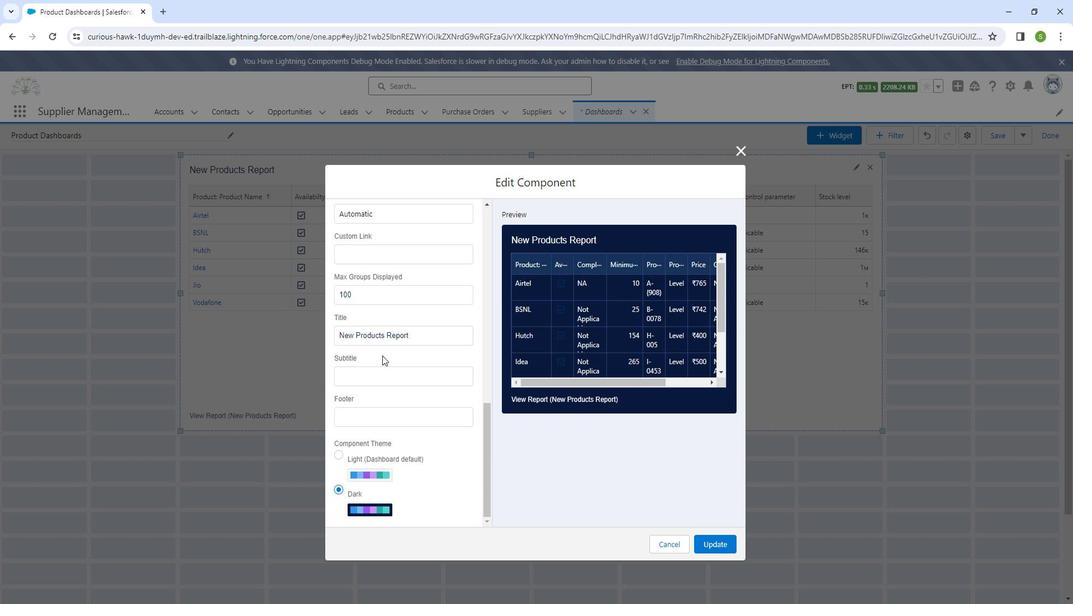 
Action: Mouse scrolled (393, 353) with delta (0, 0)
Screenshot: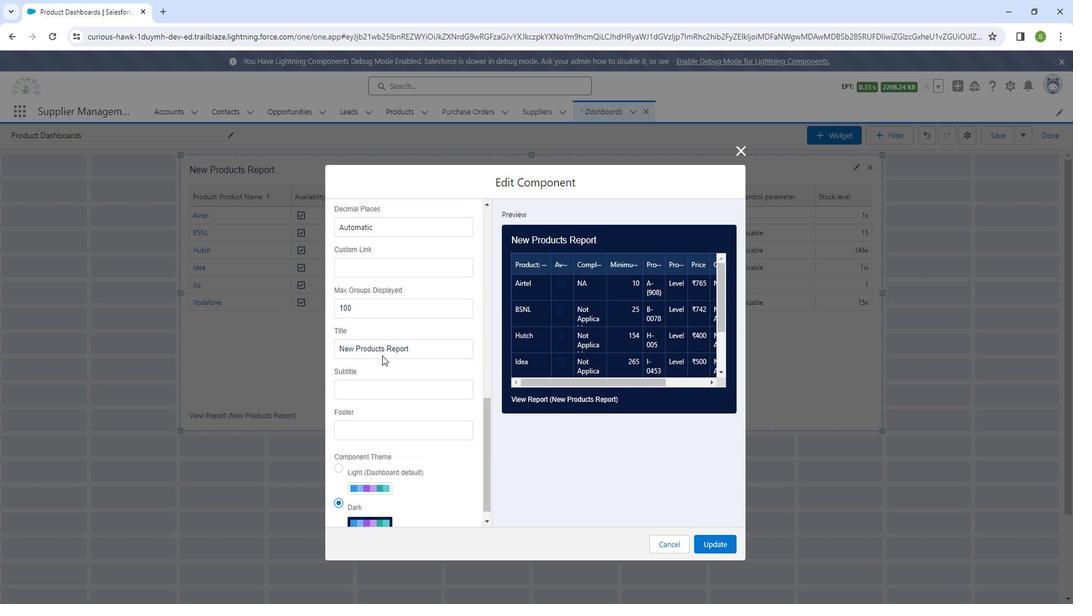 
Action: Mouse scrolled (393, 353) with delta (0, 0)
Screenshot: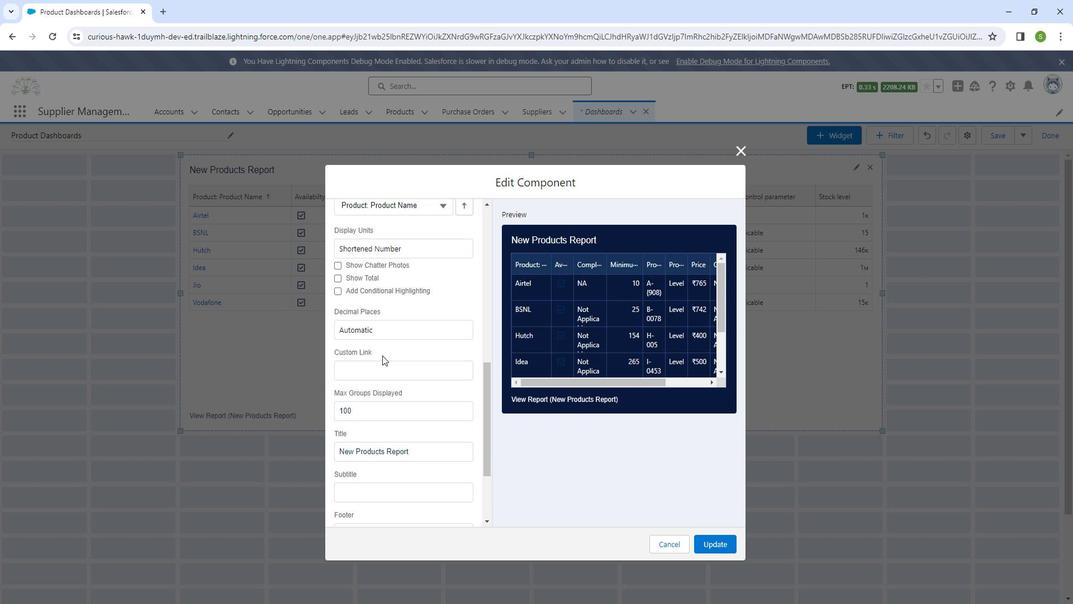 
Action: Mouse scrolled (393, 353) with delta (0, 0)
Screenshot: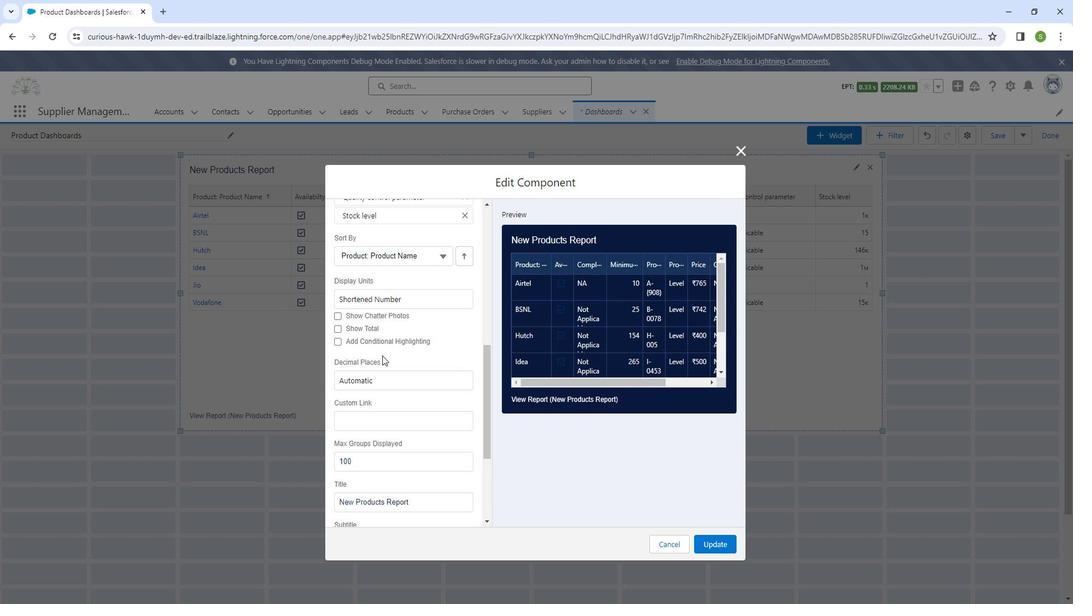 
Action: Mouse scrolled (393, 353) with delta (0, 0)
Screenshot: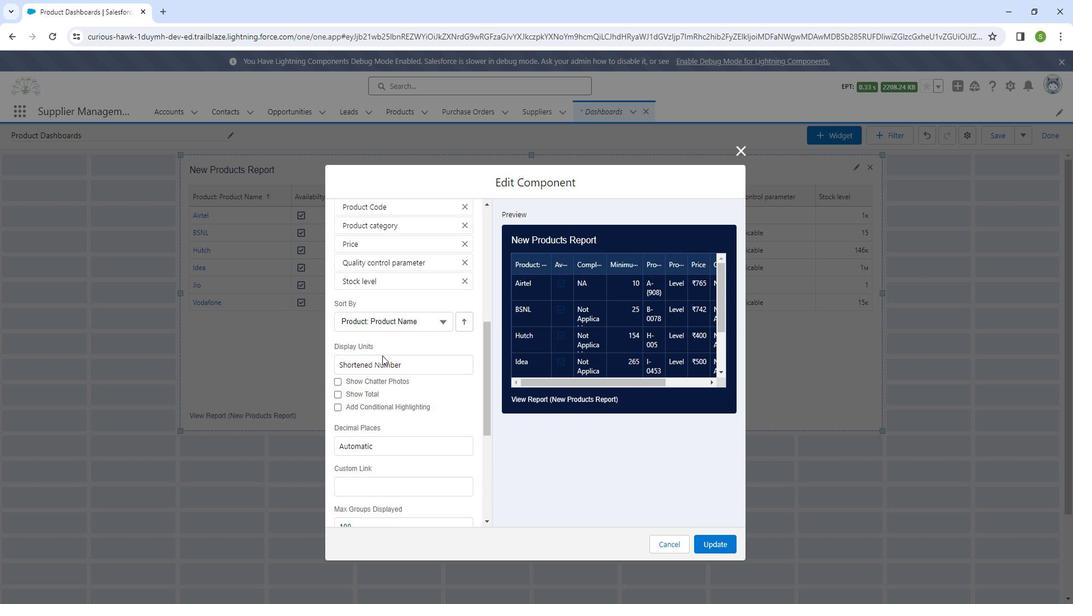 
Action: Mouse scrolled (393, 353) with delta (0, 0)
Screenshot: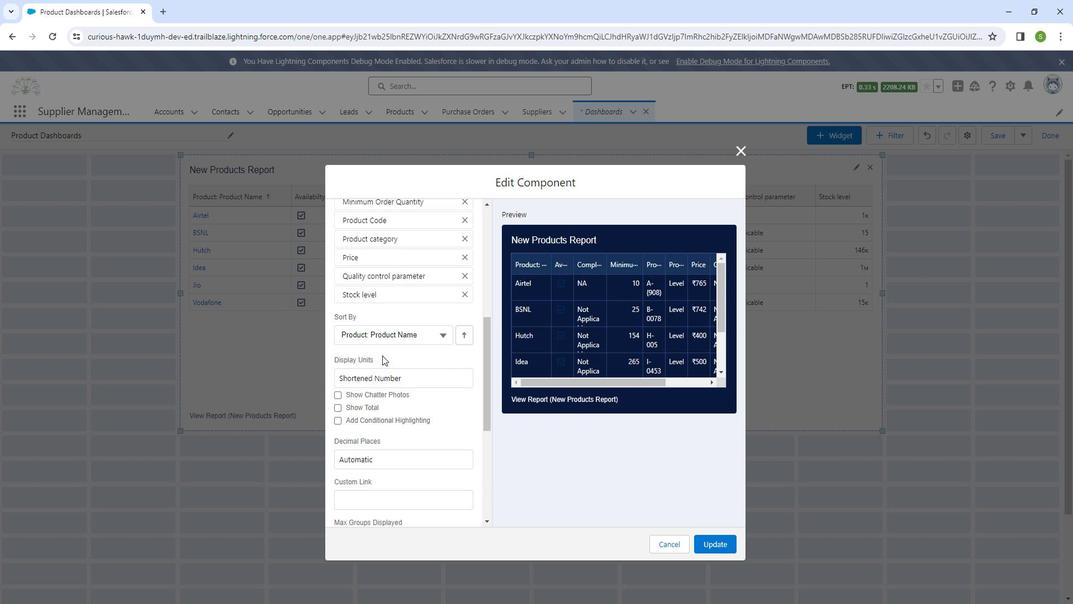 
Action: Mouse scrolled (393, 353) with delta (0, 0)
Screenshot: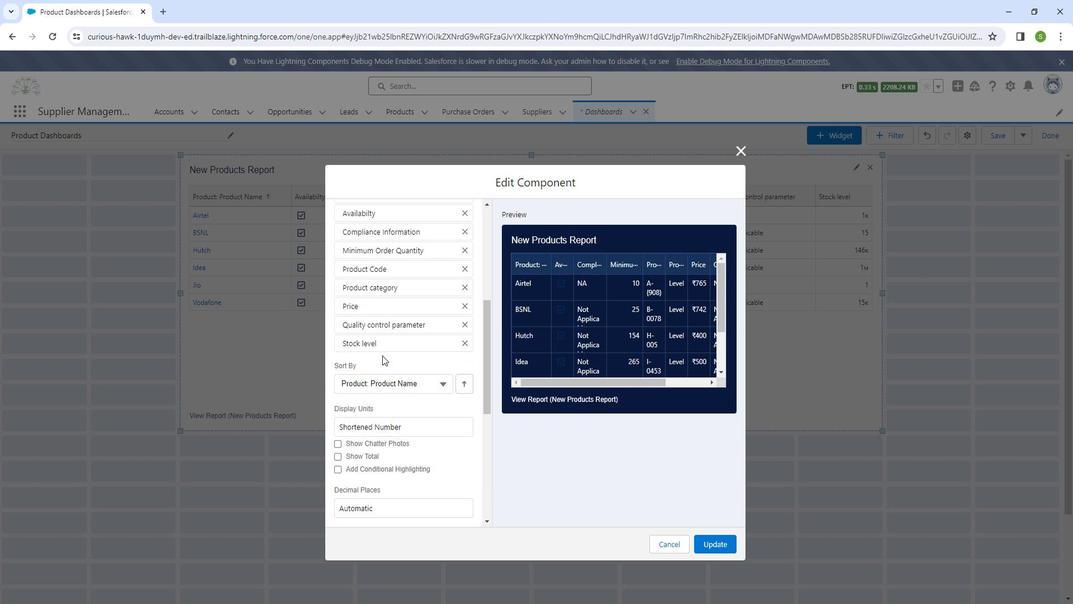 
Action: Mouse scrolled (393, 353) with delta (0, 0)
Screenshot: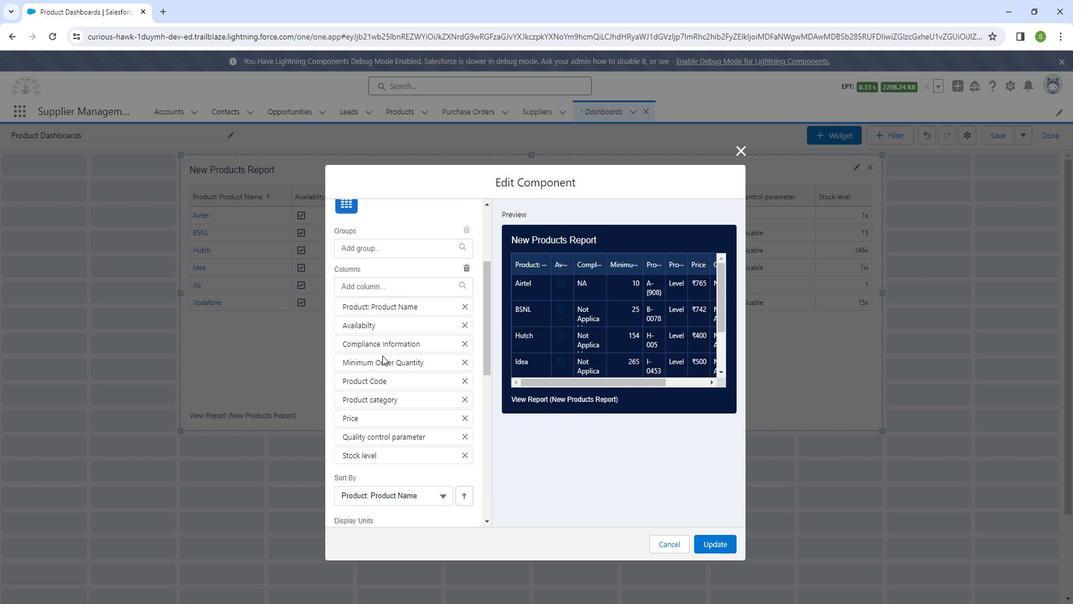 
Action: Mouse scrolled (393, 353) with delta (0, 0)
Screenshot: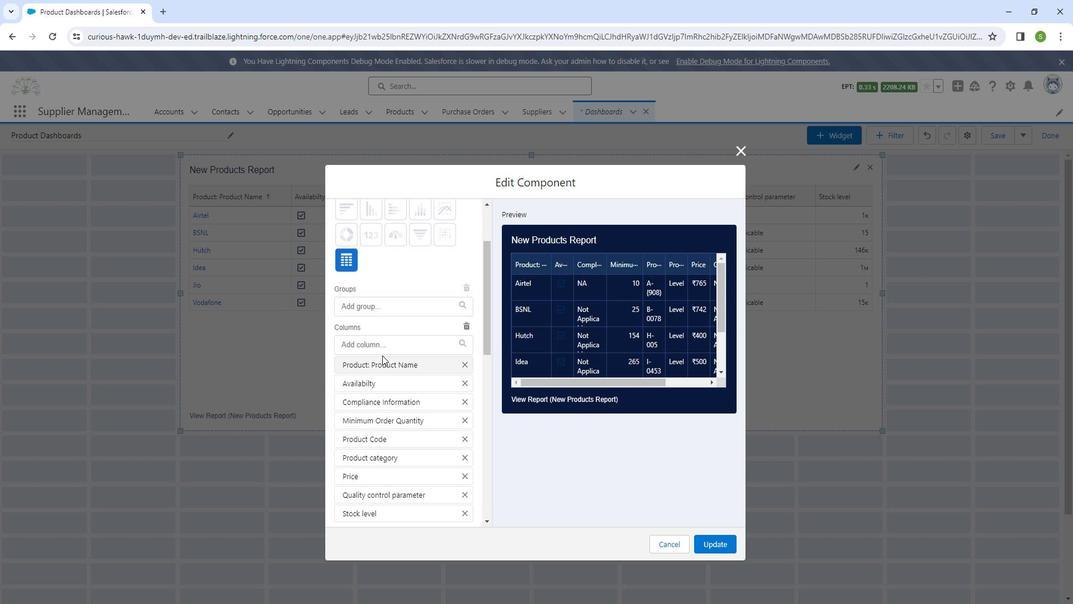 
Action: Mouse scrolled (393, 353) with delta (0, 0)
Screenshot: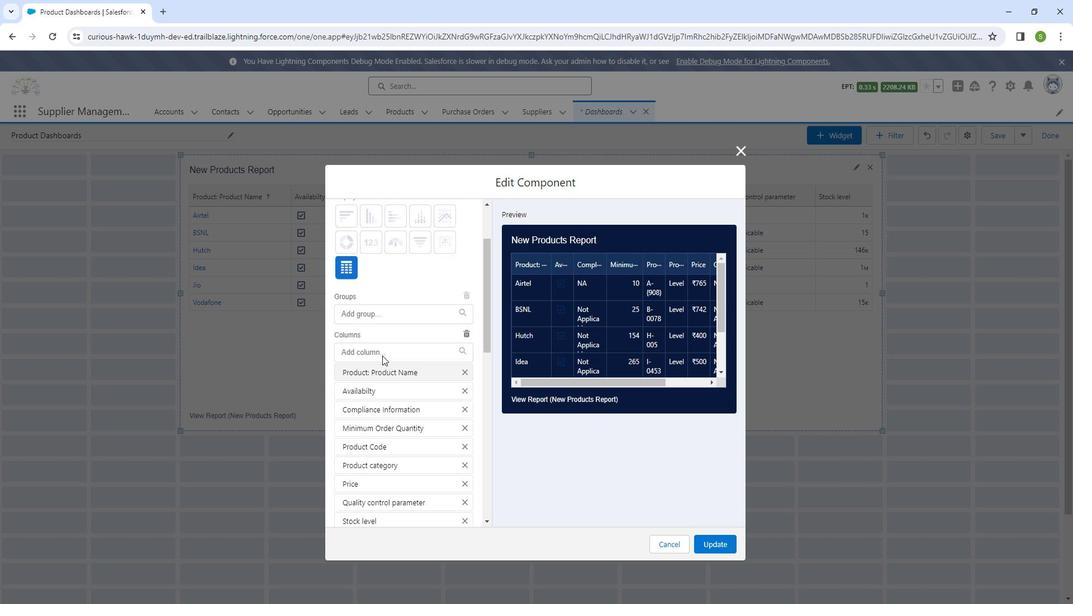 
Action: Mouse scrolled (393, 353) with delta (0, 0)
Screenshot: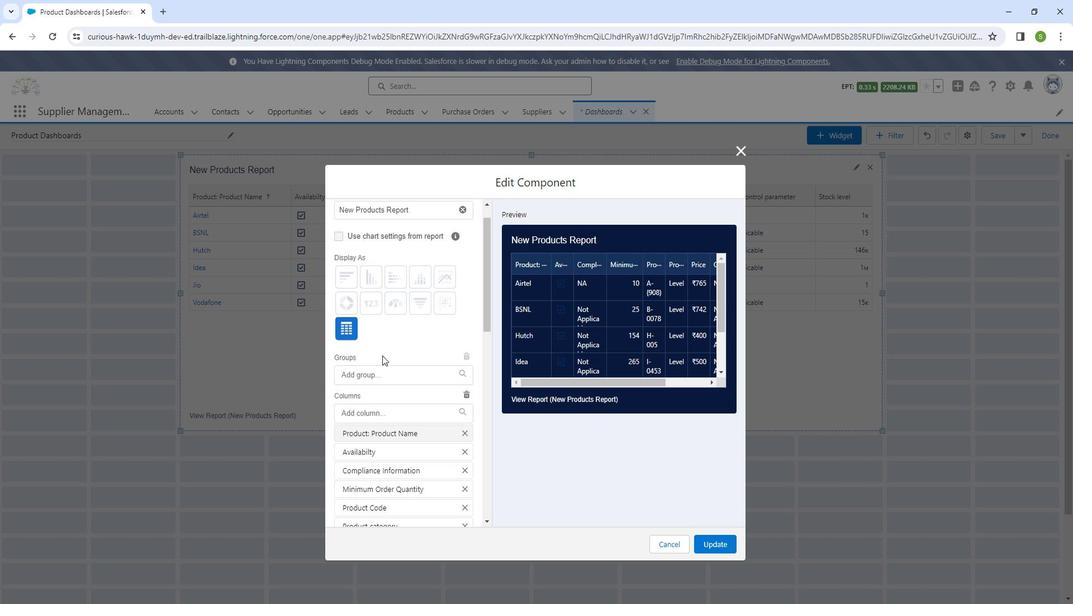 
Action: Mouse moved to (396, 394)
Screenshot: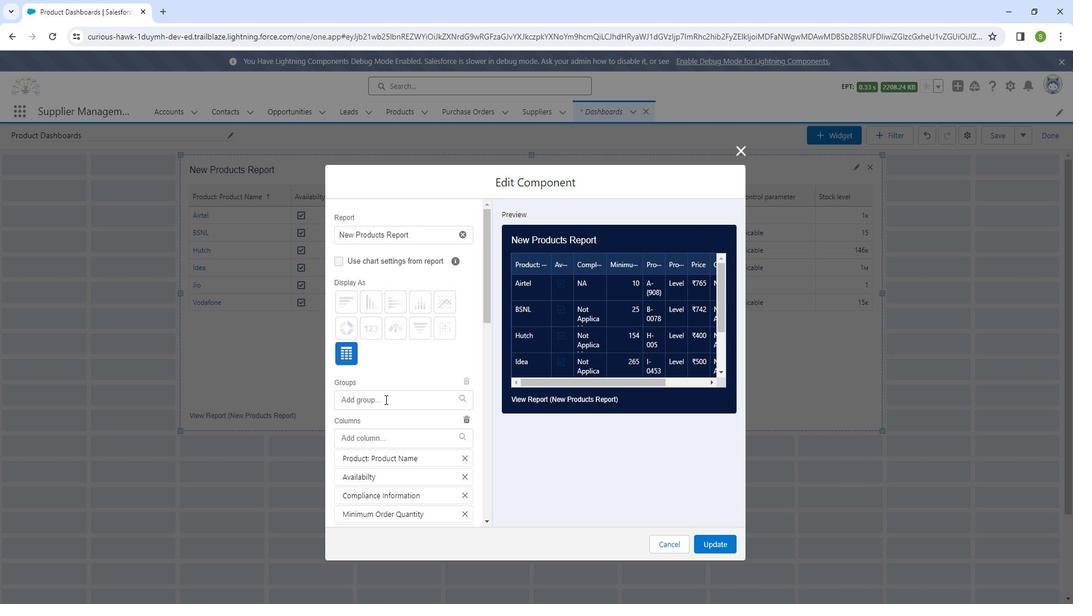 
Action: Mouse pressed left at (396, 394)
Screenshot: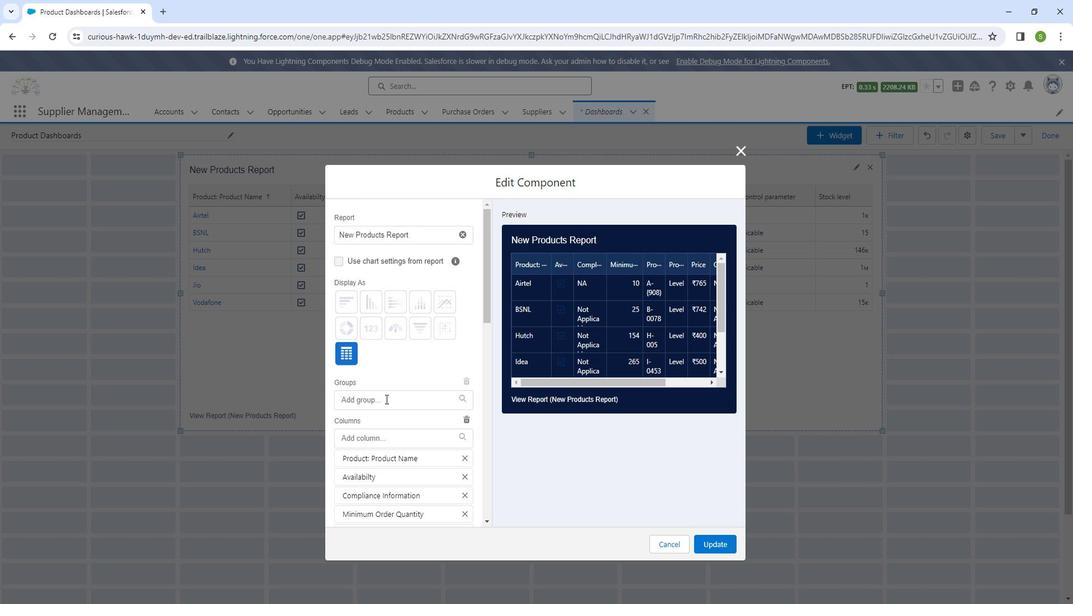 
Action: Mouse moved to (394, 439)
Screenshot: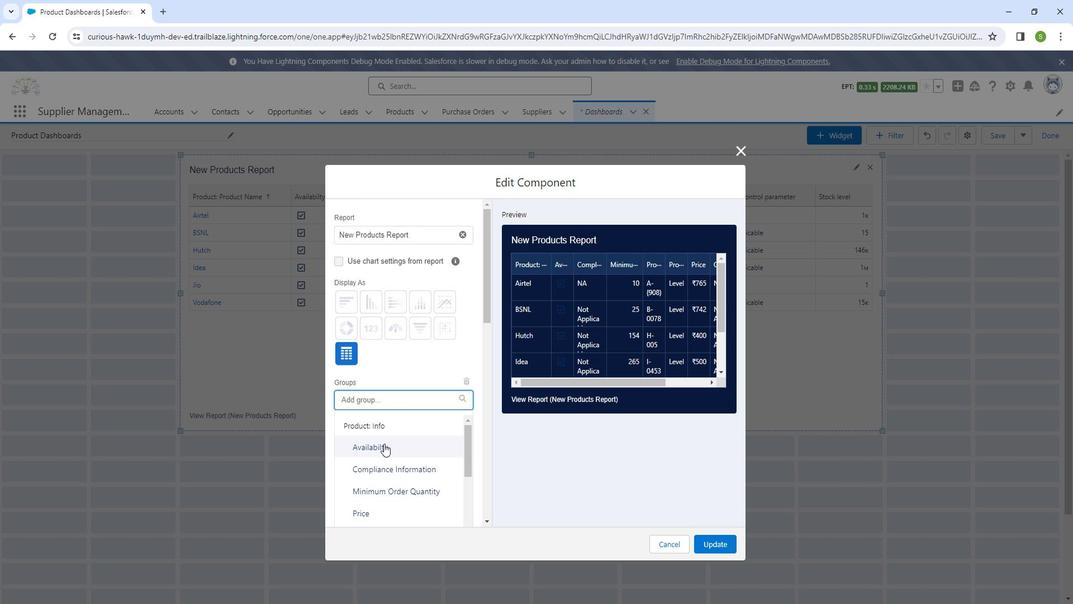 
Action: Mouse pressed left at (394, 439)
Screenshot: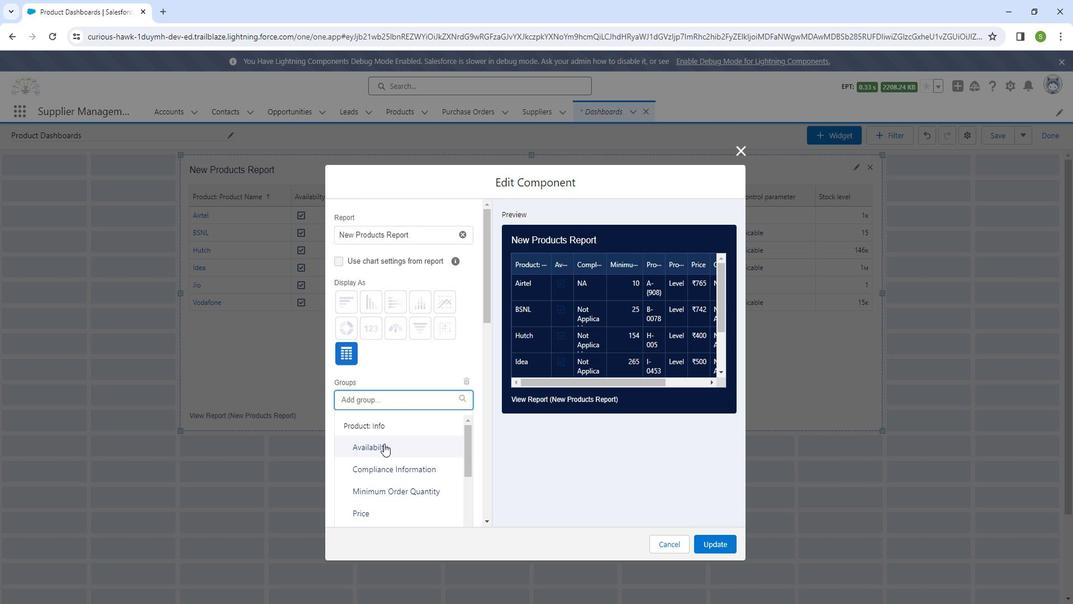 
Action: Mouse moved to (486, 464)
Screenshot: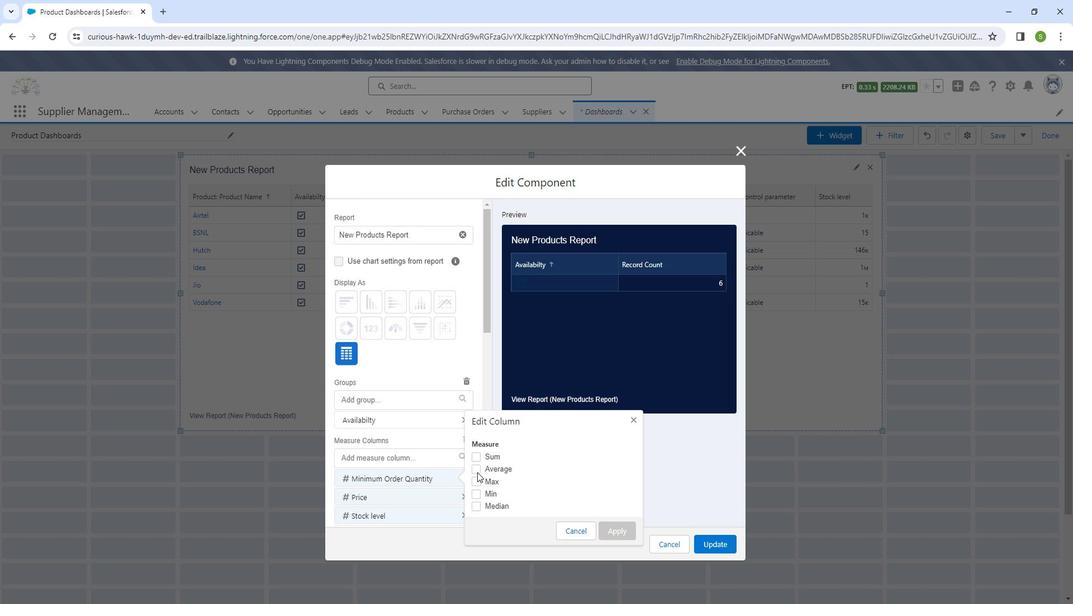 
Action: Mouse pressed left at (486, 464)
Screenshot: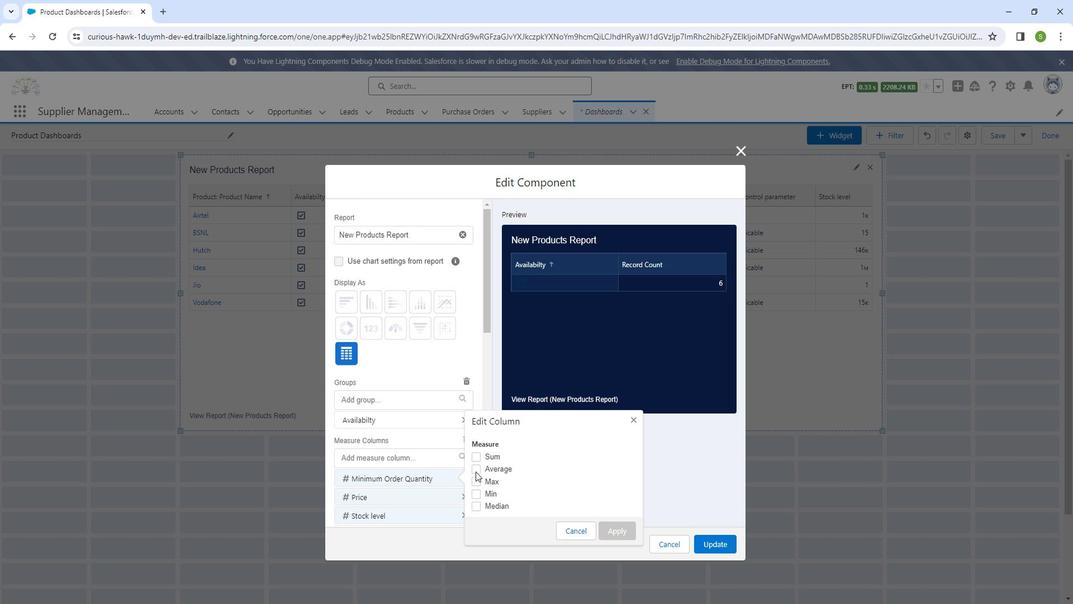 
Action: Mouse moved to (618, 521)
Screenshot: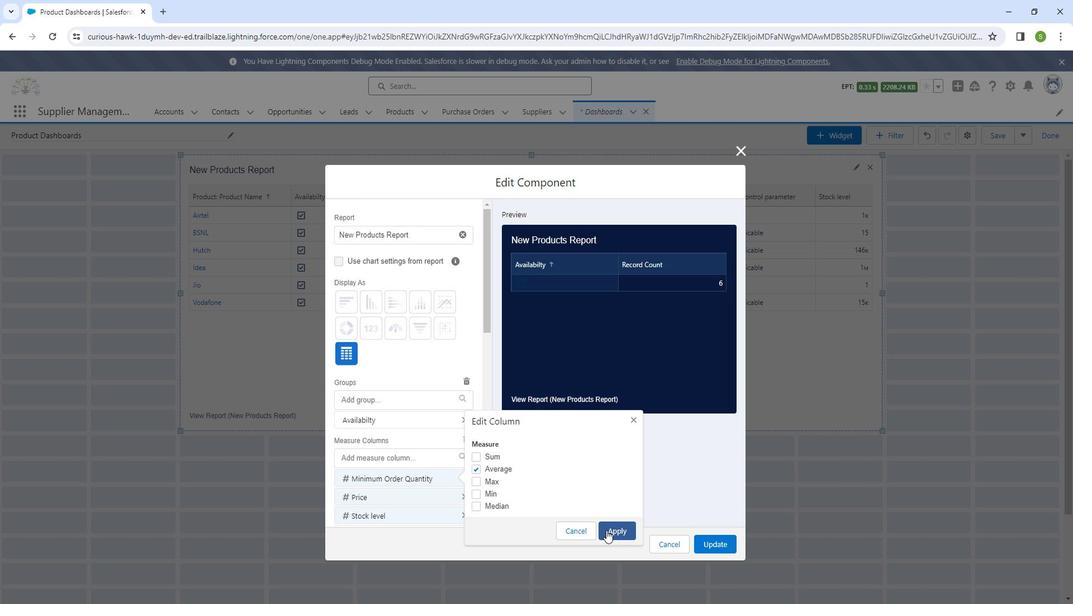 
Action: Mouse pressed left at (618, 521)
Screenshot: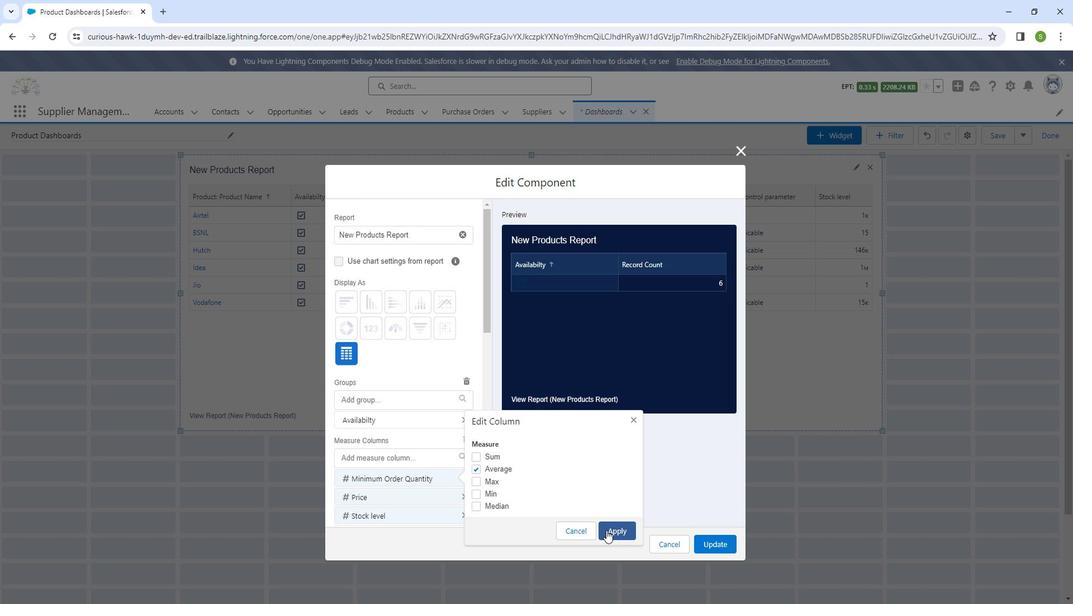 
Action: Mouse moved to (737, 531)
Screenshot: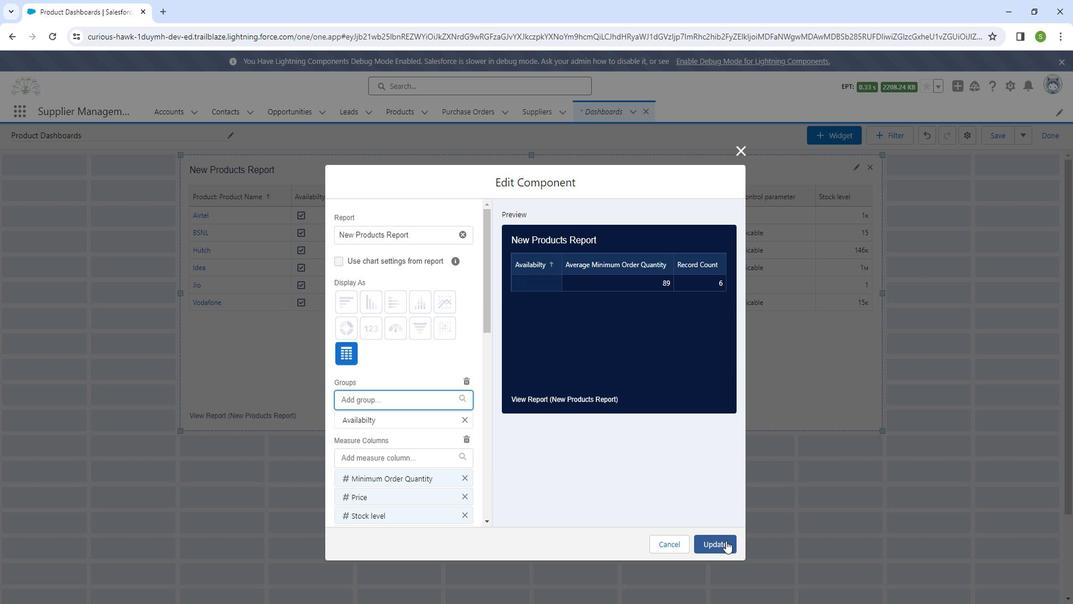 
Action: Mouse pressed left at (737, 531)
Screenshot: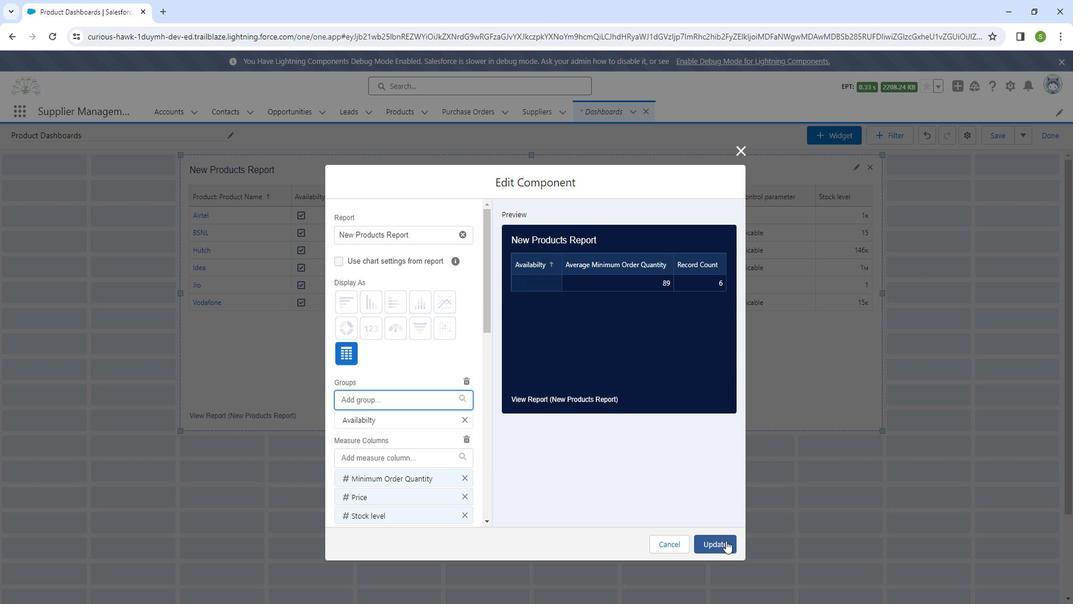 
Action: Mouse moved to (870, 172)
Screenshot: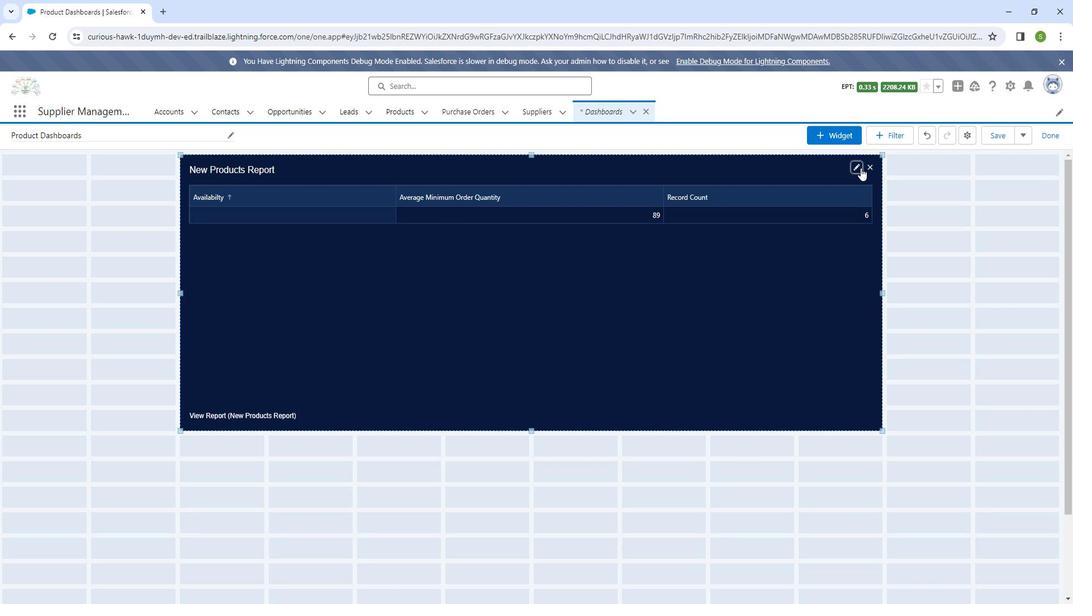 
Action: Mouse pressed left at (870, 172)
Screenshot: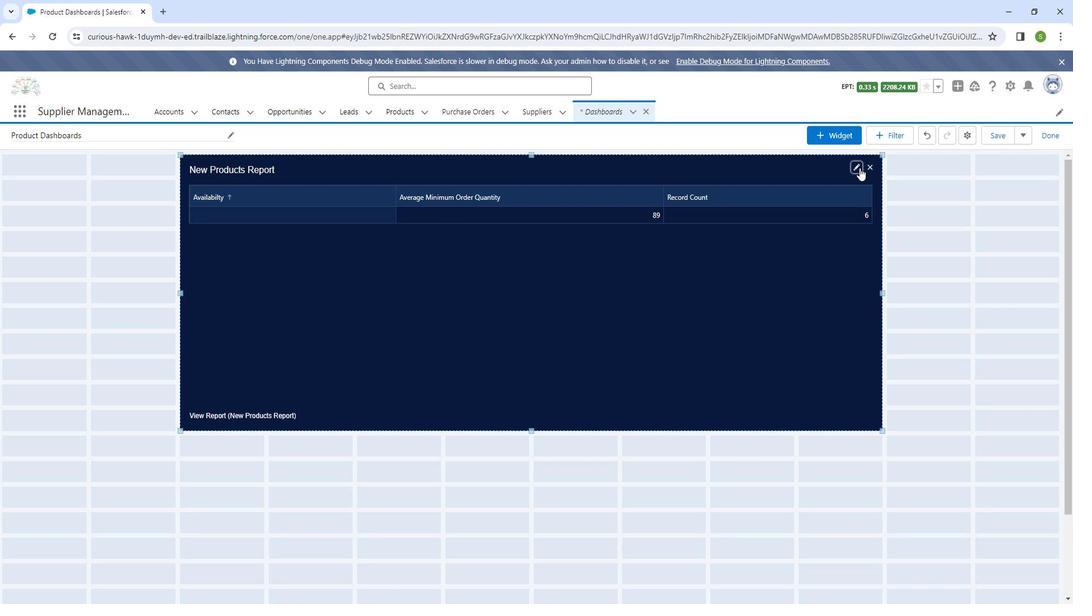
Action: Mouse moved to (475, 414)
Screenshot: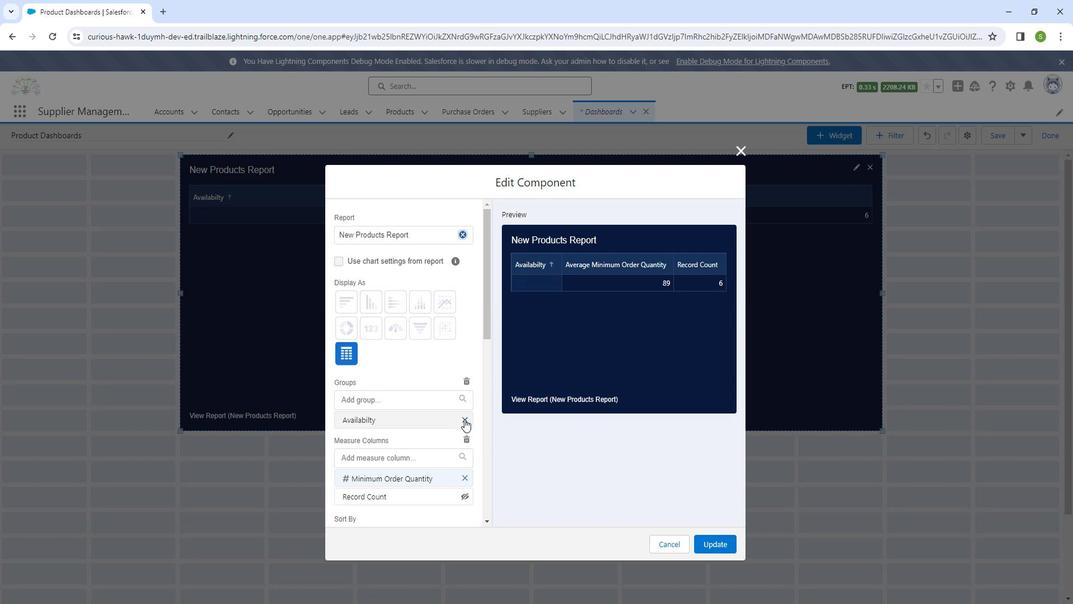 
Action: Mouse pressed left at (475, 414)
Screenshot: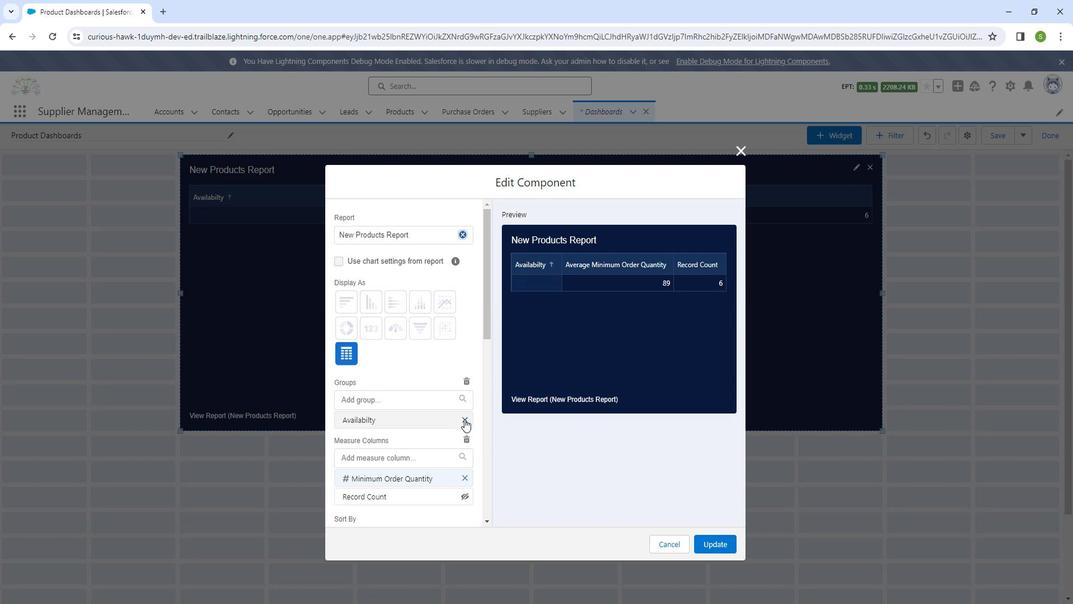 
Action: Mouse moved to (489, 454)
Screenshot: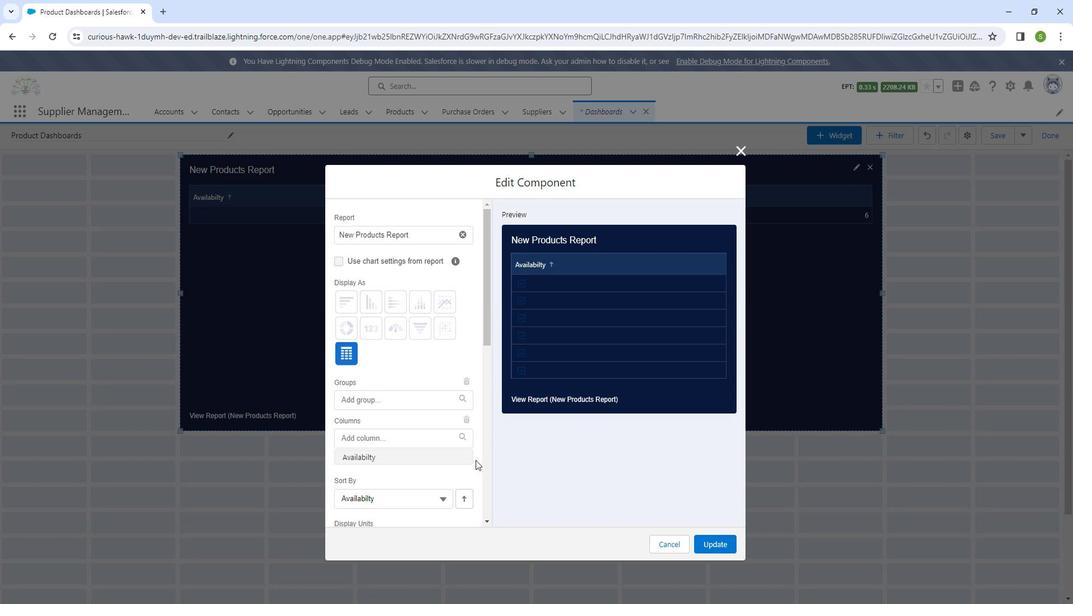 
Action: Mouse pressed left at (489, 454)
Screenshot: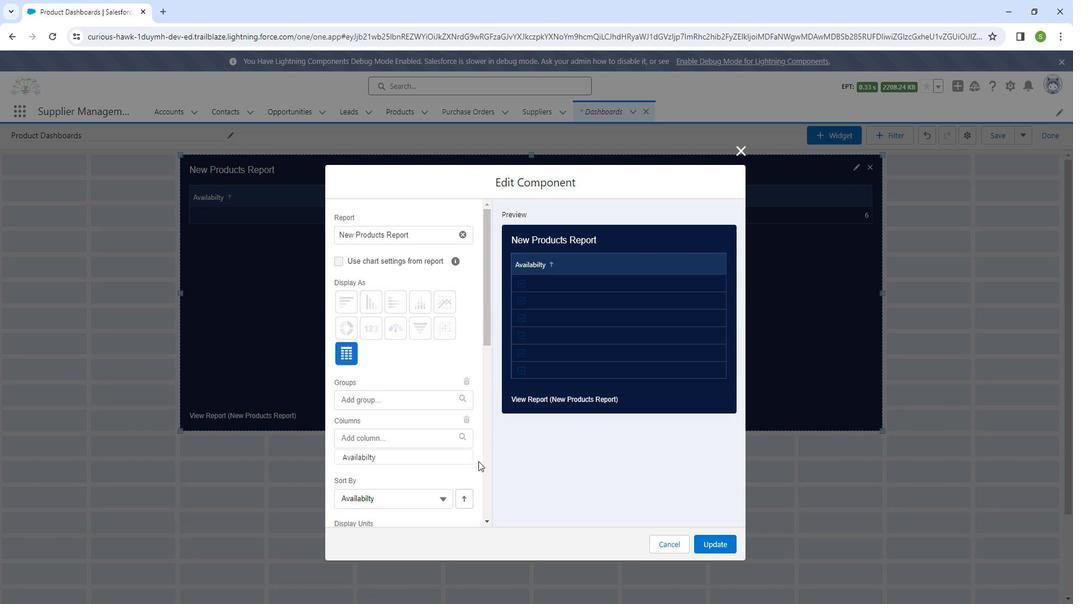 
Action: Mouse moved to (470, 455)
Screenshot: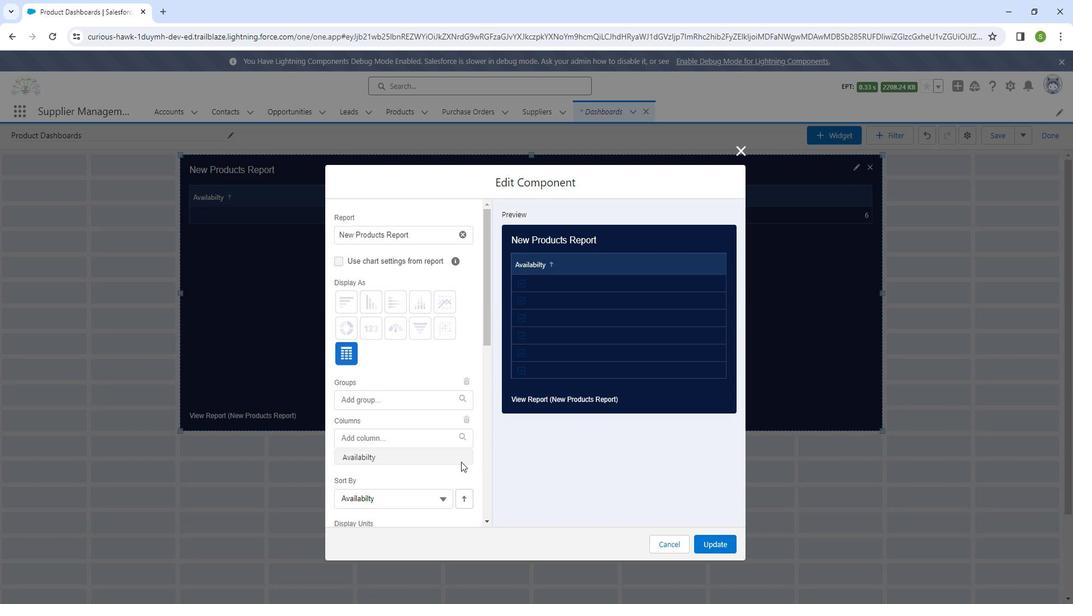 
Action: Mouse pressed left at (470, 455)
Screenshot: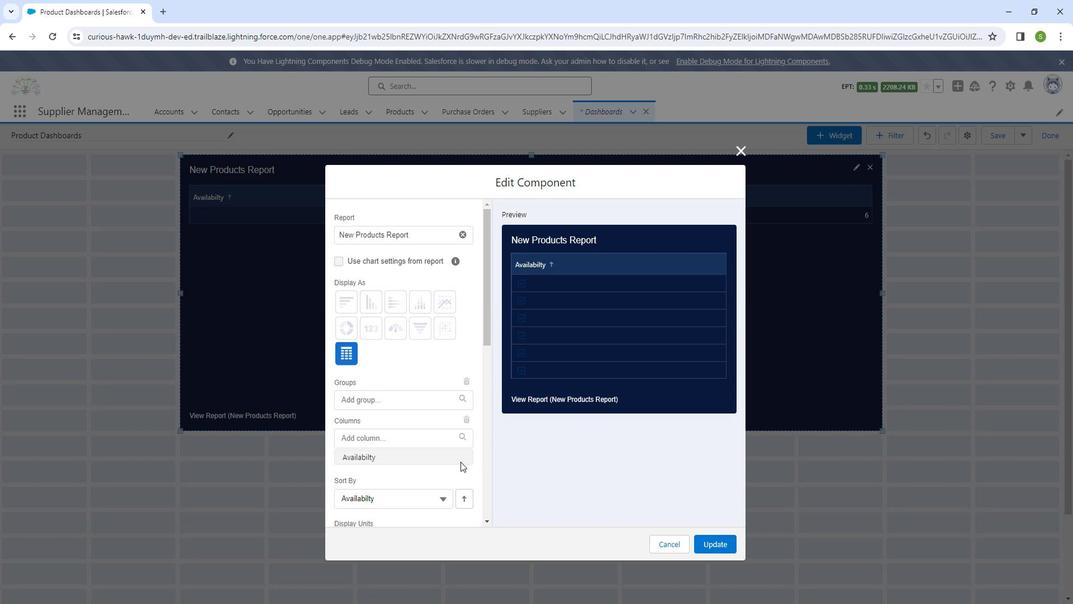 
Action: Mouse moved to (467, 455)
Screenshot: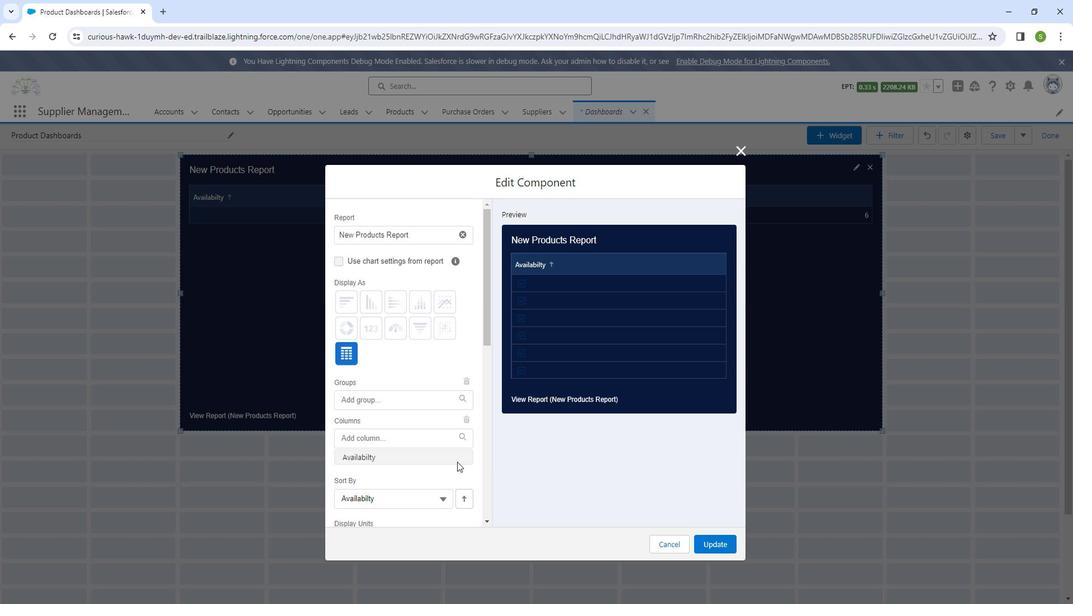 
Action: Mouse pressed left at (467, 455)
Screenshot: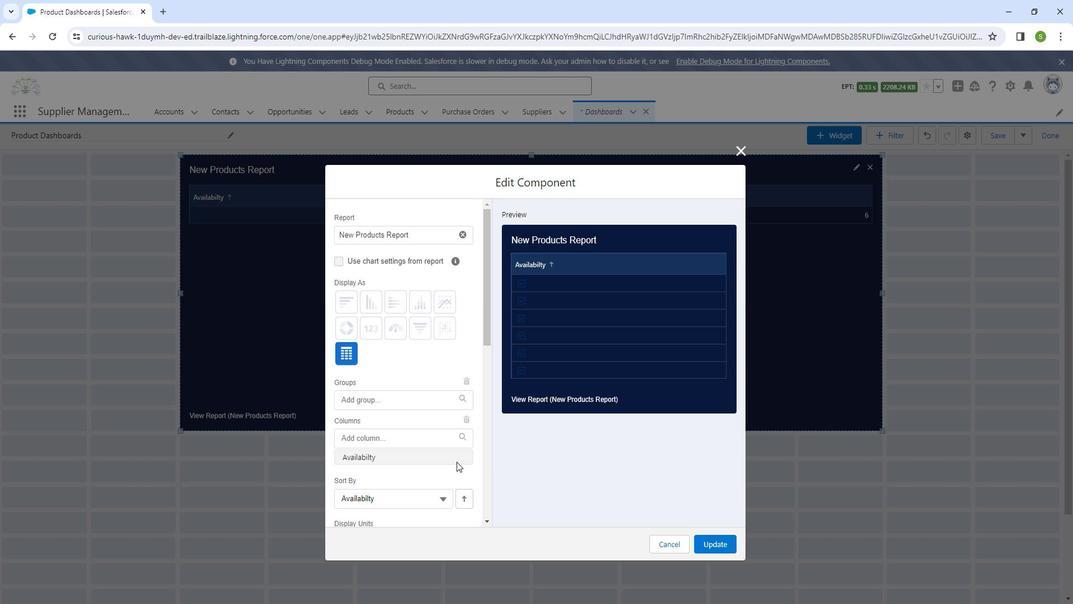
Action: Mouse moved to (458, 465)
Screenshot: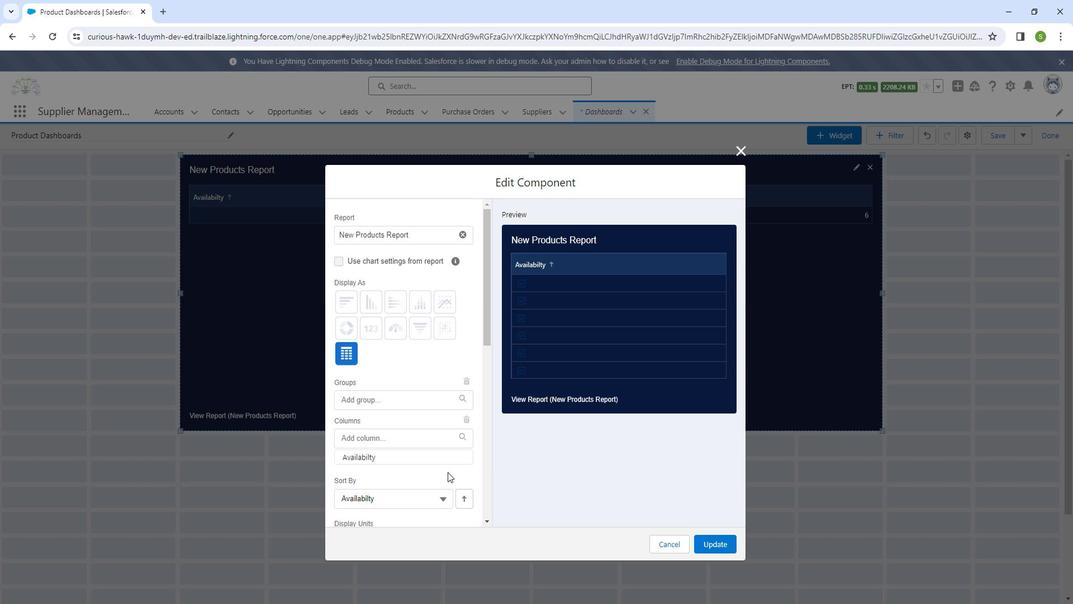 
Action: Mouse scrolled (458, 465) with delta (0, 0)
Screenshot: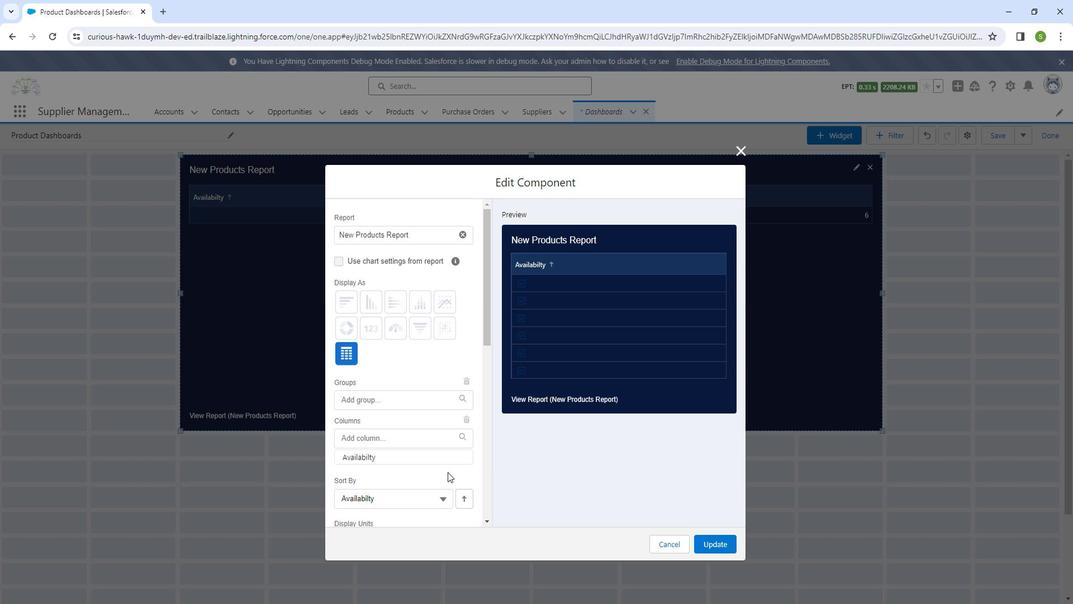 
Action: Mouse scrolled (458, 465) with delta (0, 0)
Screenshot: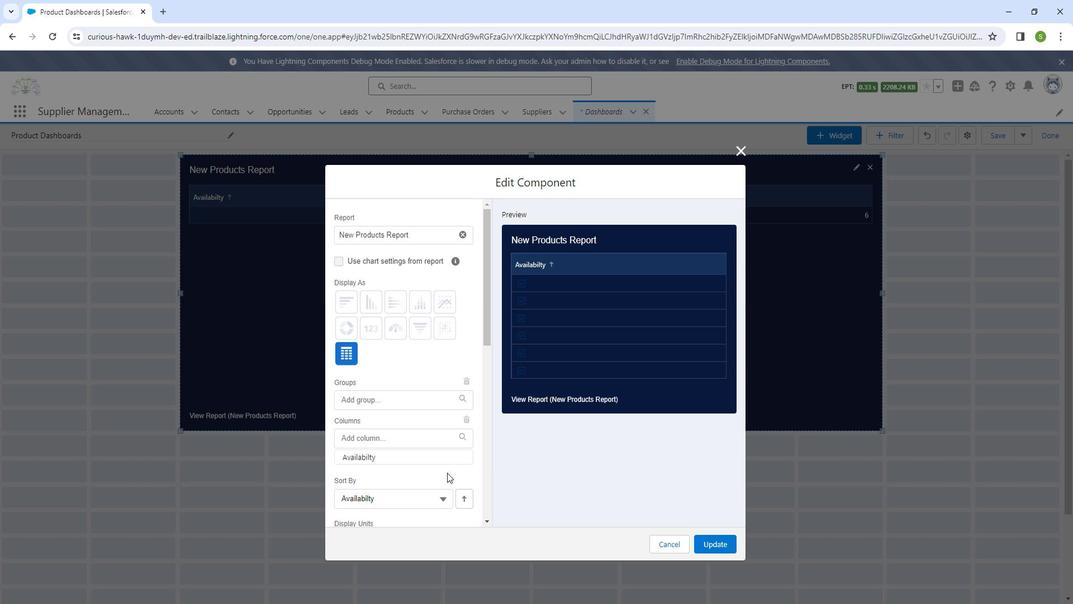 
Action: Mouse moved to (458, 466)
Screenshot: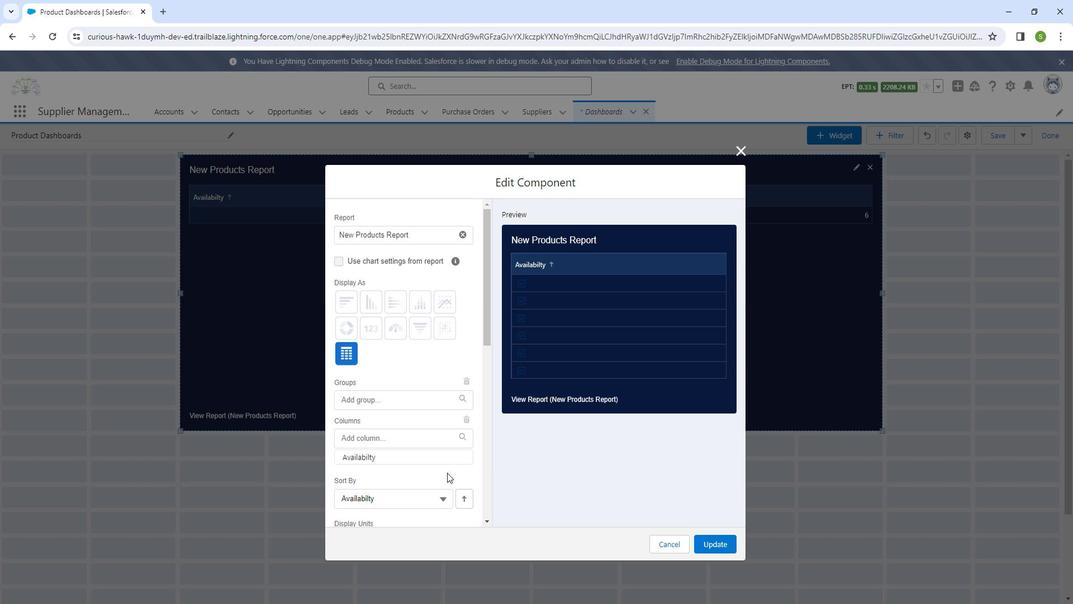 
Action: Mouse scrolled (458, 465) with delta (0, 0)
Screenshot: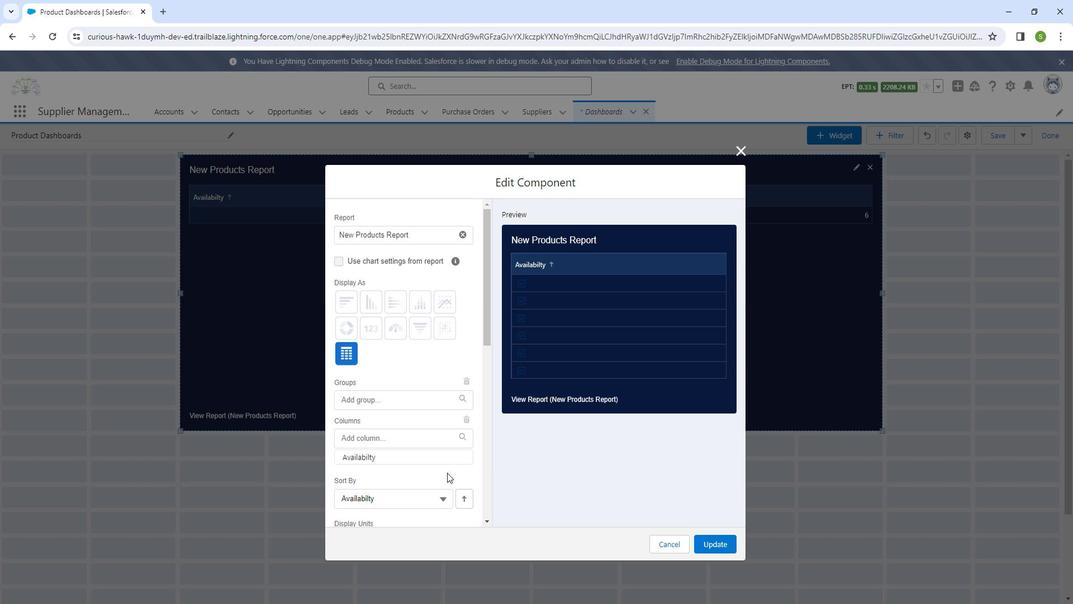 
Action: Mouse moved to (458, 466)
Screenshot: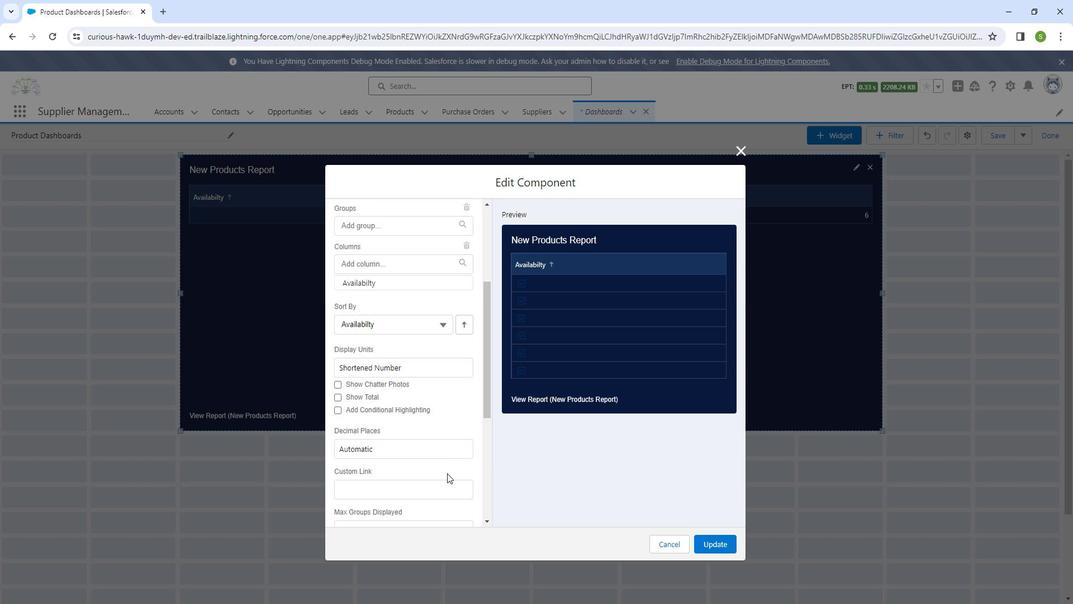 
Action: Mouse scrolled (458, 467) with delta (0, 0)
Screenshot: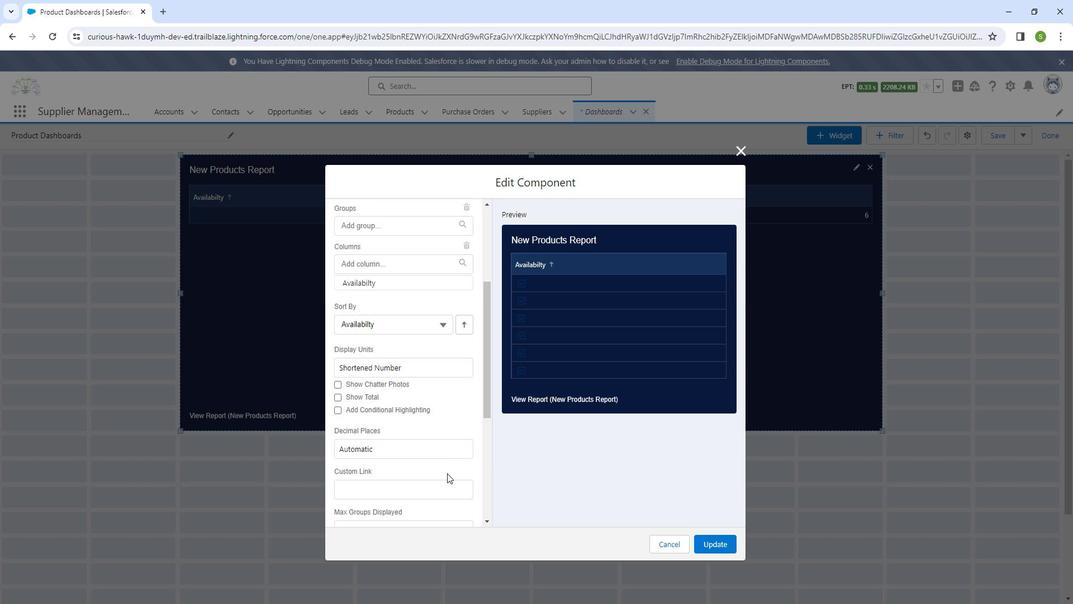 
Action: Mouse scrolled (458, 467) with delta (0, 0)
Screenshot: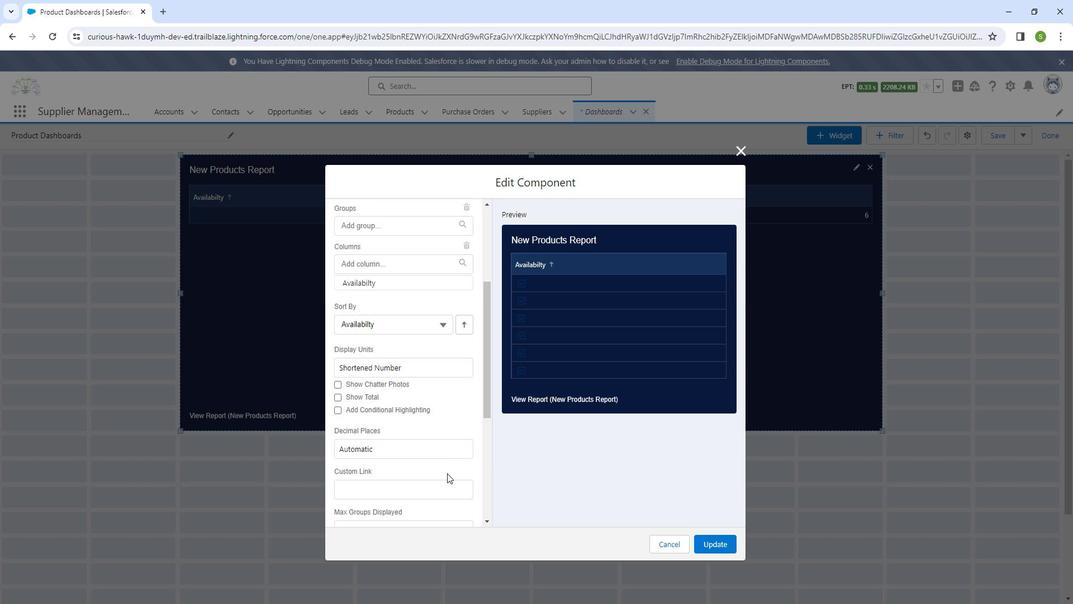 
Action: Mouse scrolled (458, 467) with delta (0, 0)
Screenshot: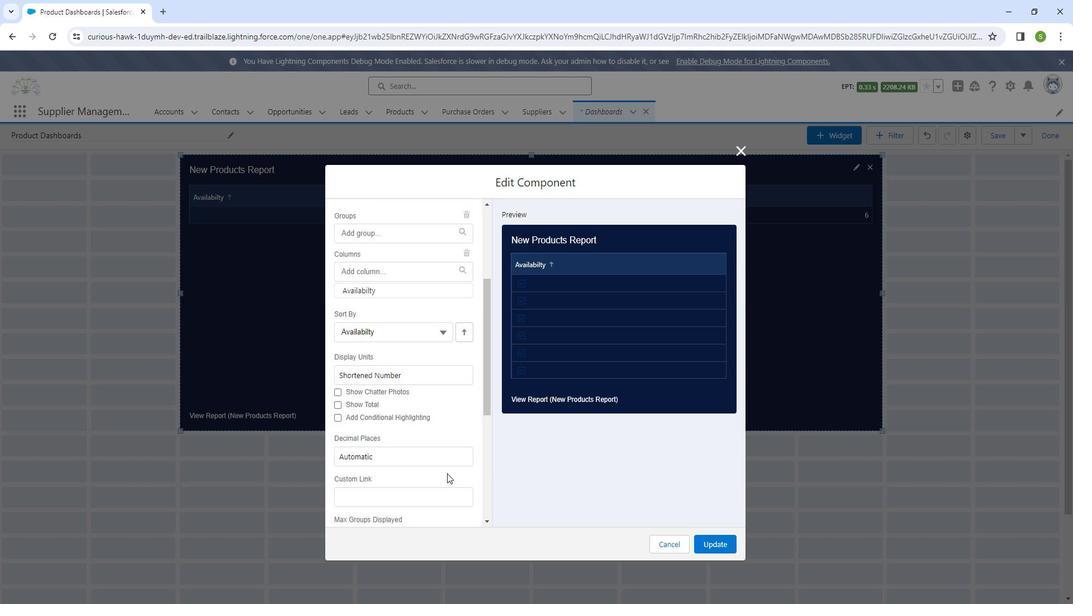 
Action: Mouse moved to (441, 489)
Screenshot: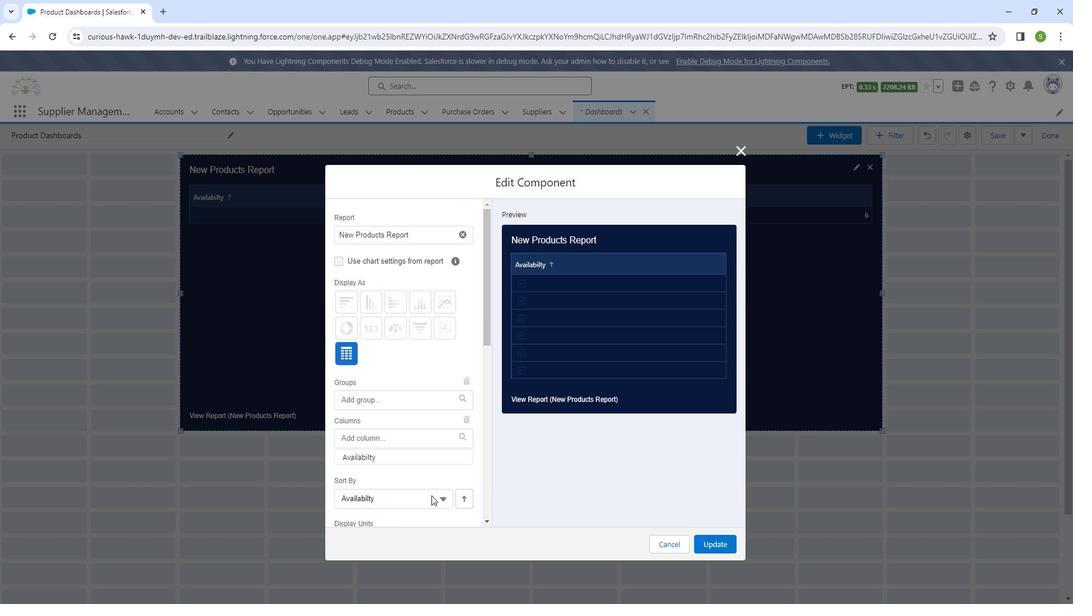 
Action: Mouse pressed left at (441, 489)
Screenshot: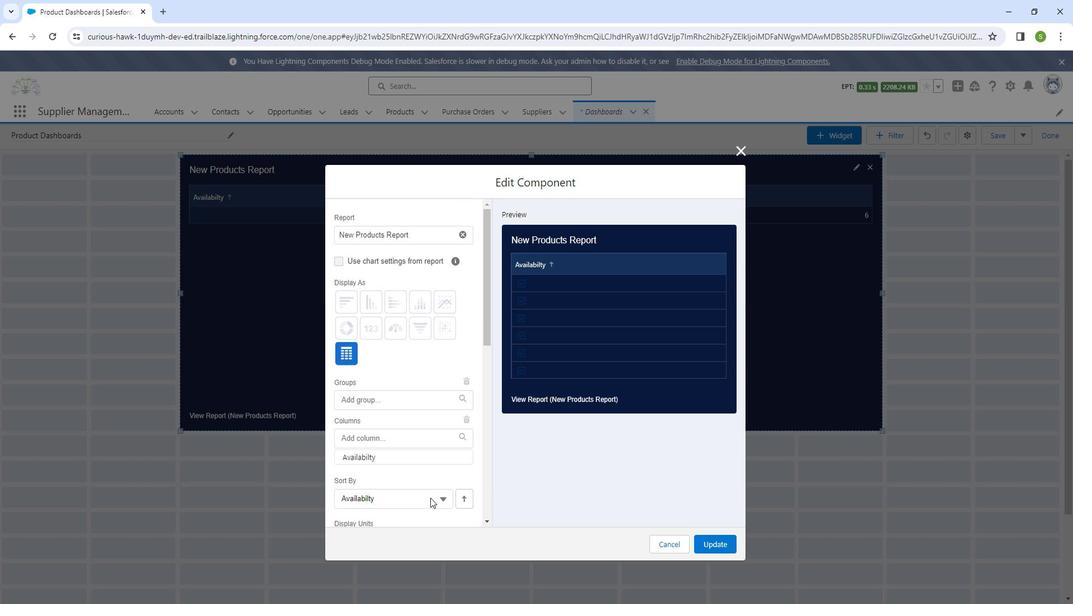 
Action: Mouse moved to (436, 482)
